 Task: Display hiking trails near Riverside that are dog-friendly.
Action: Mouse moved to (98, 67)
Screenshot: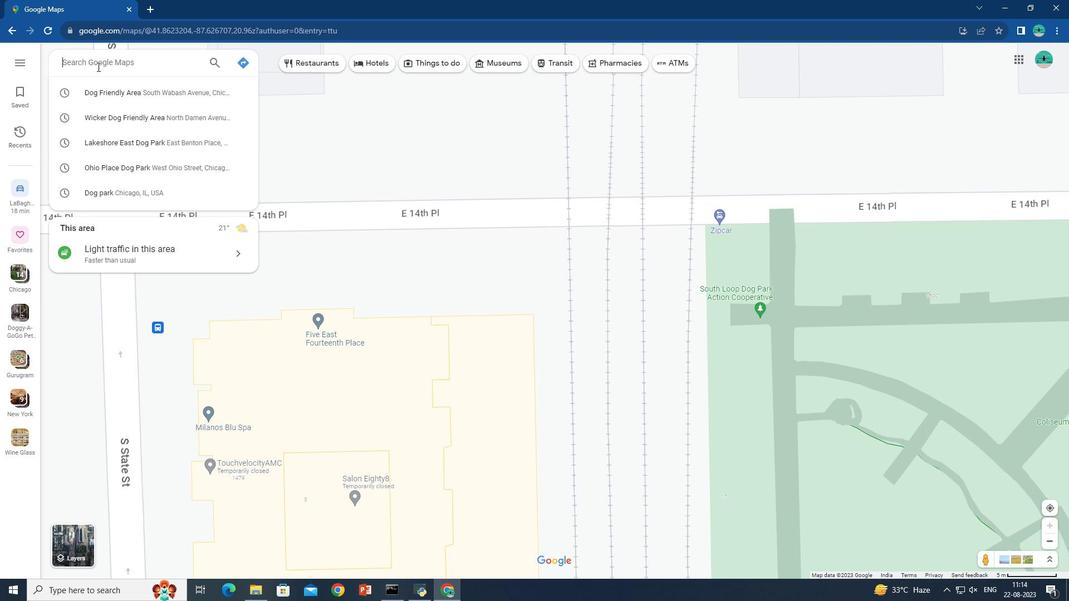 
Action: Mouse pressed left at (98, 67)
Screenshot: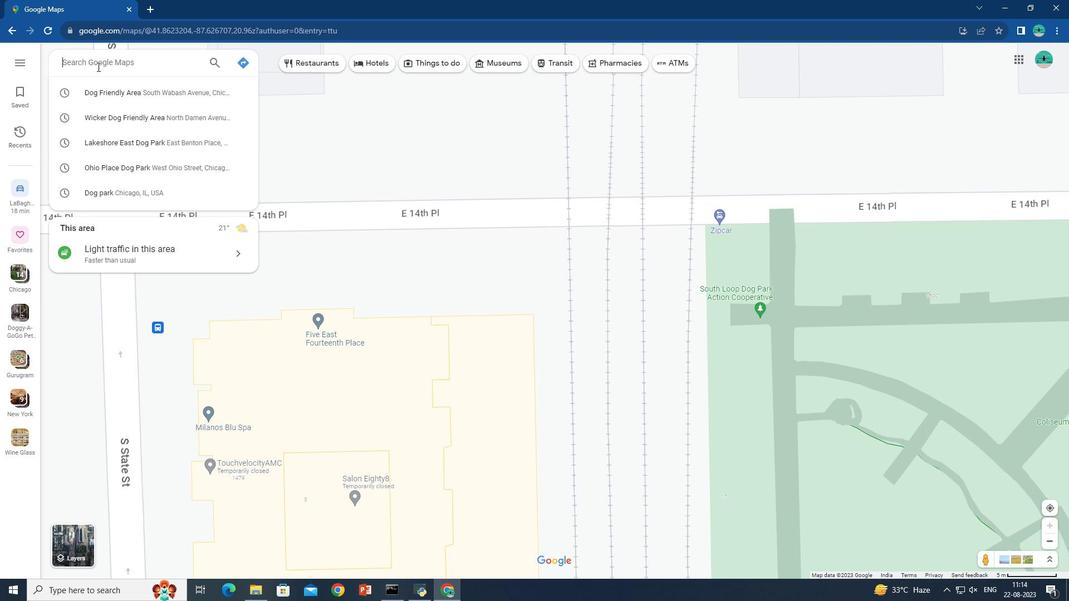 
Action: Key pressed <Key.shift>Dog<Key.space><Key.shift><Key.shift><Key.shift><Key.shift><Key.shift><Key.shift><Key.shift><Key.shift><Key.shift><Key.shift><Key.shift><Key.shift><Key.shift><Key.shift><Key.shift><Key.shift><Key.shift><Key.shift><Key.shift><Key.shift><Key.shift><Key.shift><Key.shift><Key.shift><Key.shift><Key.shift><Key.shift><Key.shift><Key.shift><Key.shift><Key.shift><Key.shift><Key.shift><Key.shift><Key.shift><Key.shift><Key.shift><Key.shift><Key.shift><Key.shift><Key.shift><Key.shift><Key.shift><Key.shift><Key.shift><Key.shift>Friendly<Key.space>near<Key.space><Key.shift><Key.shift><Key.shift><Key.shift><Key.shift><Key.shift><Key.shift><Key.shift><Key.shift><Key.shift><Key.shift><Key.shift><Key.shift><Key.shift><Key.shift><Key.shift>Riverside<Key.enter>
Screenshot: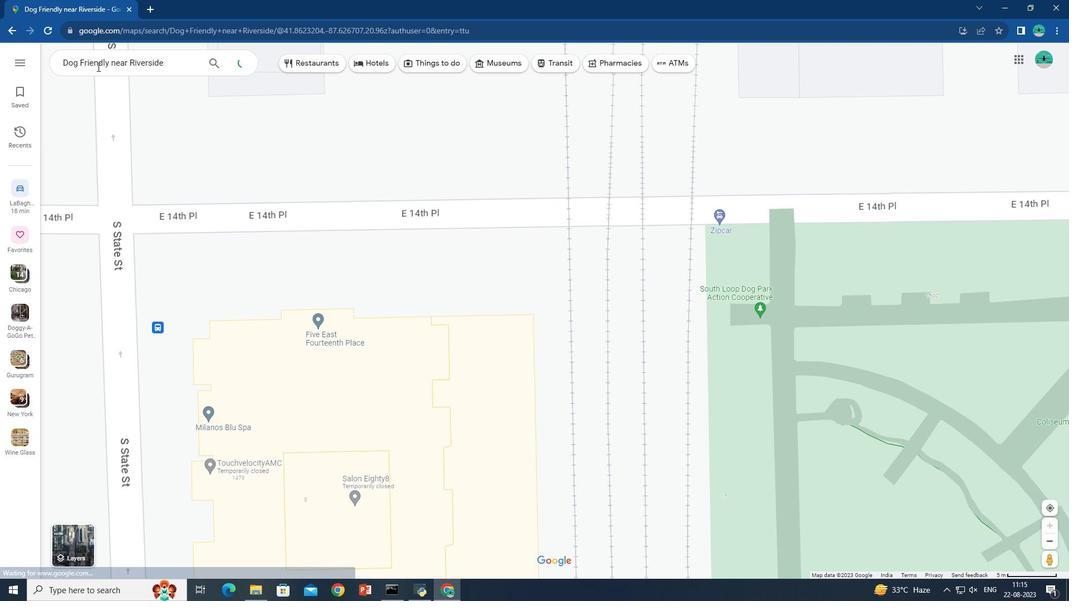 
Action: Mouse moved to (494, 369)
Screenshot: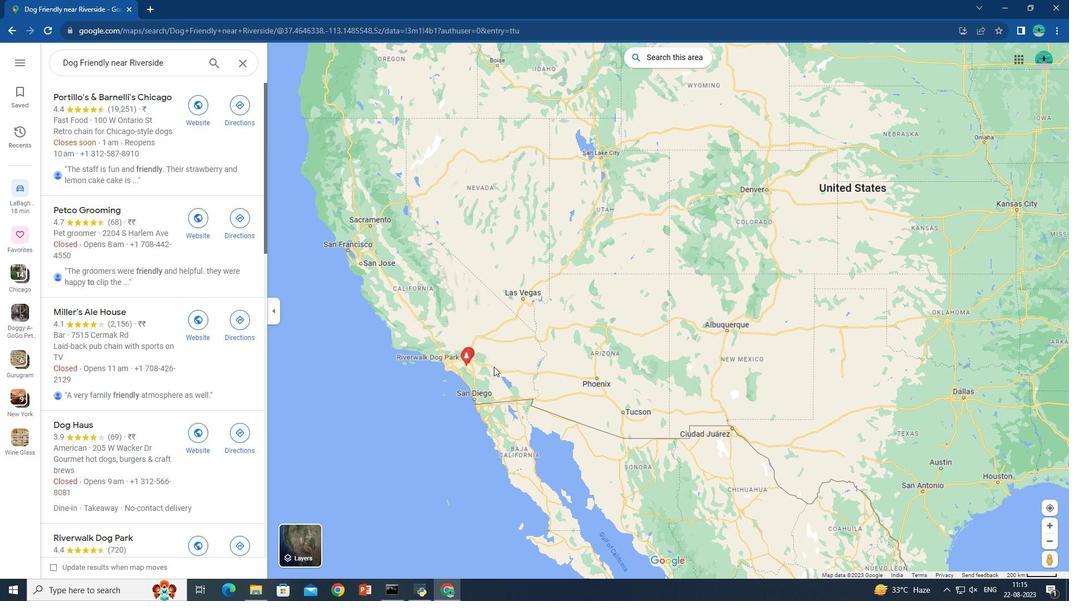 
Action: Mouse scrolled (494, 369) with delta (0, 0)
Screenshot: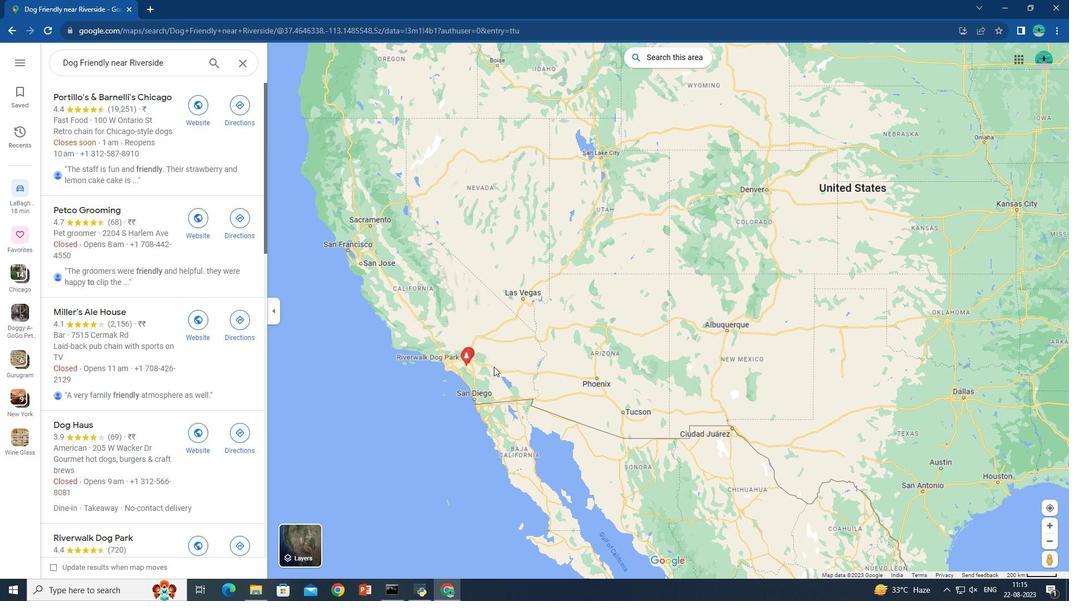 
Action: Mouse moved to (495, 368)
Screenshot: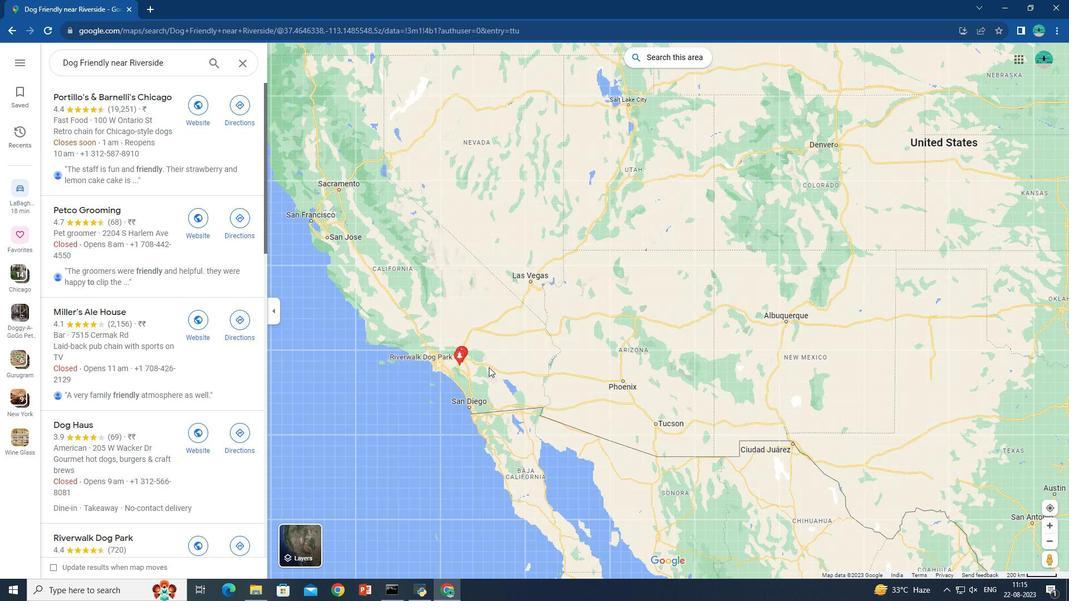 
Action: Mouse scrolled (495, 369) with delta (0, 0)
Screenshot: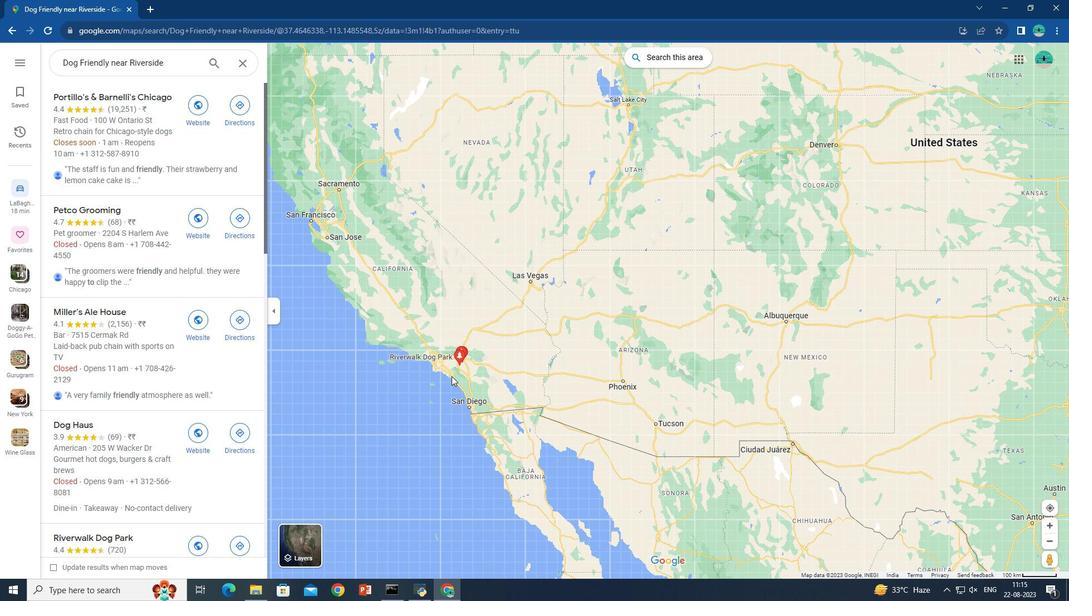 
Action: Mouse moved to (495, 367)
Screenshot: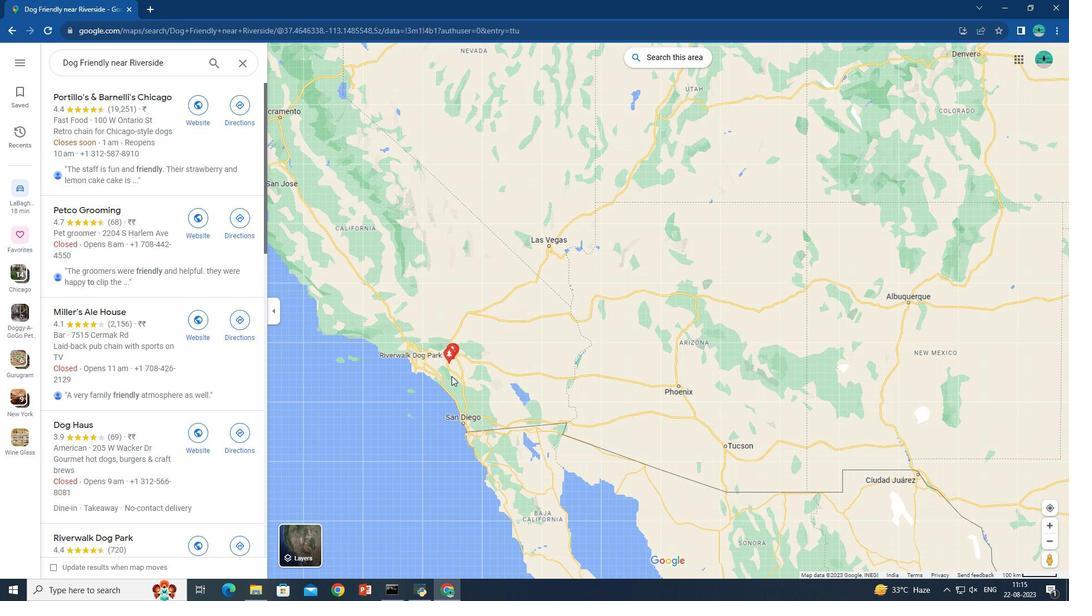 
Action: Mouse scrolled (495, 368) with delta (0, 0)
Screenshot: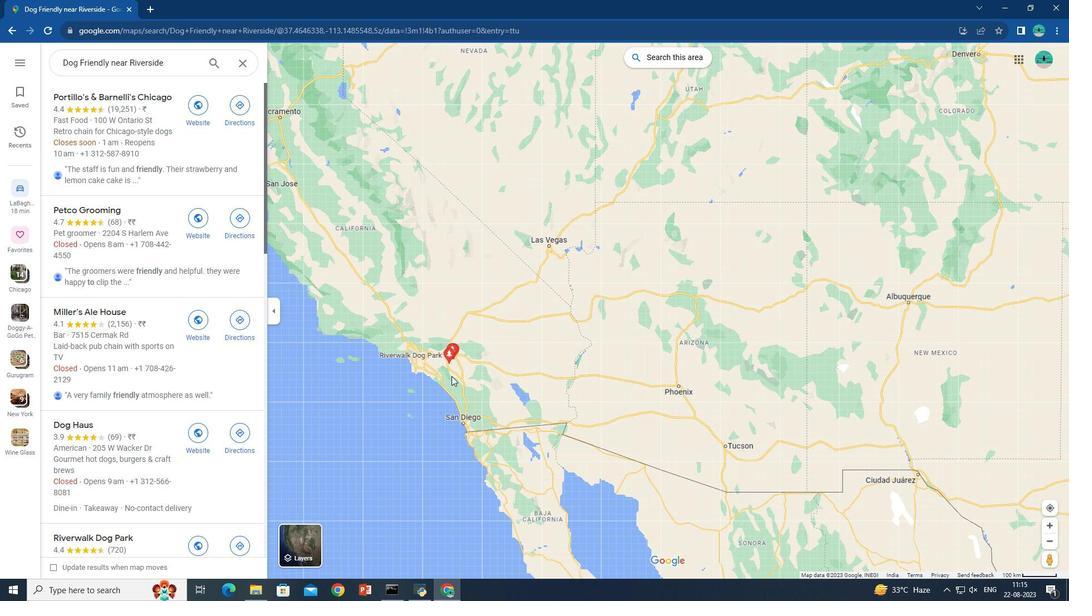 
Action: Mouse moved to (494, 367)
Screenshot: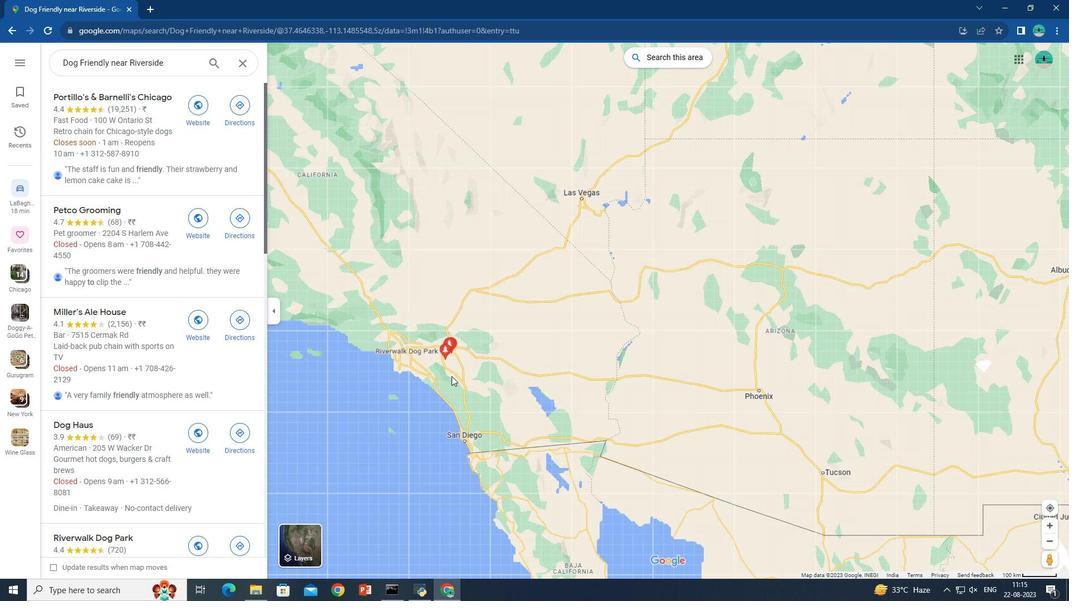 
Action: Mouse scrolled (494, 368) with delta (0, 0)
Screenshot: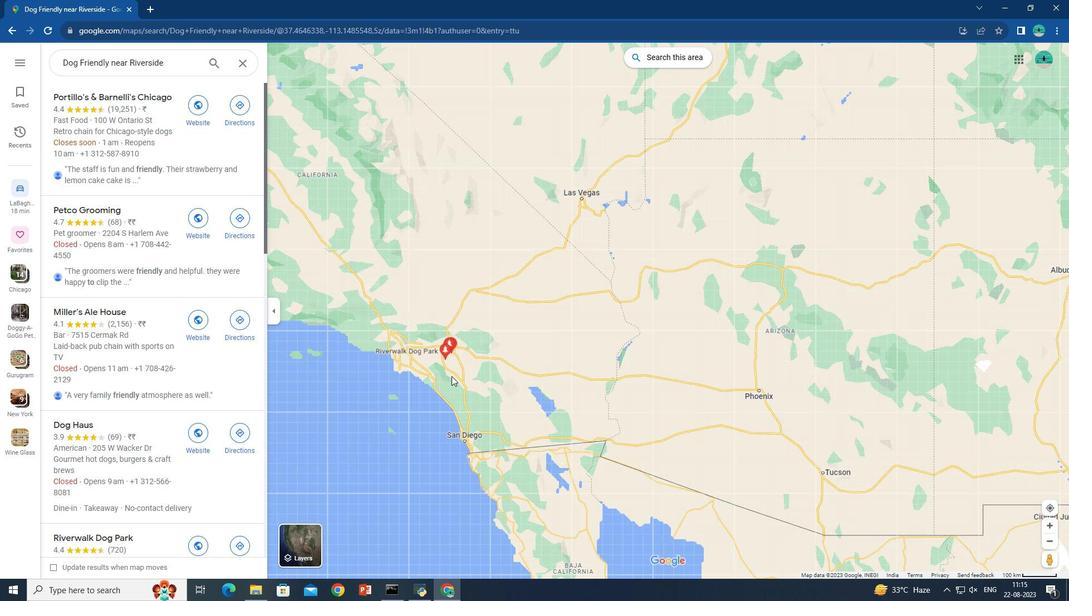 
Action: Mouse scrolled (494, 368) with delta (0, 0)
Screenshot: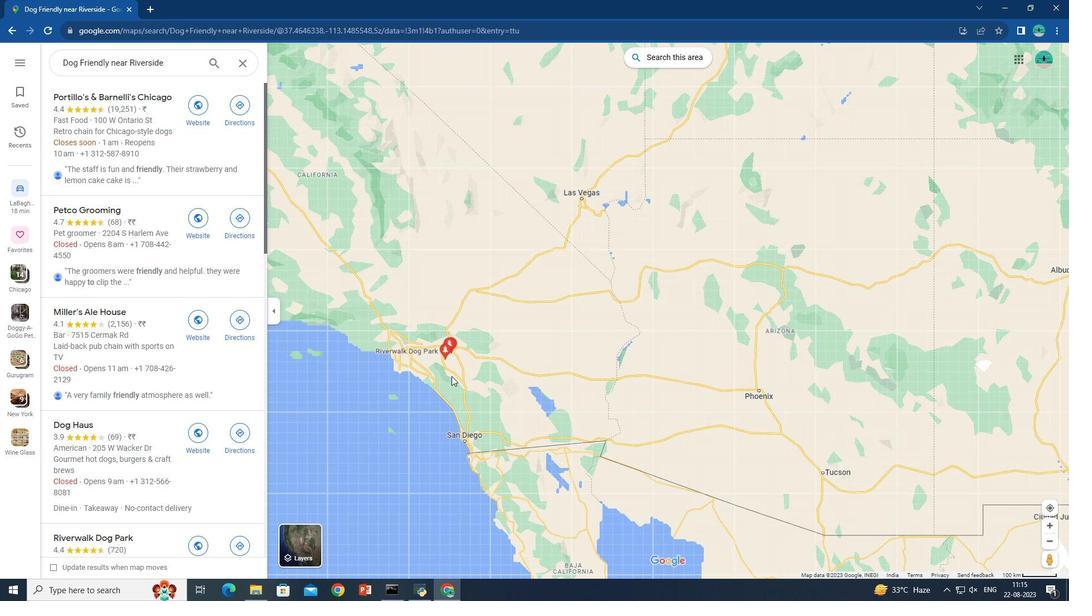 
Action: Mouse scrolled (494, 368) with delta (0, 0)
Screenshot: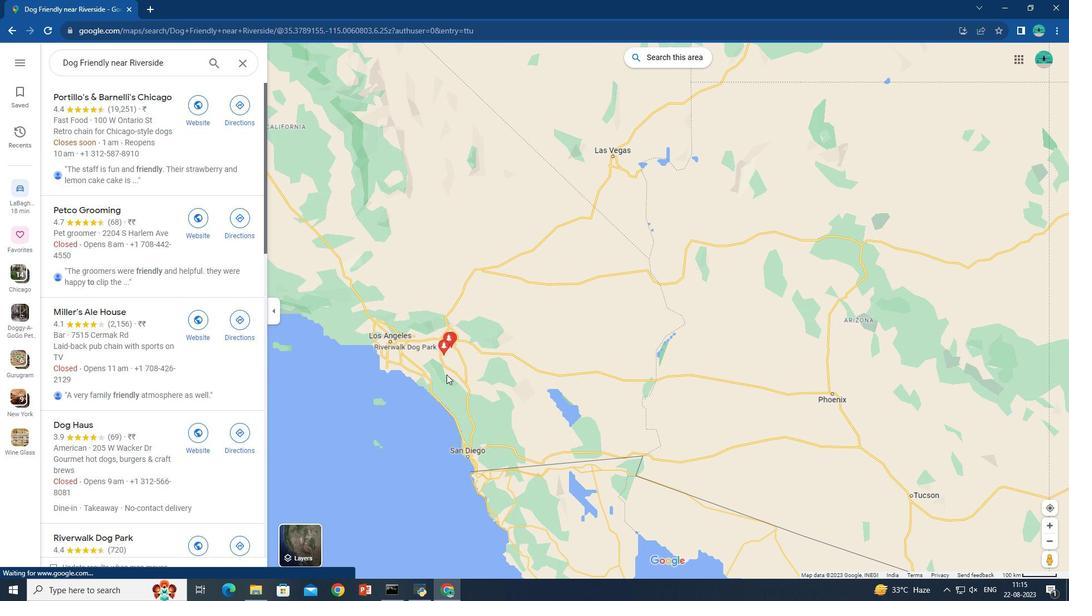 
Action: Mouse moved to (493, 367)
Screenshot: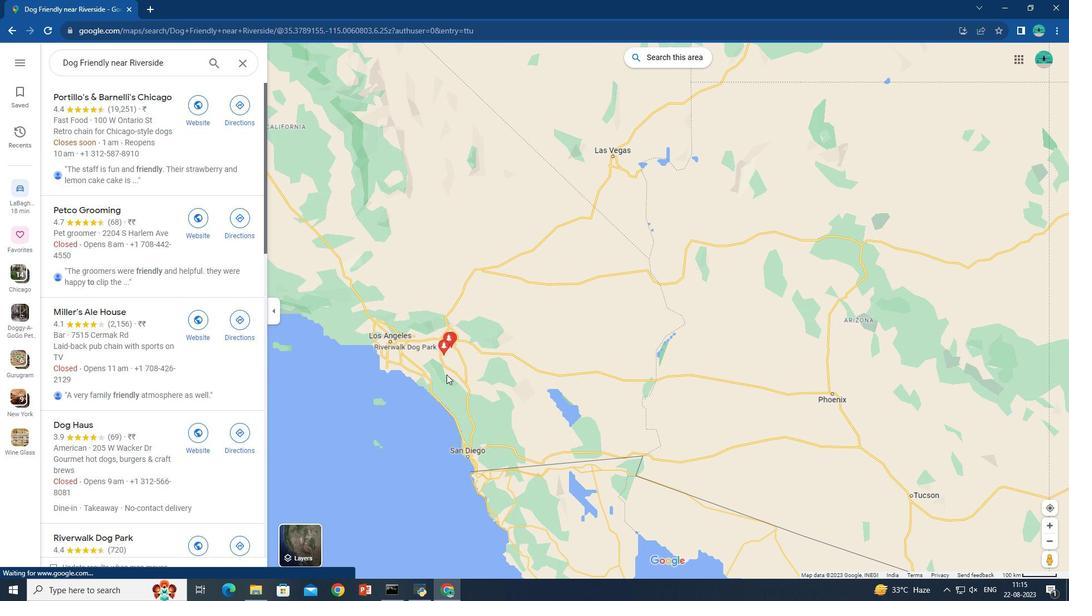 
Action: Mouse scrolled (493, 368) with delta (0, 0)
Screenshot: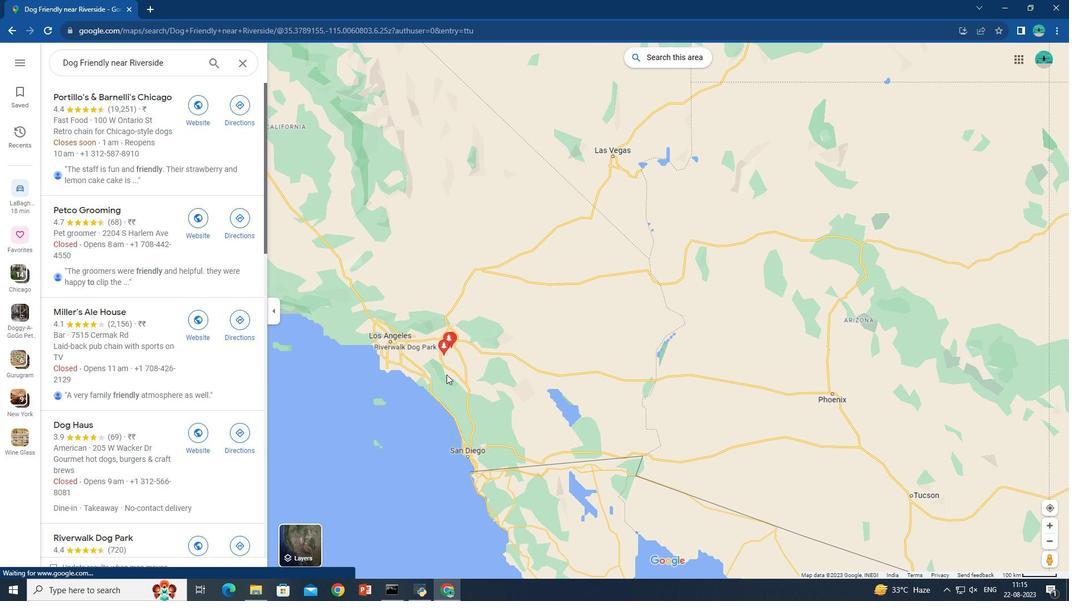 
Action: Mouse moved to (472, 373)
Screenshot: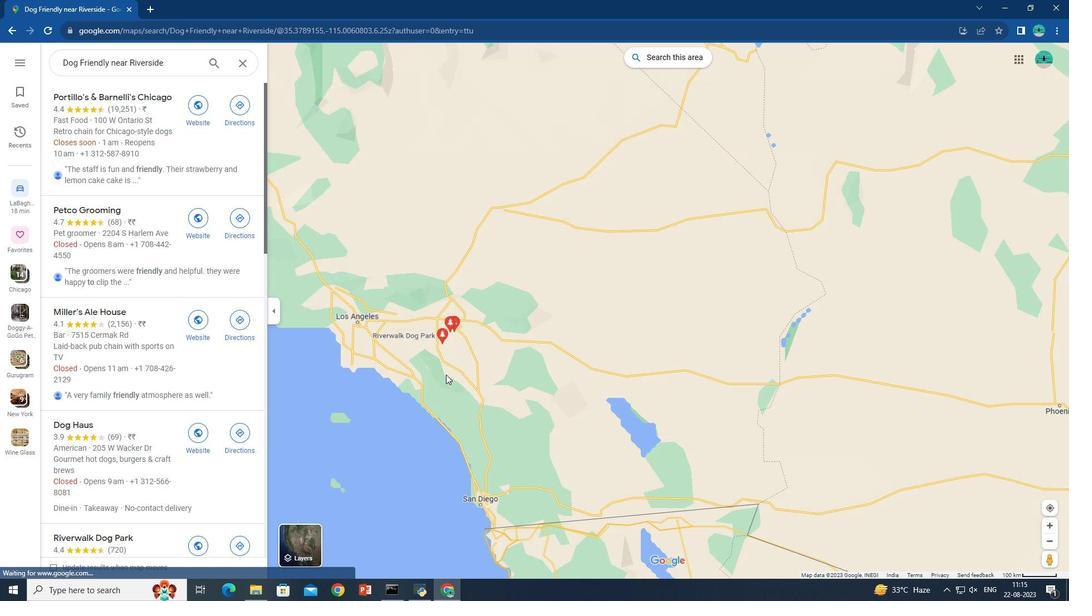 
Action: Mouse scrolled (472, 373) with delta (0, 0)
Screenshot: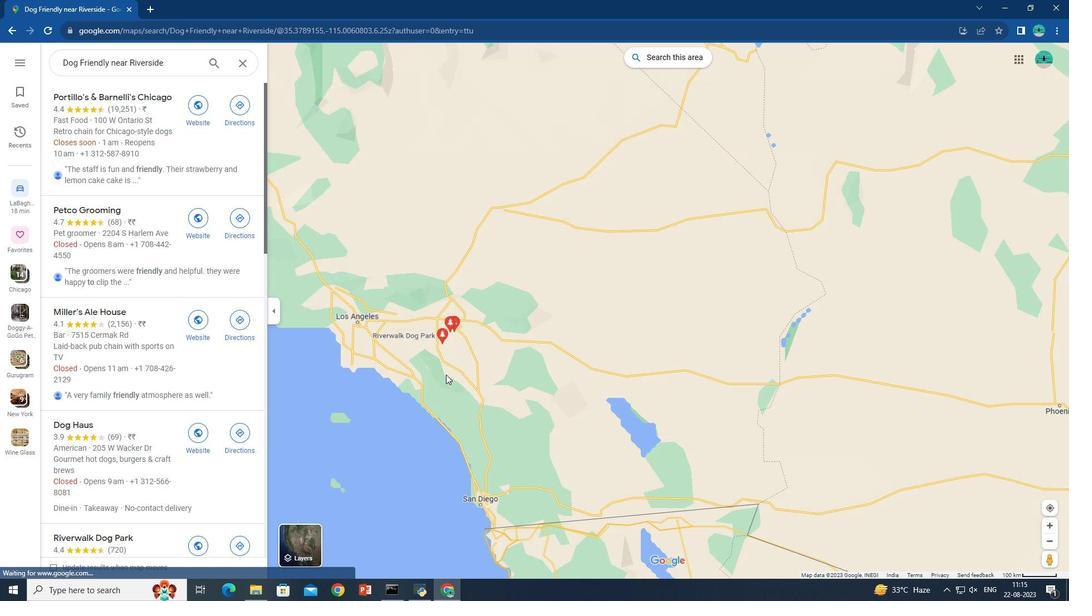 
Action: Mouse moved to (452, 377)
Screenshot: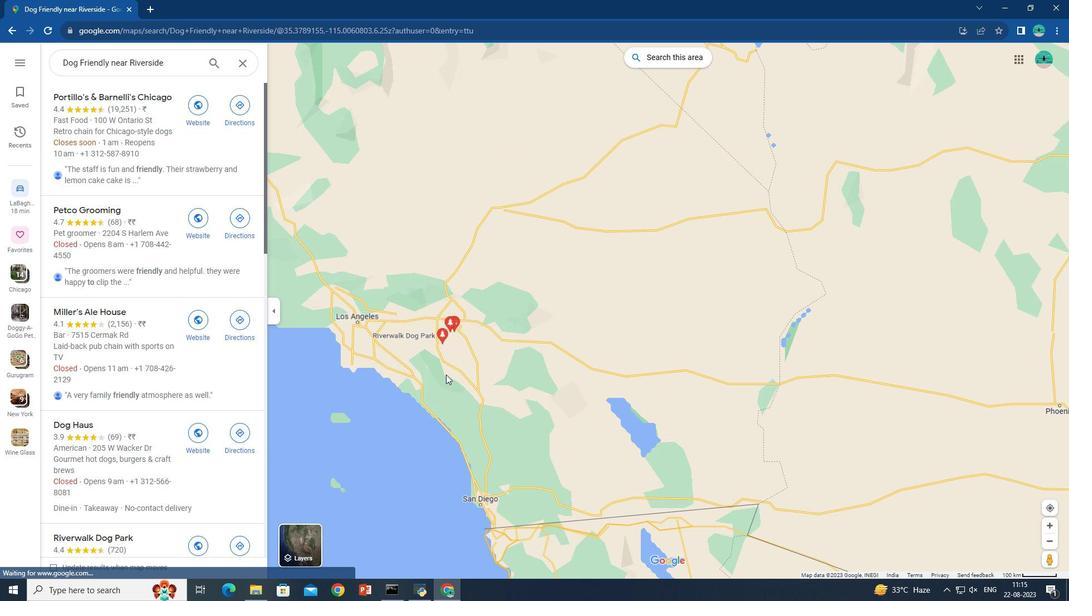 
Action: Mouse scrolled (452, 377) with delta (0, 0)
Screenshot: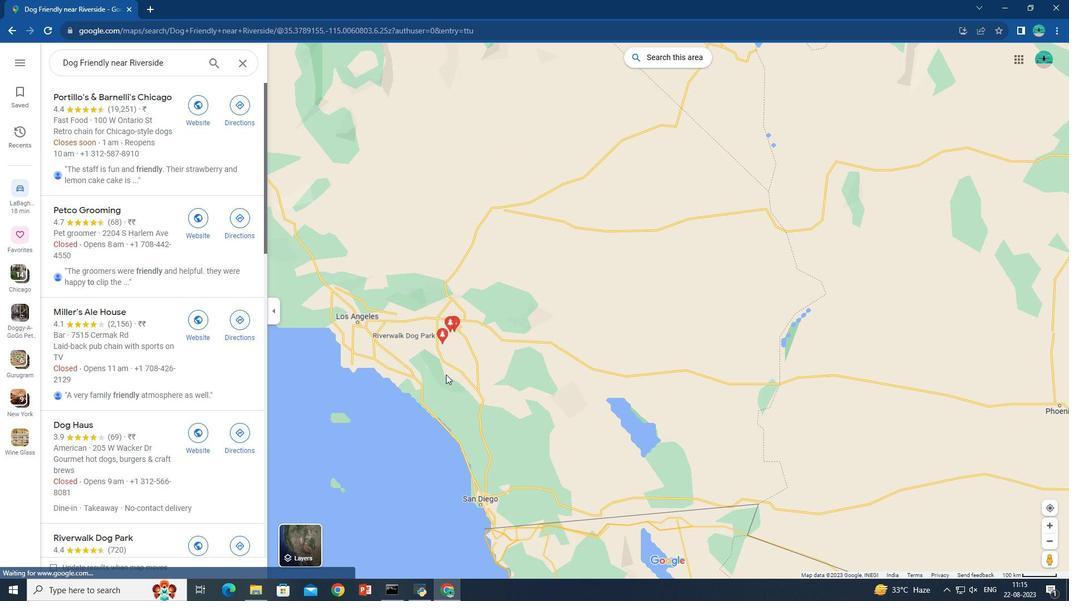 
Action: Mouse scrolled (452, 377) with delta (0, 0)
Screenshot: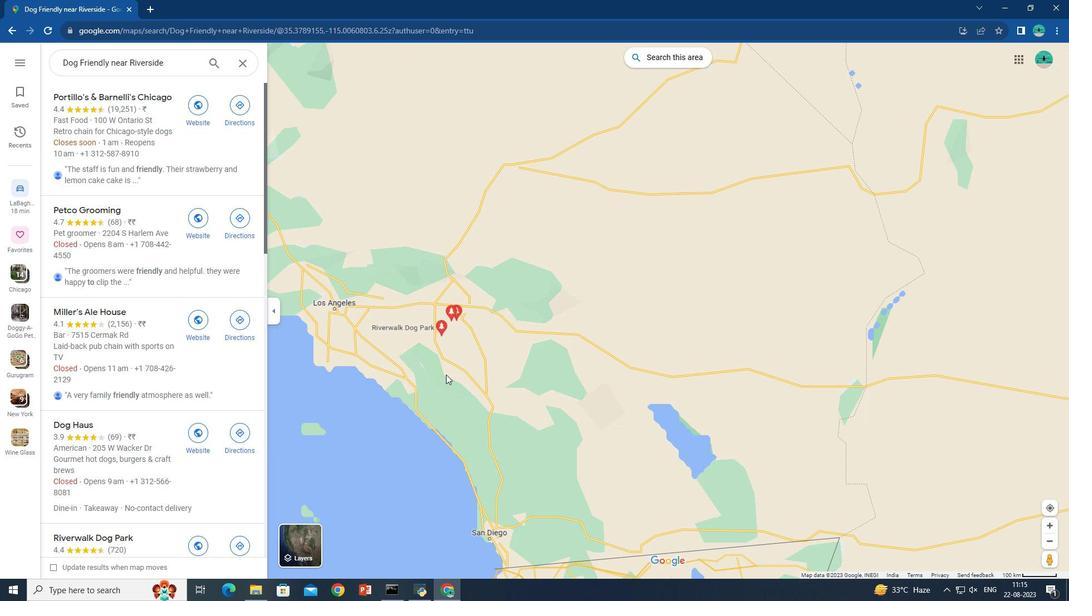 
Action: Mouse moved to (447, 375)
Screenshot: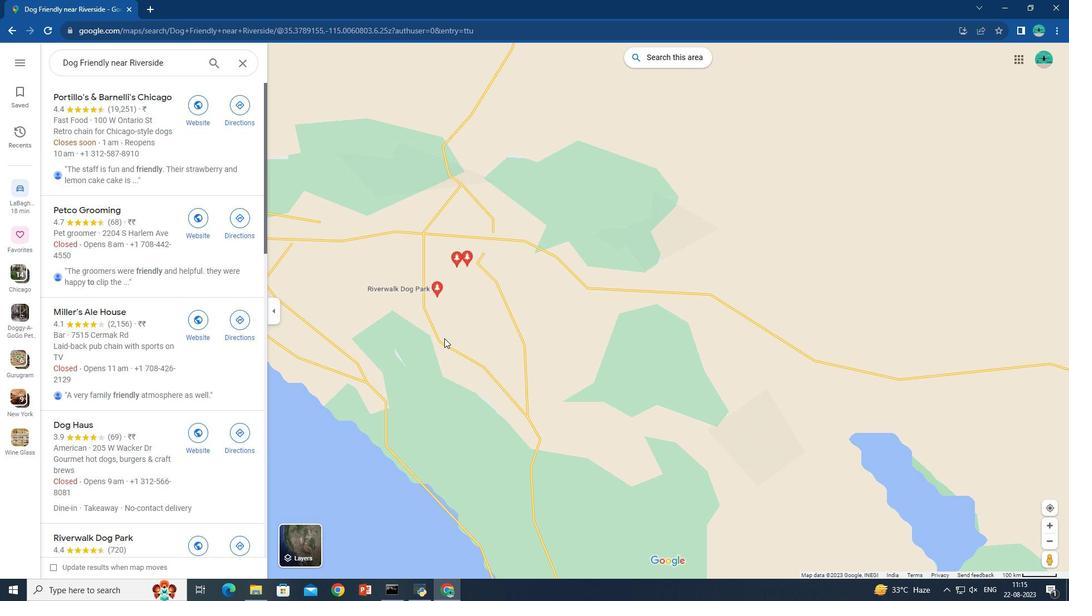 
Action: Mouse scrolled (447, 376) with delta (0, 0)
Screenshot: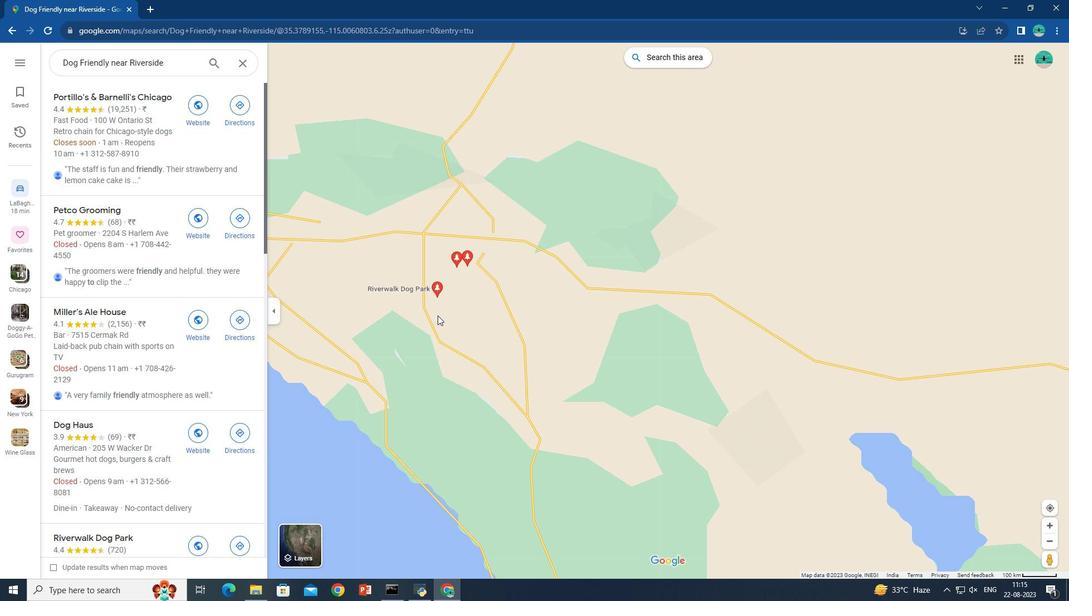 
Action: Mouse scrolled (447, 376) with delta (0, 0)
Screenshot: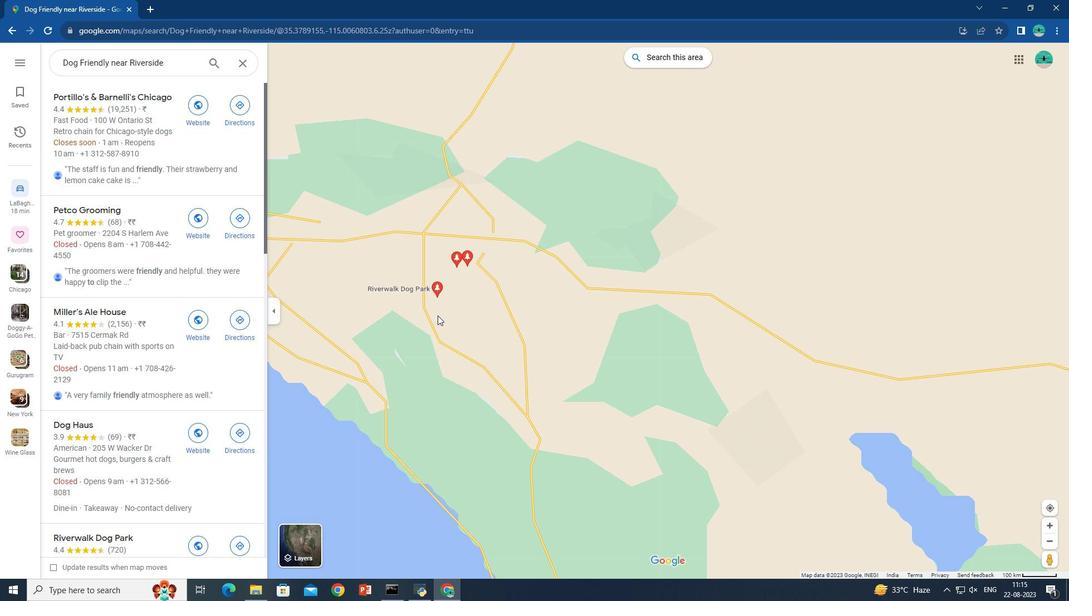 
Action: Mouse moved to (446, 375)
Screenshot: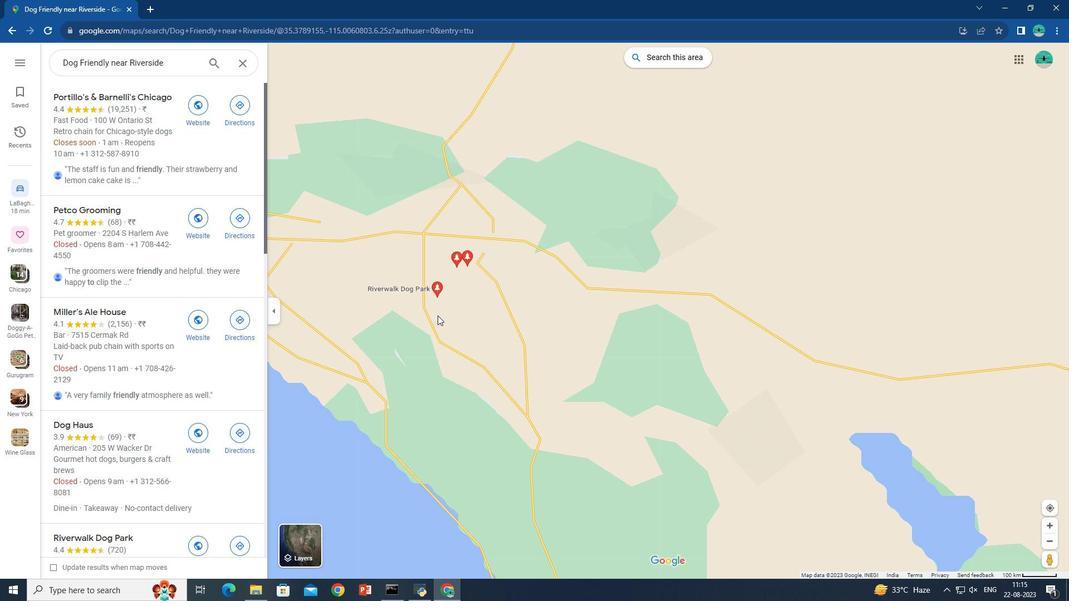 
Action: Mouse scrolled (446, 376) with delta (0, 0)
Screenshot: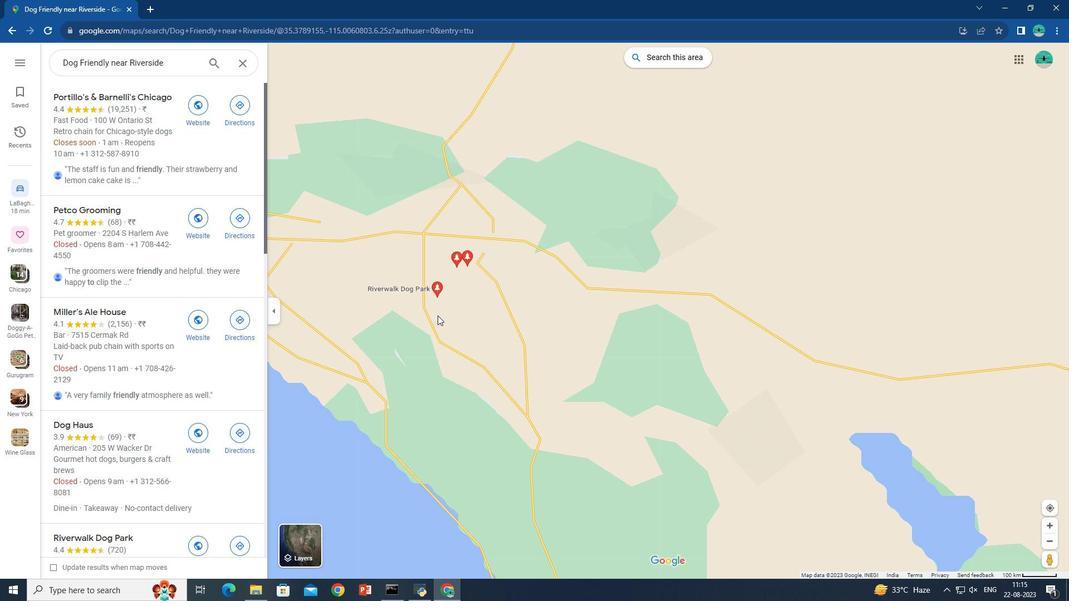
Action: Mouse scrolled (446, 376) with delta (0, 0)
Screenshot: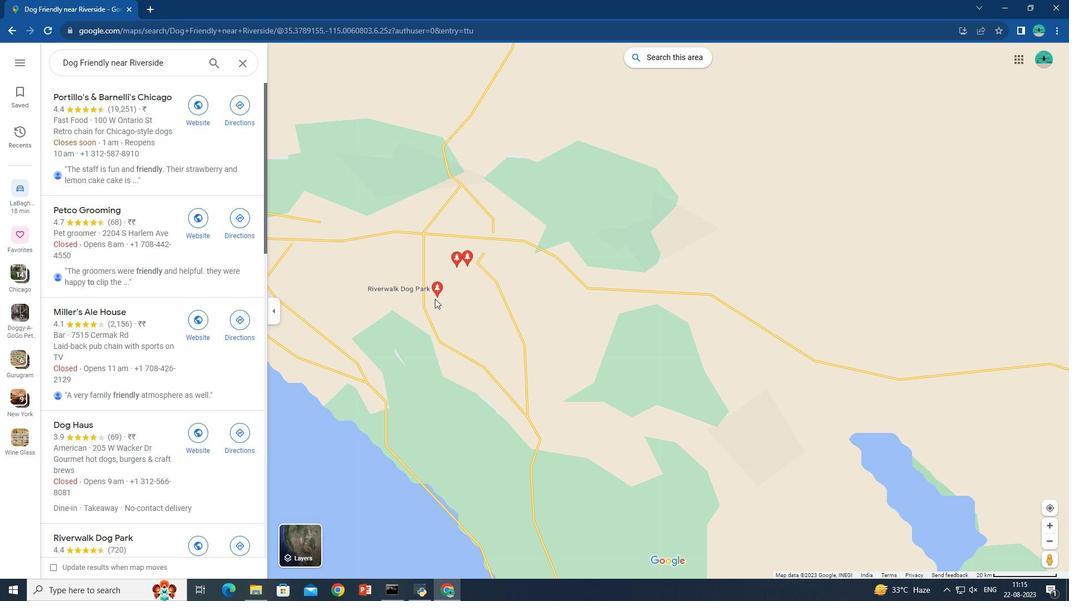 
Action: Mouse scrolled (446, 376) with delta (0, 0)
Screenshot: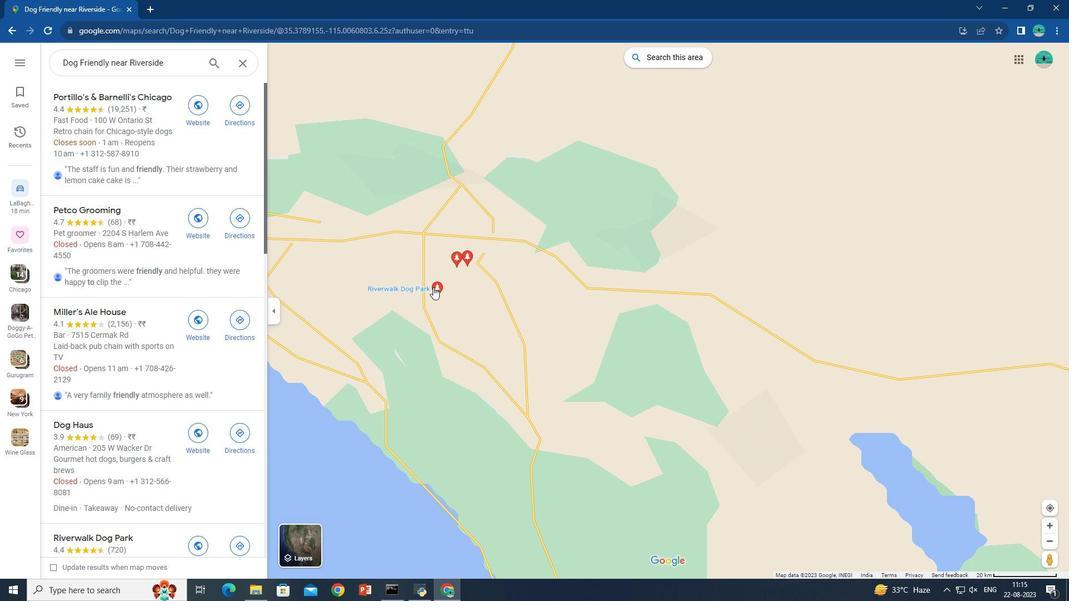 
Action: Mouse scrolled (446, 376) with delta (0, 0)
Screenshot: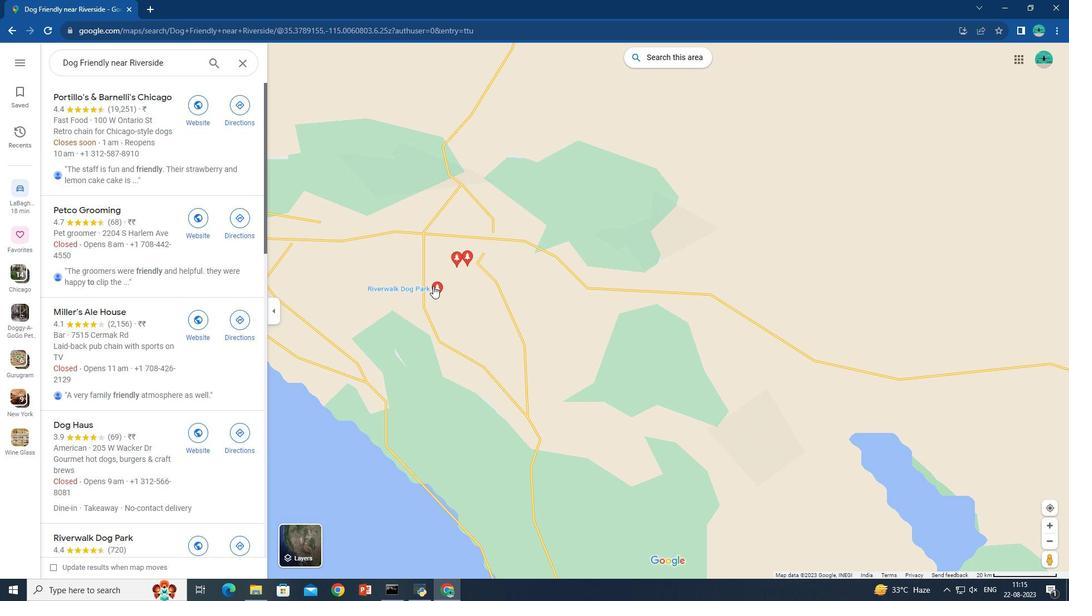 
Action: Mouse scrolled (446, 376) with delta (0, 0)
Screenshot: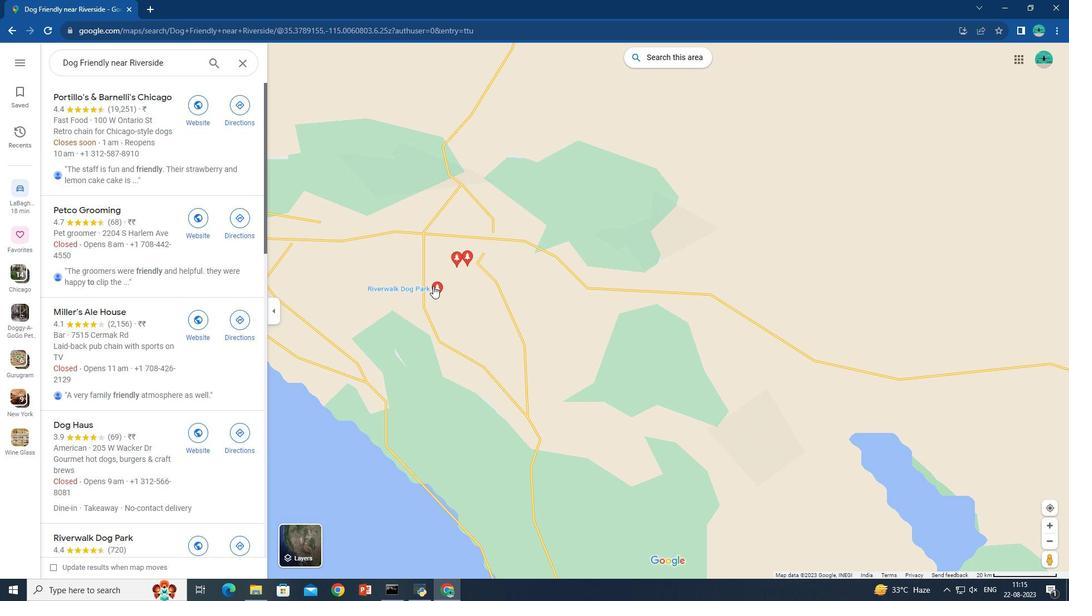 
Action: Mouse scrolled (446, 376) with delta (0, 0)
Screenshot: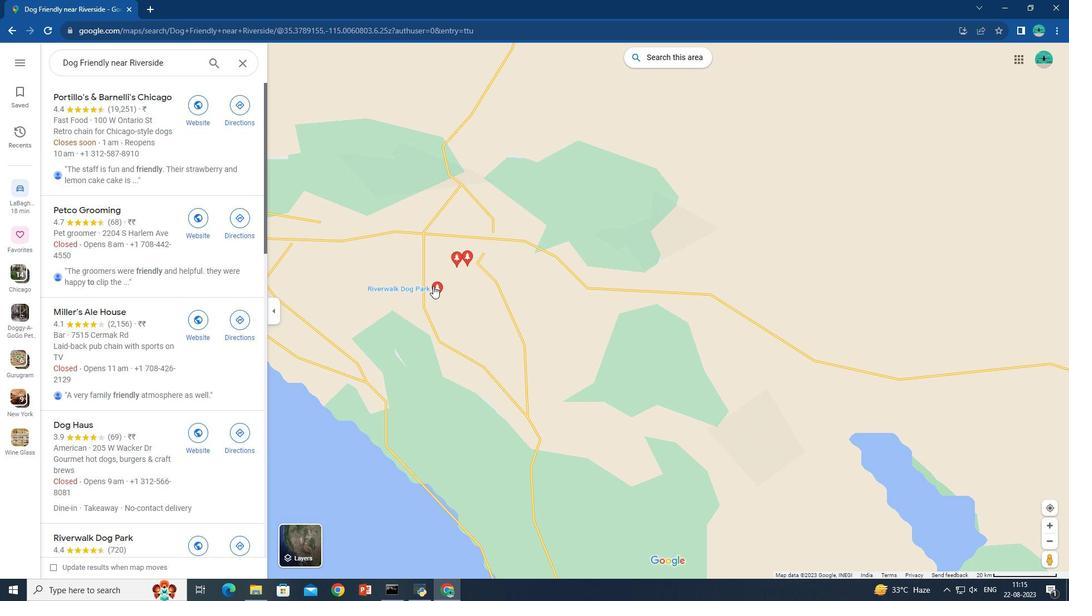 
Action: Mouse moved to (433, 286)
Screenshot: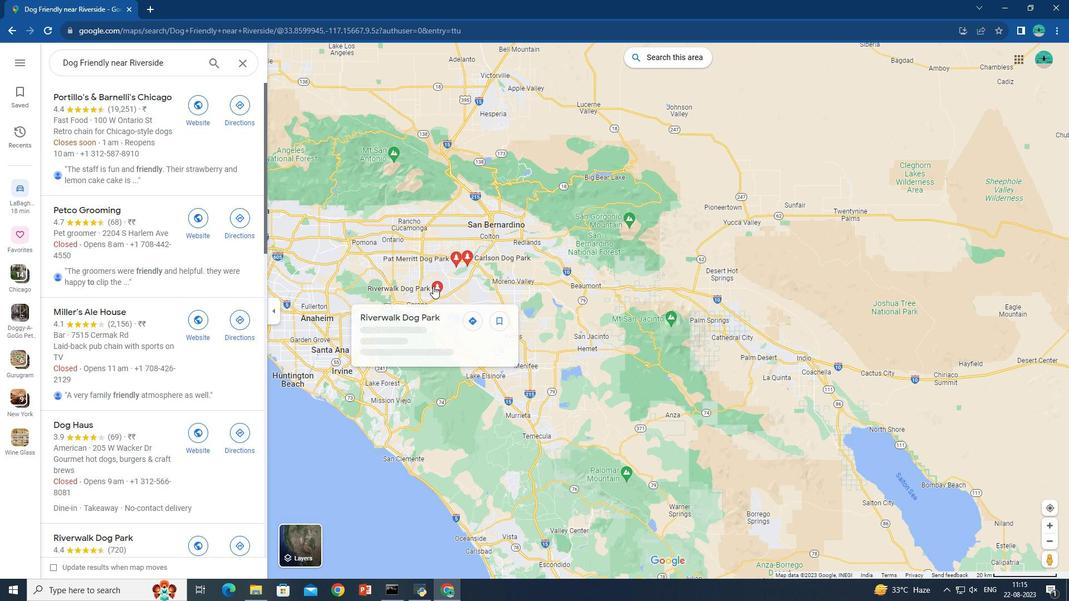 
Action: Mouse pressed left at (433, 286)
Screenshot: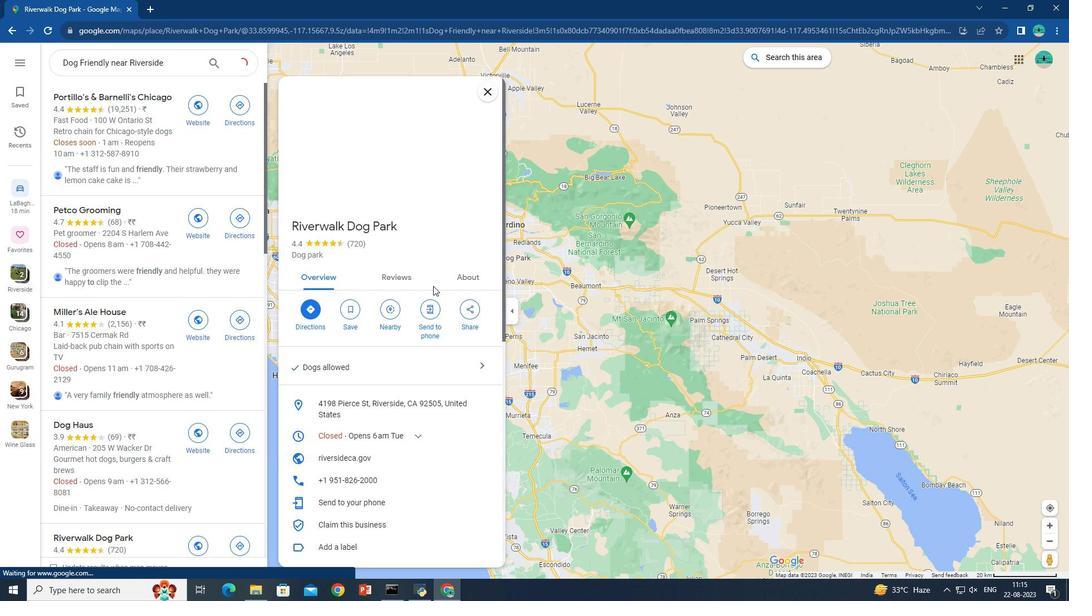 
Action: Mouse moved to (695, 296)
Screenshot: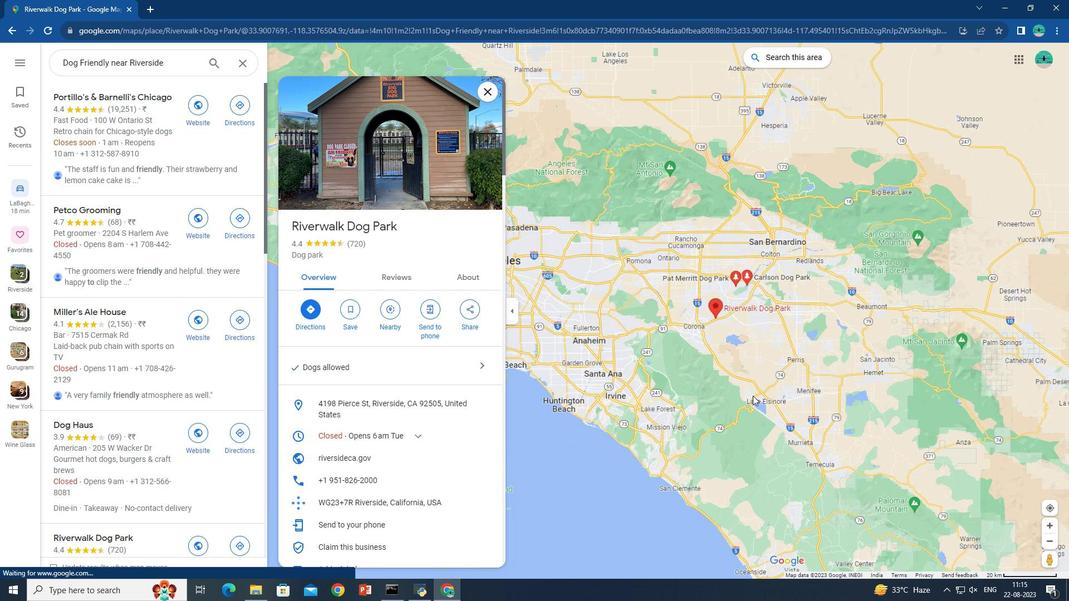 
Action: Mouse scrolled (695, 296) with delta (0, 0)
Screenshot: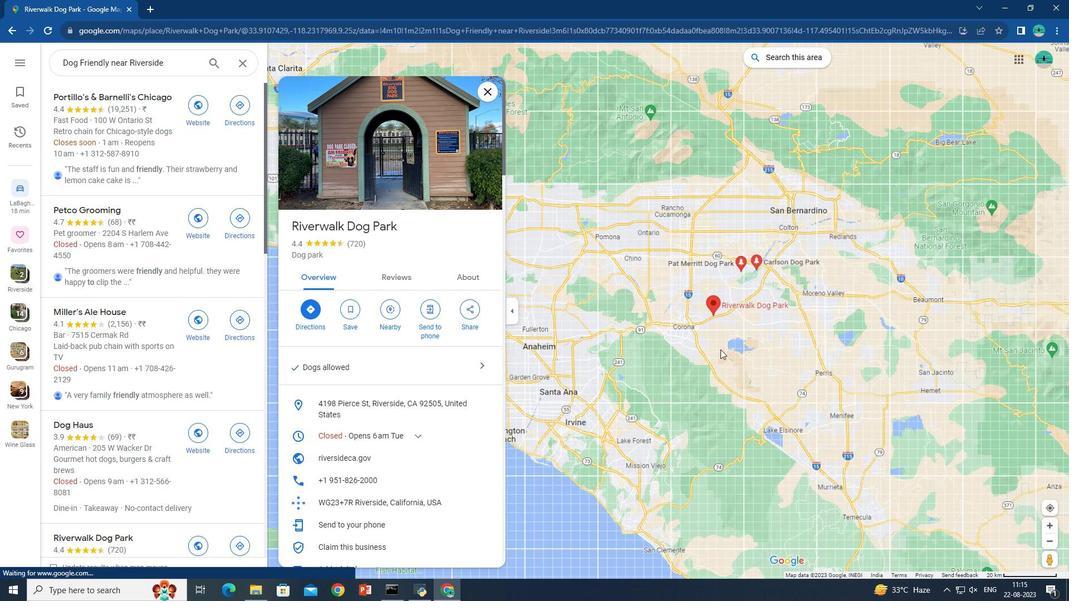 
Action: Mouse scrolled (695, 296) with delta (0, 0)
Screenshot: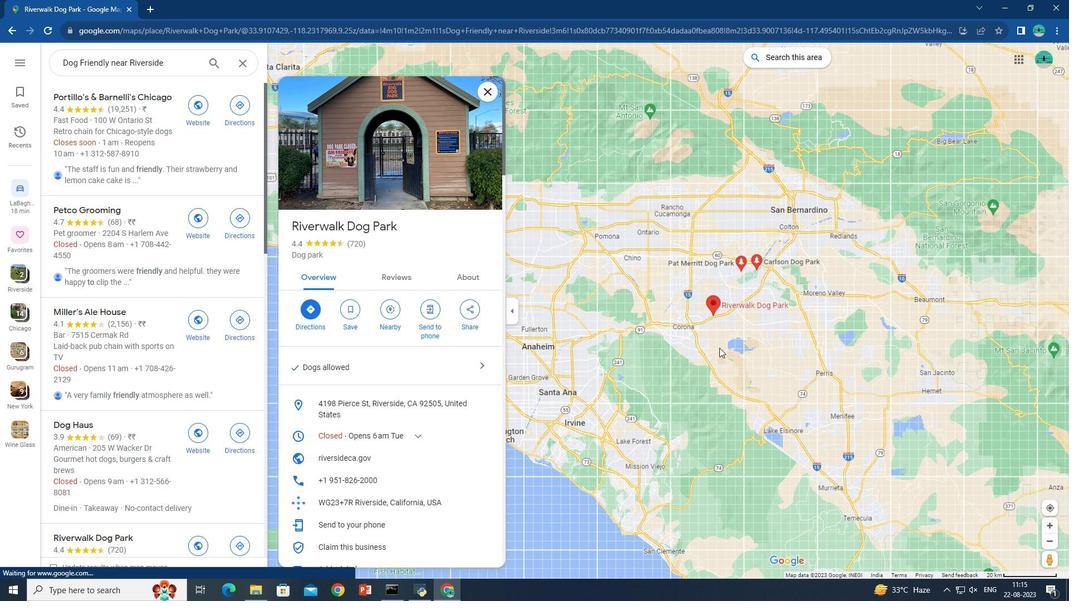 
Action: Mouse moved to (721, 325)
Screenshot: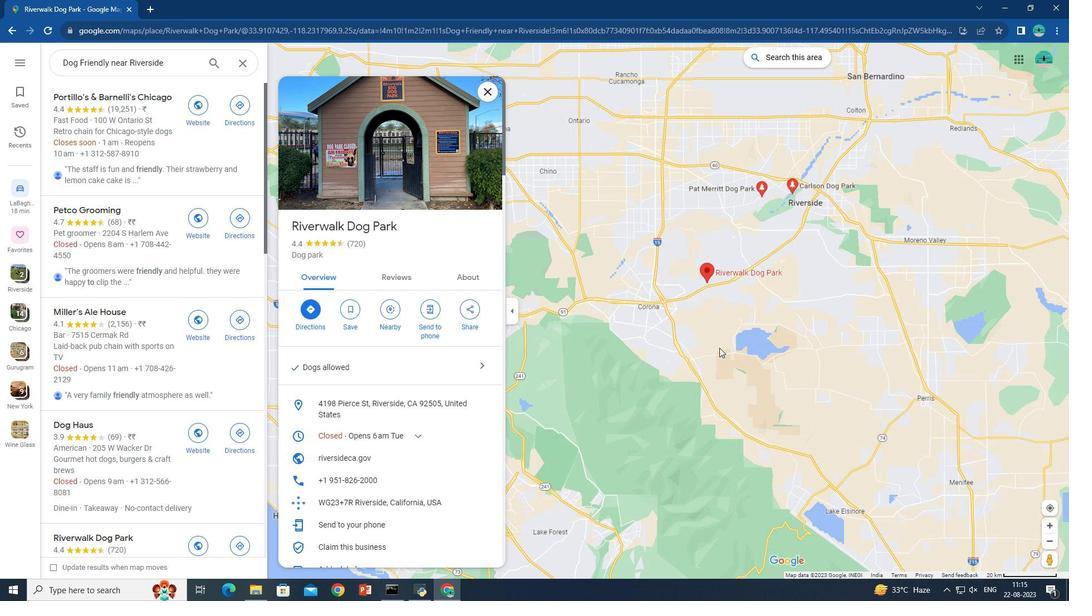 
Action: Mouse scrolled (705, 304) with delta (0, 0)
Screenshot: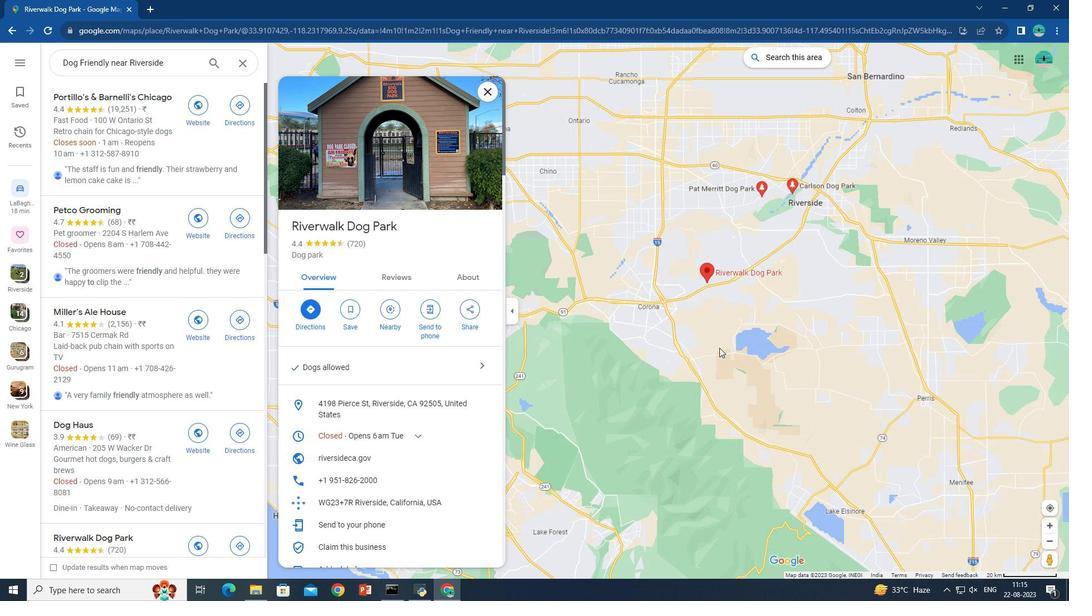 
Action: Mouse moved to (723, 325)
Screenshot: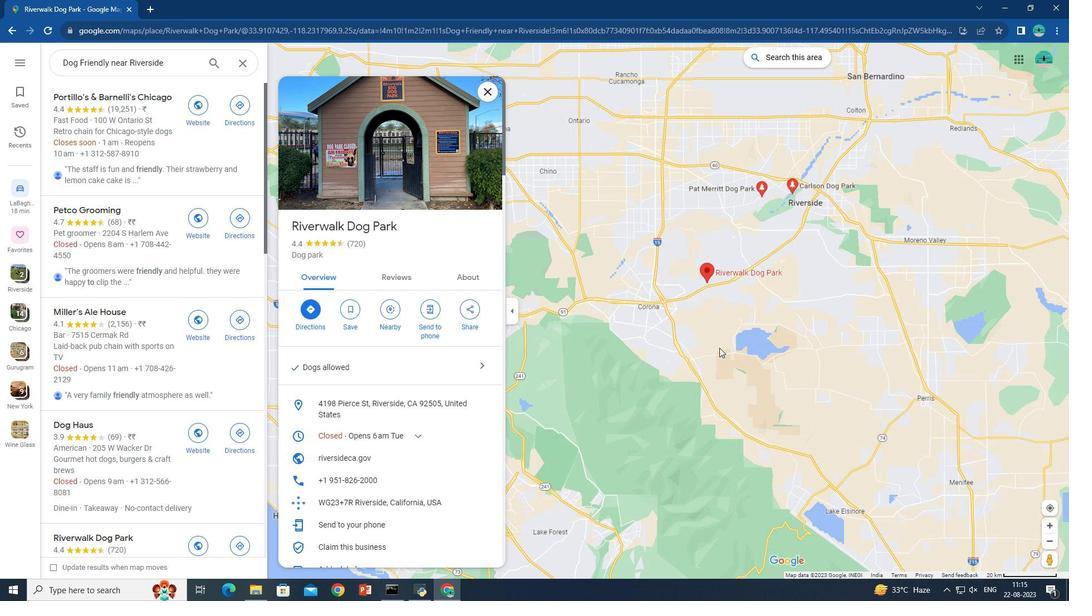 
Action: Mouse scrolled (720, 324) with delta (0, 0)
Screenshot: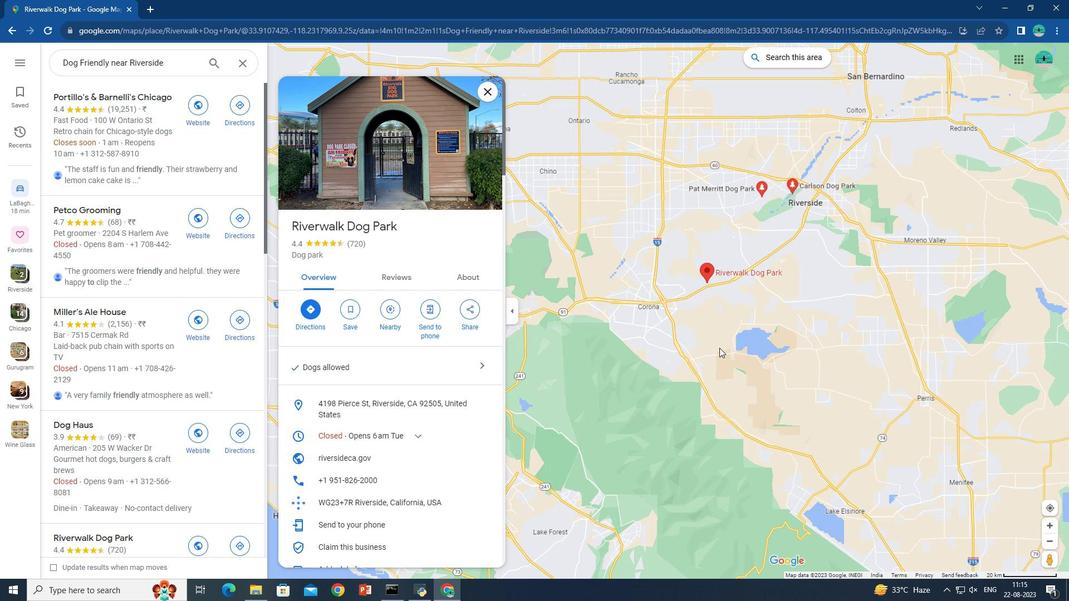 
Action: Mouse moved to (726, 327)
Screenshot: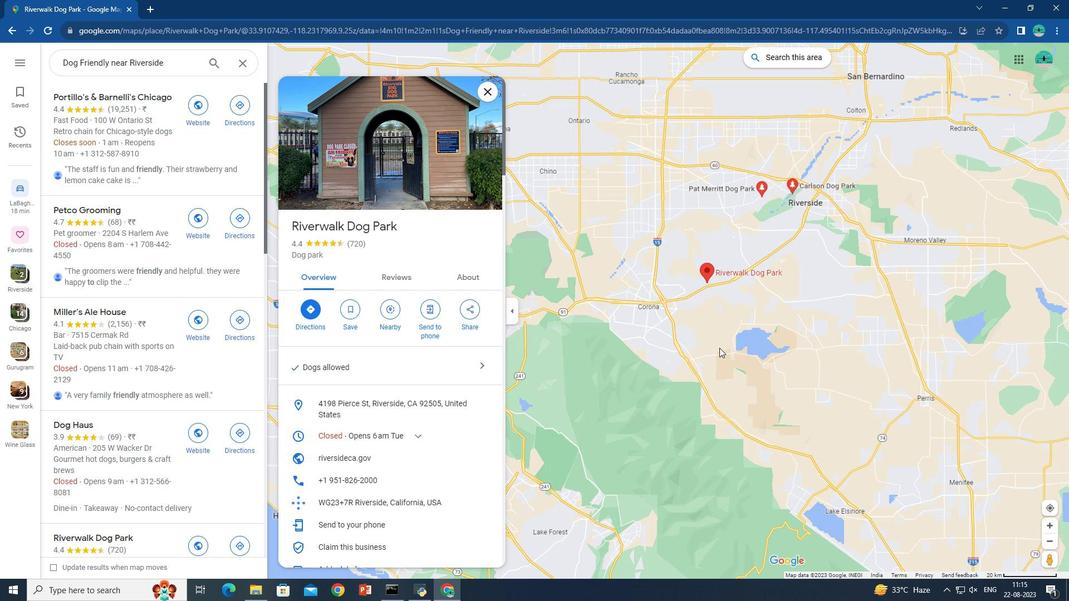 
Action: Mouse scrolled (721, 325) with delta (0, 0)
Screenshot: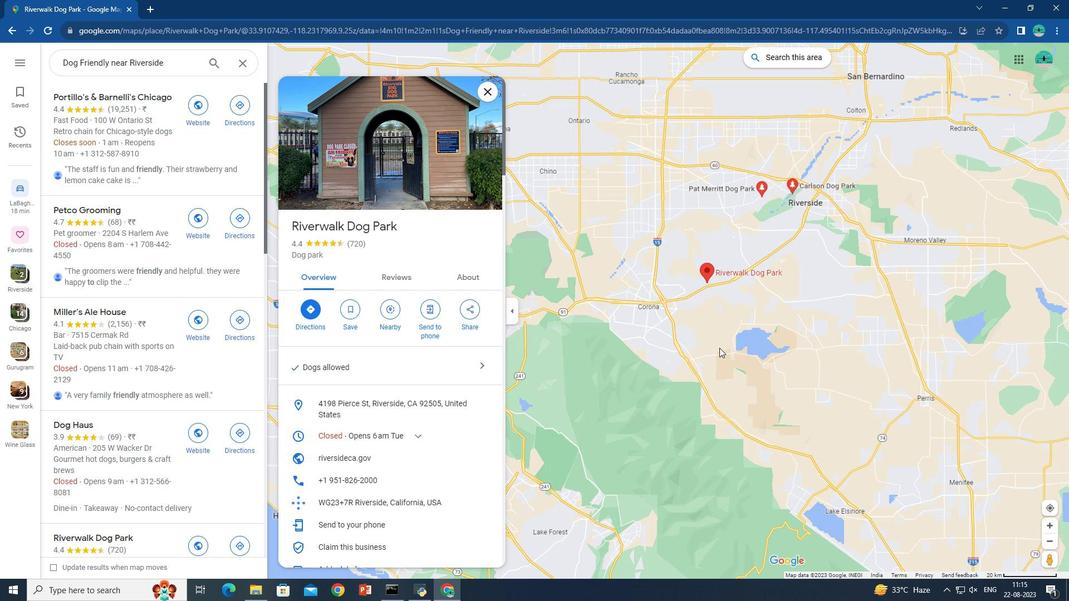 
Action: Mouse moved to (721, 351)
Screenshot: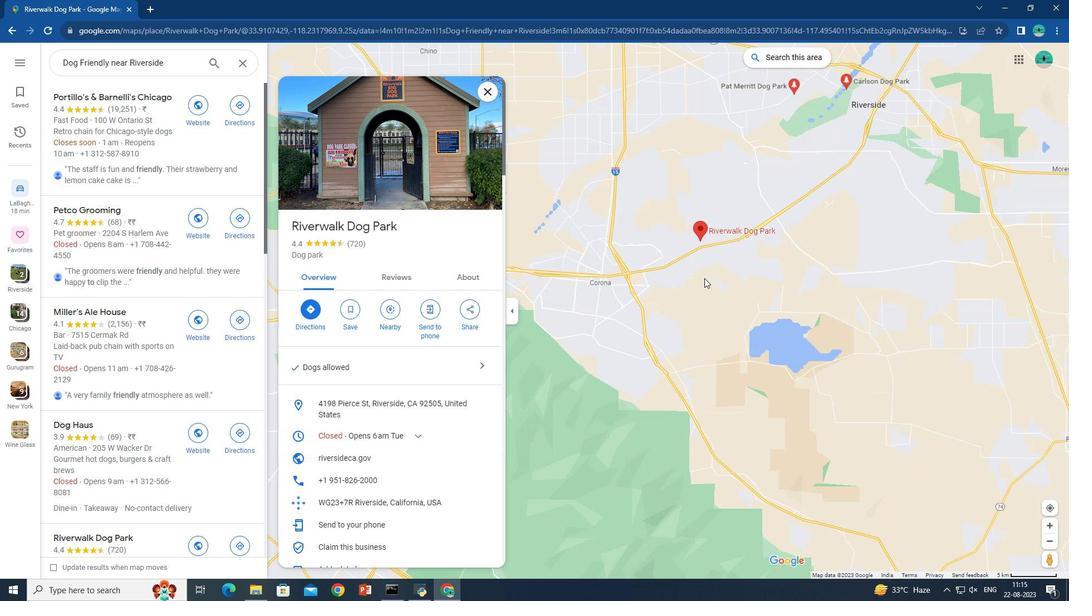 
Action: Mouse scrolled (721, 352) with delta (0, 0)
Screenshot: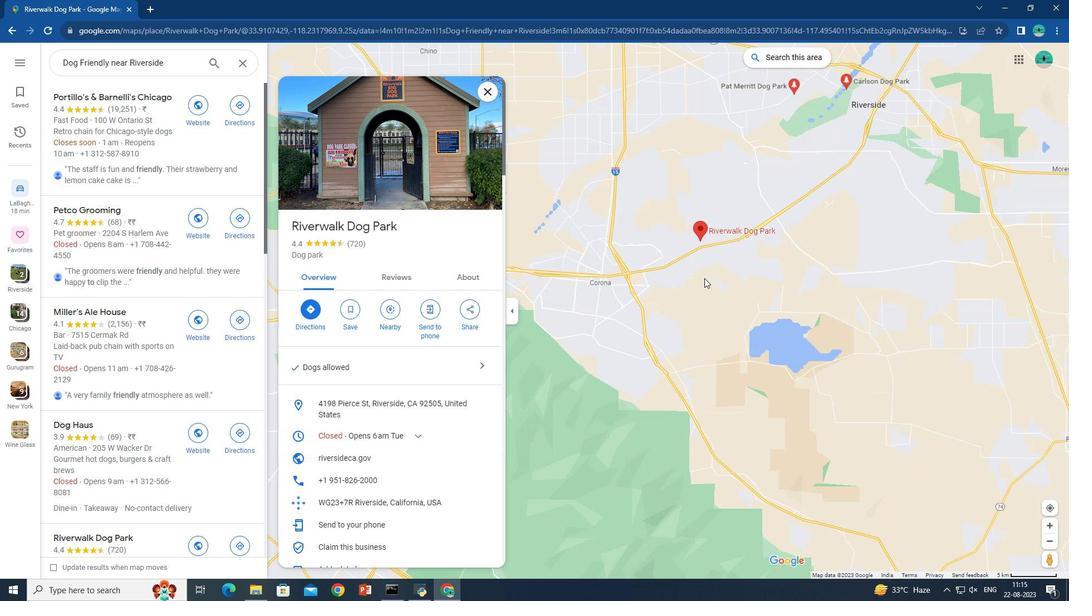 
Action: Mouse moved to (720, 349)
Screenshot: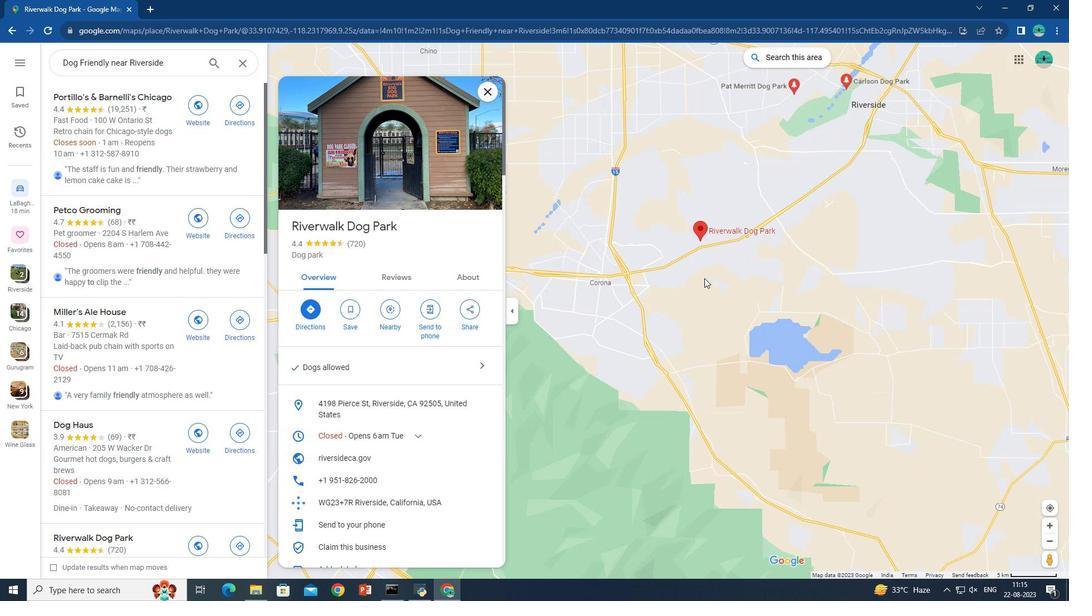 
Action: Mouse scrolled (720, 349) with delta (0, 0)
Screenshot: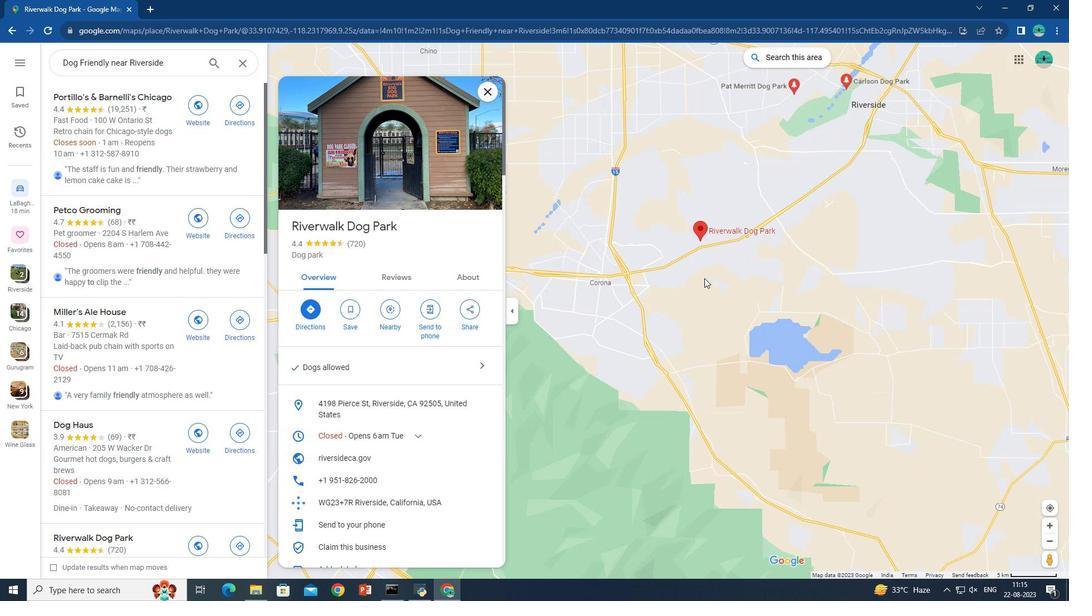 
Action: Mouse moved to (720, 348)
Screenshot: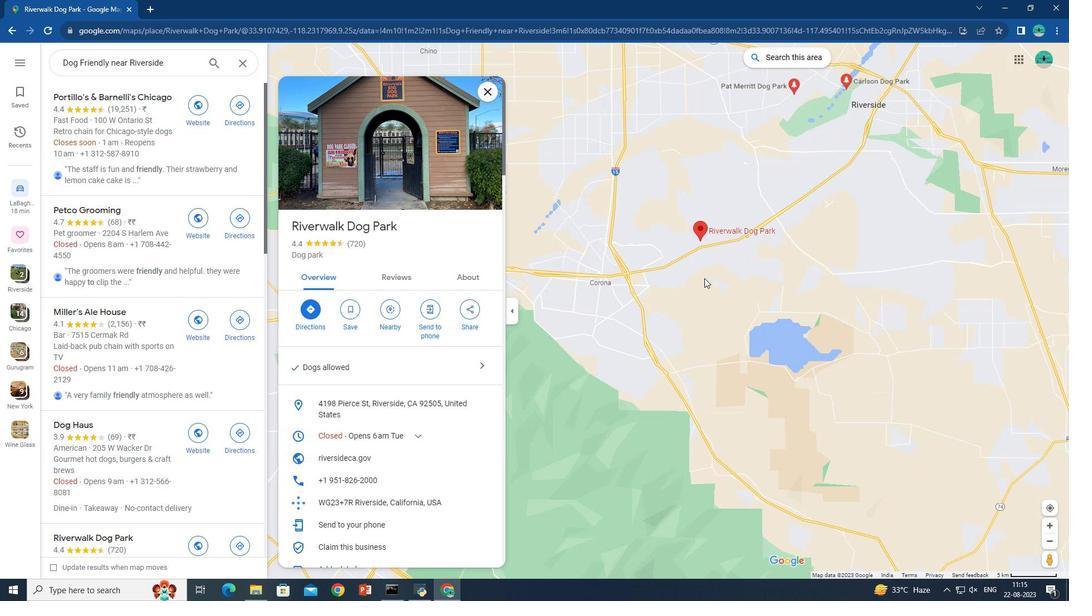 
Action: Mouse scrolled (720, 349) with delta (0, 0)
Screenshot: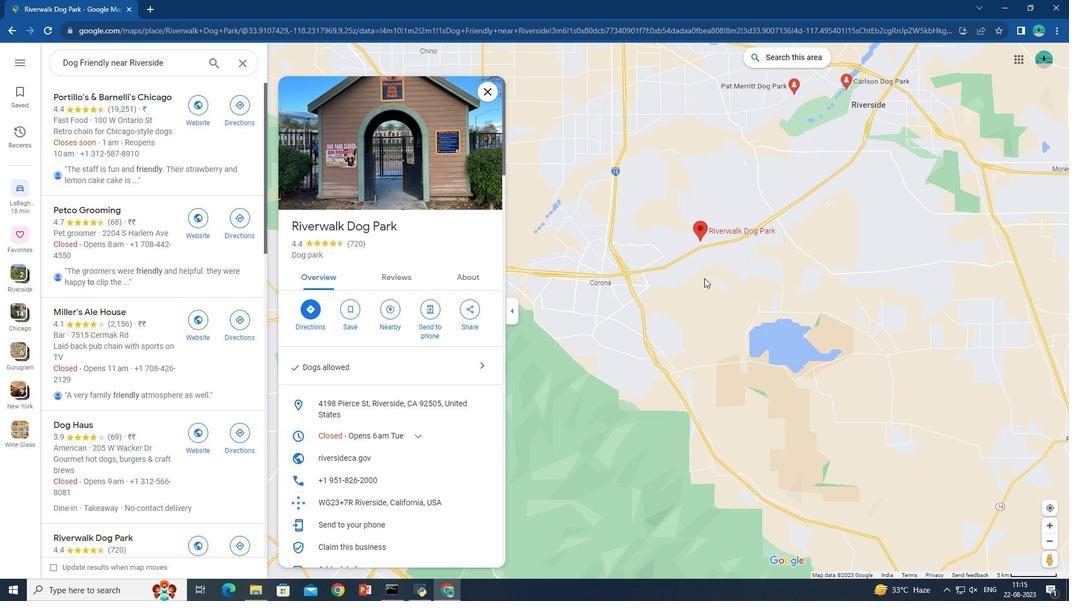 
Action: Mouse scrolled (720, 349) with delta (0, 0)
Screenshot: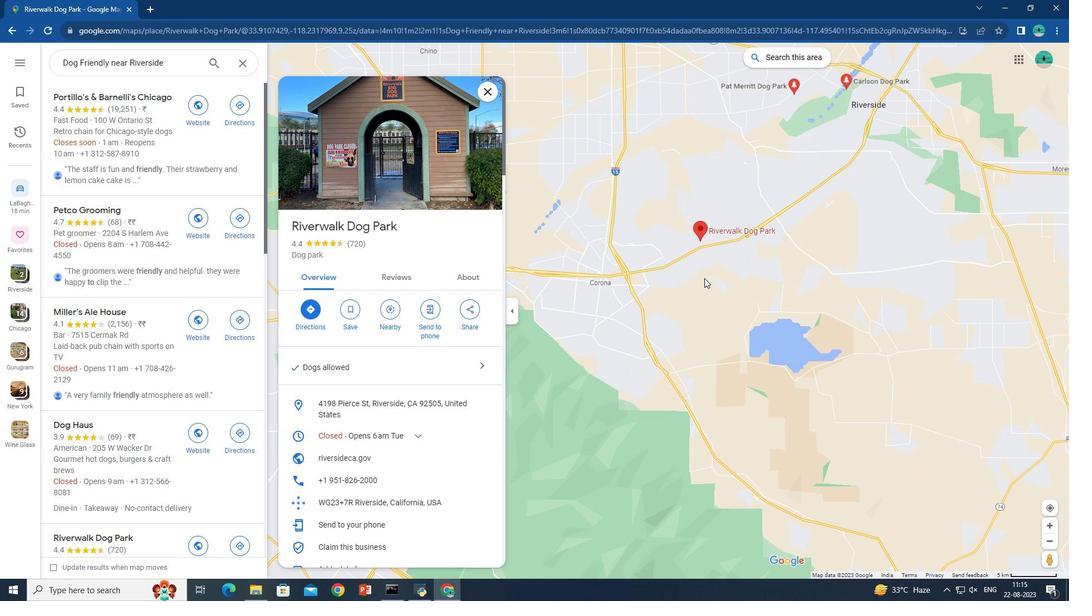 
Action: Mouse moved to (718, 345)
Screenshot: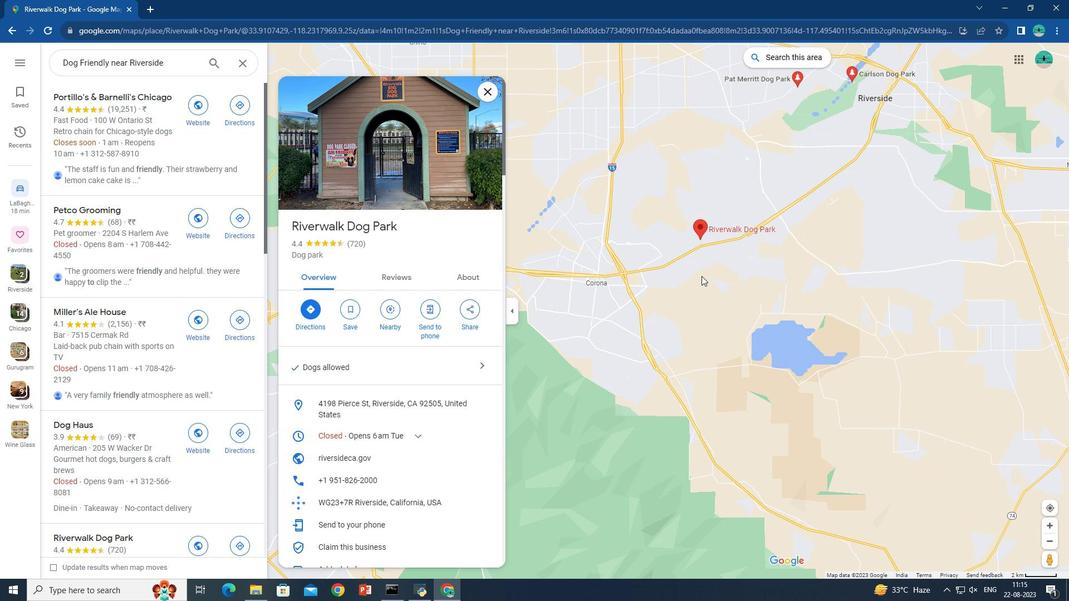 
Action: Mouse scrolled (718, 346) with delta (0, 0)
Screenshot: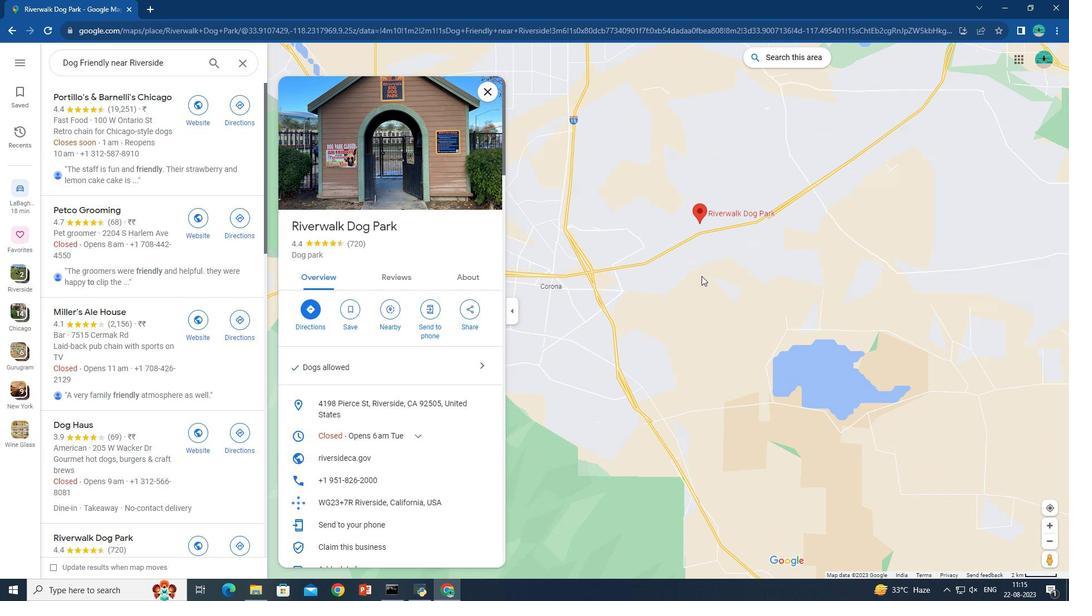
Action: Mouse moved to (718, 343)
Screenshot: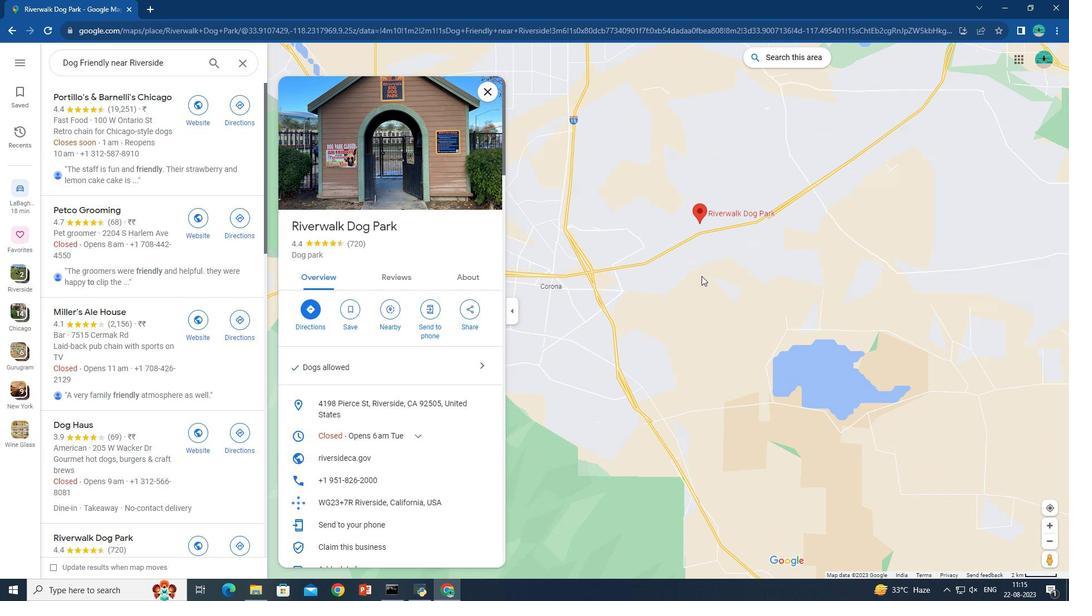 
Action: Mouse scrolled (718, 344) with delta (0, 0)
Screenshot: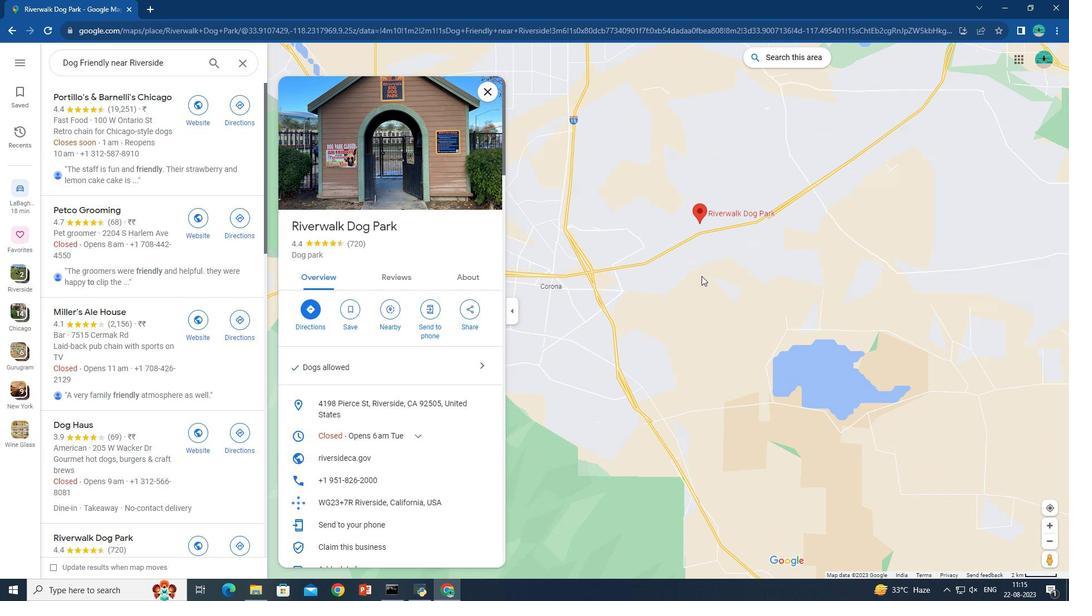 
Action: Mouse moved to (716, 340)
Screenshot: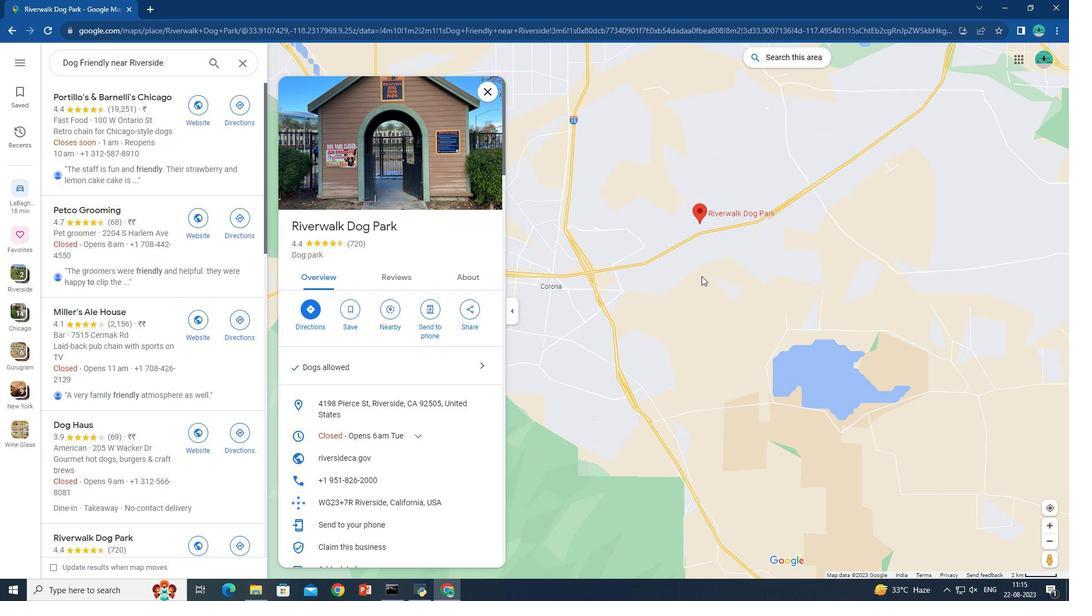 
Action: Mouse scrolled (716, 340) with delta (0, 0)
Screenshot: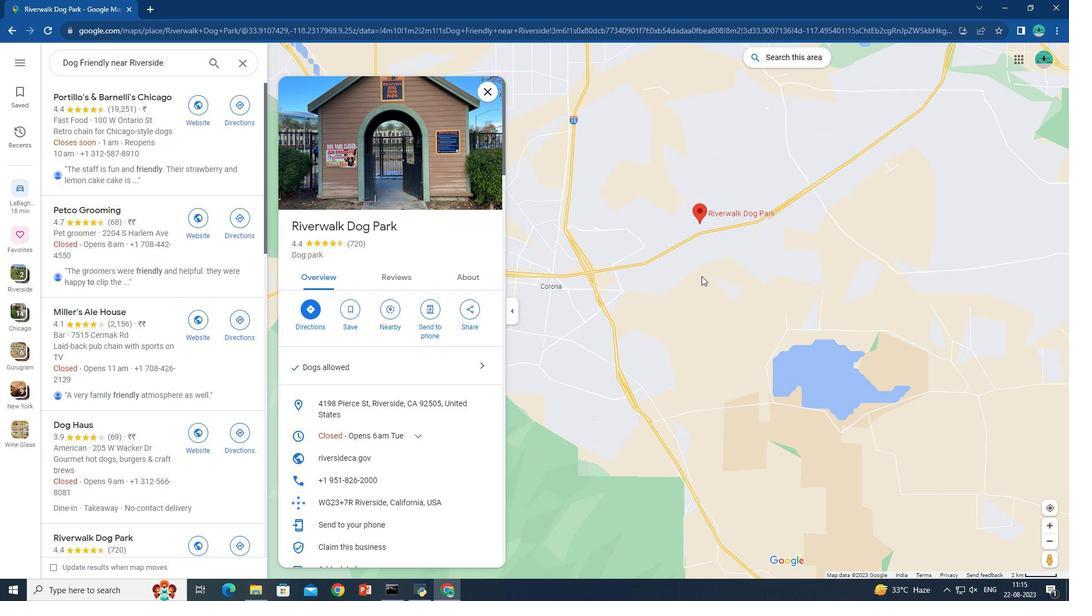 
Action: Mouse moved to (702, 276)
Screenshot: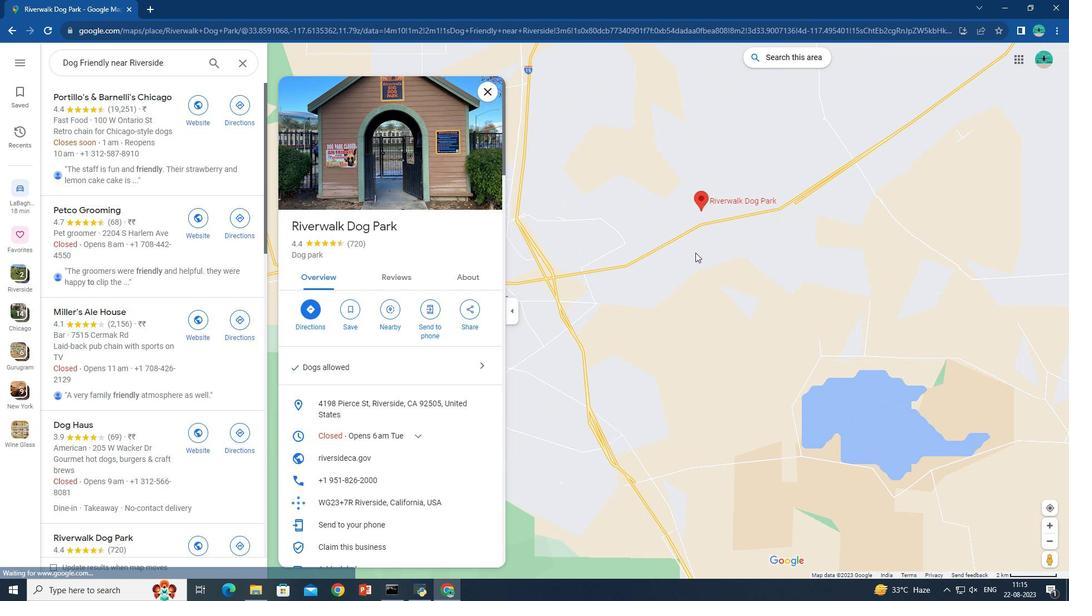
Action: Mouse scrolled (702, 277) with delta (0, 0)
Screenshot: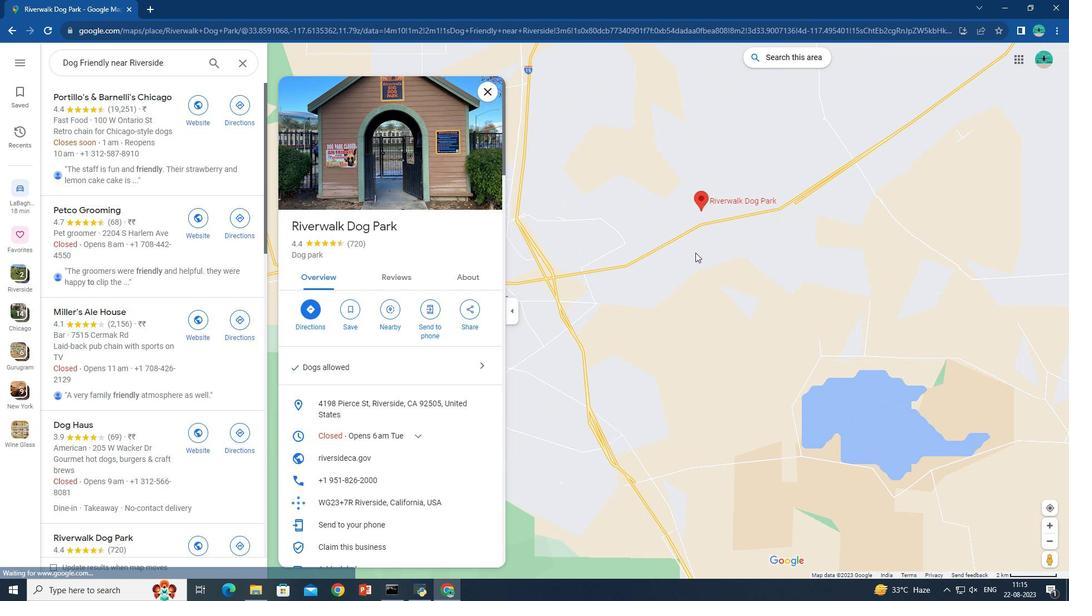 
Action: Mouse scrolled (702, 277) with delta (0, 0)
Screenshot: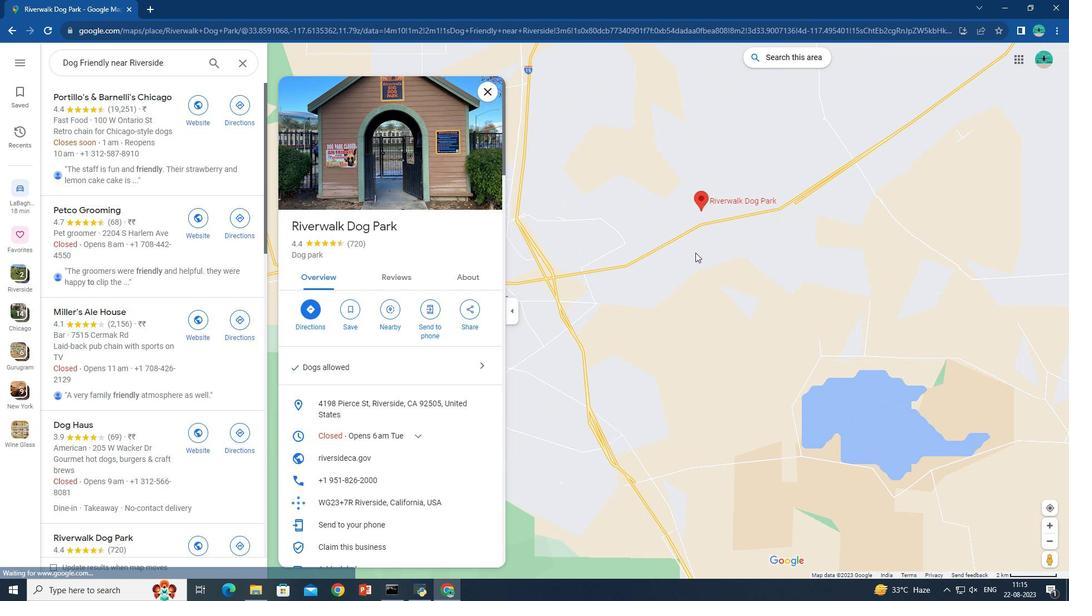 
Action: Mouse scrolled (702, 277) with delta (0, 0)
Screenshot: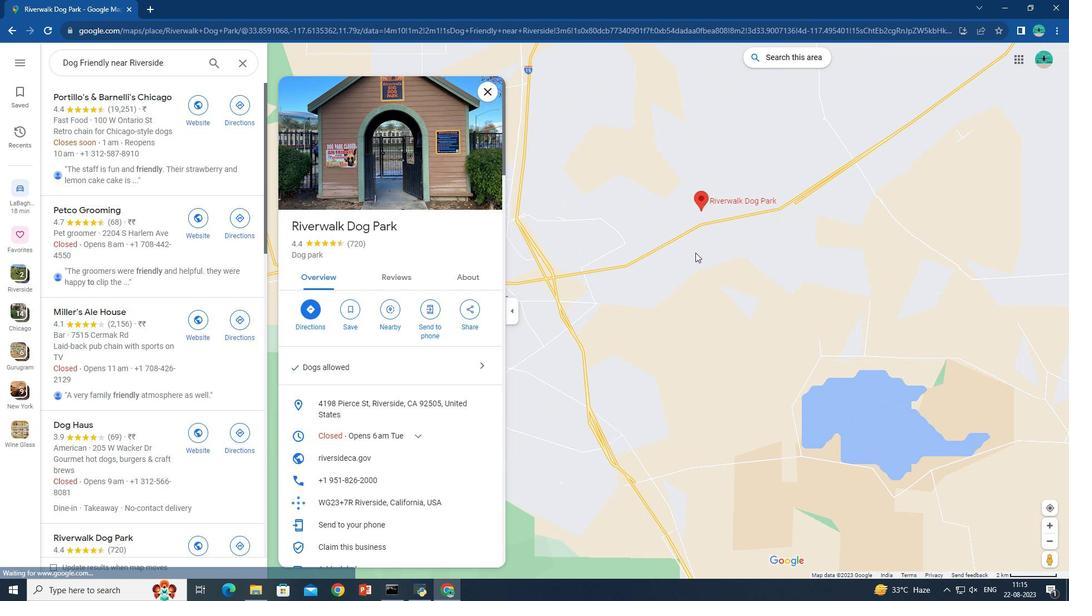 
Action: Mouse scrolled (702, 277) with delta (0, 0)
Screenshot: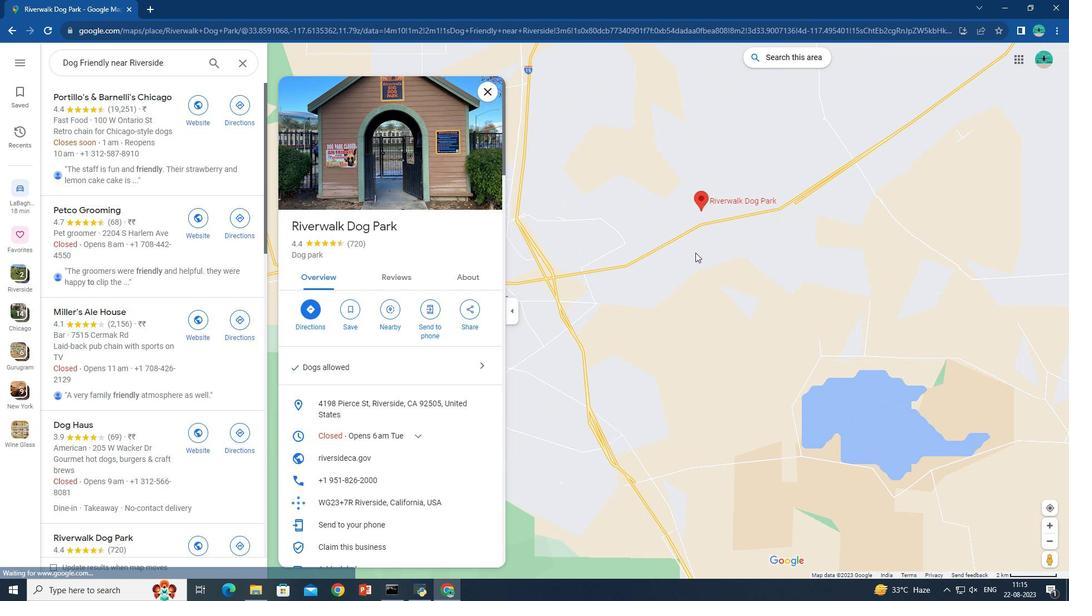 
Action: Mouse moved to (698, 261)
Screenshot: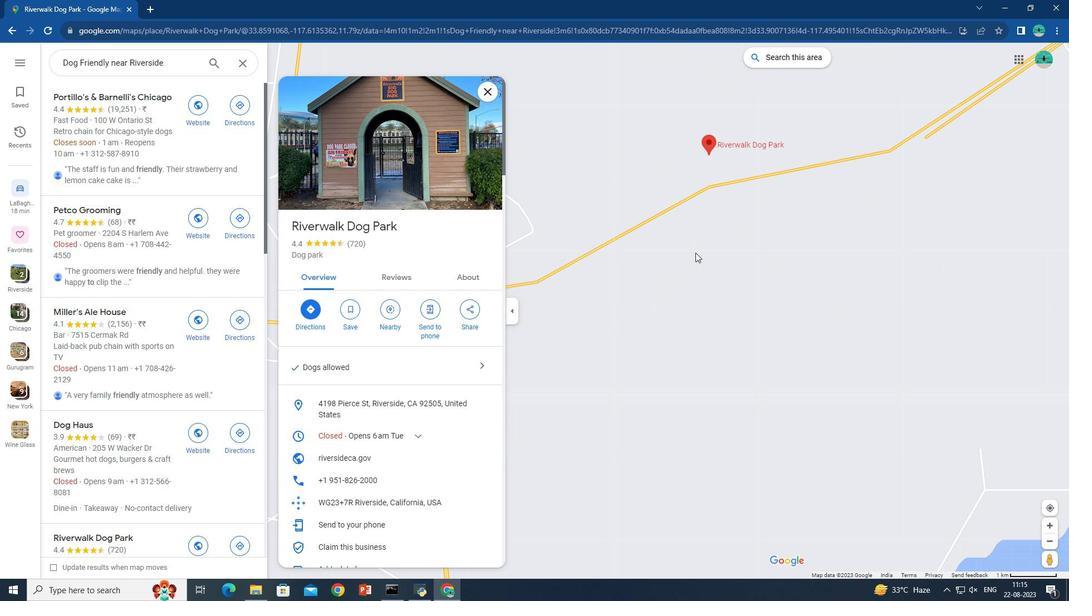
Action: Mouse scrolled (698, 261) with delta (0, 0)
Screenshot: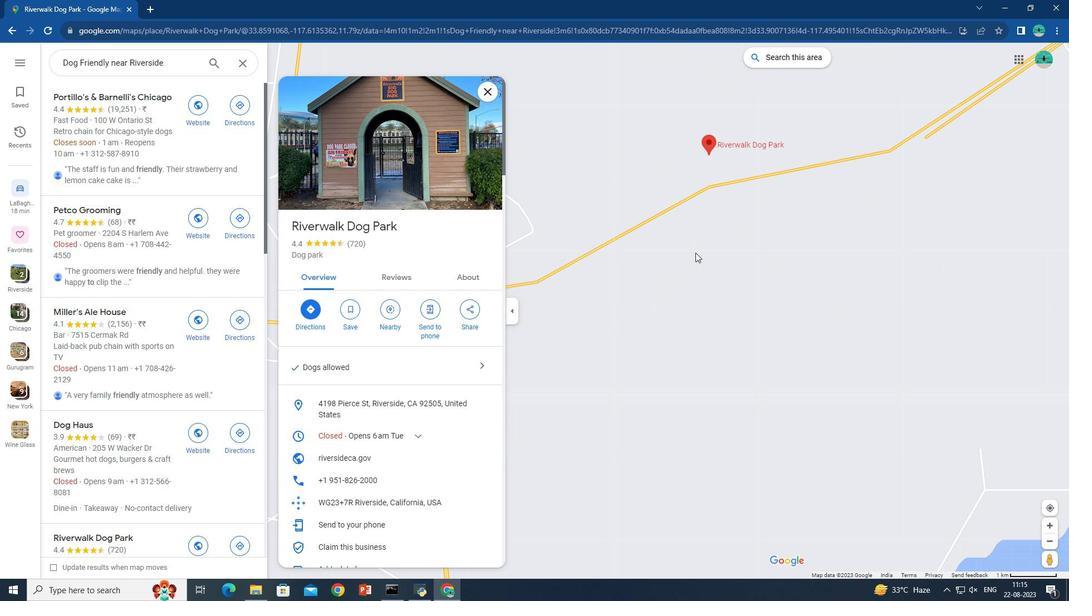 
Action: Mouse moved to (696, 256)
Screenshot: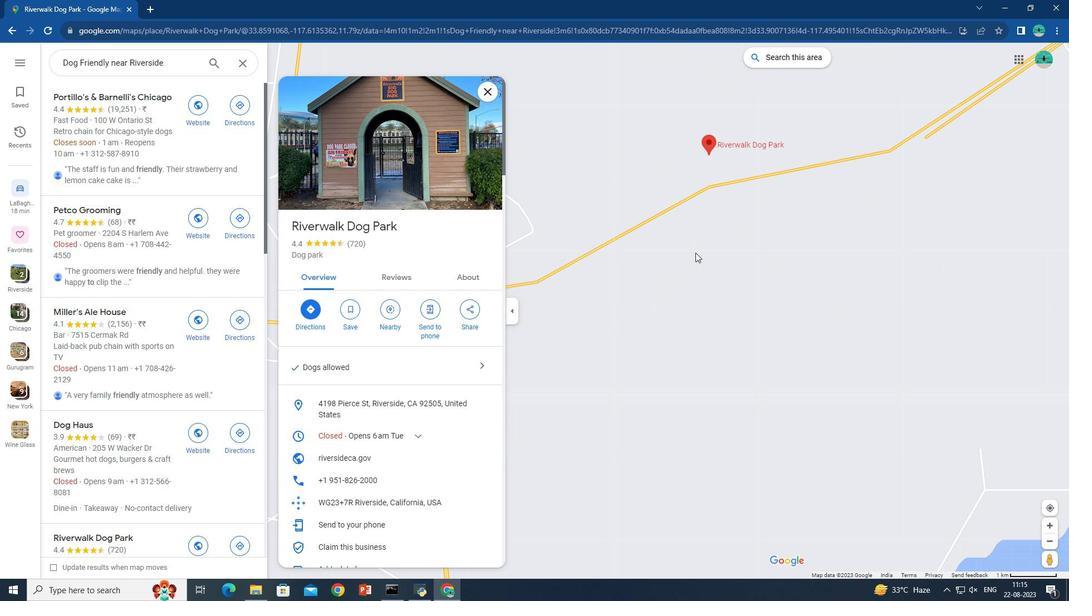
Action: Mouse scrolled (696, 257) with delta (0, 0)
Screenshot: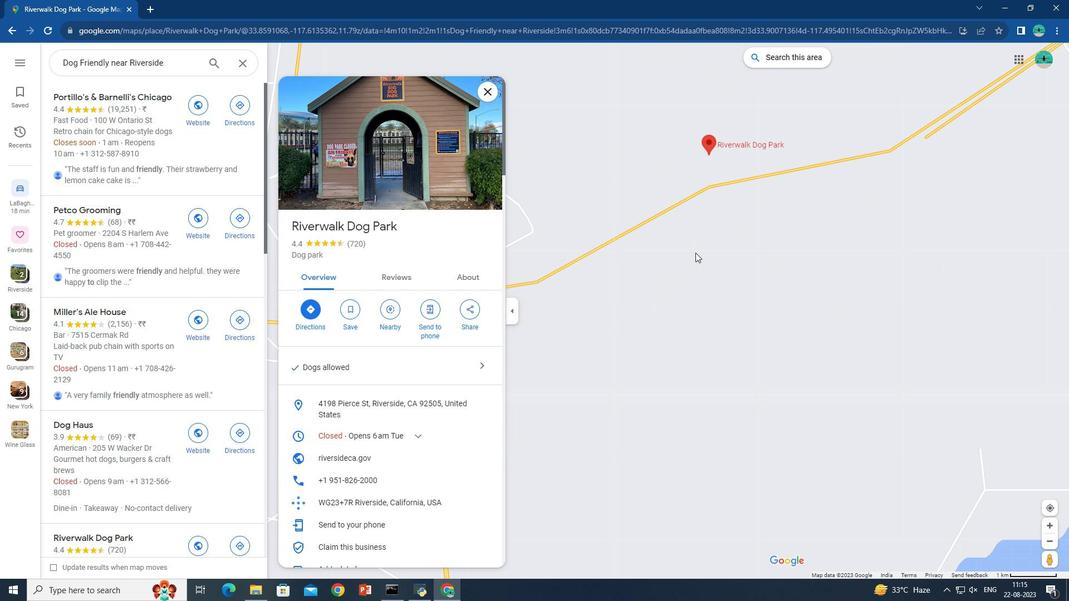 
Action: Mouse moved to (696, 255)
Screenshot: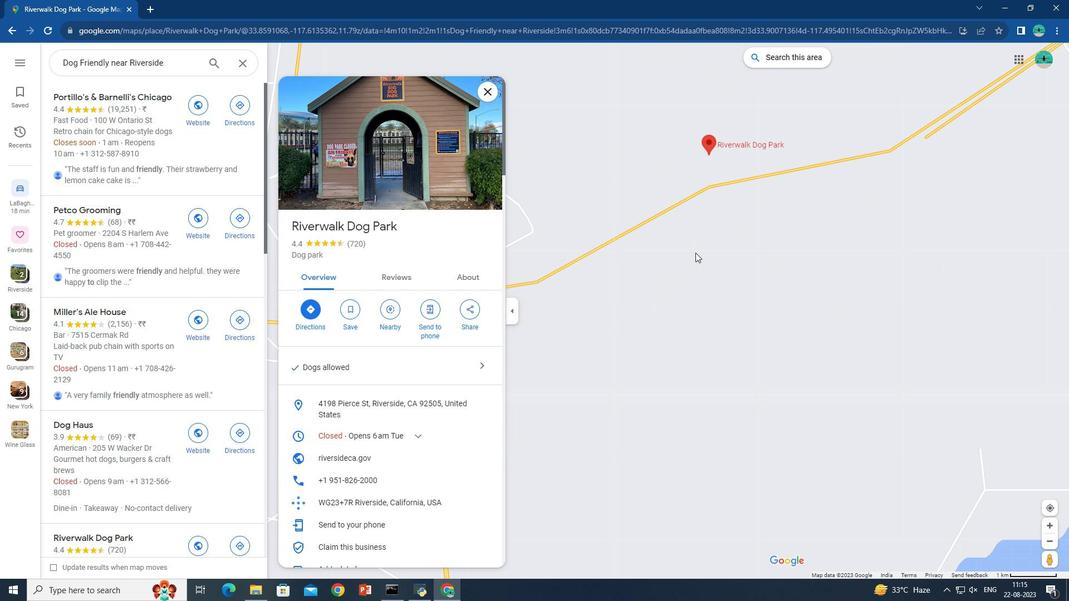 
Action: Mouse scrolled (696, 256) with delta (0, 0)
Screenshot: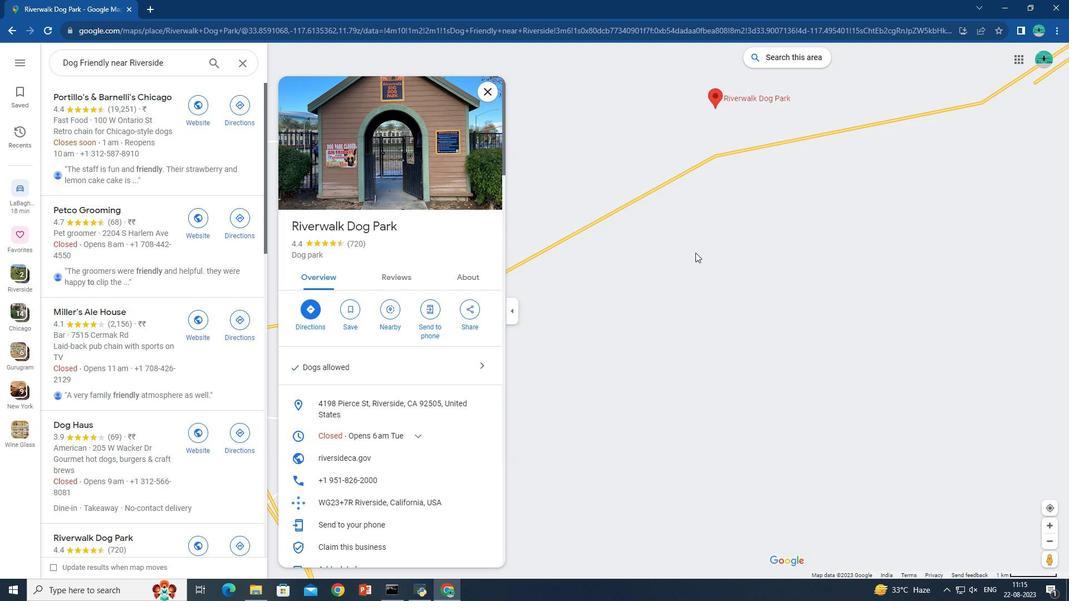 
Action: Mouse moved to (696, 254)
Screenshot: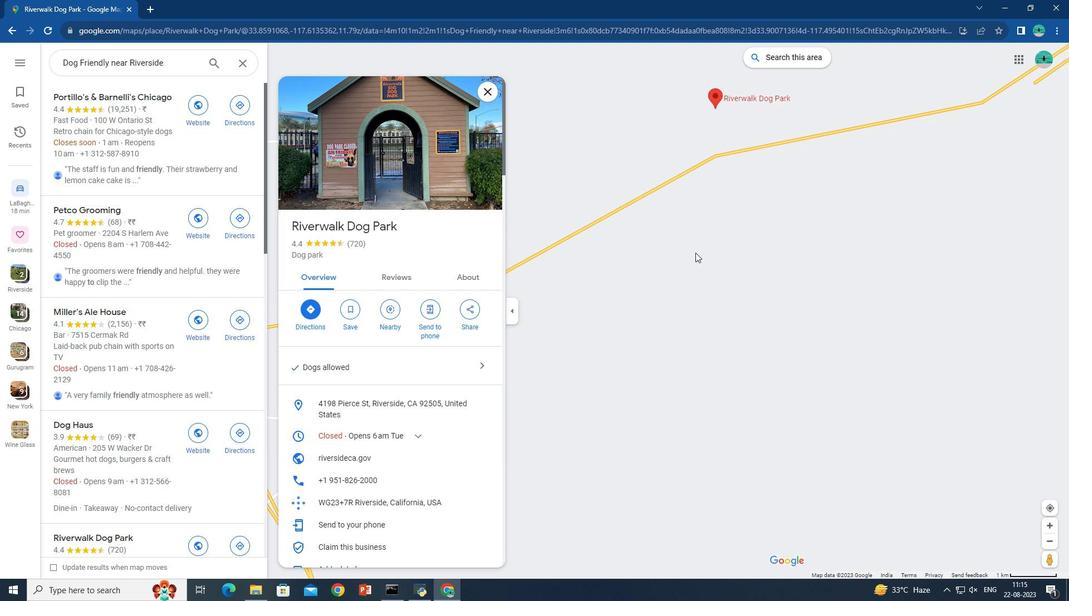 
Action: Mouse scrolled (696, 255) with delta (0, 0)
Screenshot: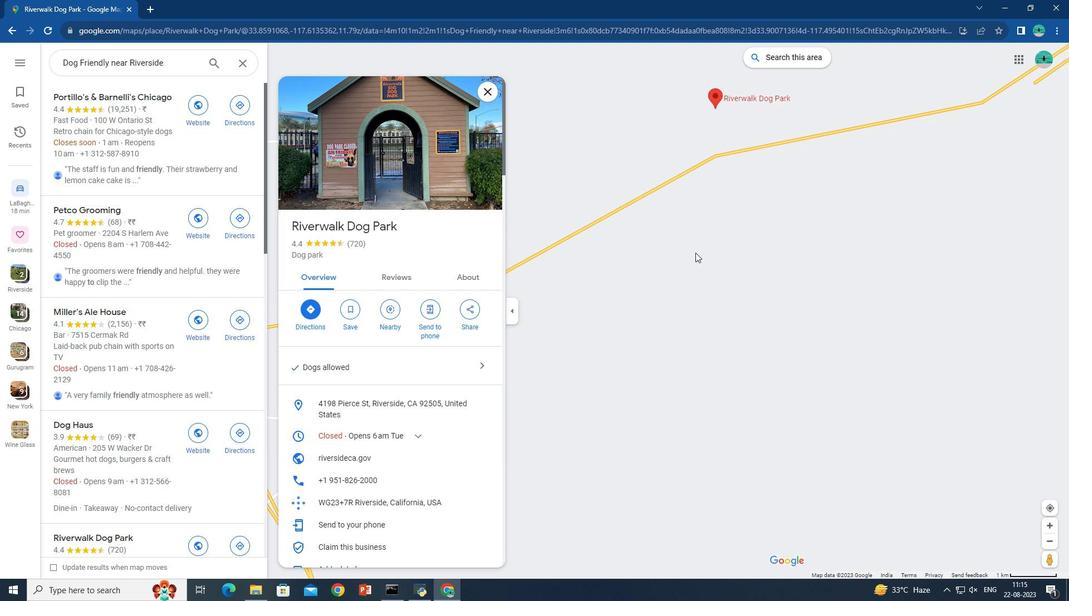
Action: Mouse moved to (696, 253)
Screenshot: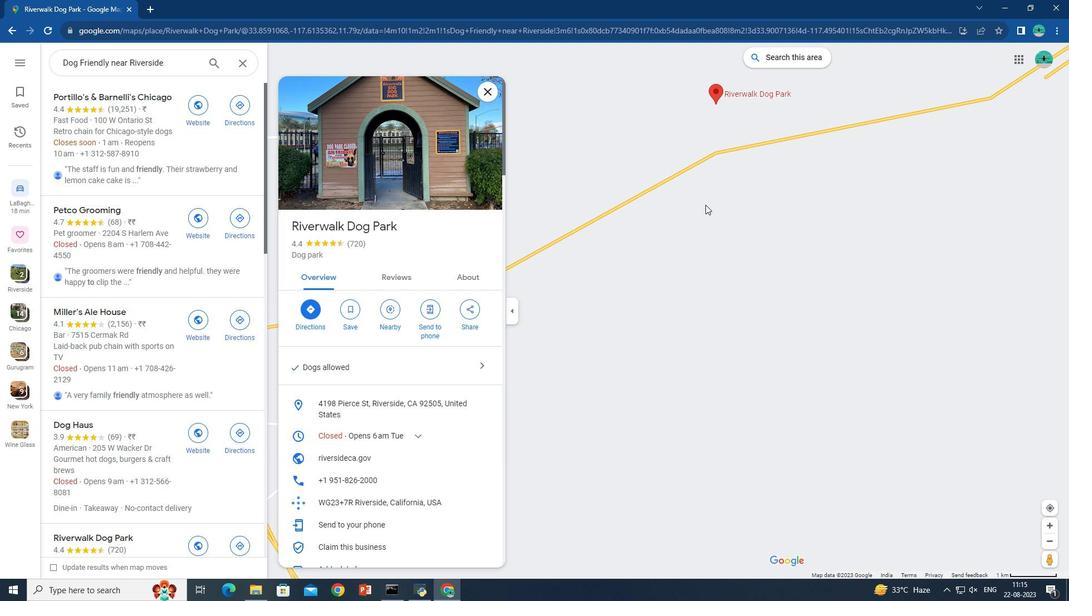 
Action: Mouse scrolled (696, 254) with delta (0, 0)
Screenshot: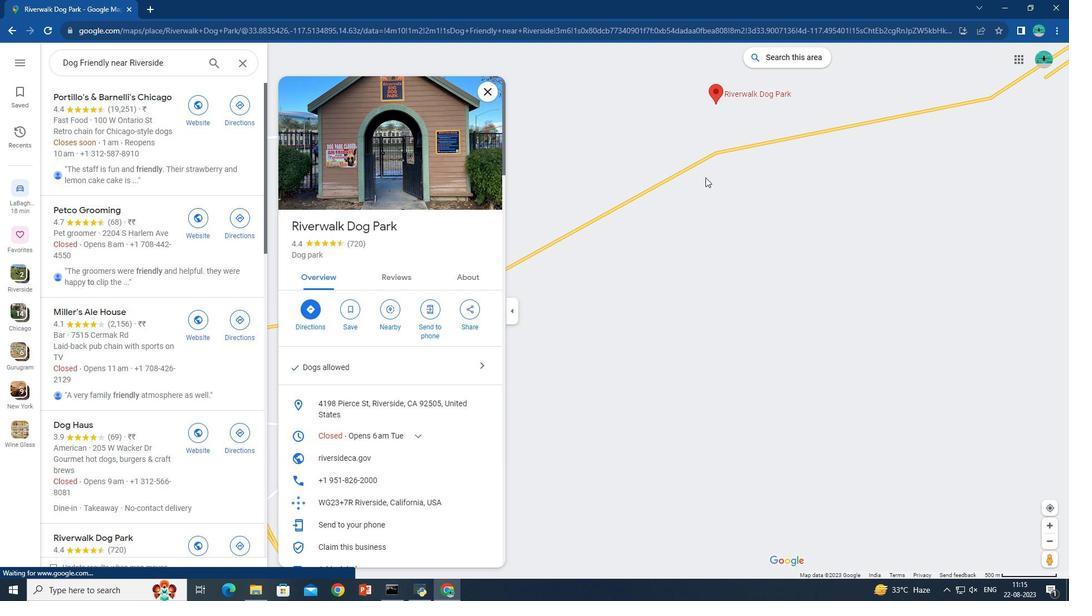 
Action: Mouse scrolled (696, 254) with delta (0, 0)
Screenshot: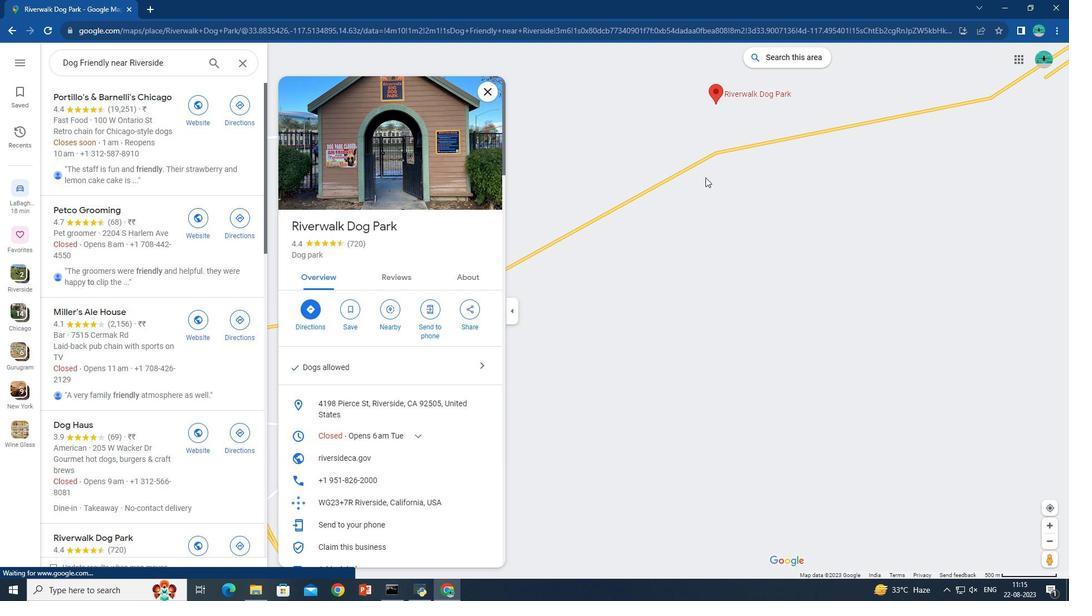 
Action: Mouse scrolled (696, 254) with delta (0, 0)
Screenshot: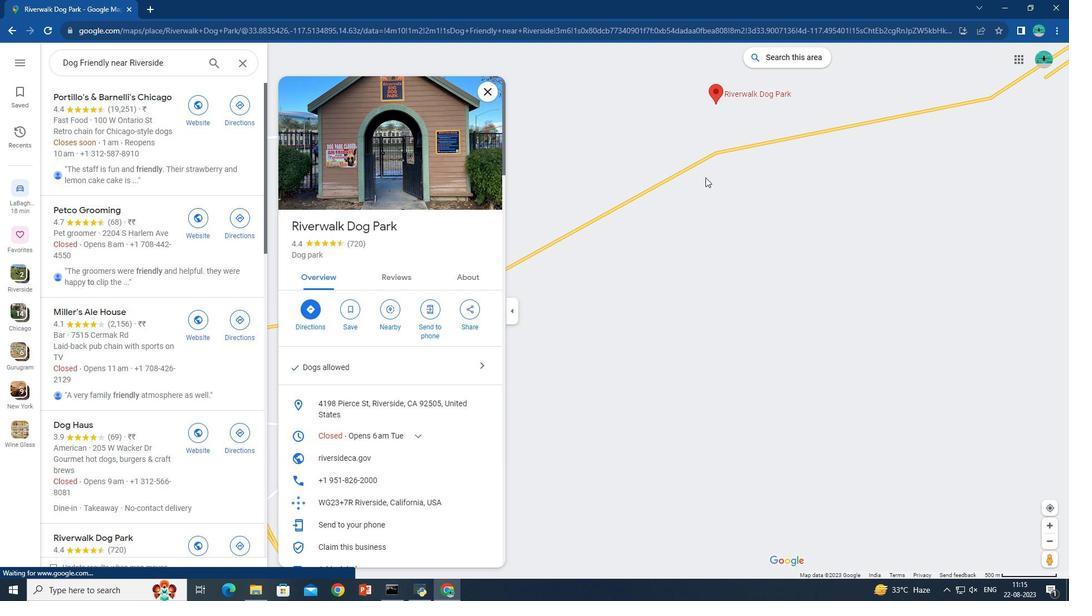 
Action: Mouse scrolled (696, 254) with delta (0, 0)
Screenshot: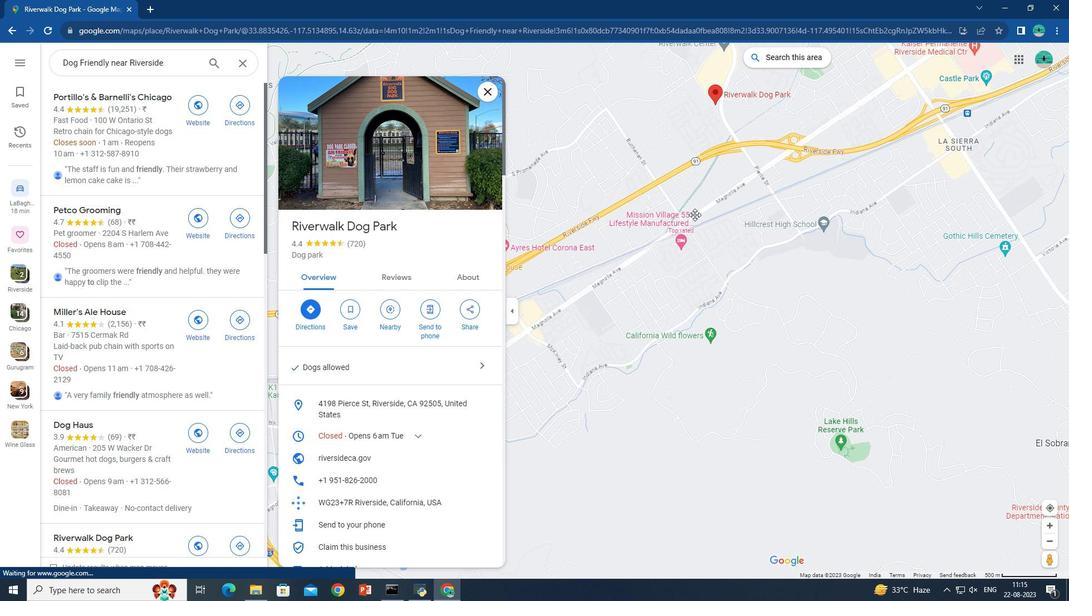 
Action: Mouse scrolled (696, 254) with delta (0, 0)
Screenshot: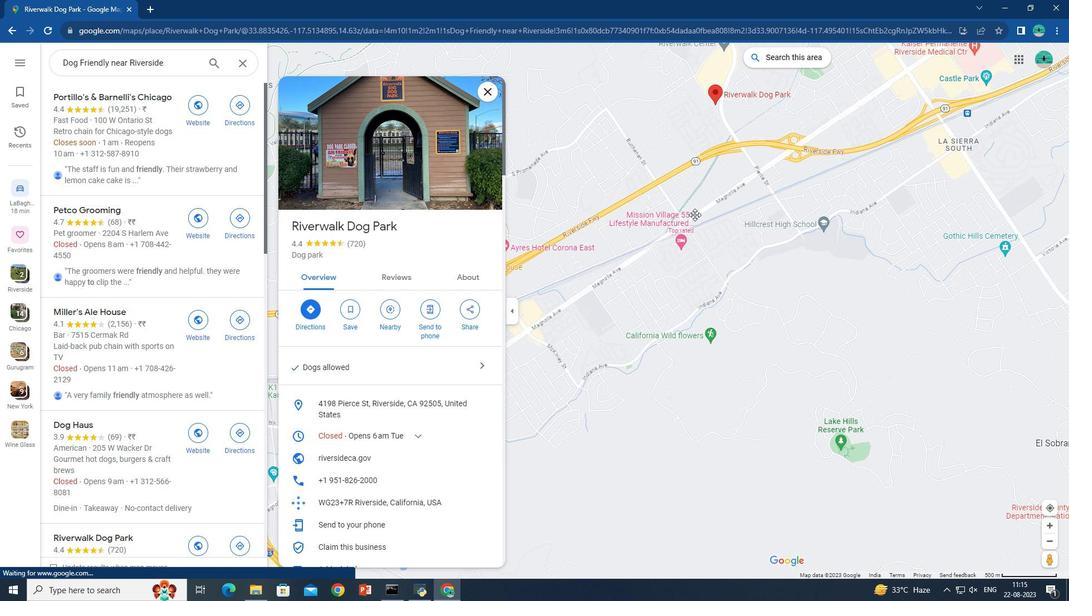 
Action: Mouse moved to (706, 178)
Screenshot: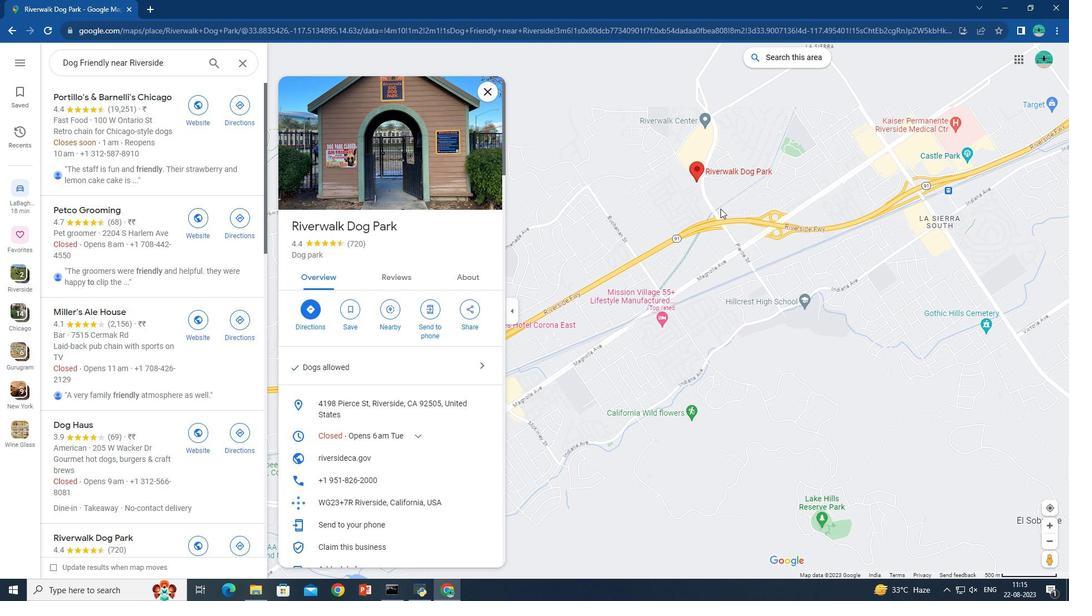 
Action: Mouse pressed left at (706, 178)
Screenshot: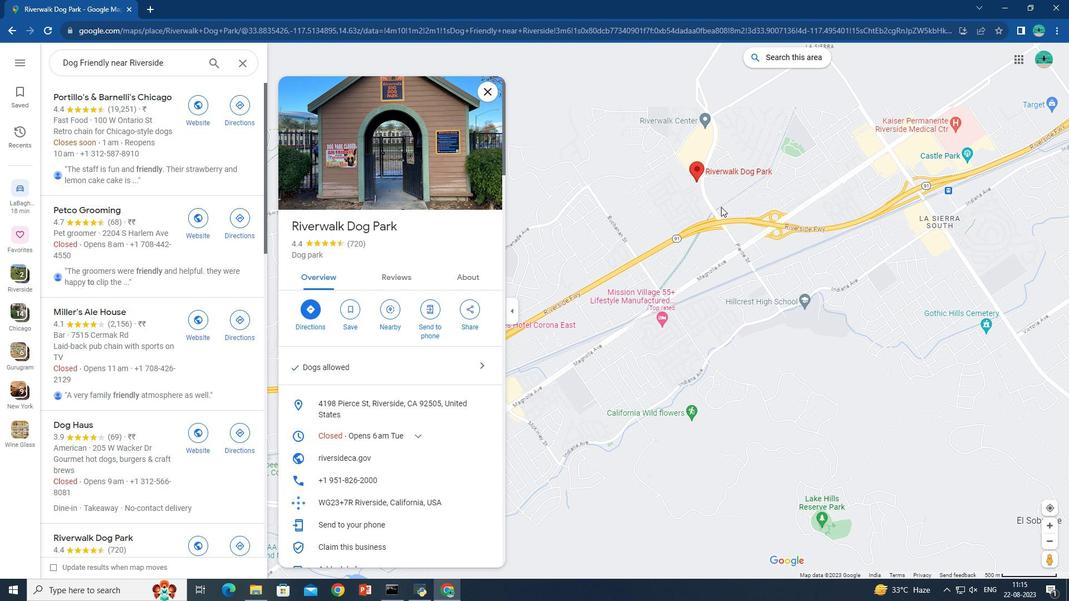 
Action: Mouse moved to (721, 207)
Screenshot: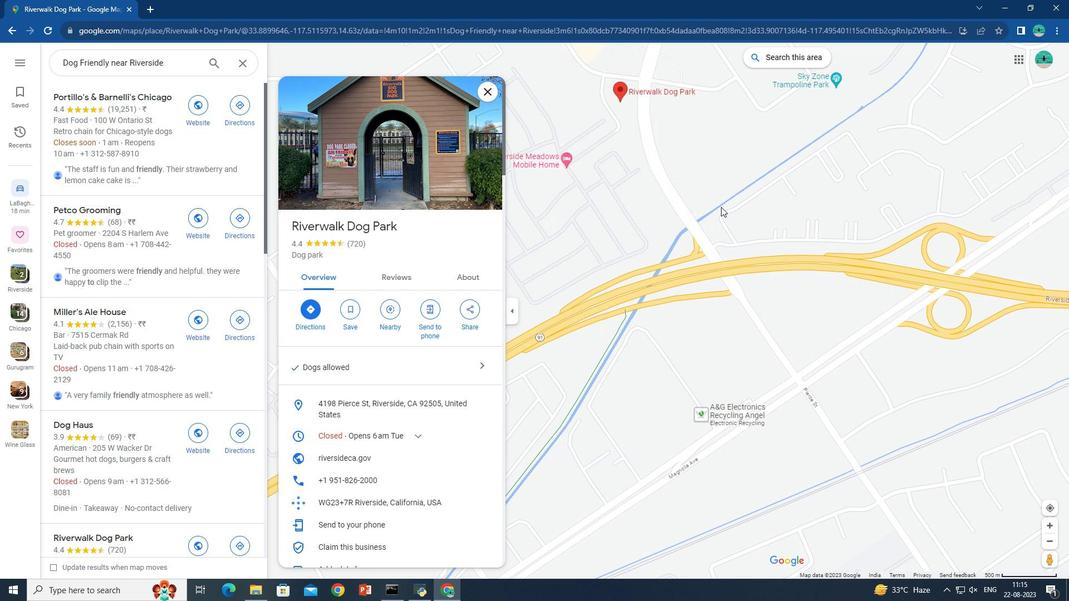 
Action: Mouse scrolled (721, 208) with delta (0, 0)
Screenshot: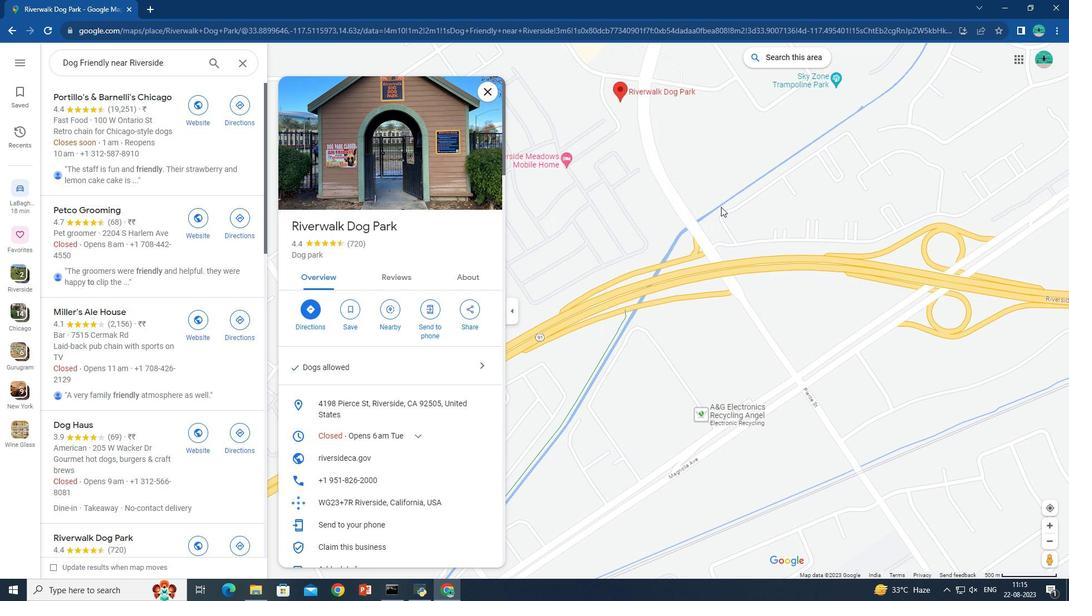 
Action: Mouse scrolled (721, 208) with delta (0, 0)
Screenshot: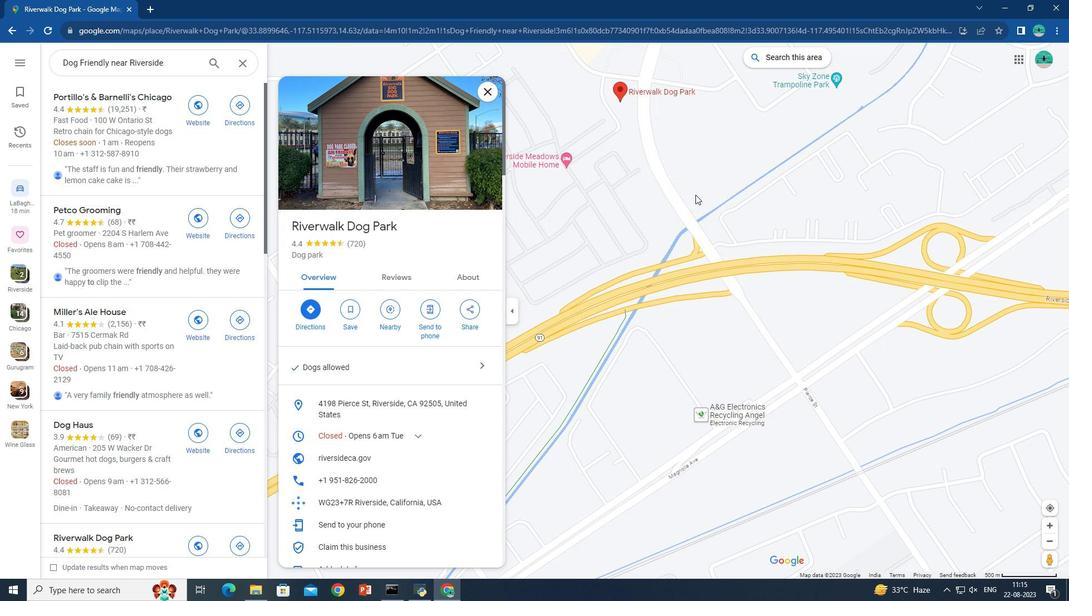 
Action: Mouse scrolled (721, 208) with delta (0, 0)
Screenshot: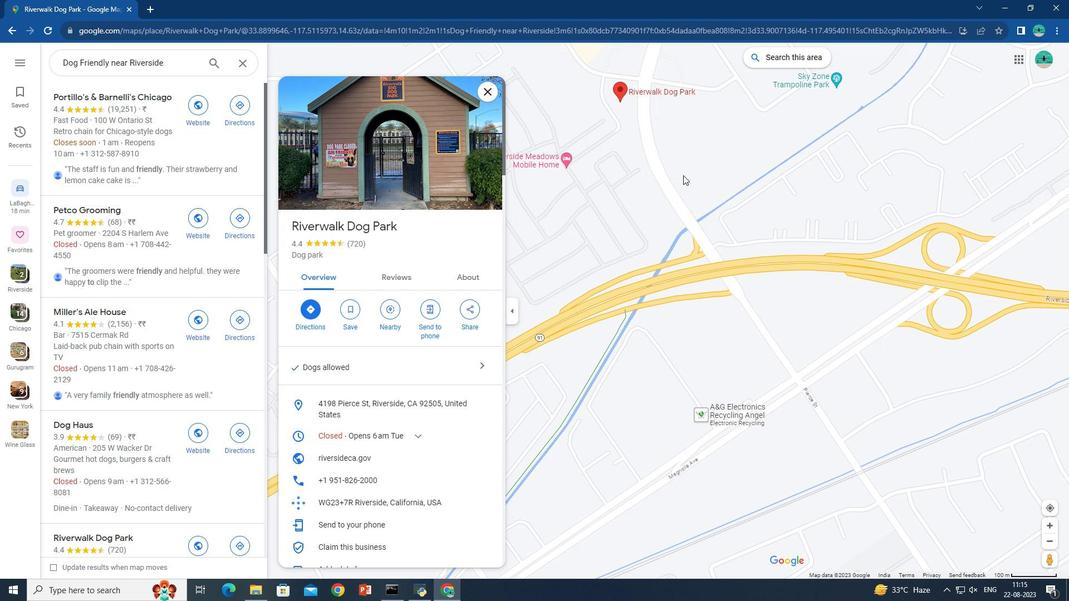 
Action: Mouse scrolled (721, 208) with delta (0, 0)
Screenshot: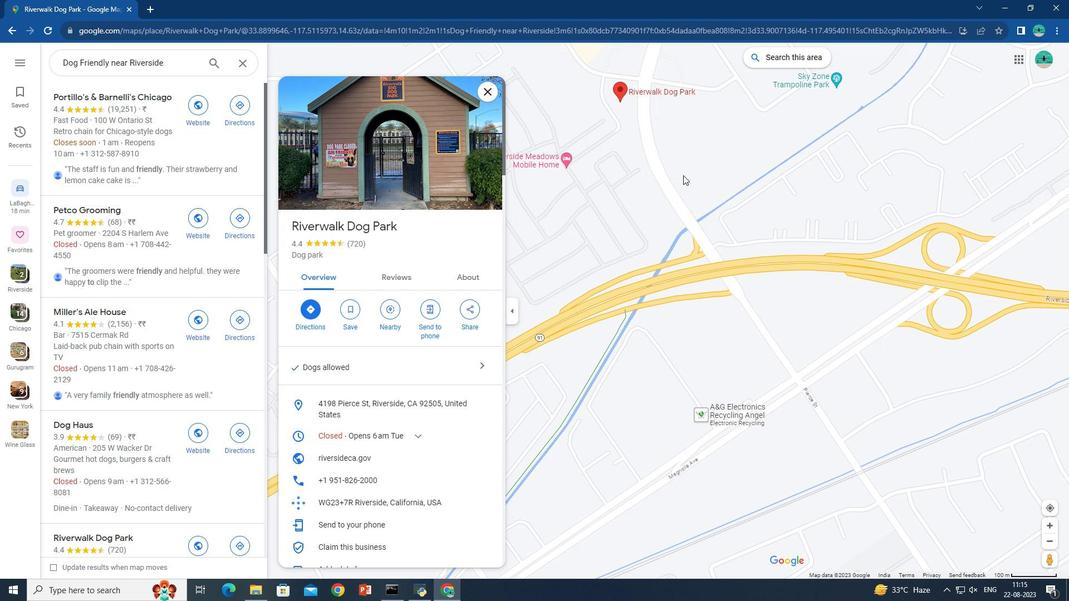 
Action: Mouse scrolled (721, 208) with delta (0, 0)
Screenshot: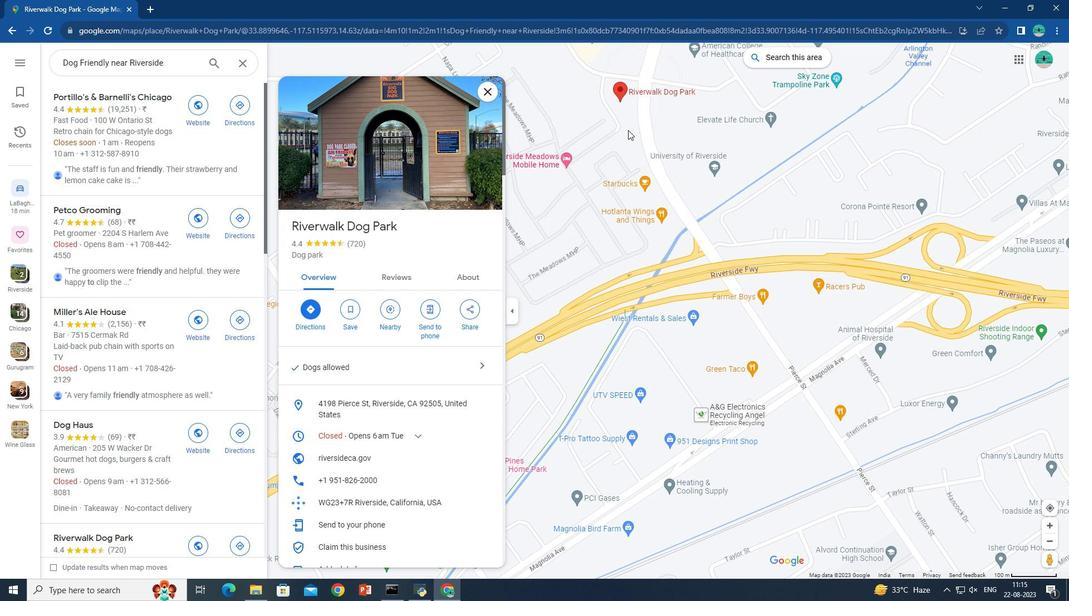 
Action: Mouse scrolled (721, 208) with delta (0, 0)
Screenshot: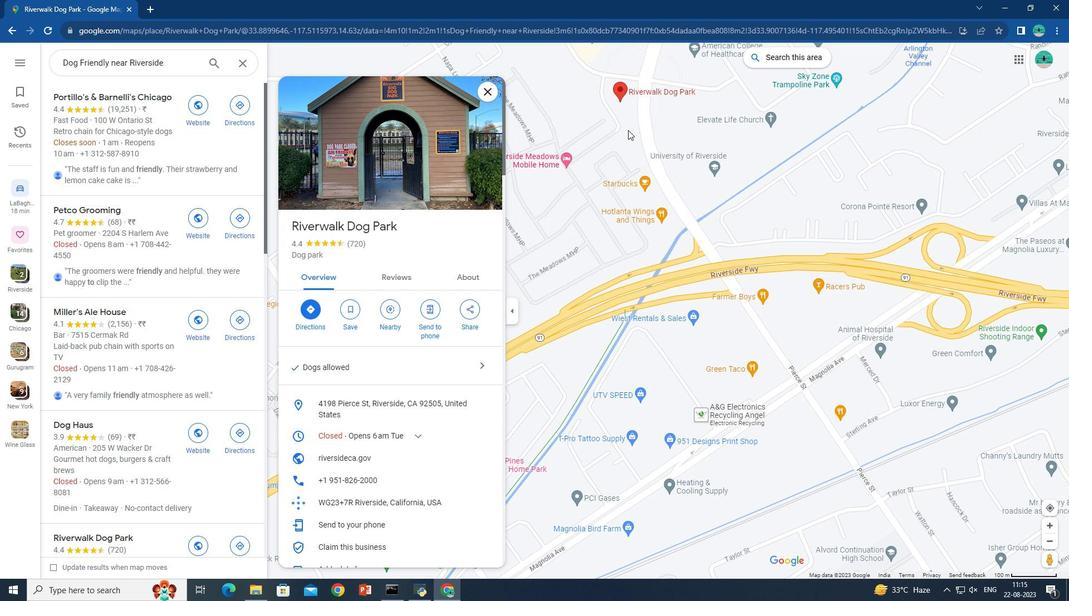 
Action: Mouse scrolled (721, 208) with delta (0, 0)
Screenshot: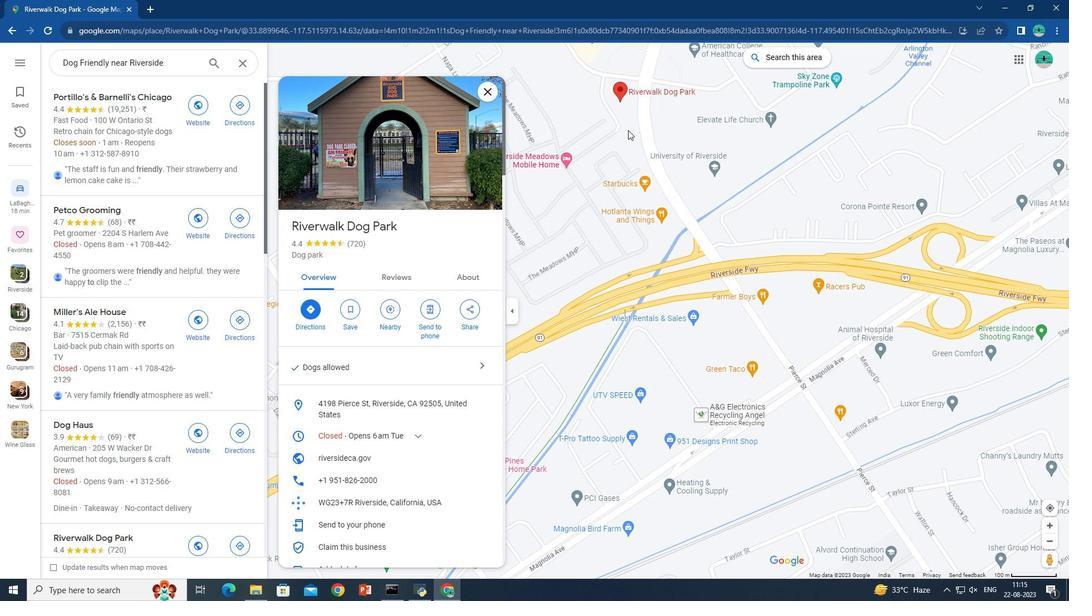 
Action: Mouse scrolled (721, 208) with delta (0, 0)
Screenshot: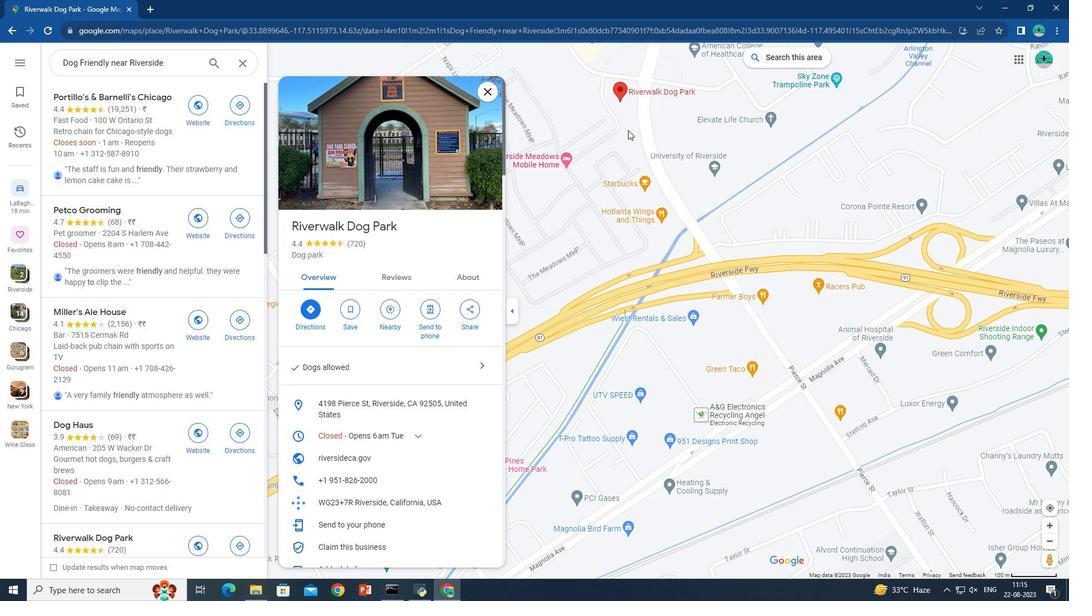 
Action: Mouse scrolled (721, 208) with delta (0, 0)
Screenshot: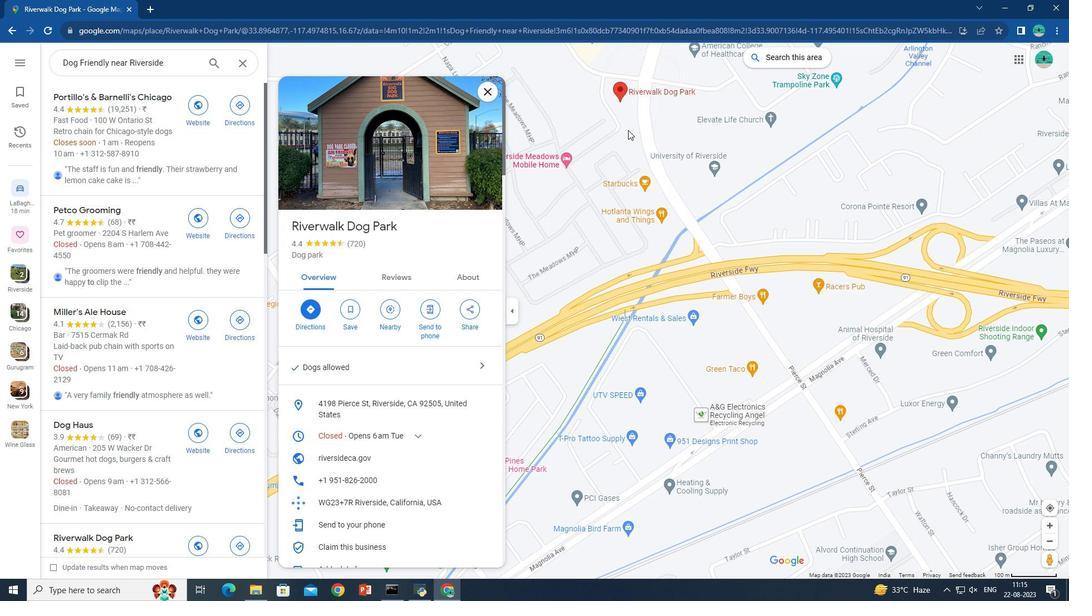 
Action: Mouse moved to (628, 130)
Screenshot: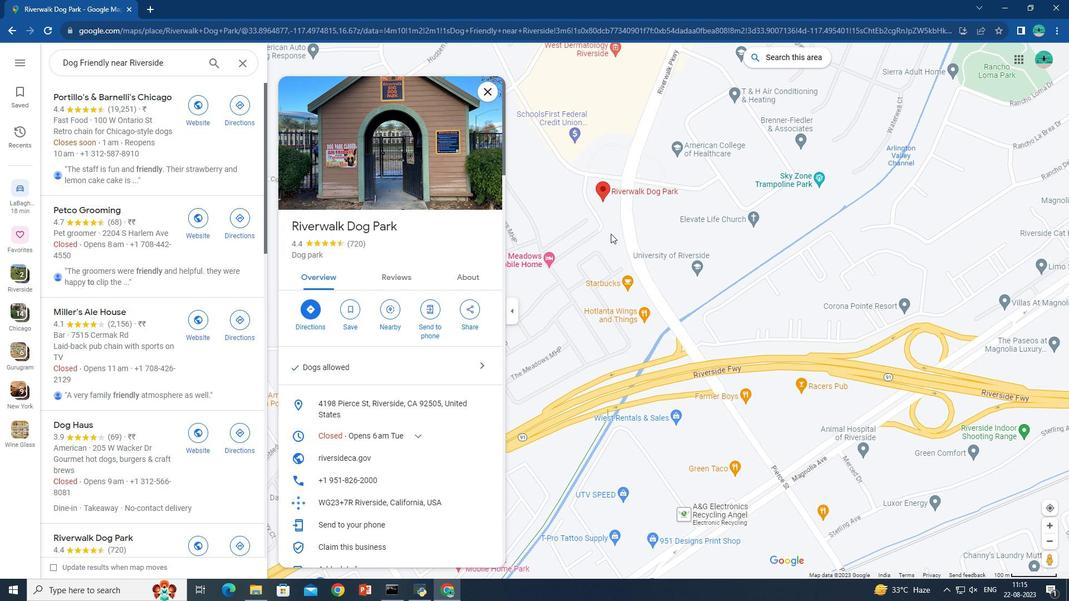 
Action: Mouse pressed left at (628, 130)
Screenshot: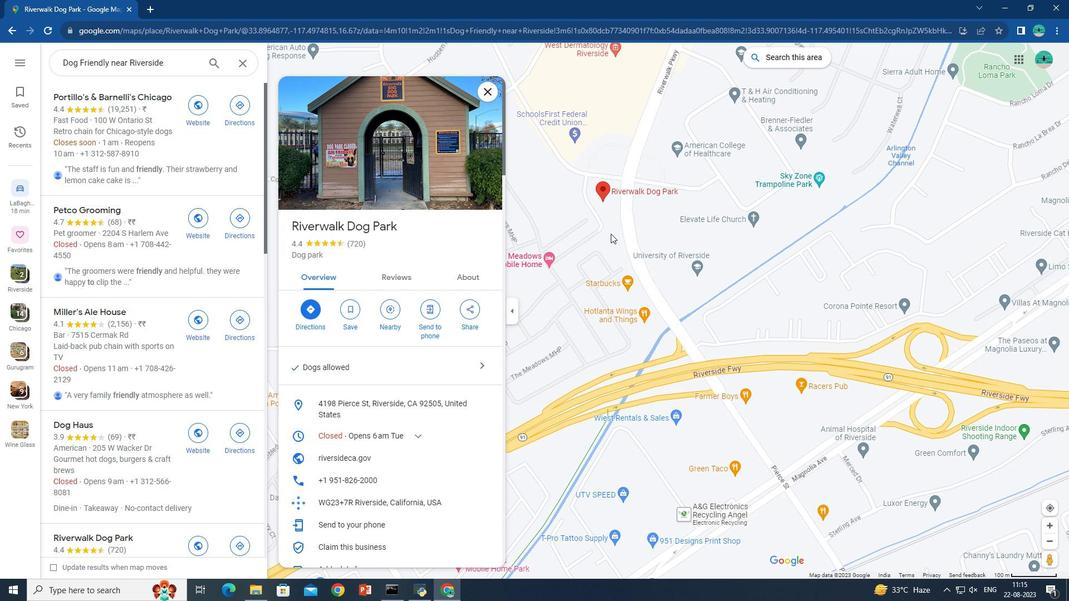 
Action: Mouse moved to (611, 234)
Screenshot: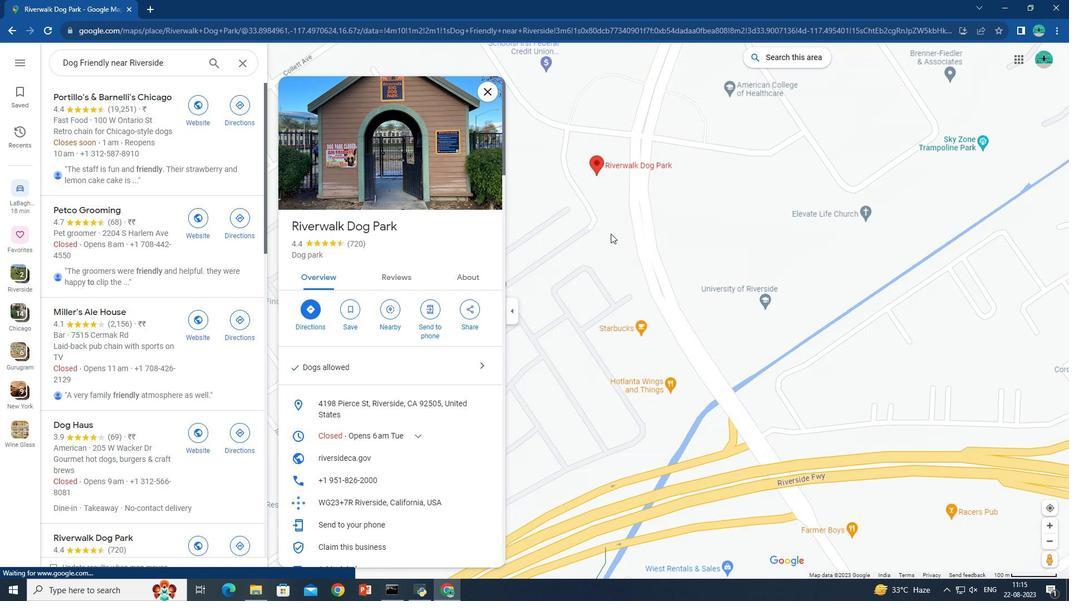 
Action: Mouse scrolled (611, 235) with delta (0, 0)
Screenshot: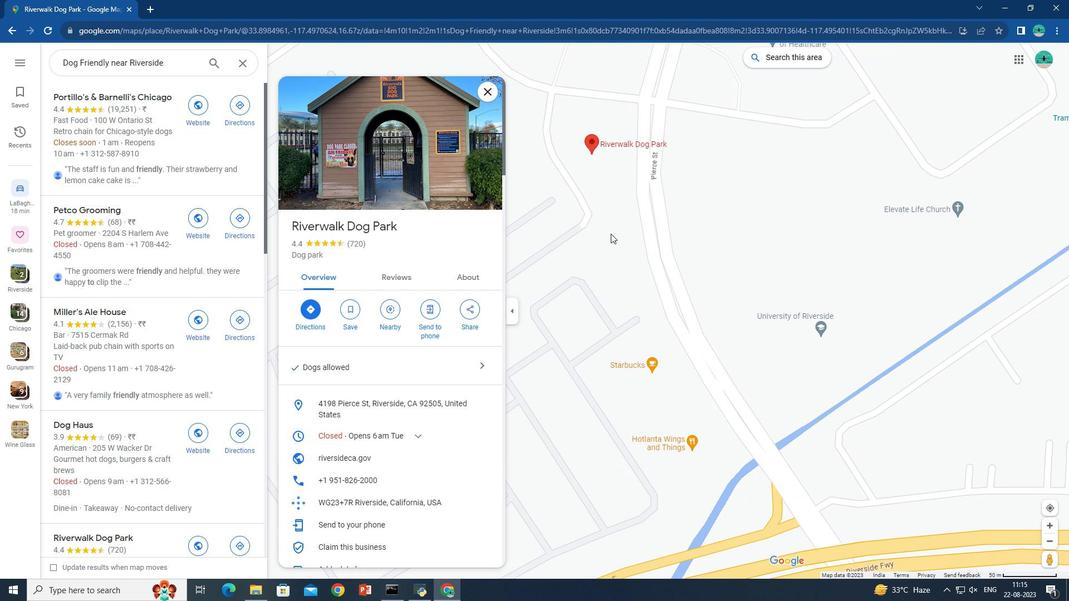 
Action: Mouse scrolled (611, 235) with delta (0, 0)
Screenshot: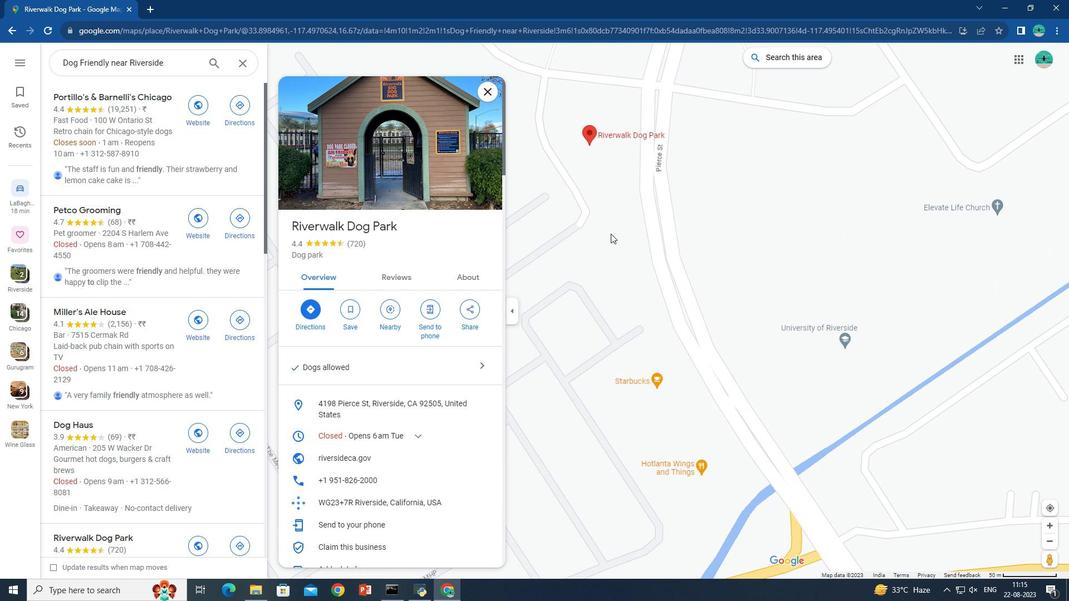 
Action: Mouse scrolled (611, 235) with delta (0, 0)
Screenshot: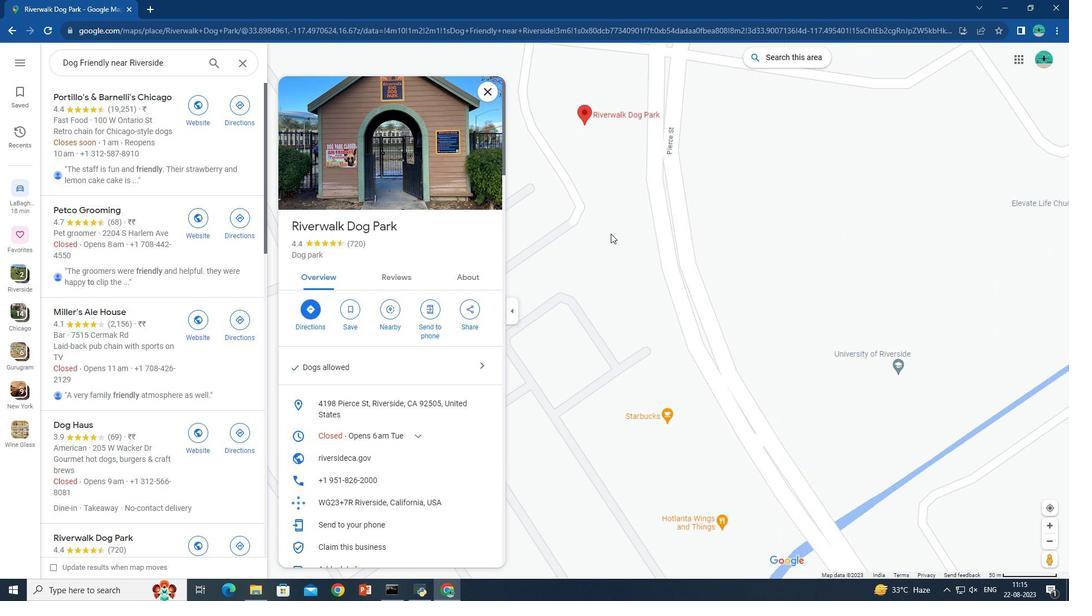 
Action: Mouse scrolled (611, 235) with delta (0, 0)
Screenshot: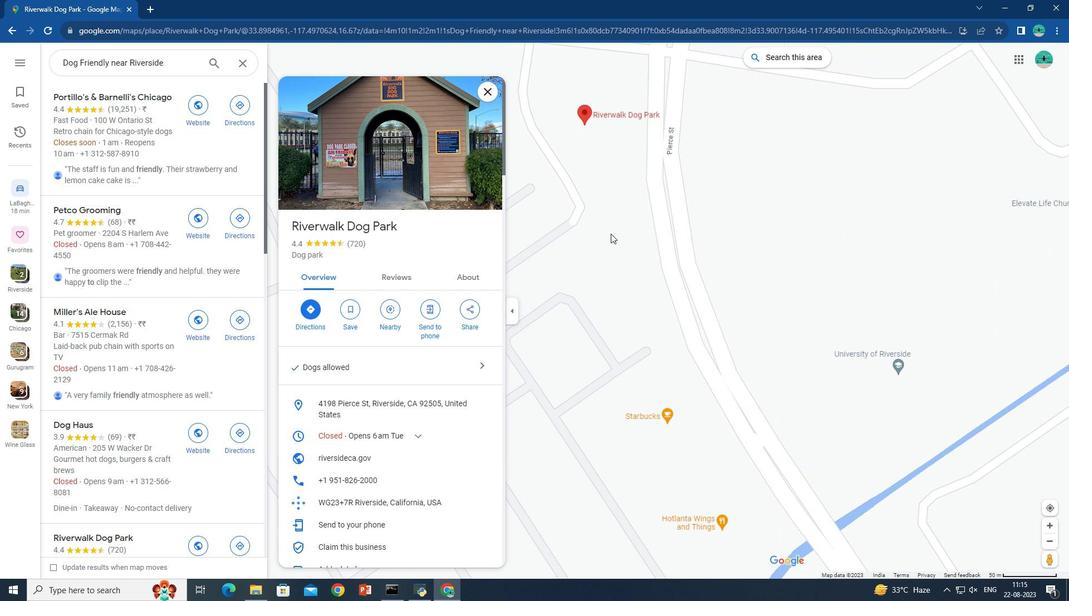 
Action: Mouse scrolled (611, 235) with delta (0, 0)
Screenshot: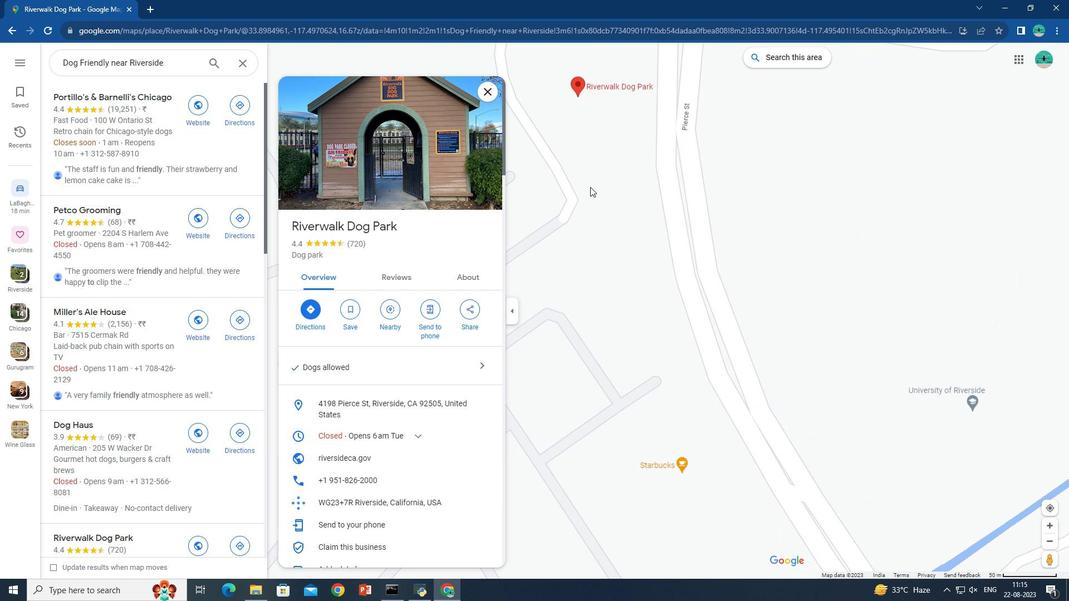 
Action: Mouse scrolled (611, 235) with delta (0, 0)
Screenshot: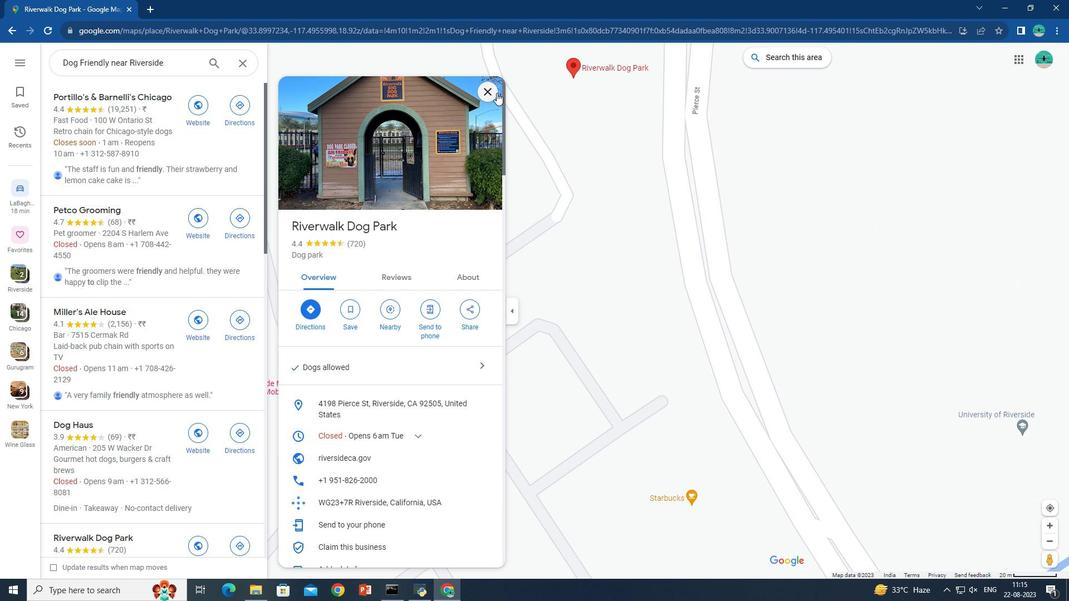 
Action: Mouse scrolled (611, 235) with delta (0, 0)
Screenshot: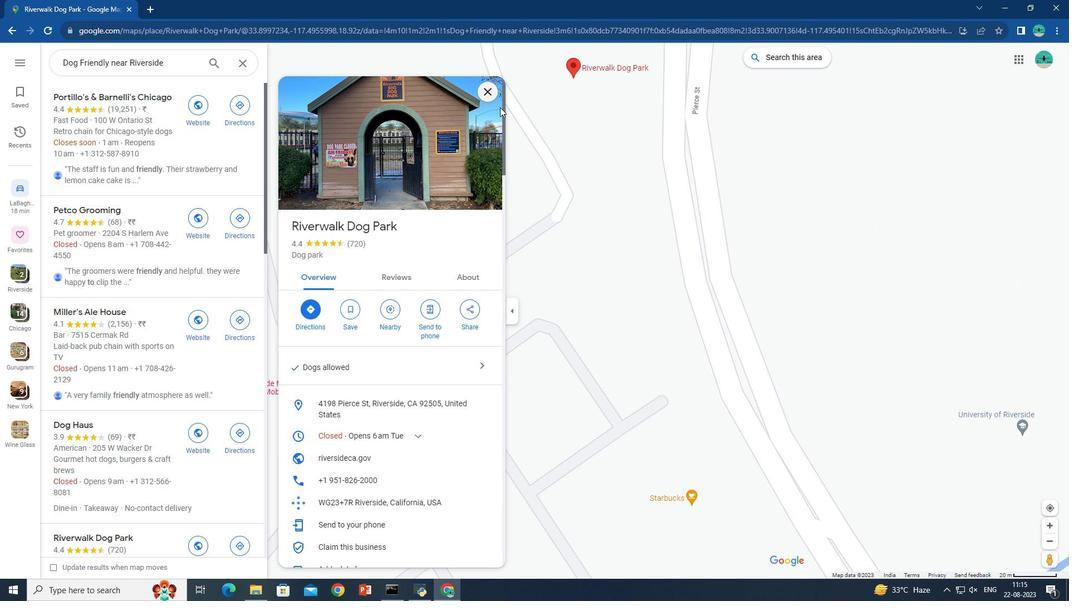 
Action: Mouse scrolled (611, 235) with delta (0, 0)
Screenshot: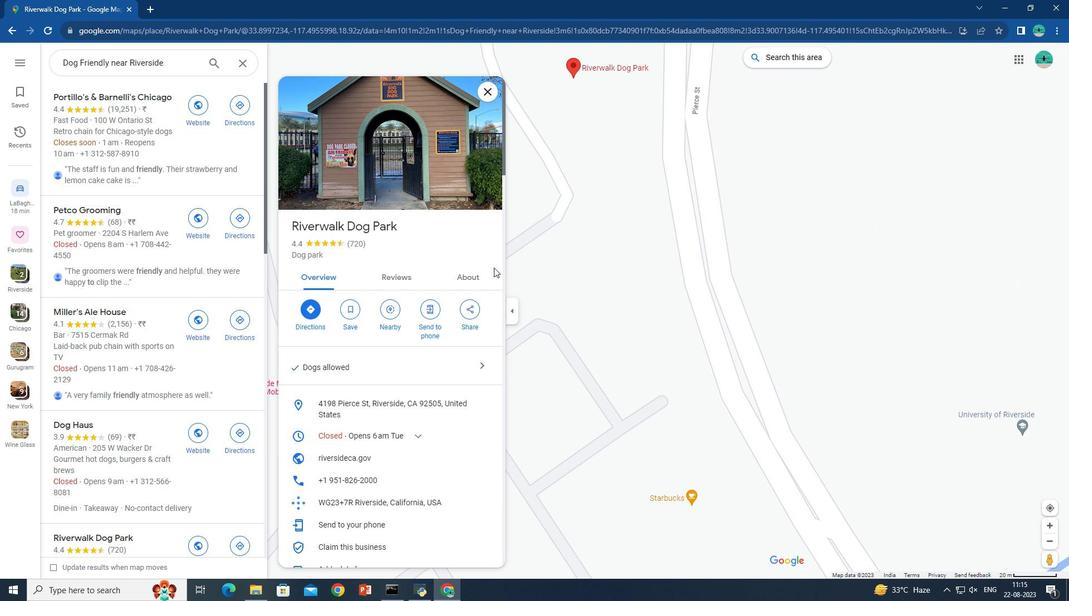 
Action: Mouse scrolled (611, 235) with delta (0, 0)
Screenshot: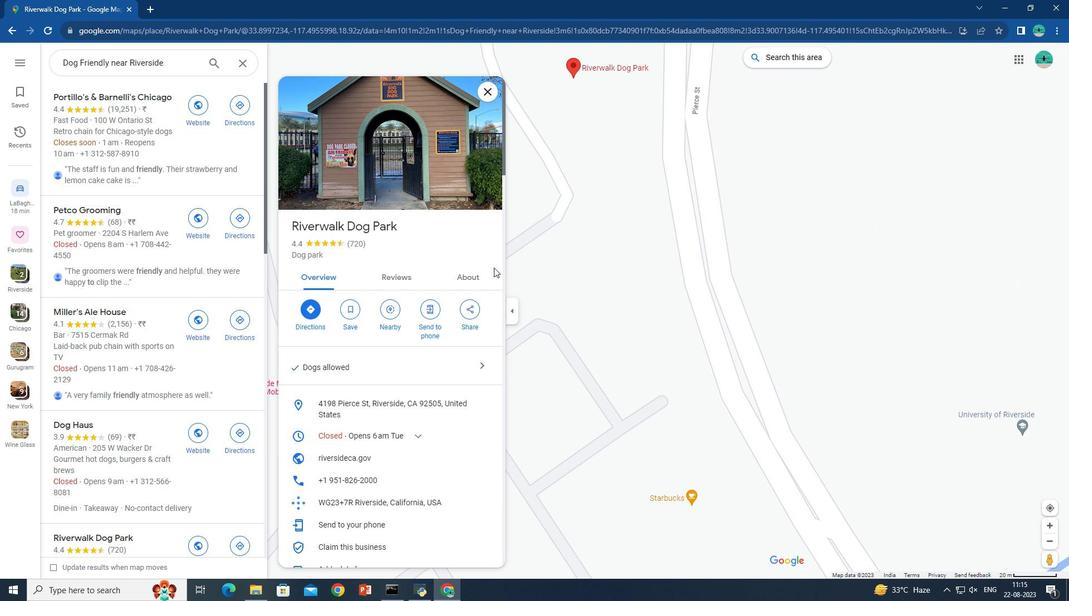
Action: Mouse moved to (509, 308)
Screenshot: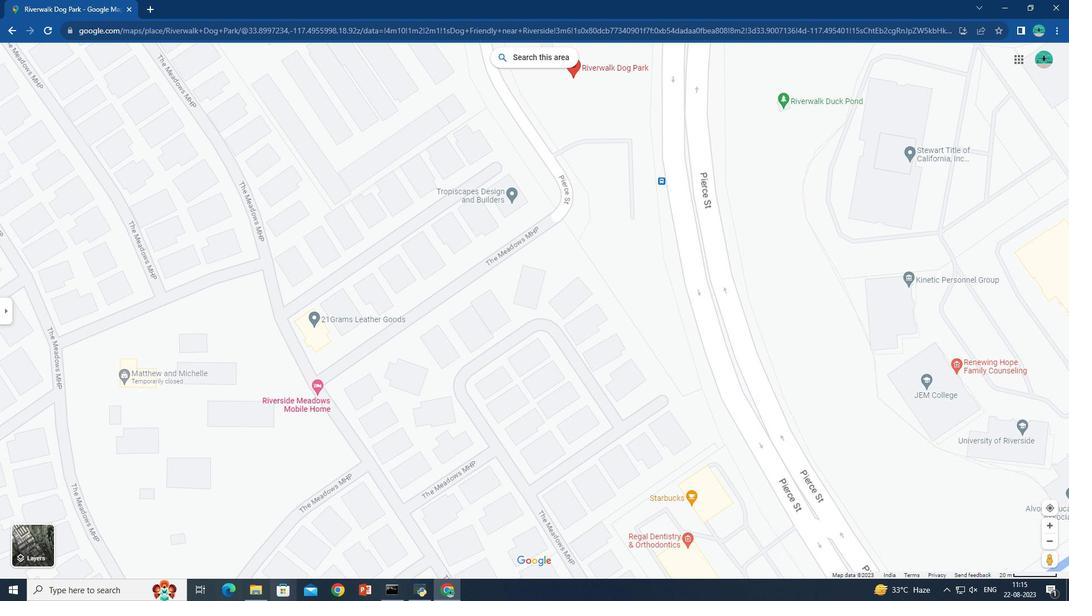 
Action: Mouse pressed left at (509, 308)
Screenshot: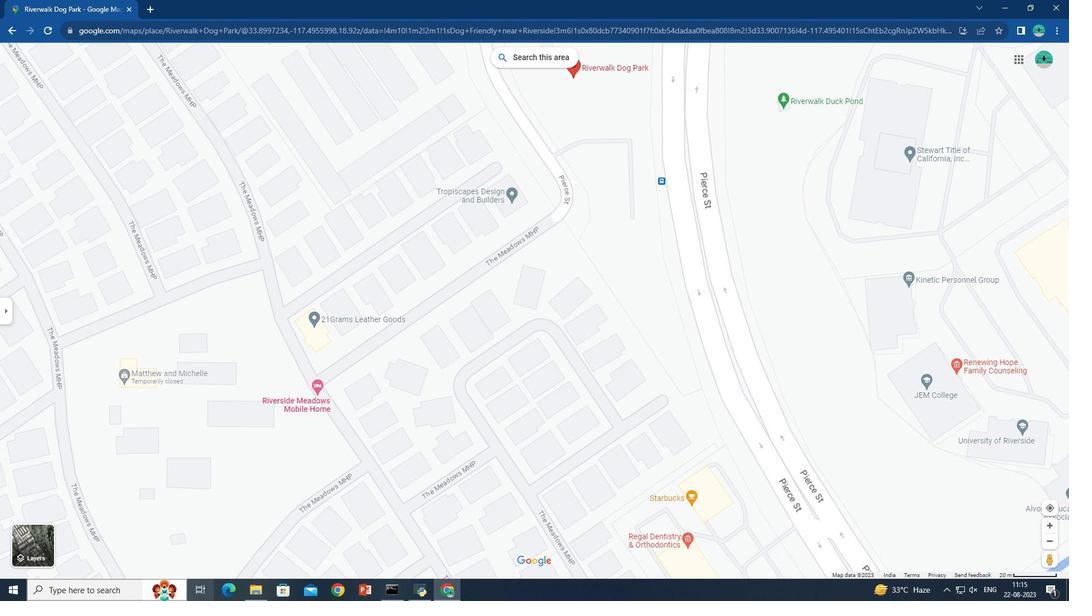 
Action: Mouse moved to (24, 543)
Screenshot: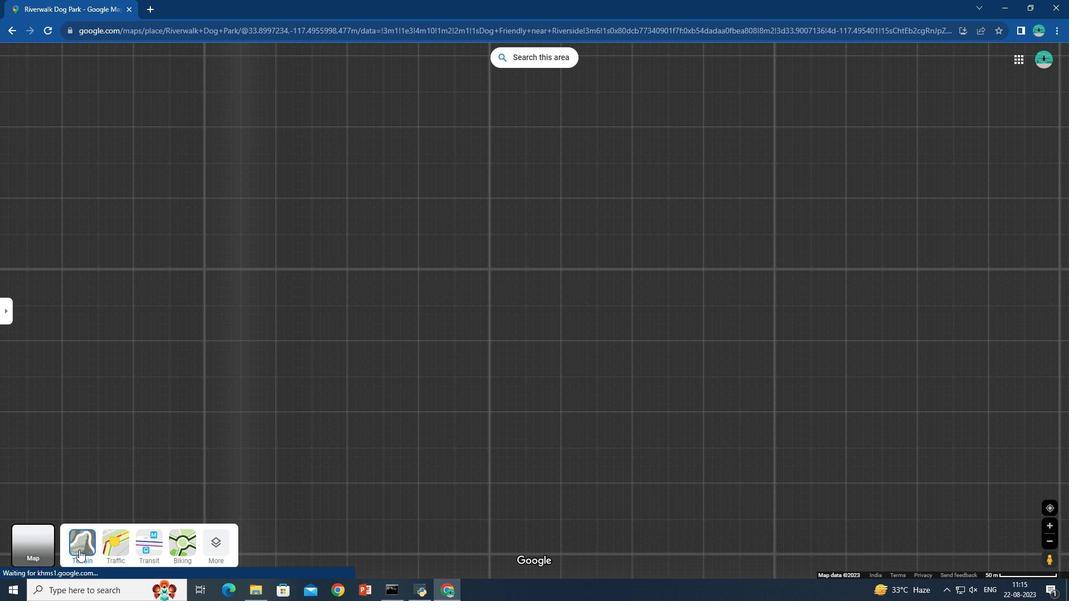 
Action: Mouse pressed left at (24, 543)
Screenshot: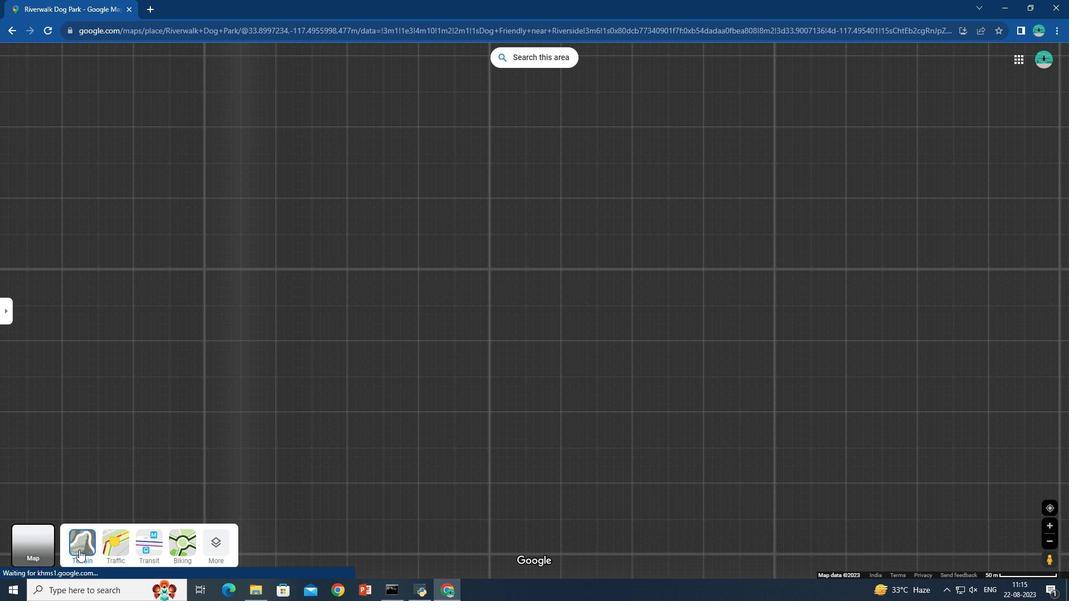 
Action: Mouse moved to (218, 543)
Screenshot: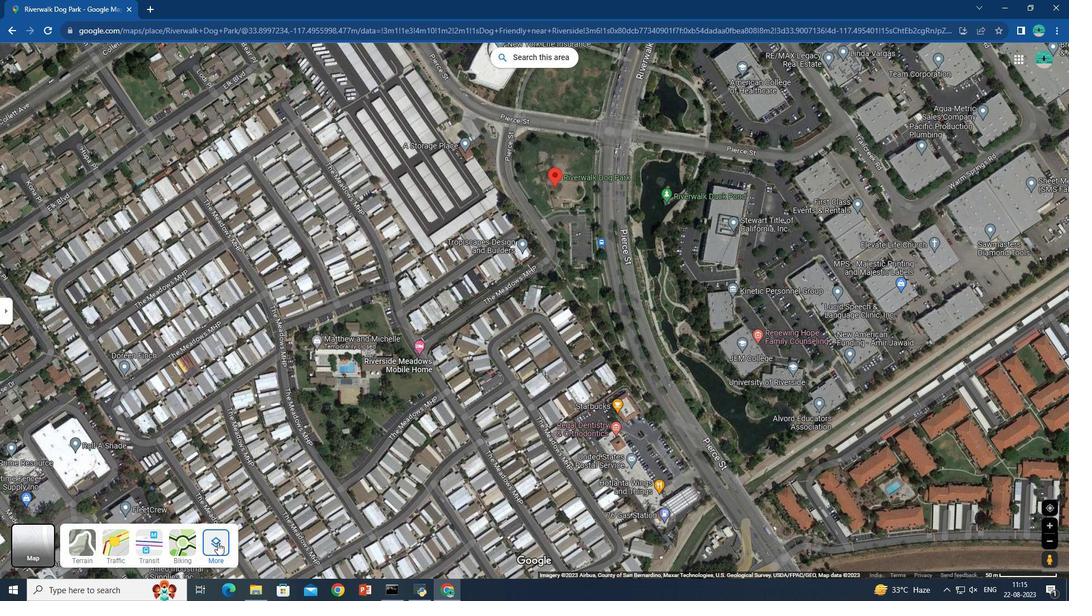 
Action: Mouse pressed left at (218, 543)
Screenshot: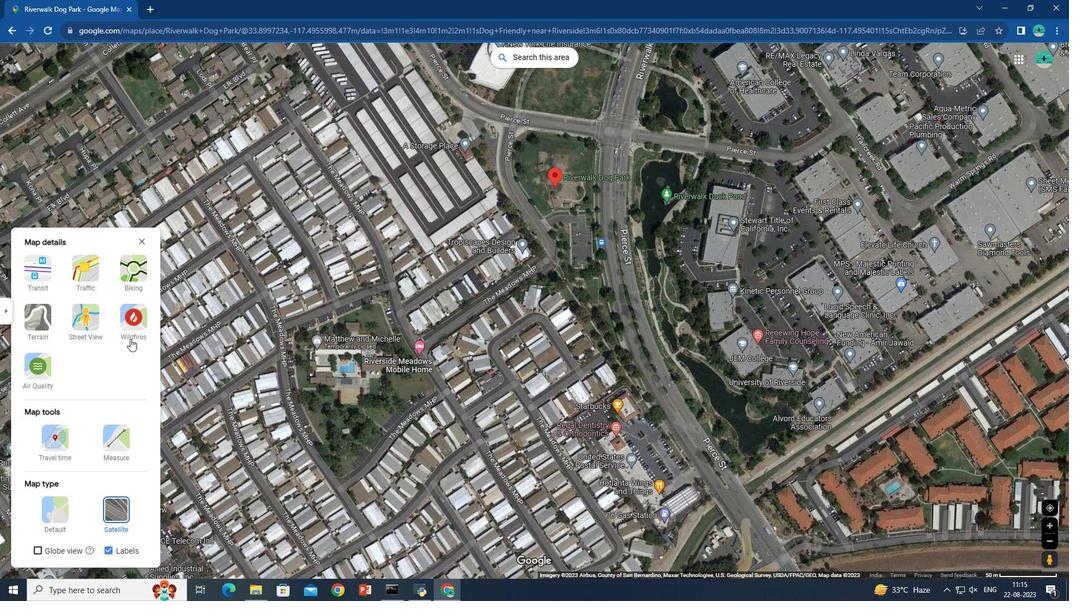 
Action: Mouse moved to (88, 316)
Screenshot: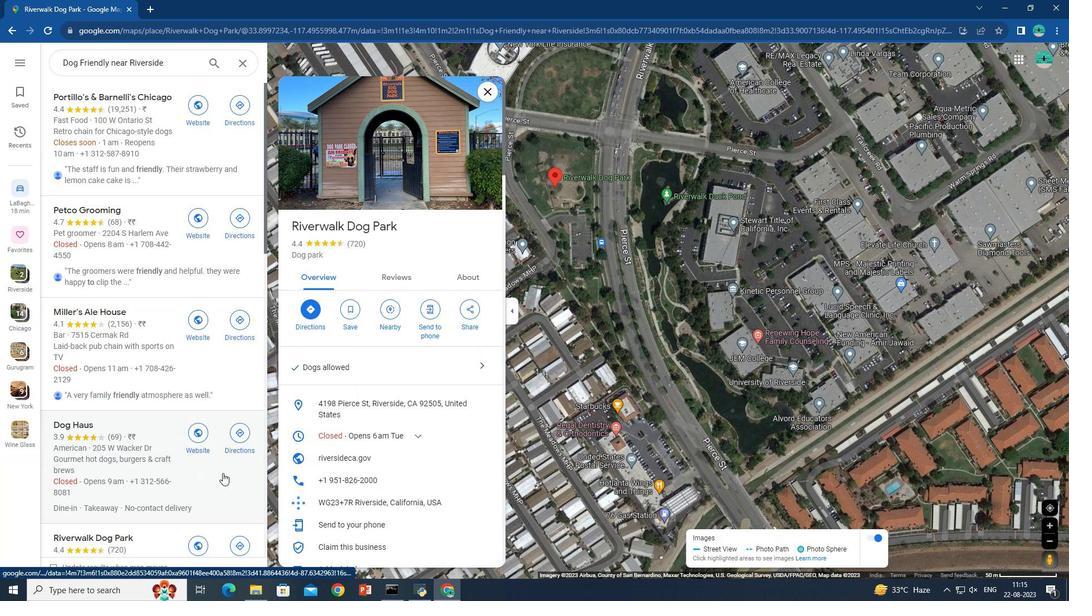 
Action: Mouse pressed left at (88, 316)
Screenshot: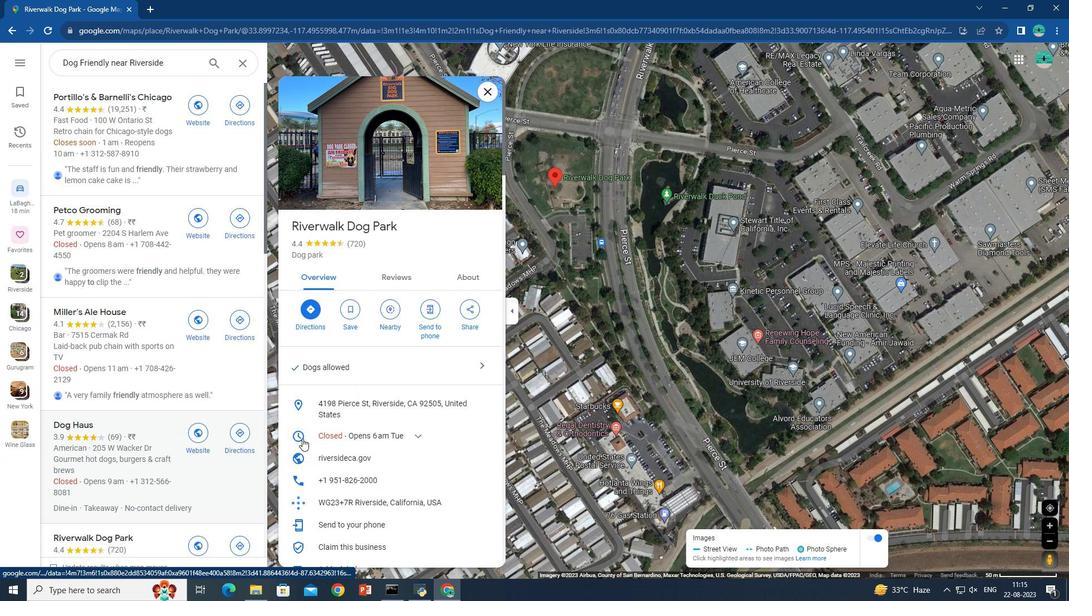 
Action: Mouse moved to (511, 306)
Screenshot: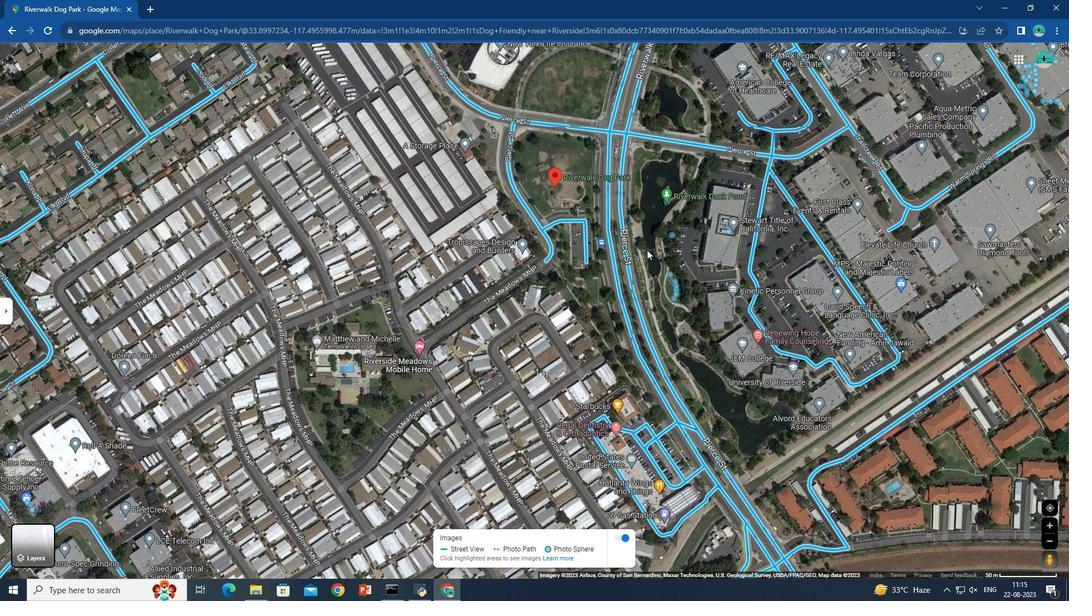 
Action: Mouse pressed left at (511, 306)
Screenshot: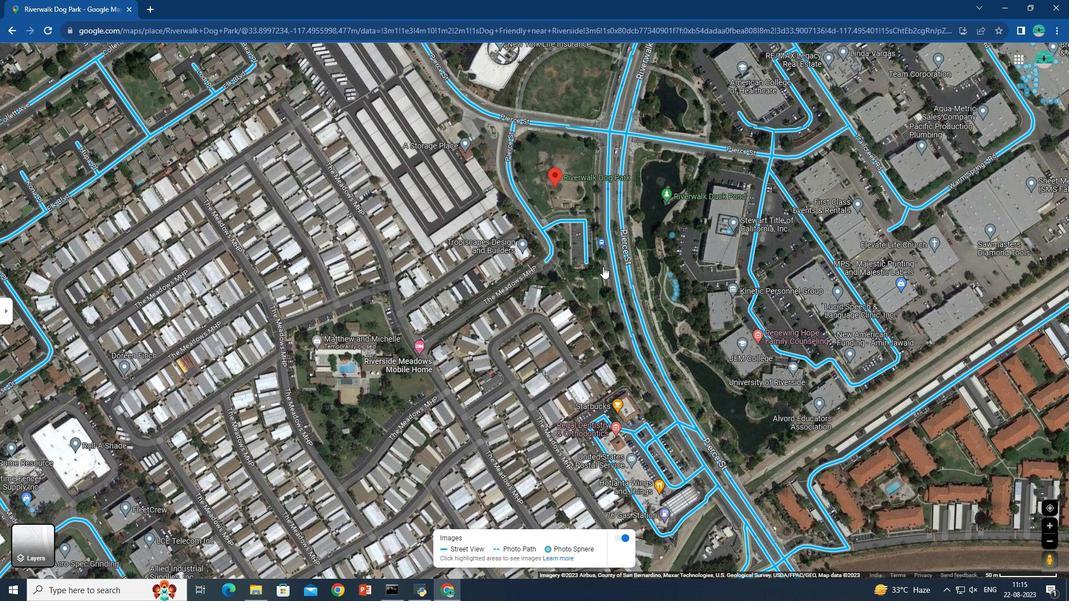 
Action: Mouse moved to (587, 262)
Screenshot: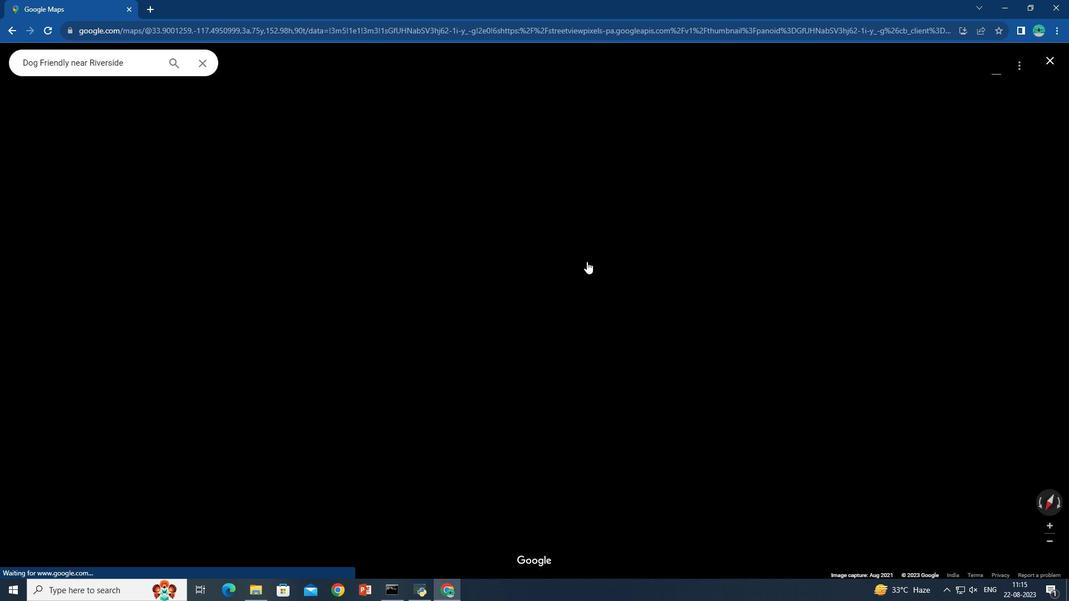 
Action: Mouse pressed left at (587, 262)
Screenshot: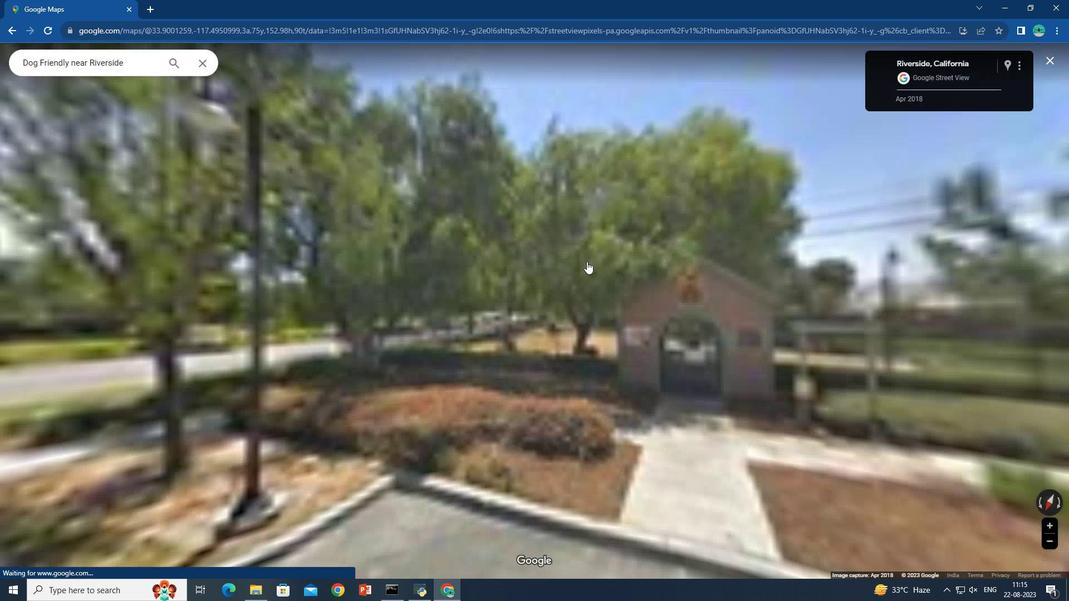 
Action: Mouse moved to (761, 354)
Screenshot: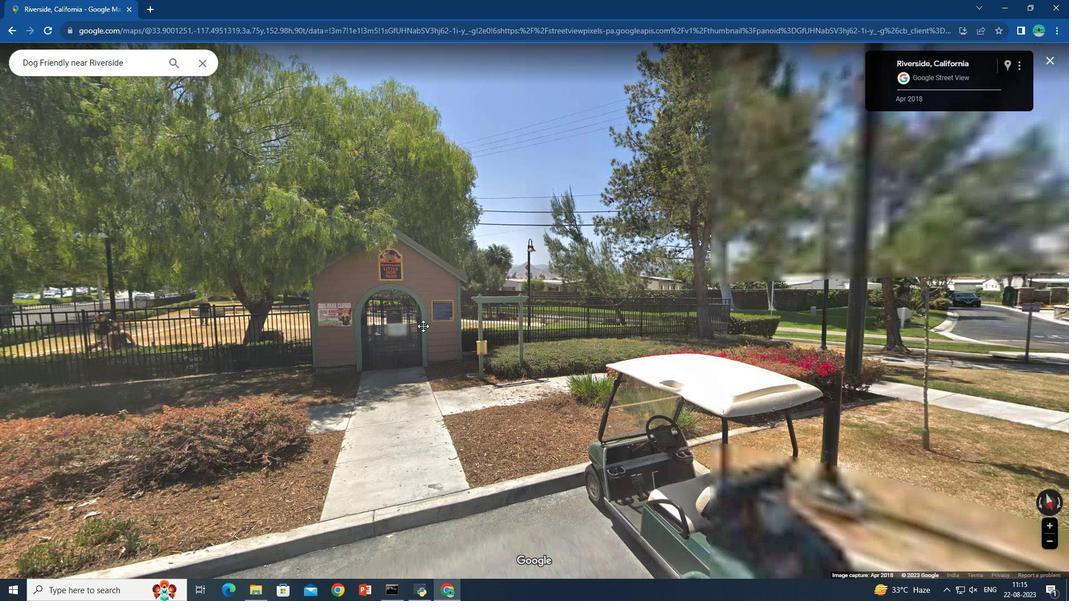 
Action: Mouse pressed left at (761, 354)
Screenshot: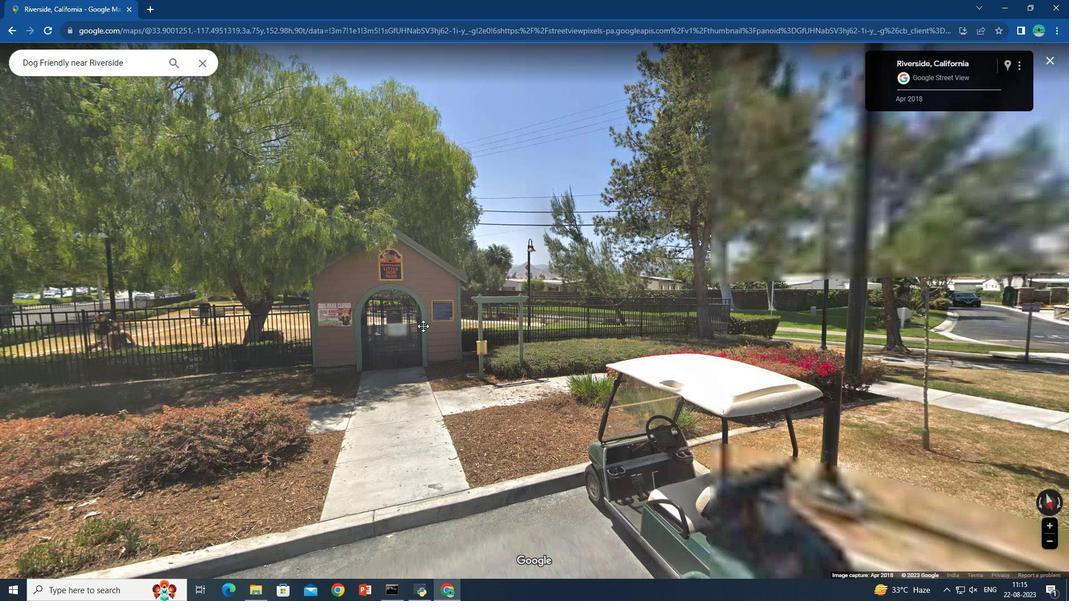 
Action: Mouse moved to (630, 348)
Screenshot: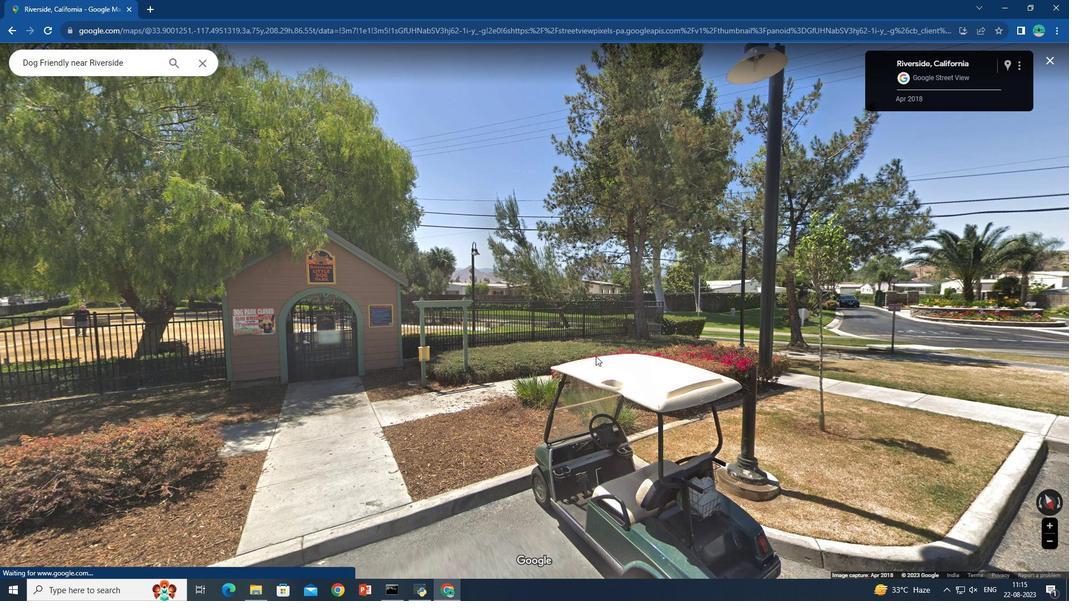 
Action: Mouse pressed left at (630, 348)
Screenshot: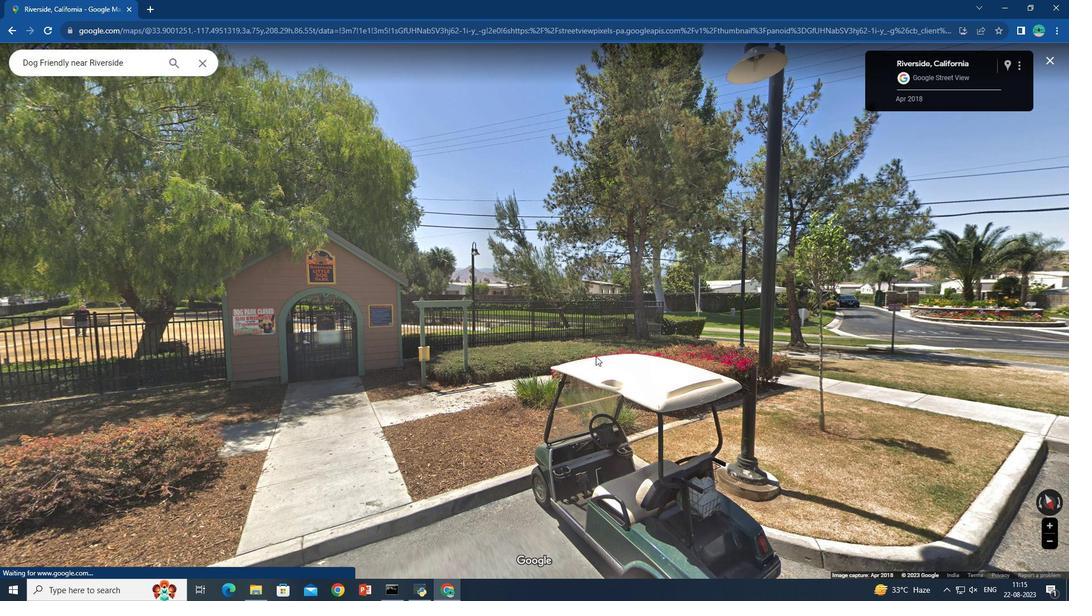 
Action: Mouse moved to (596, 357)
Screenshot: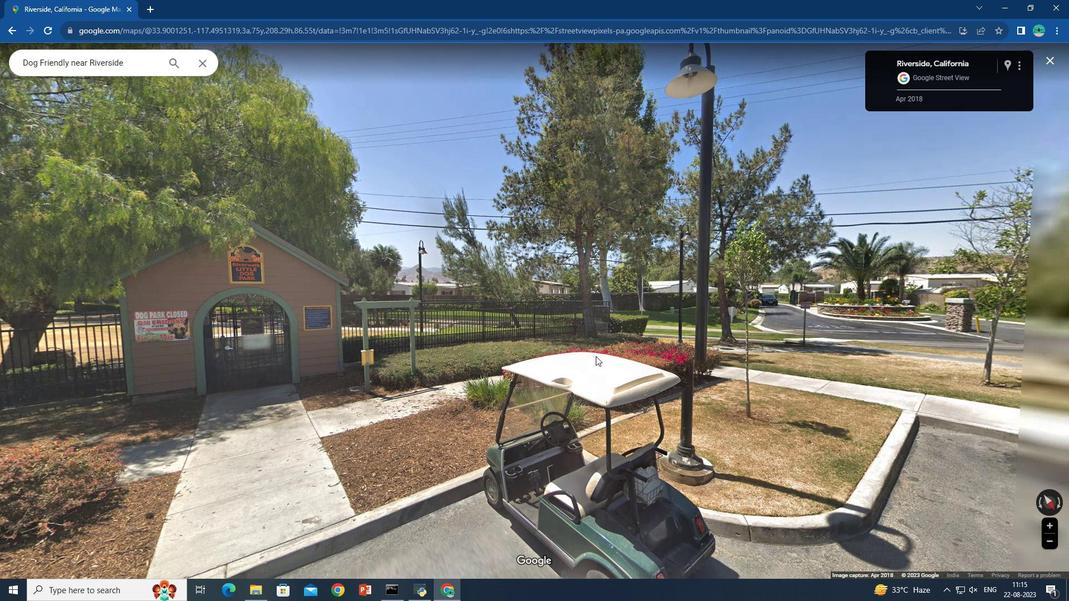 
Action: Key pressed <Key.right><Key.right><Key.right><Key.right><Key.right><Key.right><Key.right><Key.right><Key.right><Key.right><Key.right><Key.right><Key.right><Key.right><Key.right><Key.right><Key.right><Key.right><Key.right><Key.right><Key.right><Key.right><Key.right><Key.right><Key.right><Key.right><Key.right><Key.right><Key.right><Key.right><Key.right><Key.right><Key.right><Key.right><Key.right><Key.right><Key.right><Key.right><Key.right><Key.right><Key.right><Key.right><Key.right><Key.right><Key.right><Key.right><Key.right><Key.right><Key.right><Key.right><Key.right><Key.right><Key.up>
Screenshot: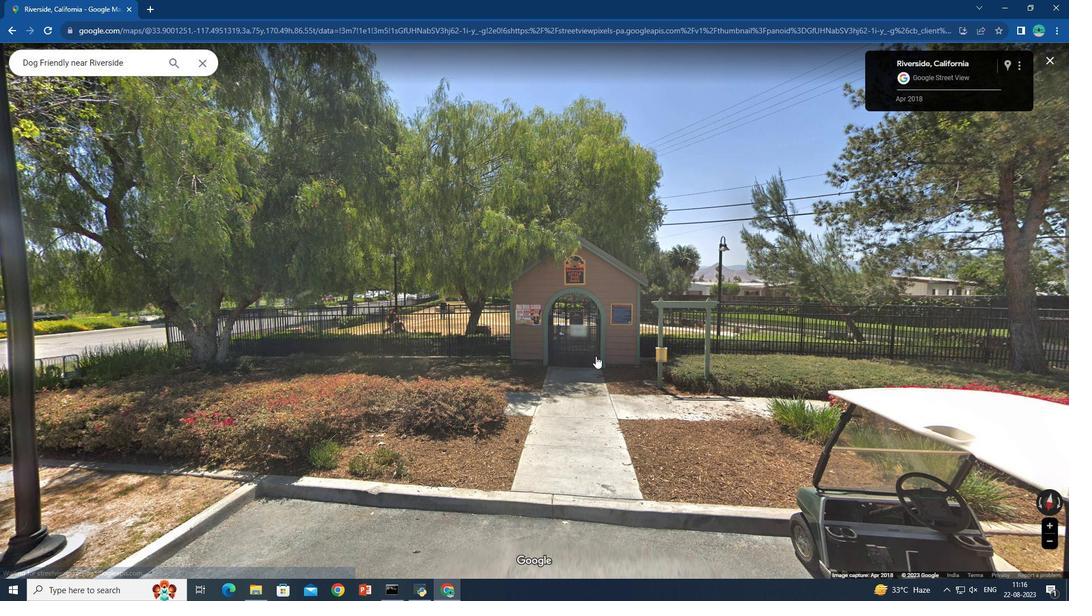 
Action: Mouse pressed left at (596, 357)
Screenshot: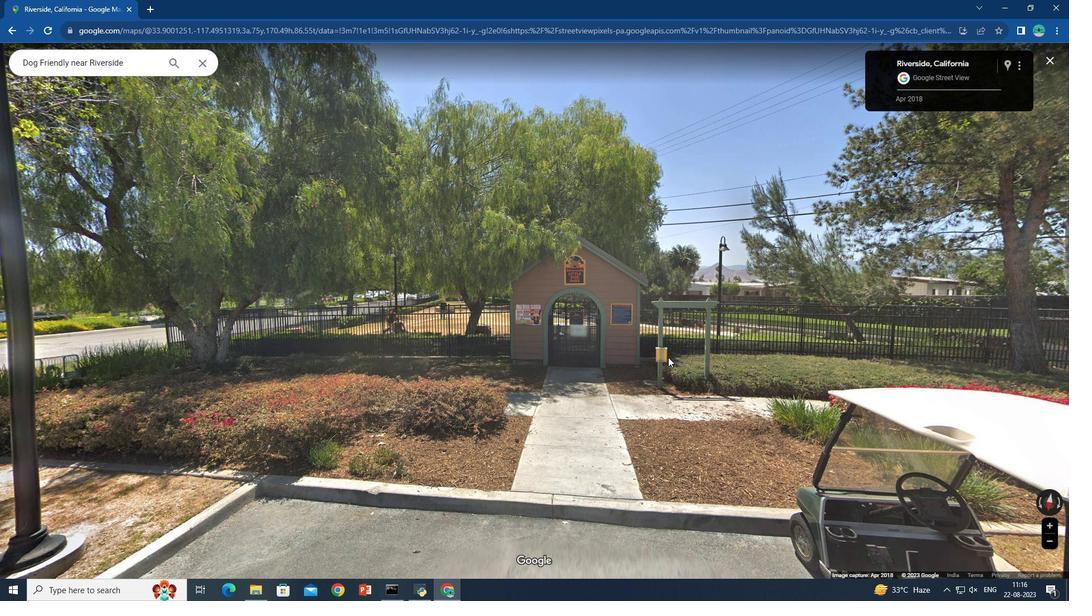 
Action: Mouse moved to (726, 358)
Screenshot: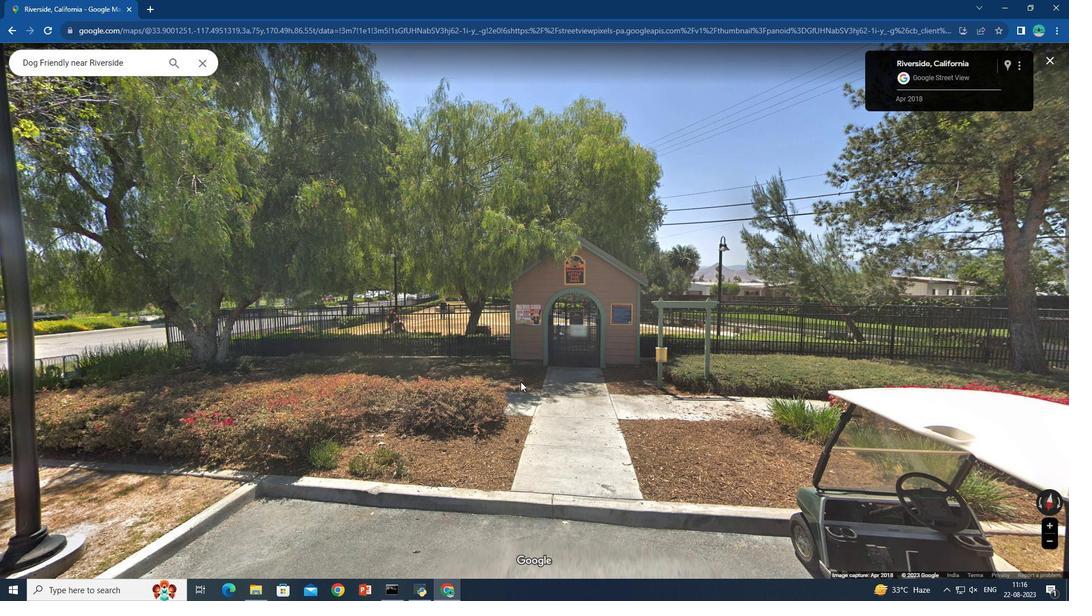 
Action: Mouse pressed left at (726, 358)
Screenshot: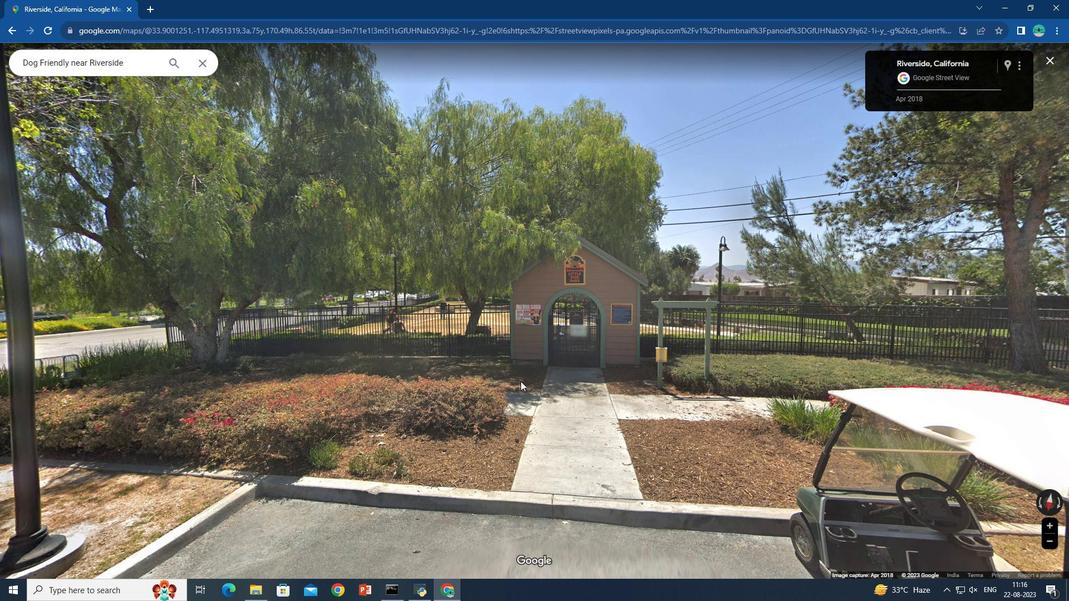 
Action: Mouse moved to (395, 260)
Screenshot: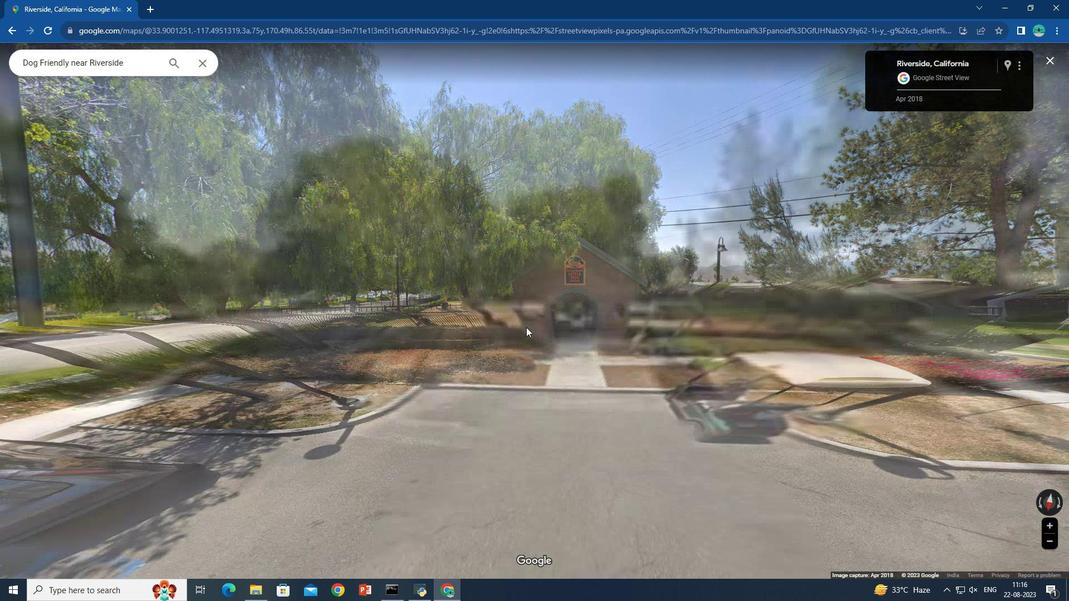 
Action: Key pressed <Key.down>
Screenshot: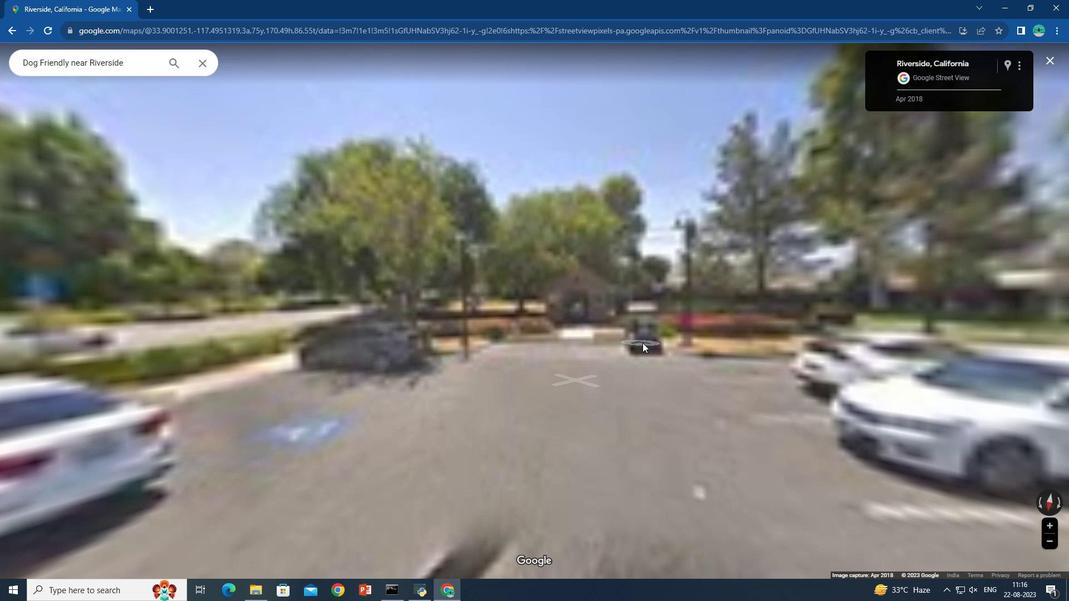 
Action: Mouse moved to (201, 337)
Screenshot: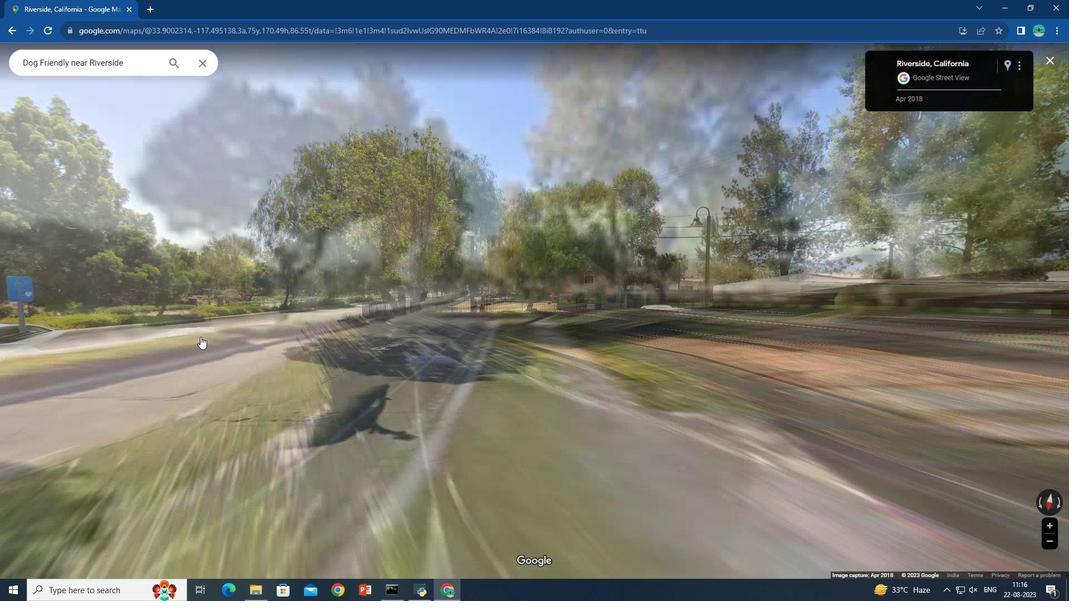 
Action: Mouse pressed left at (201, 337)
Screenshot: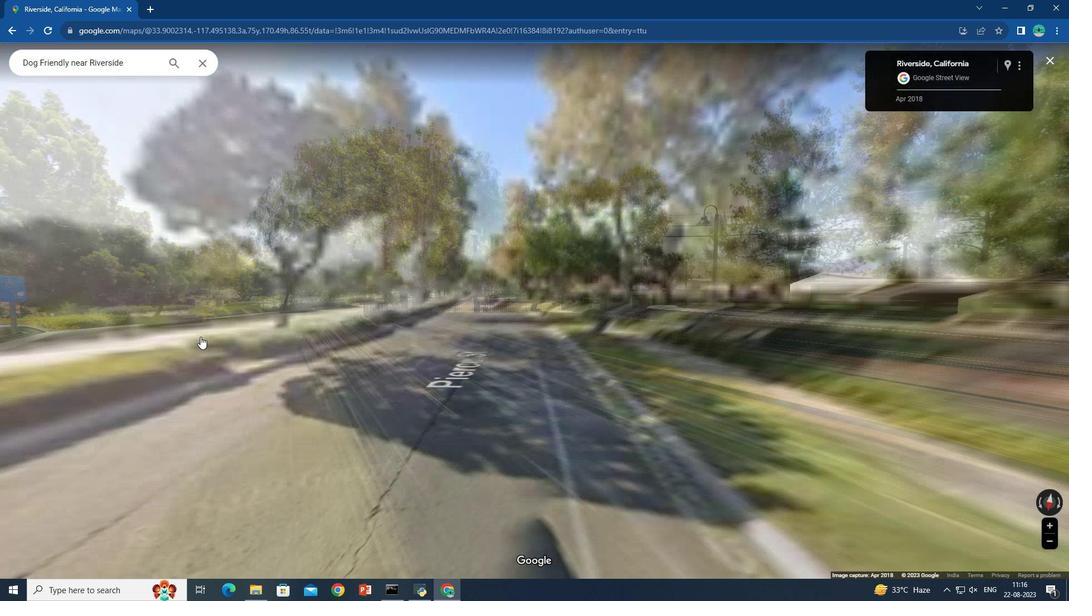 
Action: Key pressed <Key.right><Key.up>
Screenshot: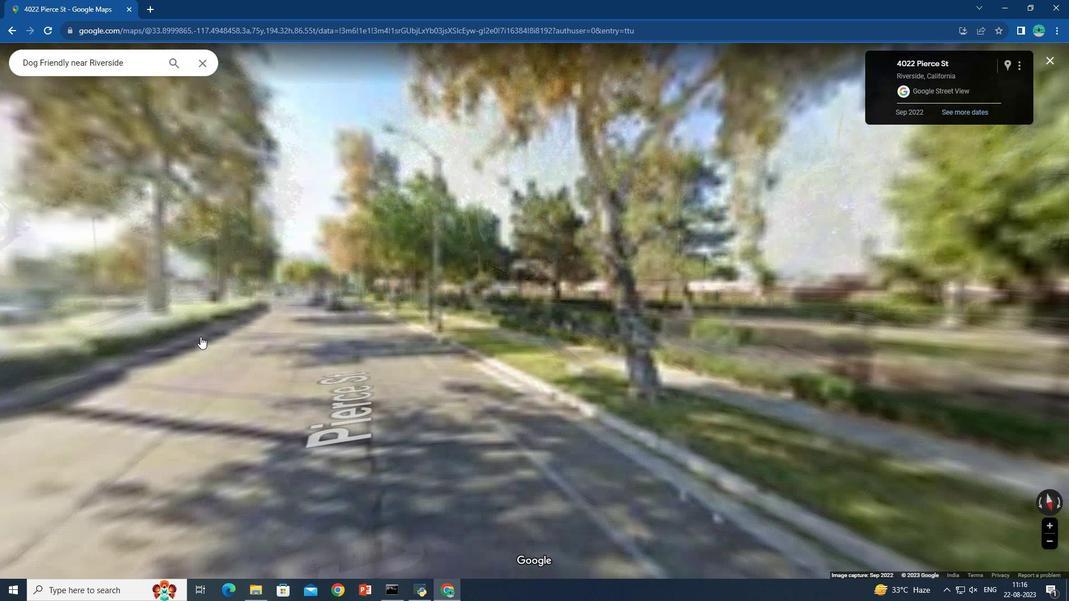 
Action: Mouse moved to (456, 391)
Screenshot: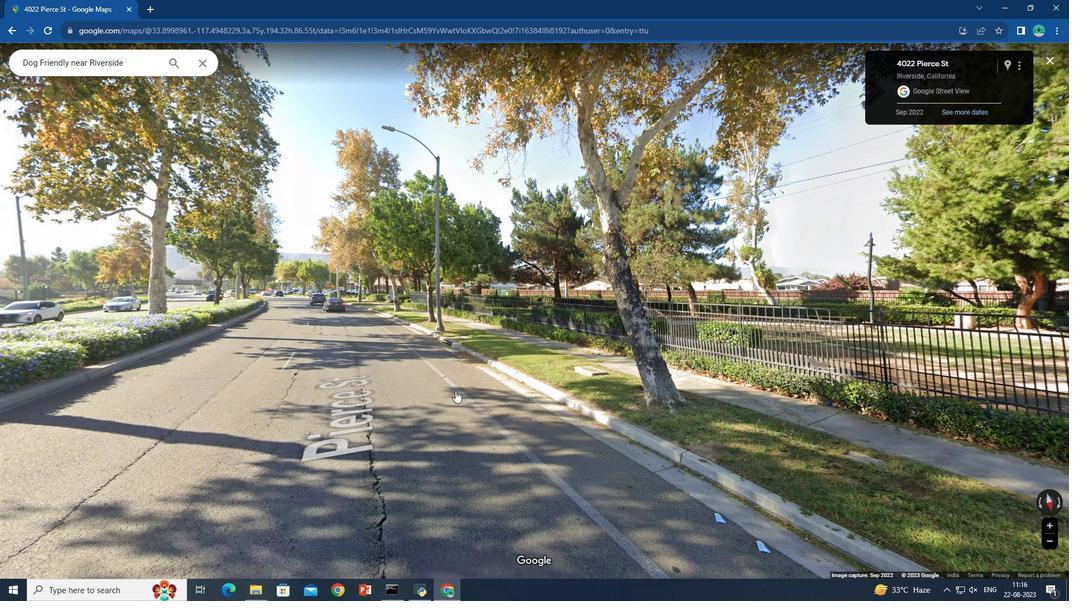 
Action: Key pressed <Key.up>
Screenshot: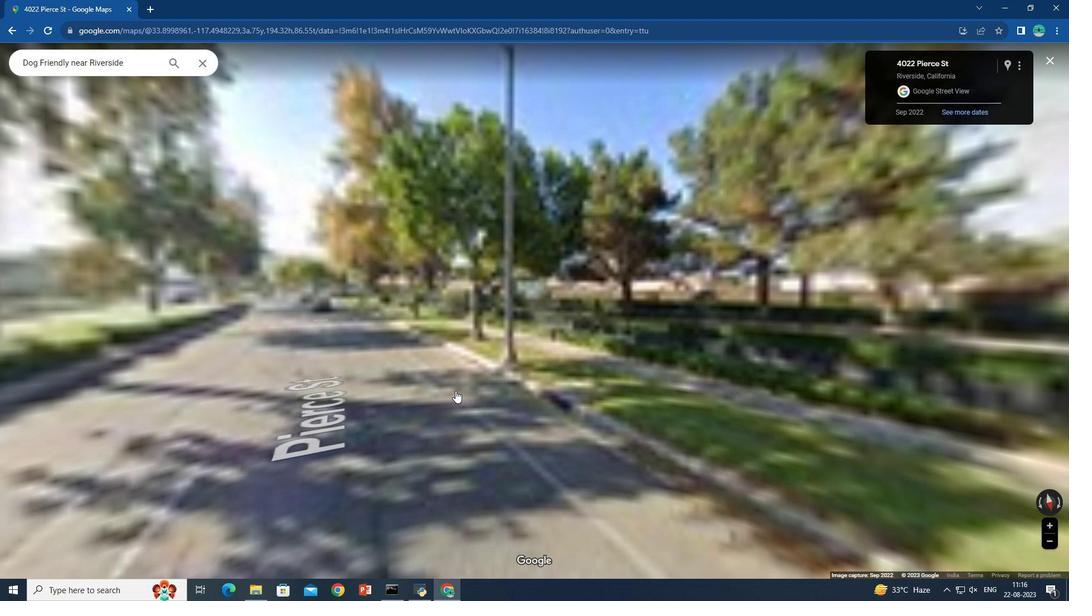 
Action: Mouse moved to (285, 367)
Screenshot: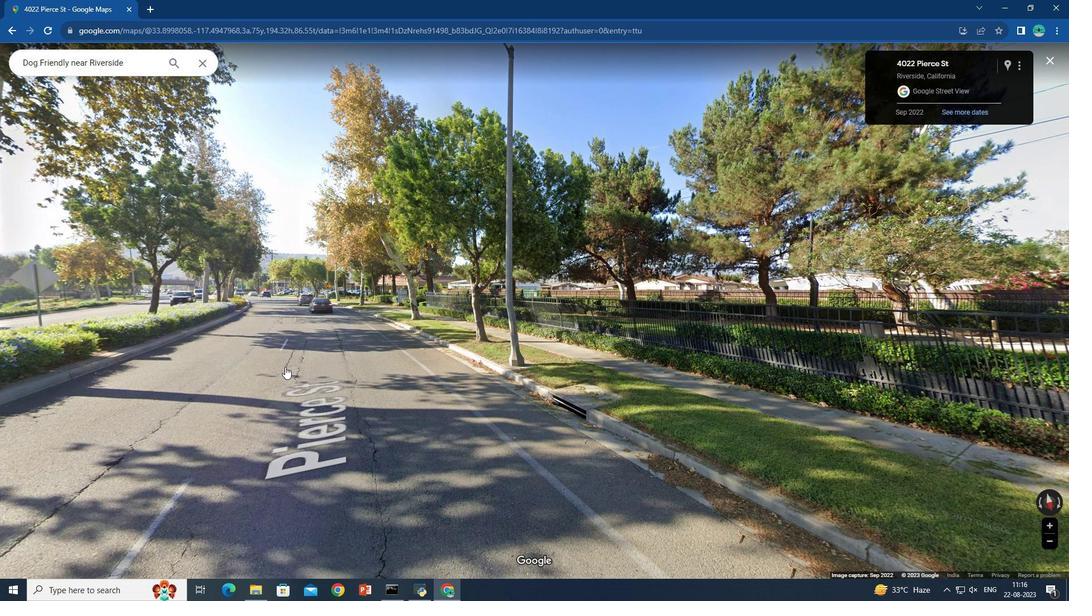 
Action: Mouse pressed left at (285, 367)
Screenshot: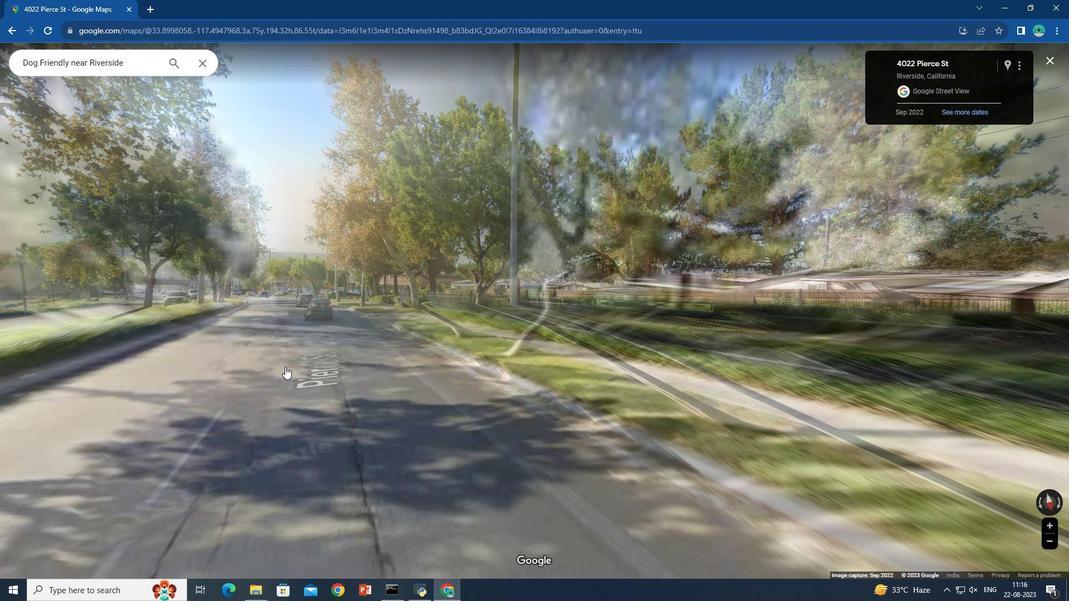 
Action: Key pressed <Key.up>
Screenshot: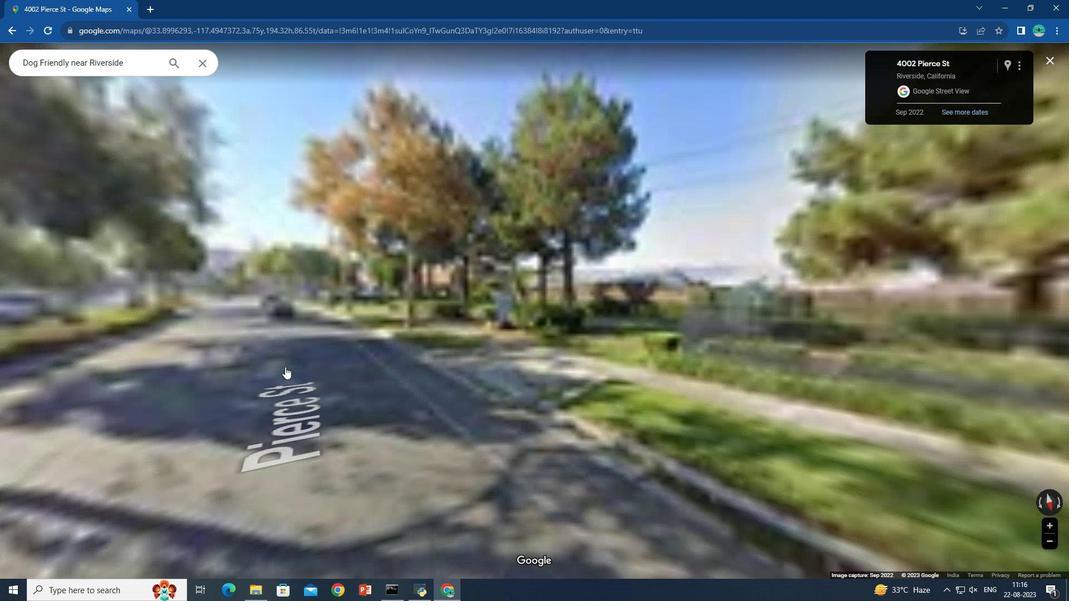 
Action: Mouse moved to (666, 330)
Screenshot: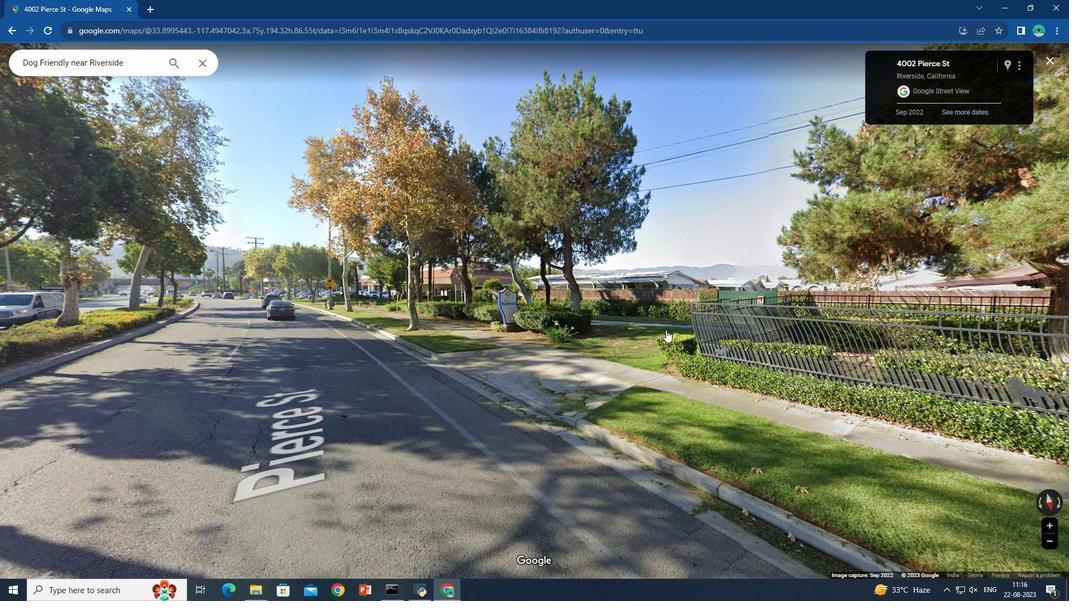 
Action: Mouse pressed left at (666, 330)
Screenshot: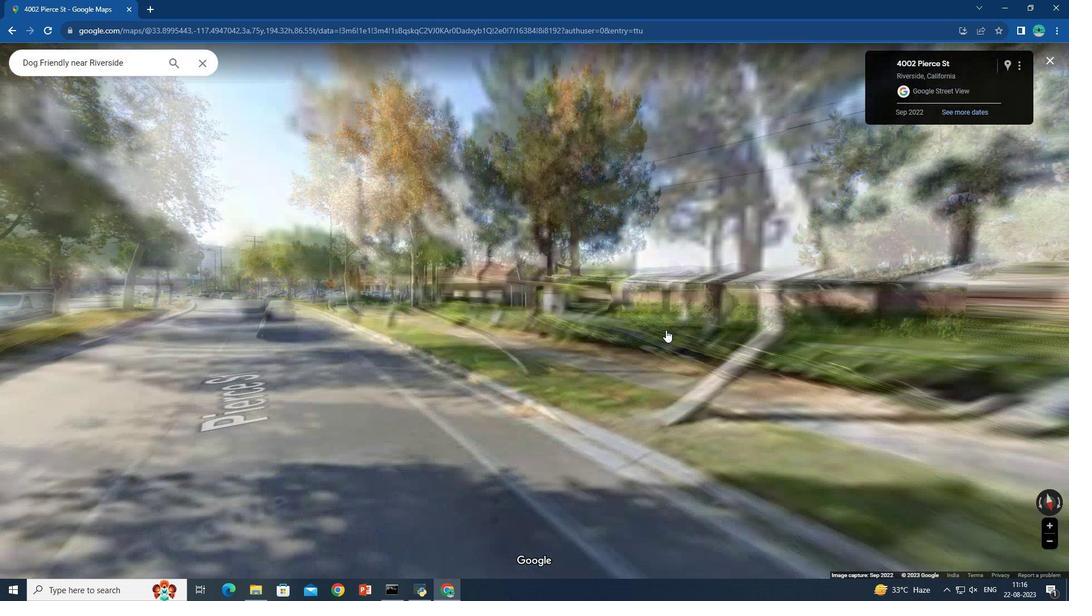 
Action: Mouse moved to (100, 213)
Screenshot: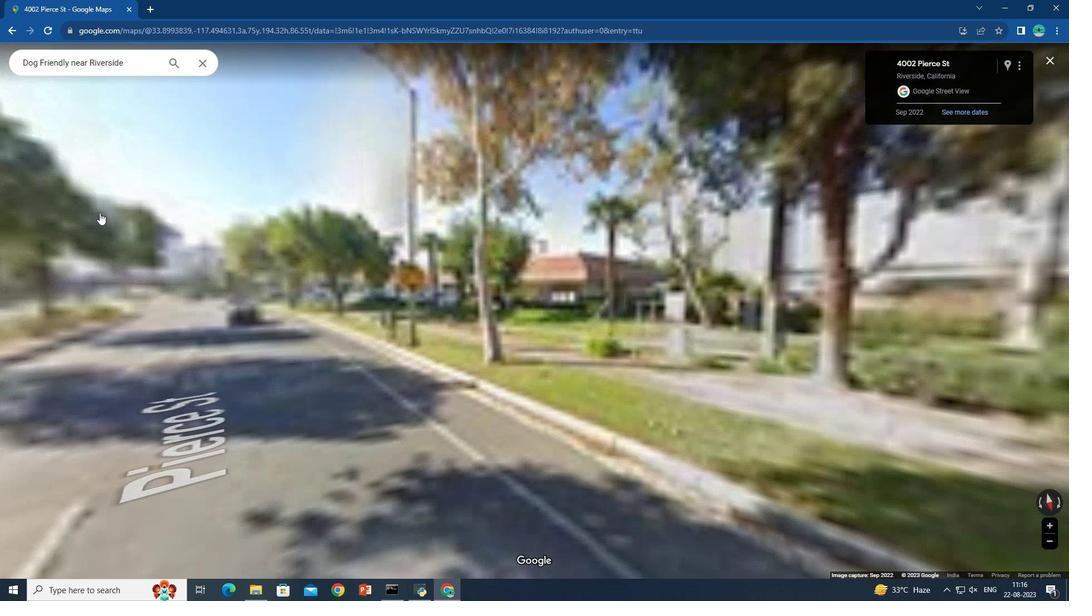 
Action: Key pressed <Key.up>
Screenshot: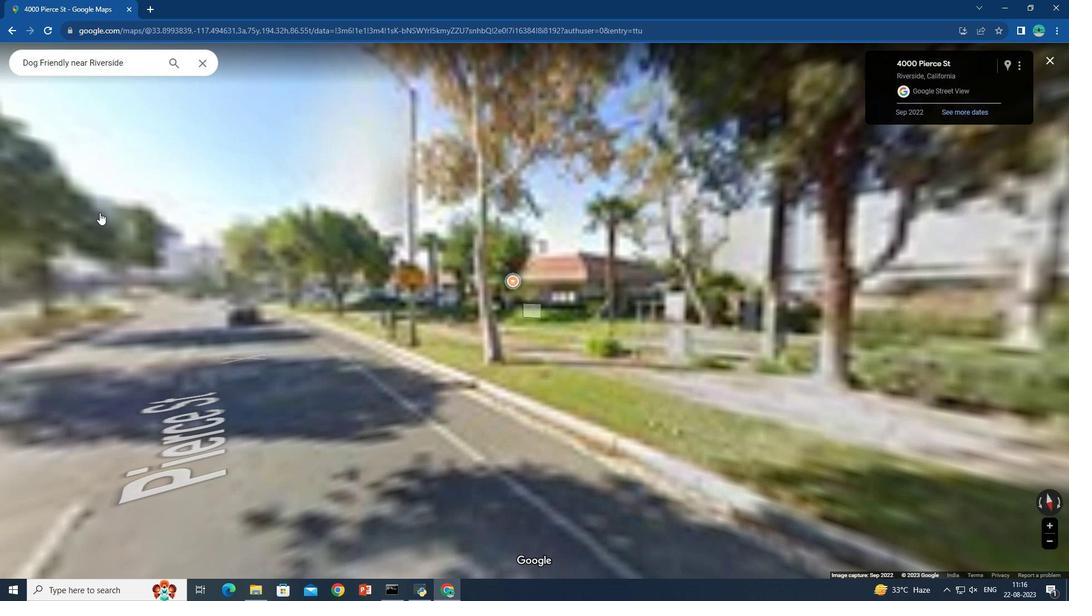 
Action: Mouse moved to (311, 243)
Screenshot: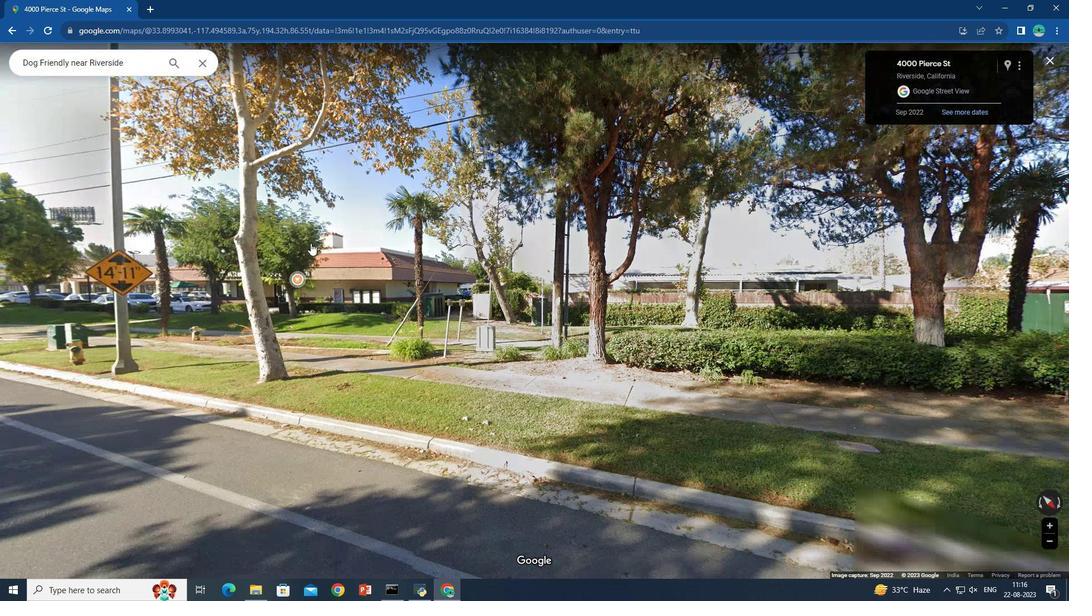 
Action: Key pressed <Key.right><Key.right><Key.right><Key.right><Key.right><Key.right><Key.right><Key.right><Key.right><Key.right><Key.right><Key.right><Key.right><Key.right><Key.right><Key.right><Key.right><Key.right><Key.right><Key.right><Key.right><Key.right><Key.right><Key.right><Key.right><Key.right><Key.right><Key.right><Key.right><Key.right><Key.right><Key.right><Key.right><Key.right><Key.right><Key.right><Key.right><Key.right><Key.right><Key.up>
Screenshot: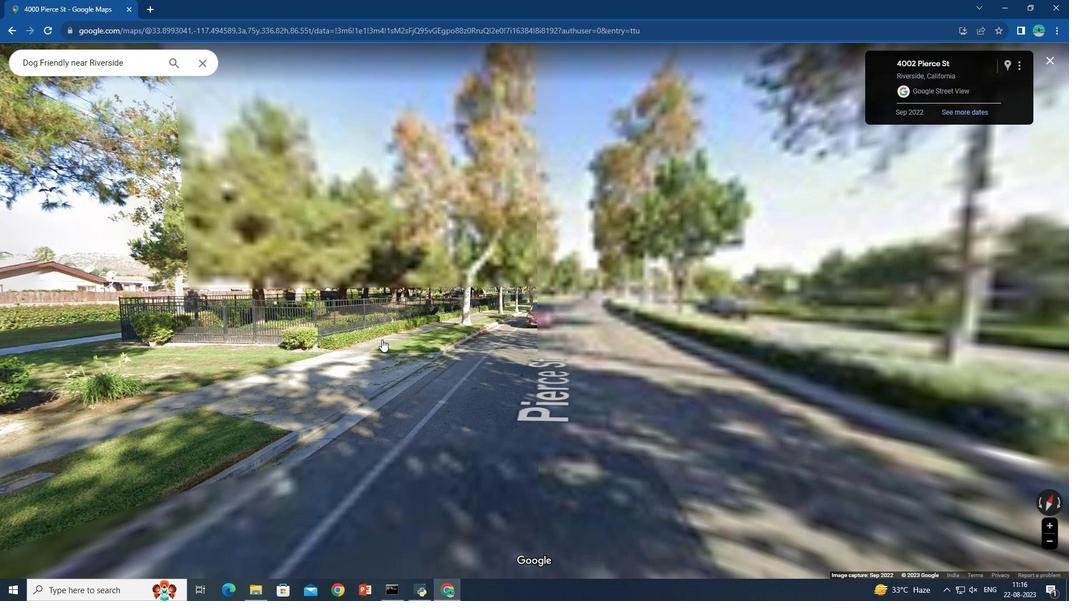 
Action: Mouse moved to (582, 337)
Screenshot: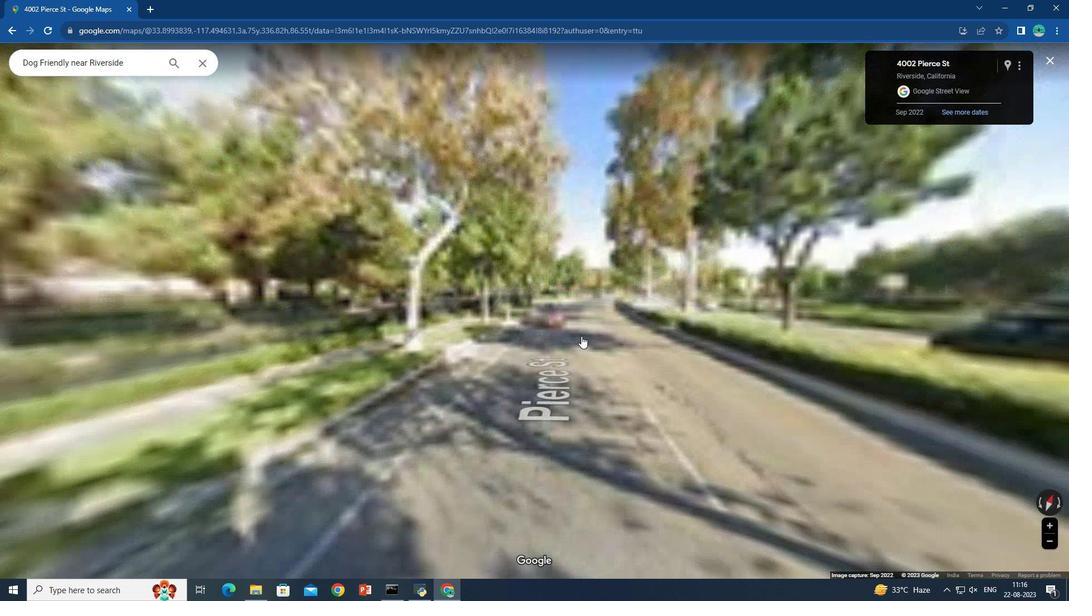 
Action: Key pressed <Key.up>
Screenshot: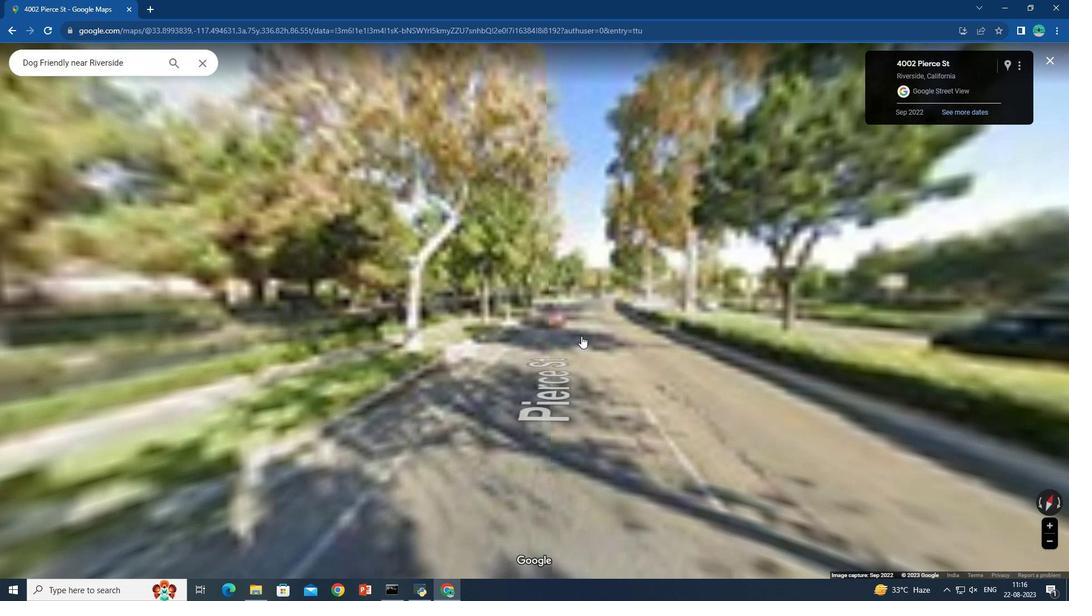 
Action: Mouse moved to (612, 430)
Screenshot: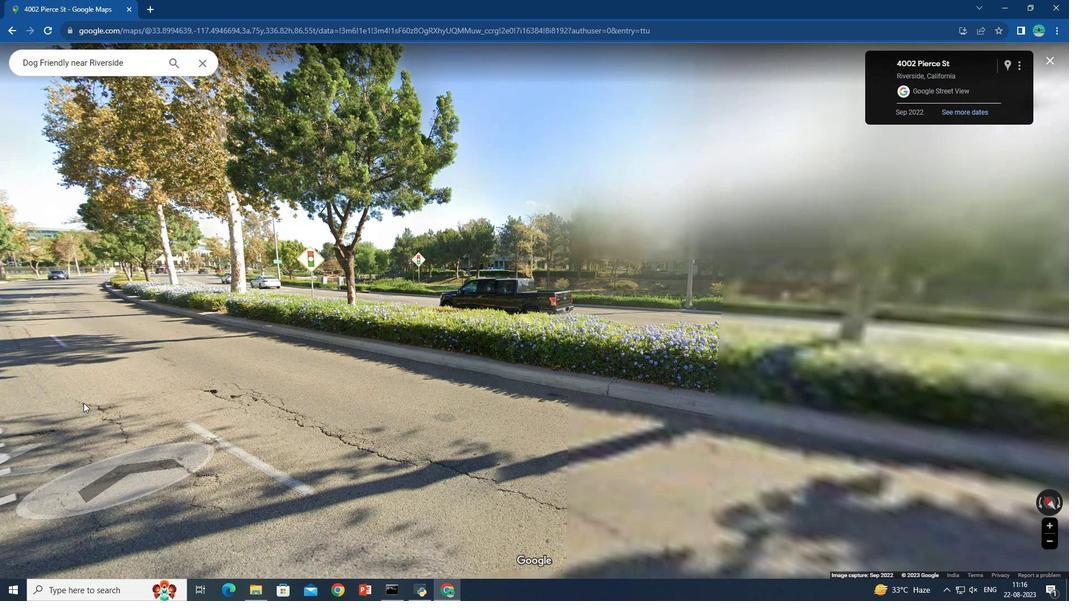 
Action: Mouse pressed left at (612, 430)
Screenshot: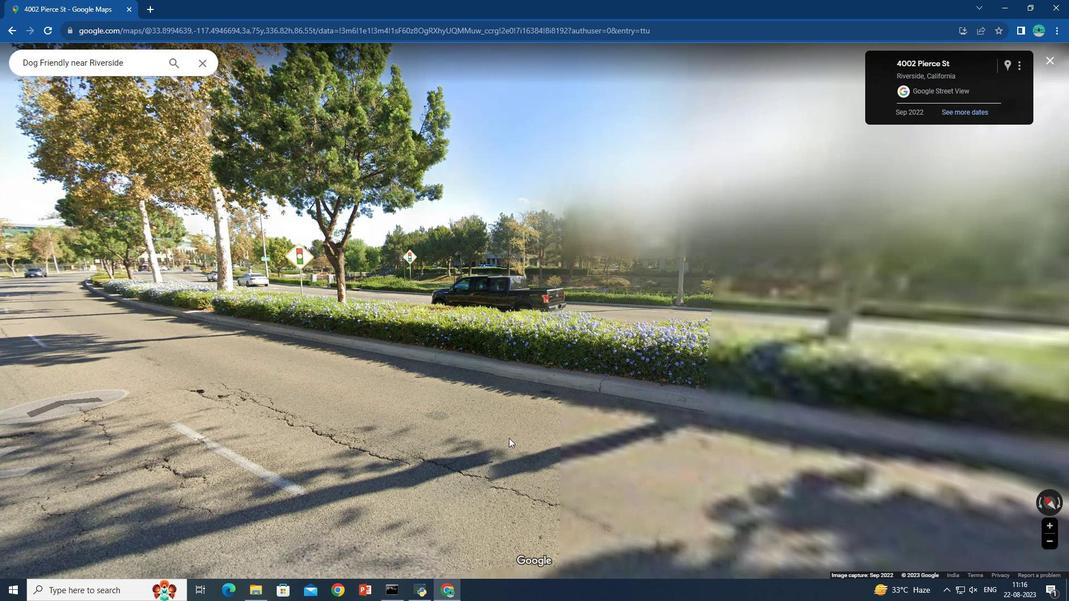
Action: Mouse moved to (753, 496)
Screenshot: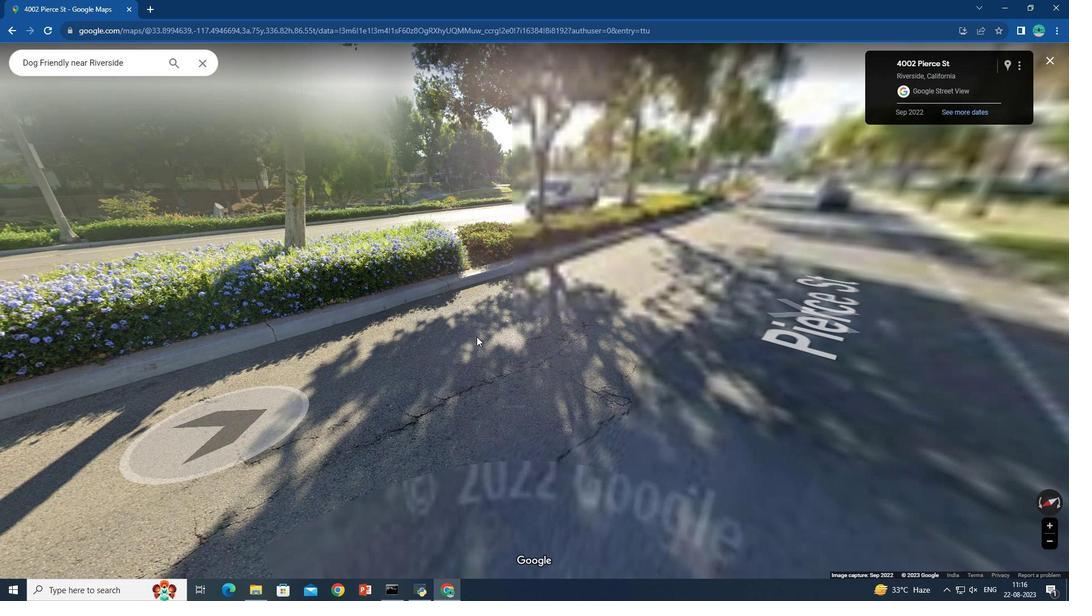 
Action: Mouse pressed left at (753, 496)
Screenshot: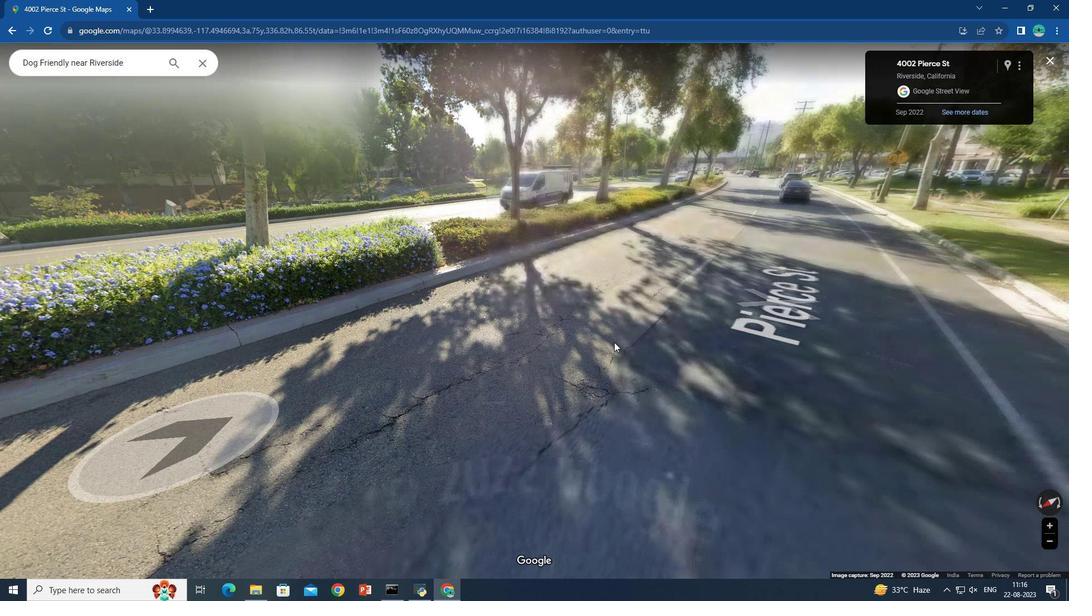 
Action: Mouse moved to (13, 31)
Screenshot: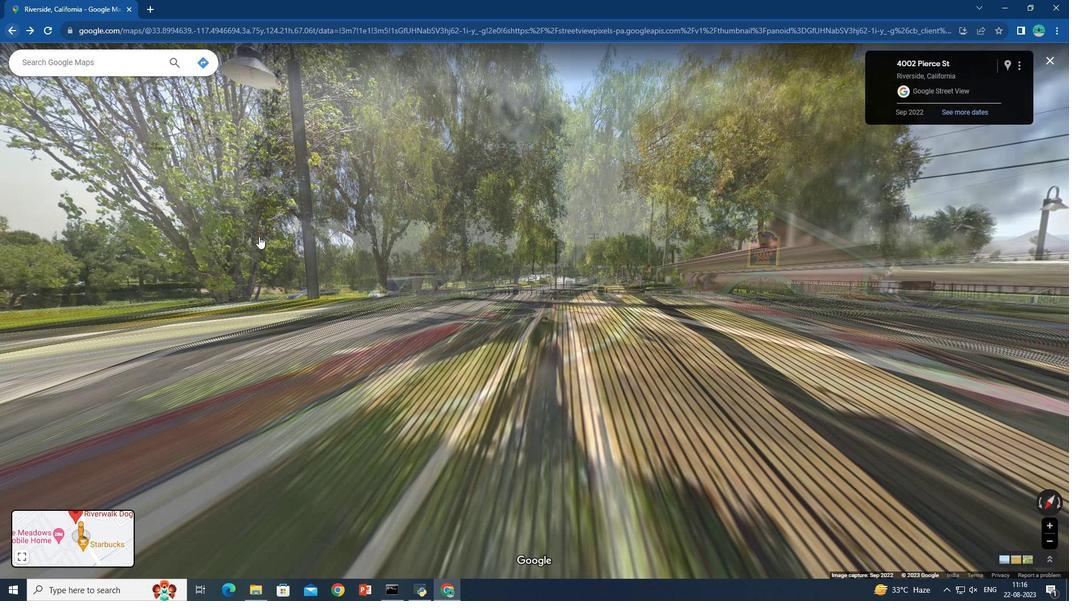 
Action: Mouse pressed left at (13, 31)
Screenshot: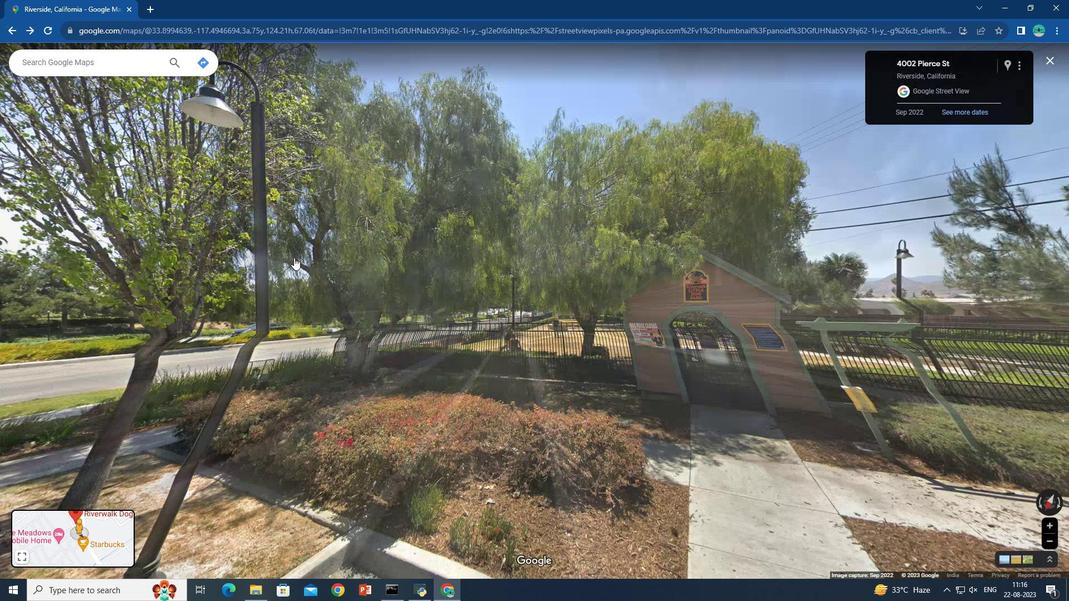 
Action: Mouse moved to (0, 44)
Screenshot: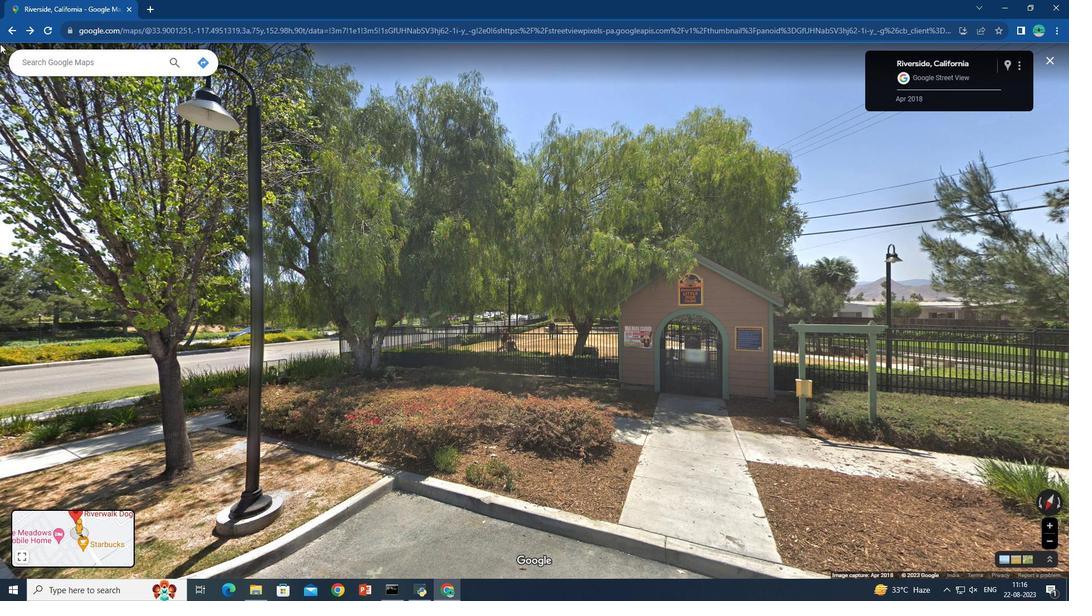 
Action: Mouse pressed left at (0, 44)
Screenshot: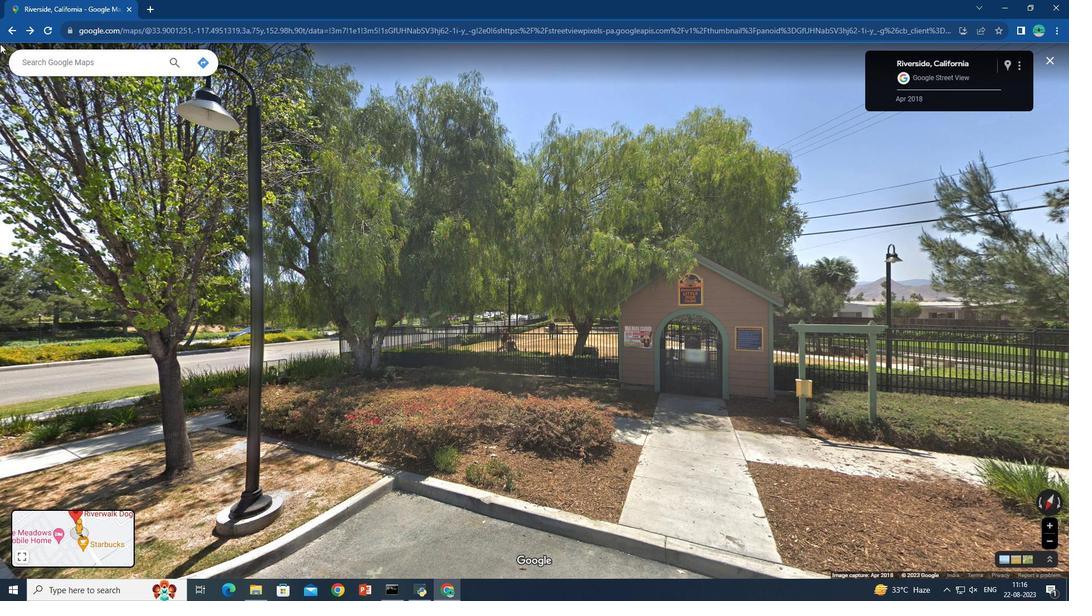 
Action: Mouse moved to (4, 30)
Screenshot: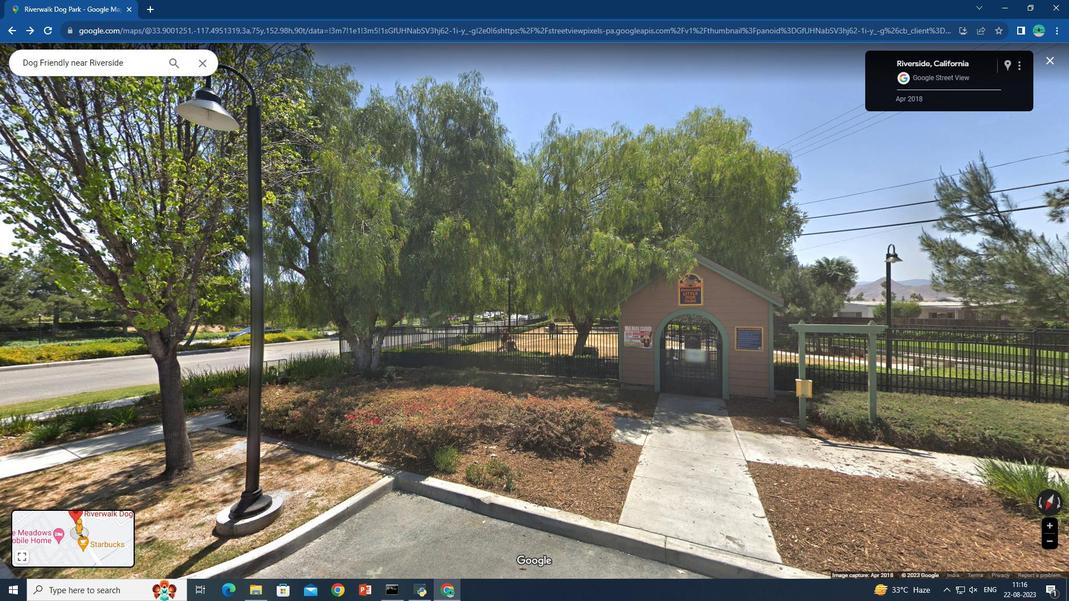 
Action: Mouse pressed left at (4, 30)
Screenshot: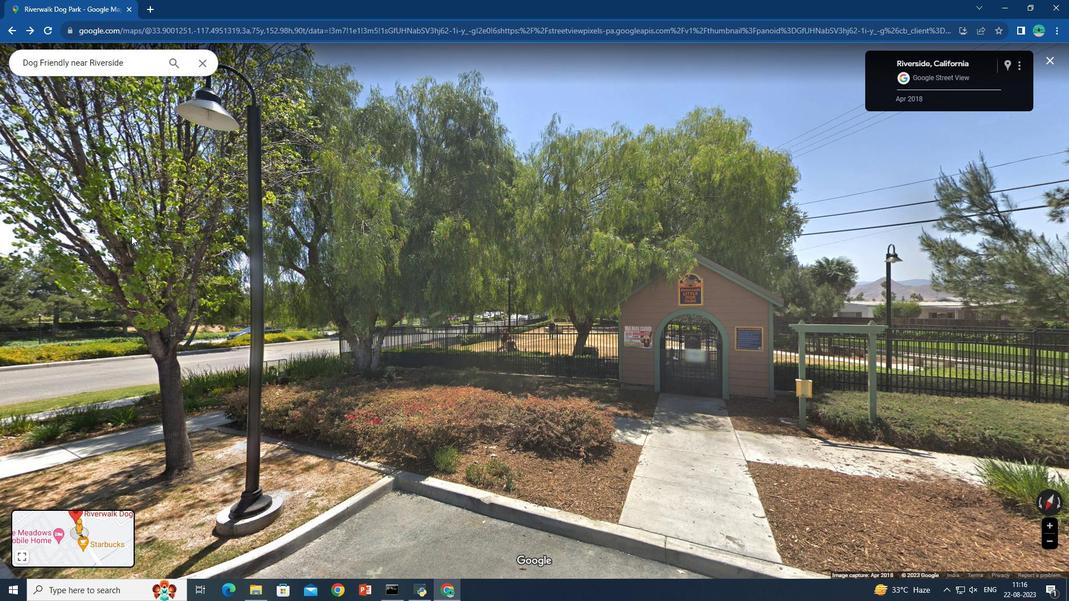 
Action: Mouse moved to (418, 164)
Screenshot: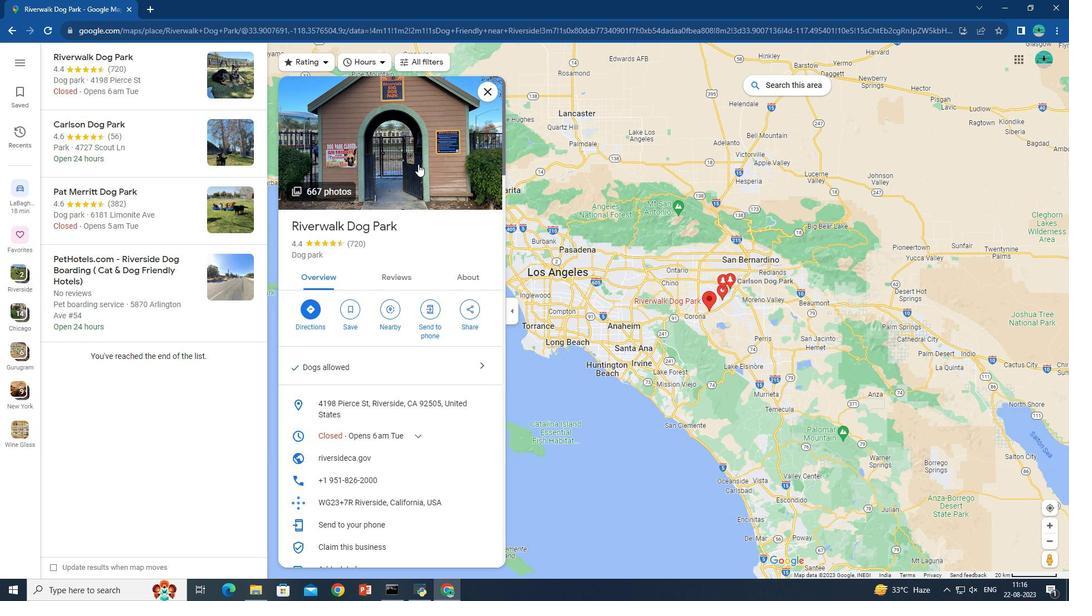
Action: Mouse pressed left at (418, 164)
Screenshot: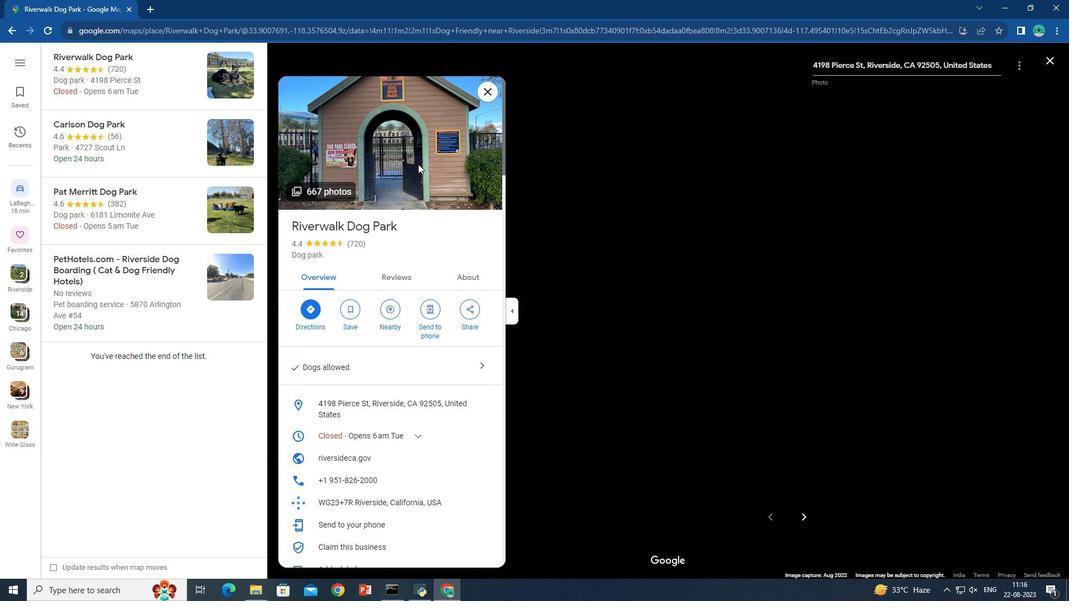 
Action: Mouse moved to (210, 88)
Screenshot: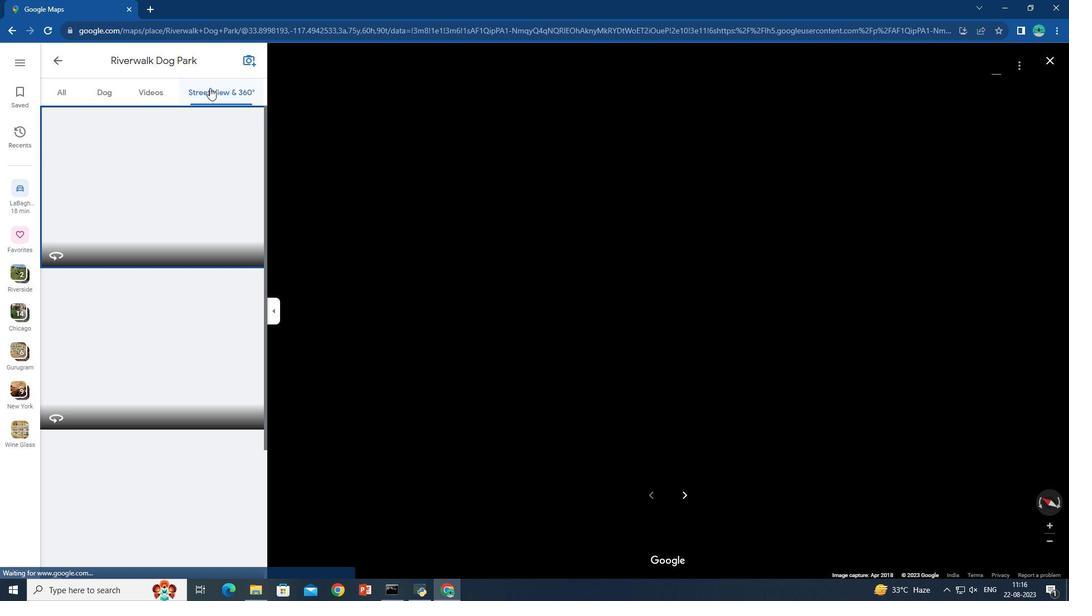 
Action: Mouse pressed left at (210, 88)
Screenshot: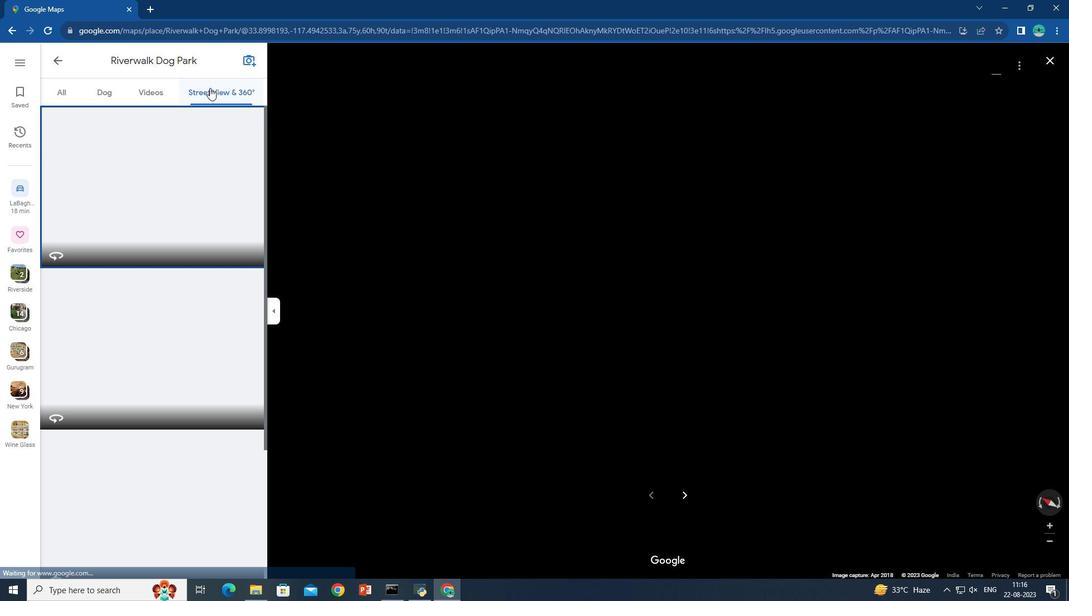 
Action: Mouse moved to (182, 210)
Screenshot: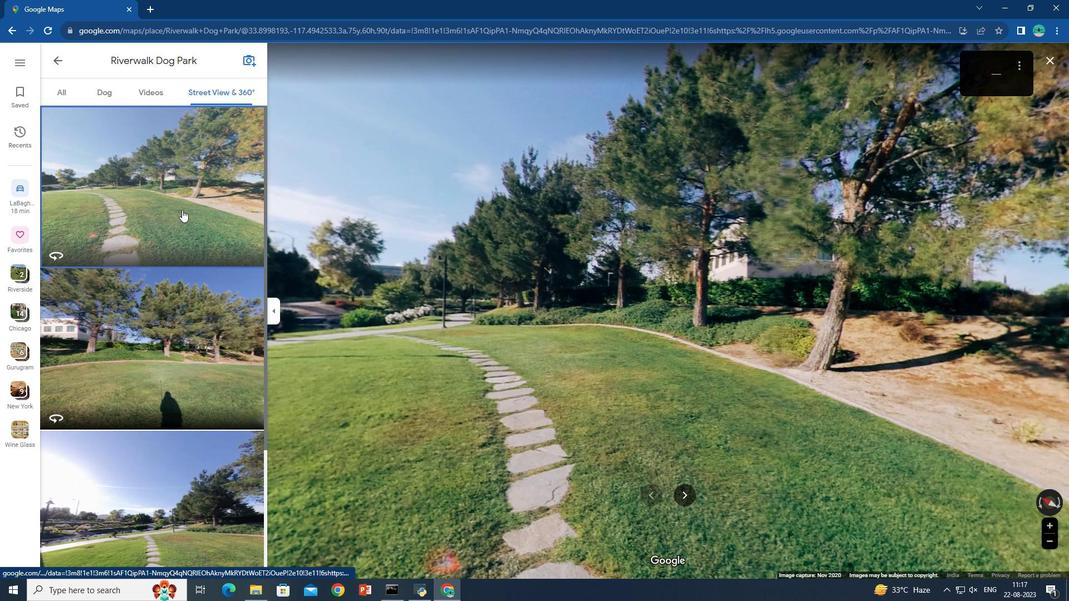 
Action: Mouse pressed left at (182, 210)
Screenshot: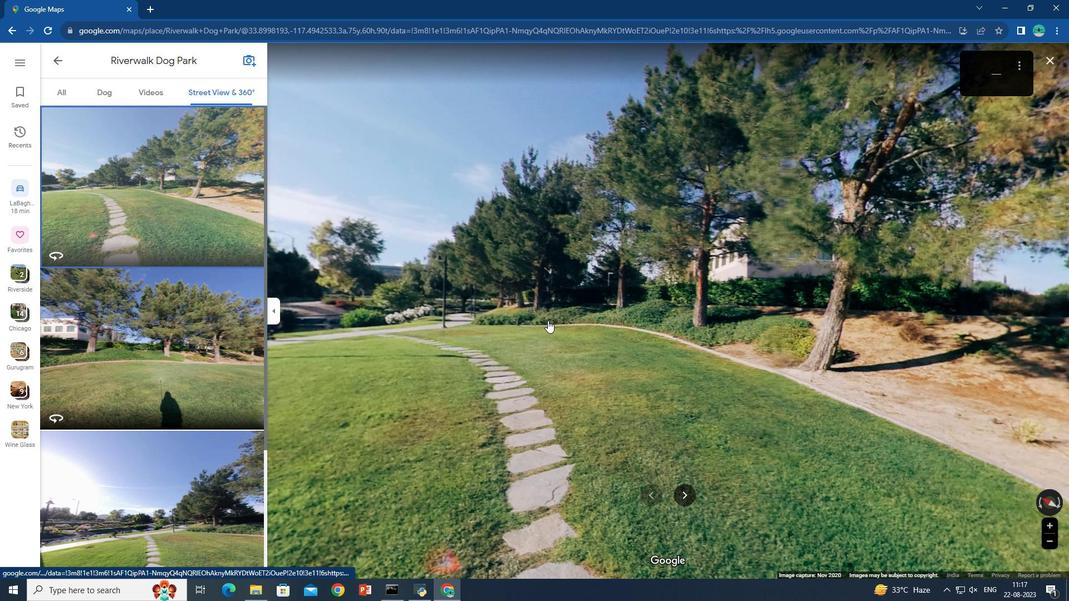 
Action: Mouse moved to (280, 310)
Screenshot: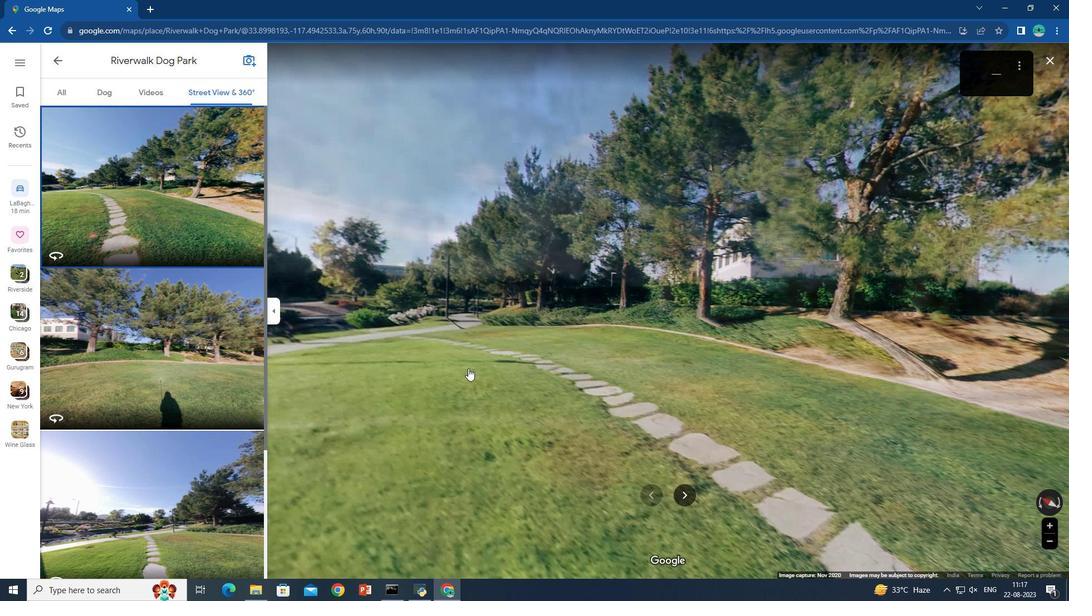 
Action: Mouse pressed left at (280, 310)
Screenshot: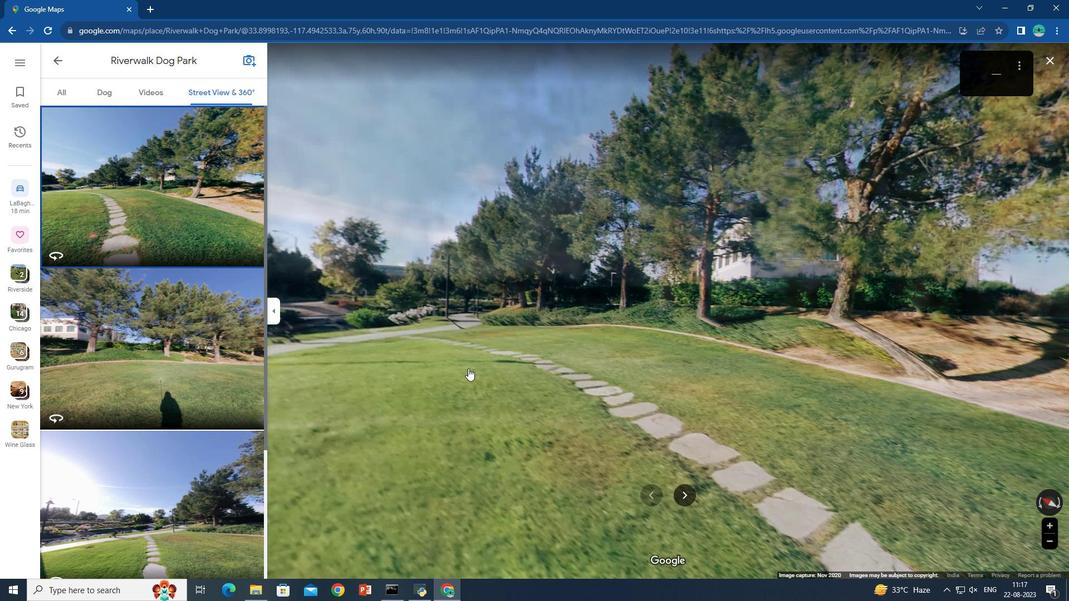 
Action: Mouse moved to (274, 305)
Screenshot: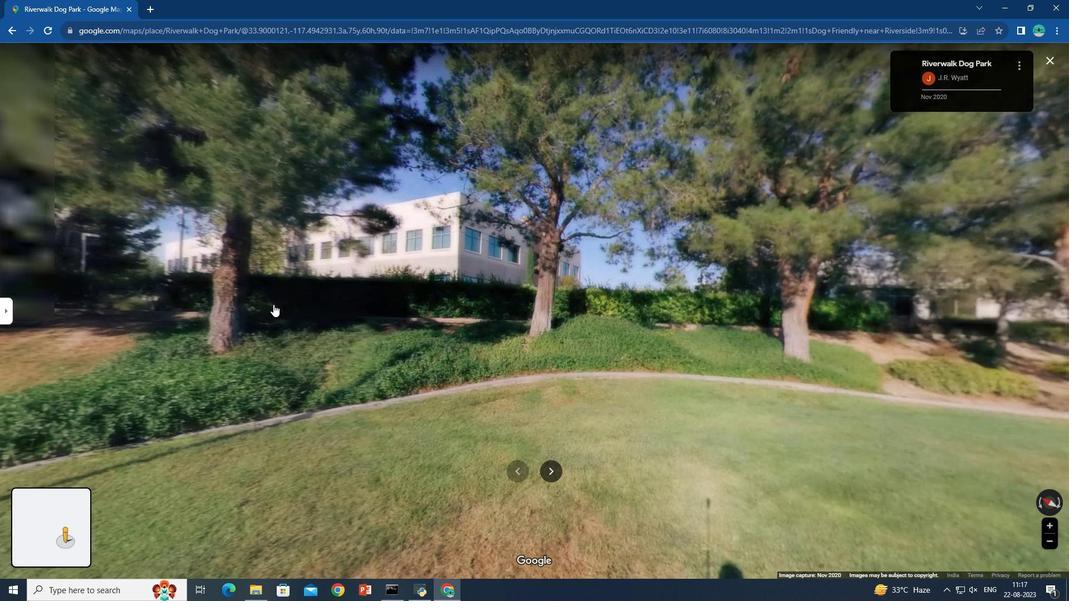 
Action: Mouse pressed left at (274, 305)
Screenshot: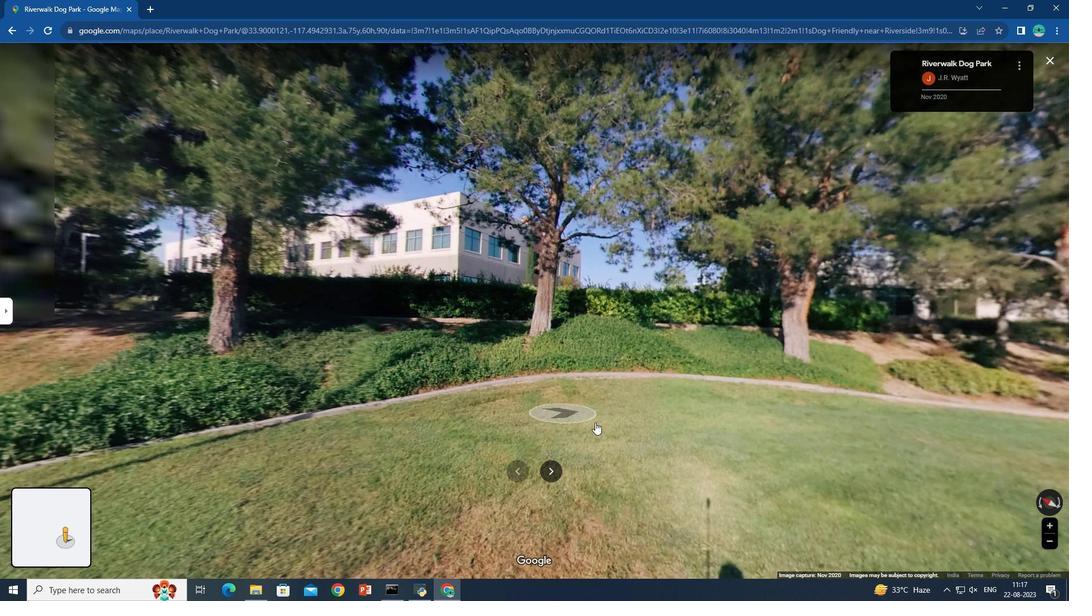 
Action: Mouse moved to (615, 423)
Screenshot: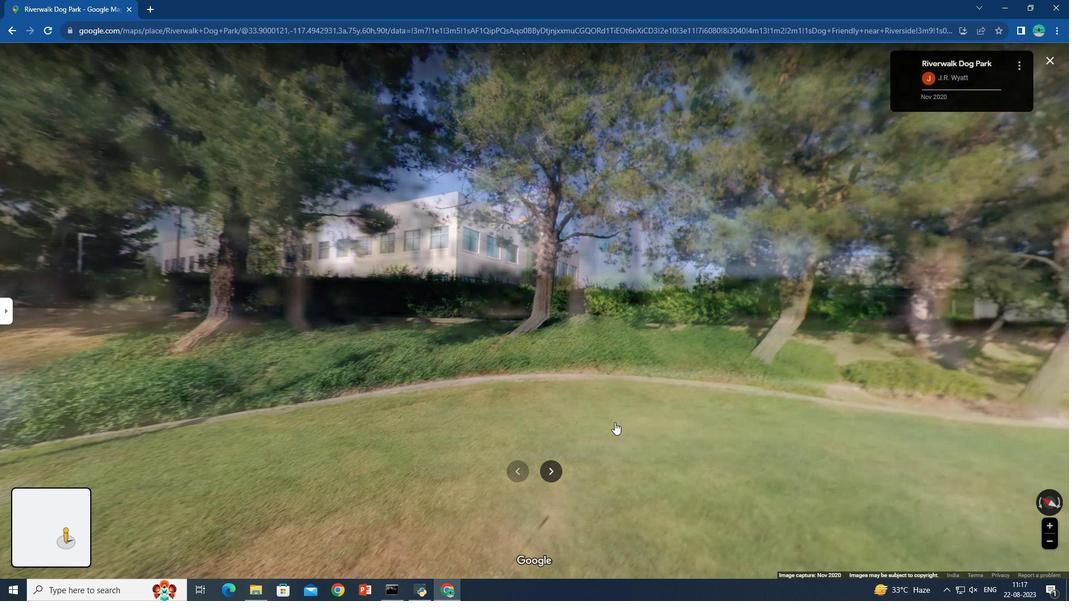 
Action: Mouse pressed left at (615, 423)
Screenshot: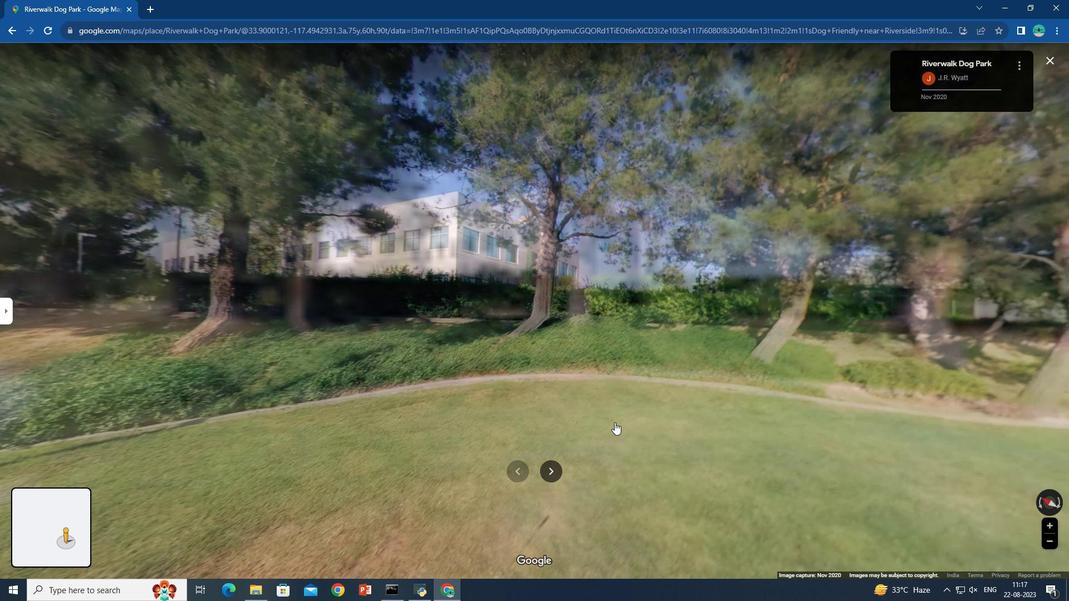 
Action: Mouse moved to (615, 423)
Screenshot: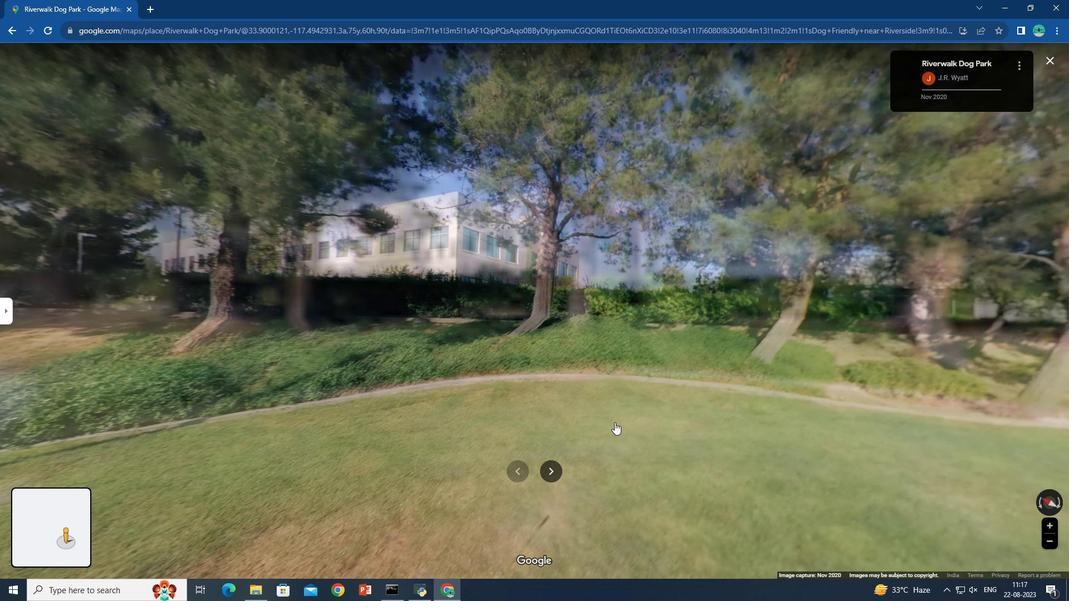 
Action: Key pressed <Key.right><Key.right><Key.right><Key.right><Key.right><Key.right><Key.right><Key.right><Key.right><Key.right><Key.right><Key.up><Key.right><Key.right><Key.up><Key.right><Key.right><Key.right><Key.right><Key.right><Key.right><Key.up><Key.left><Key.up><Key.up><Key.left><Key.right><Key.up><Key.left><Key.up><Key.up><Key.up><Key.up><Key.right><Key.up><Key.right><Key.right><Key.right><Key.right><Key.right><Key.right><Key.right><Key.right><Key.right><Key.right><Key.right><Key.right><Key.right><Key.up><Key.up><Key.right><Key.up><Key.up>
Screenshot: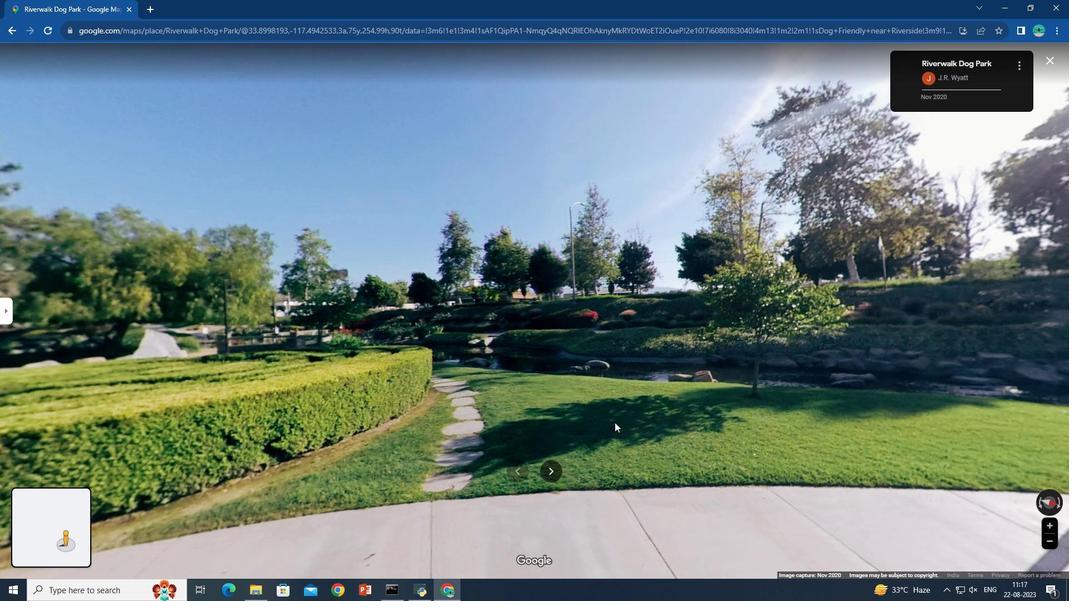 
Action: Mouse pressed left at (615, 423)
Screenshot: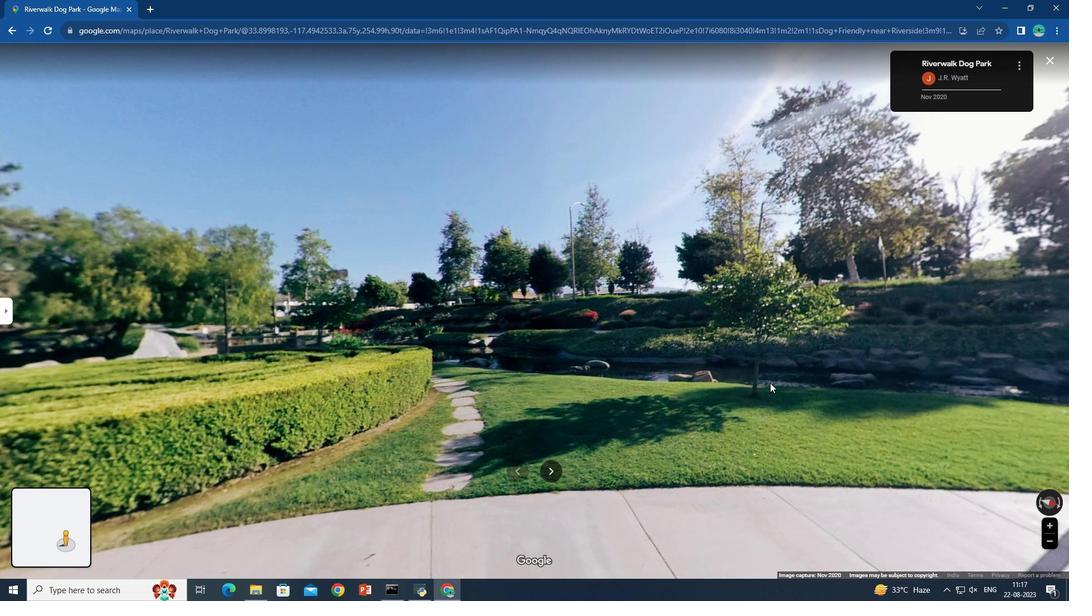 
Action: Mouse moved to (770, 383)
Screenshot: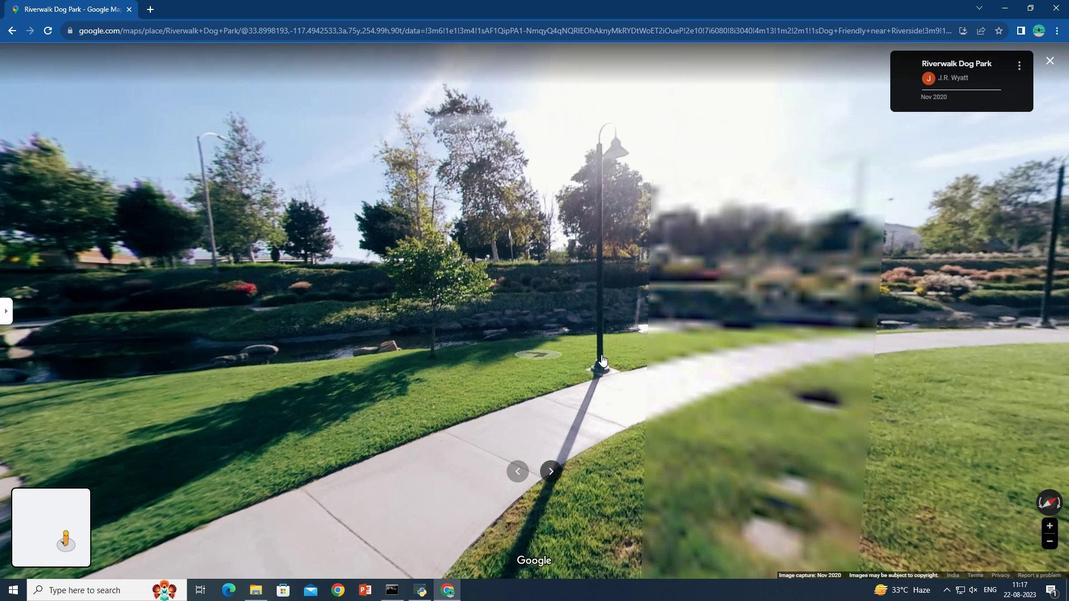 
Action: Mouse pressed left at (770, 383)
Screenshot: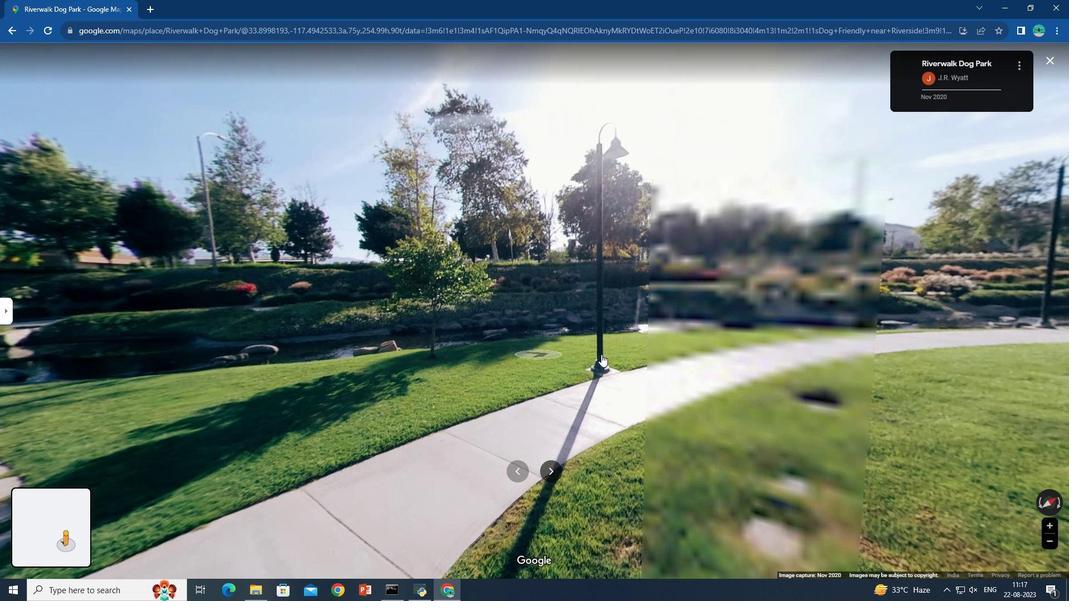 
Action: Mouse moved to (501, 355)
Screenshot: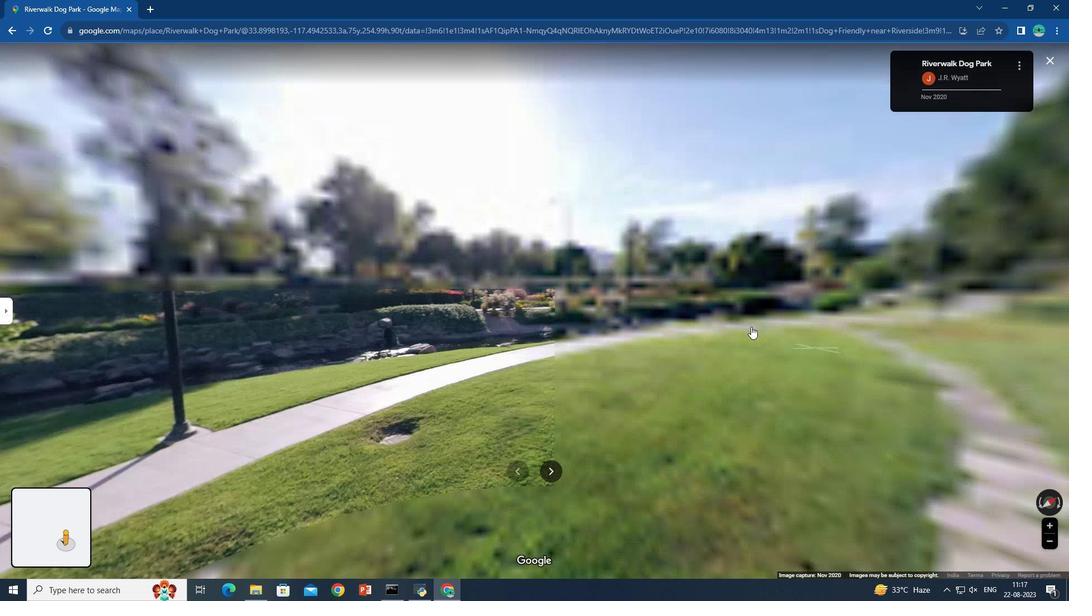 
Action: Key pressed <Key.up>
Screenshot: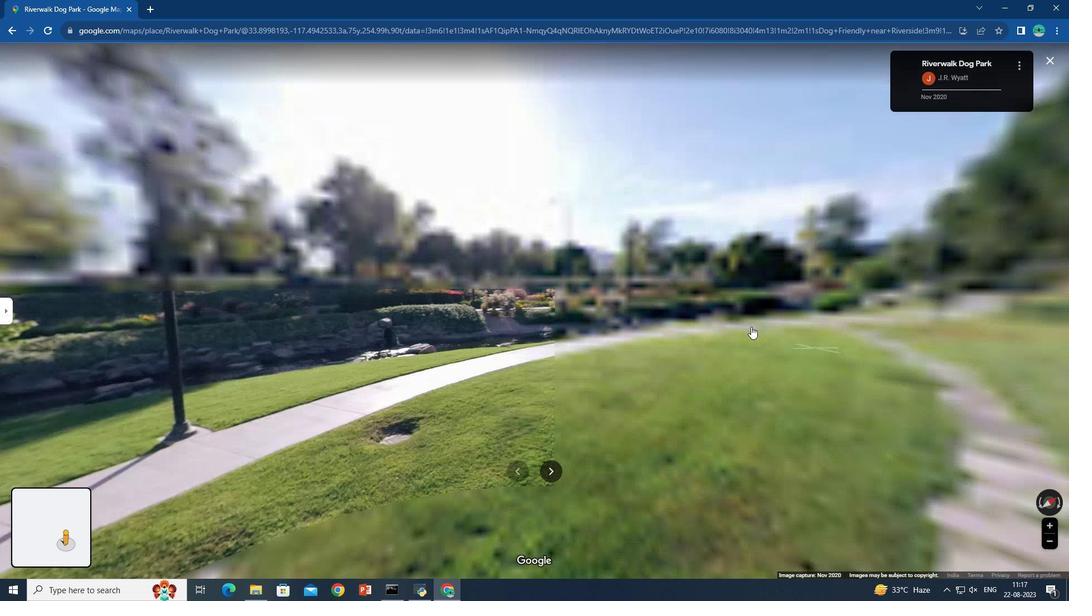 
Action: Mouse moved to (752, 327)
Screenshot: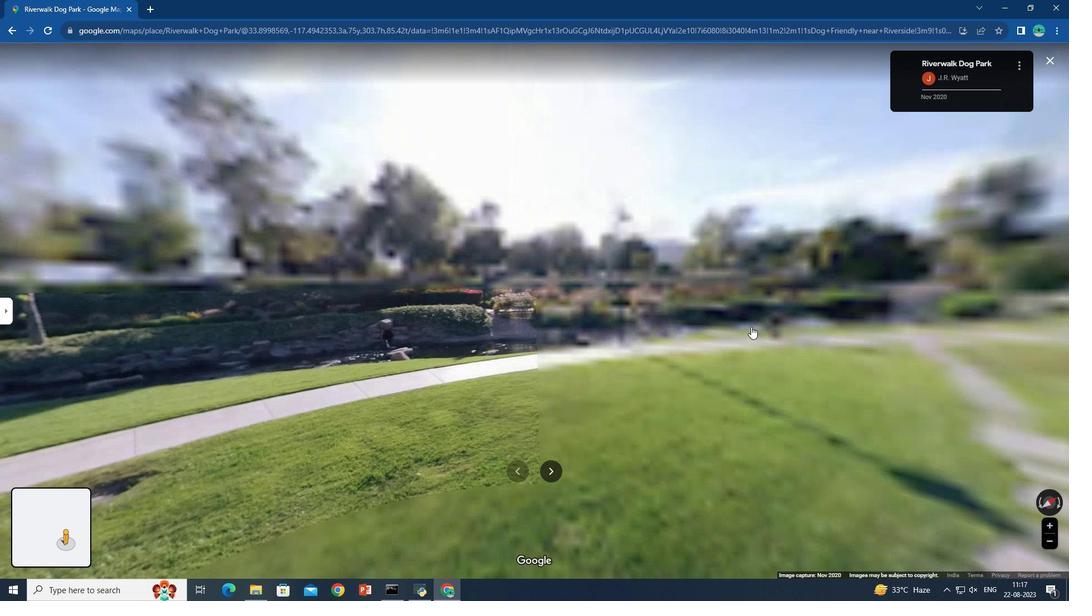 
Action: Key pressed <Key.up><Key.left><Key.left><Key.left><Key.left><Key.left><Key.left><Key.left><Key.left><Key.left><Key.left><Key.left><Key.left><Key.left><Key.left><Key.left><Key.left><Key.left><Key.left><Key.left><Key.left><Key.left><Key.left><Key.left><Key.left><Key.left><Key.left><Key.left><Key.left><Key.left><Key.left><Key.left><Key.left><Key.left><Key.left><Key.left><Key.left><Key.left><Key.left>
Screenshot: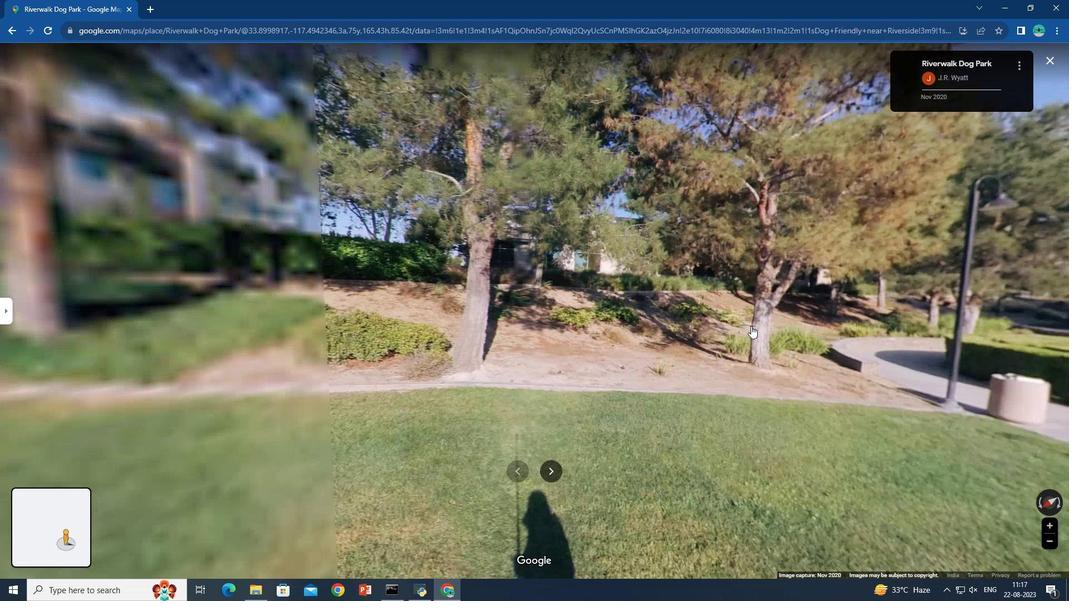 
Action: Mouse moved to (752, 327)
Screenshot: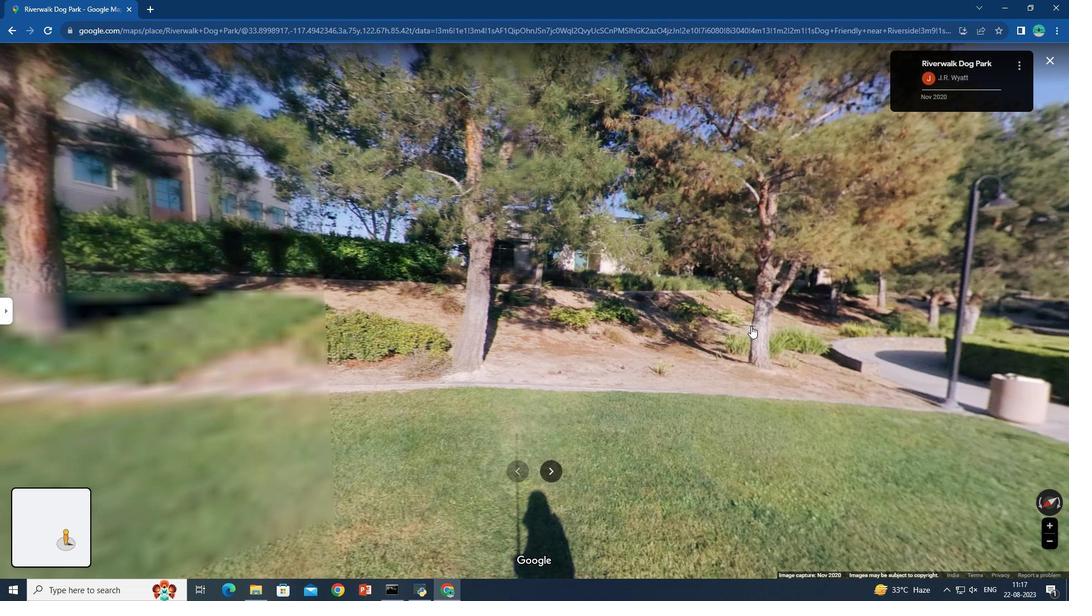 
Action: Key pressed <Key.left><Key.left><Key.left><Key.left><Key.left><Key.left><Key.left><Key.left><Key.left><Key.left><Key.left><Key.left><Key.left><Key.left>
Screenshot: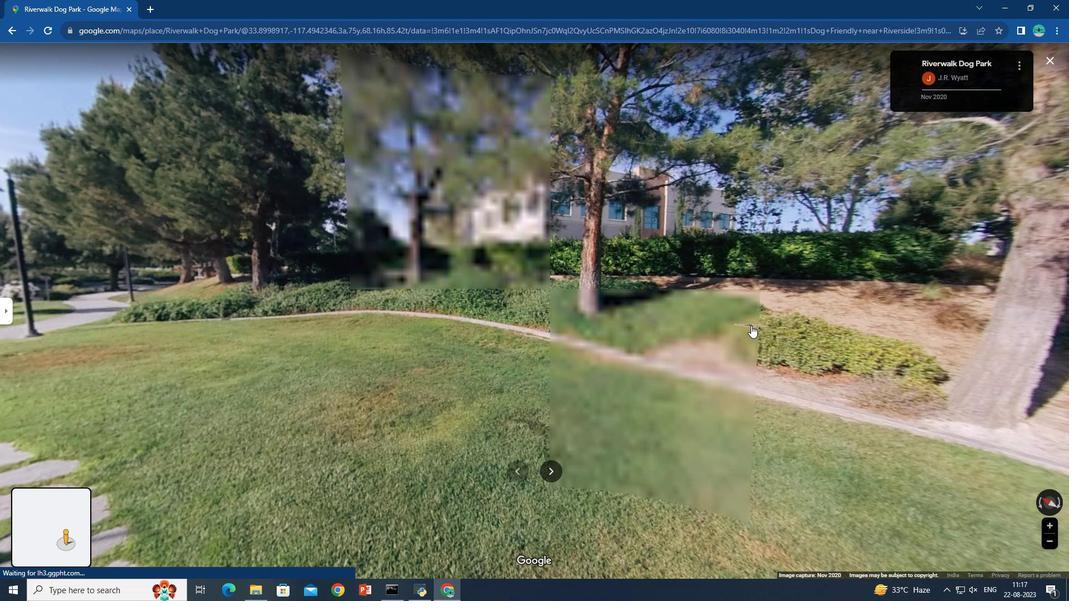 
Action: Mouse moved to (752, 326)
Screenshot: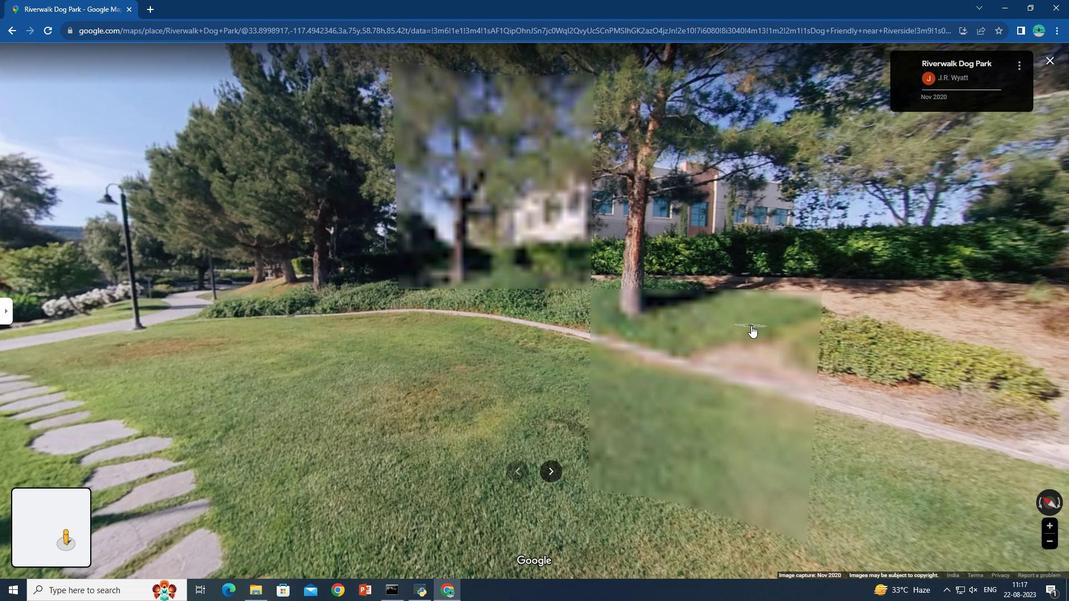 
Action: Key pressed <Key.left><Key.up>
Screenshot: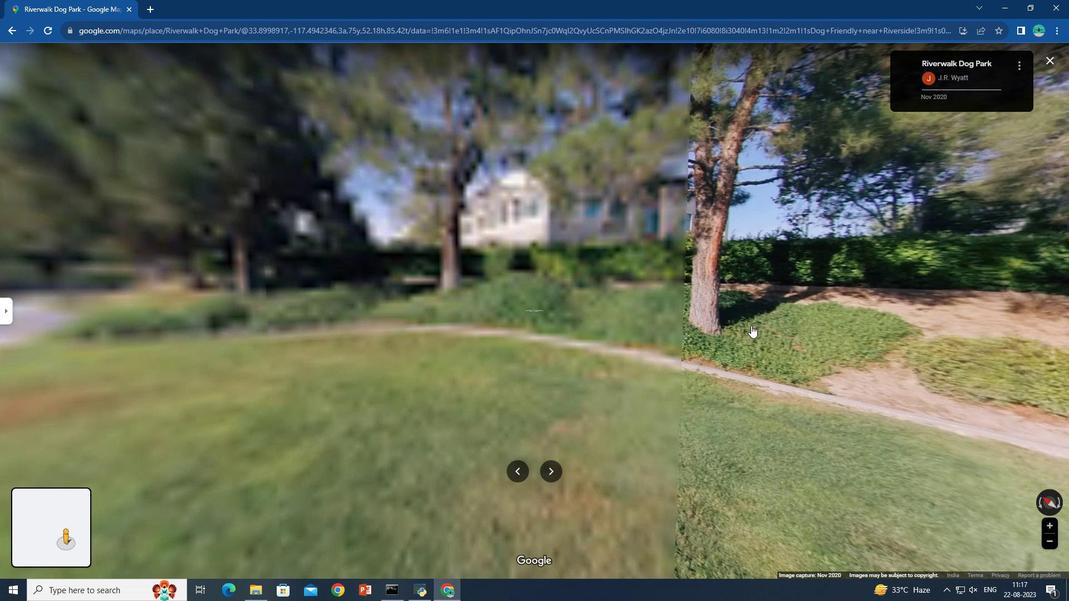 
Action: Mouse moved to (530, 294)
Screenshot: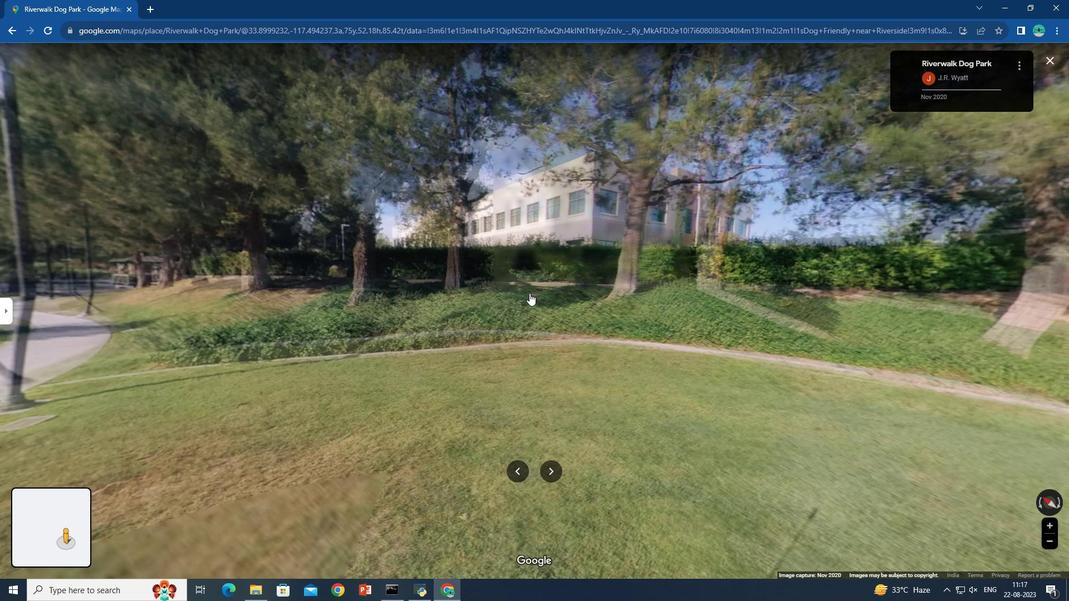 
Action: Mouse pressed left at (530, 294)
Screenshot: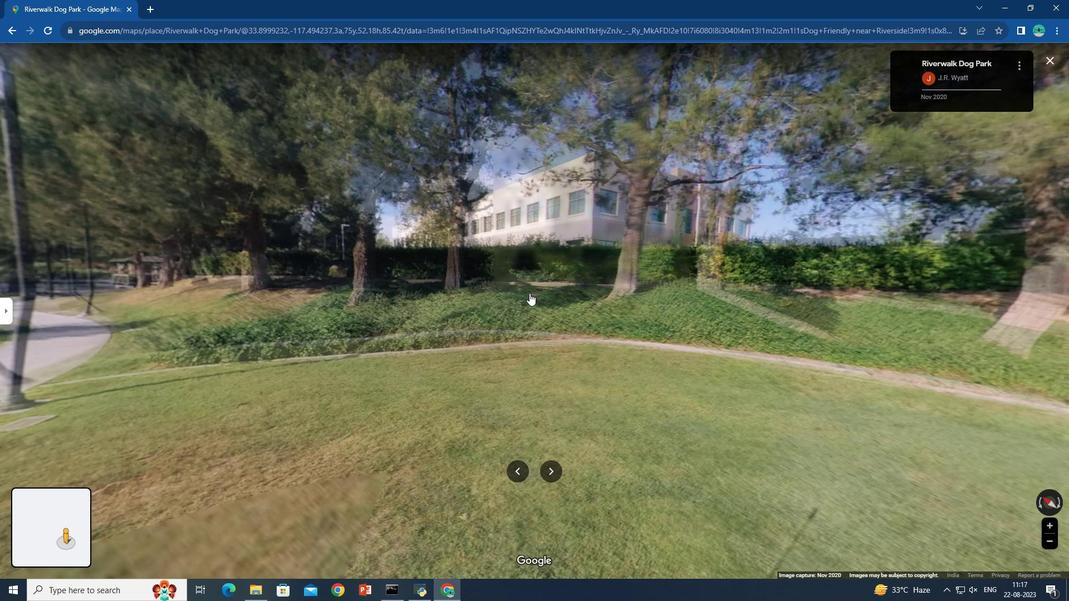 
Action: Mouse moved to (515, 303)
Screenshot: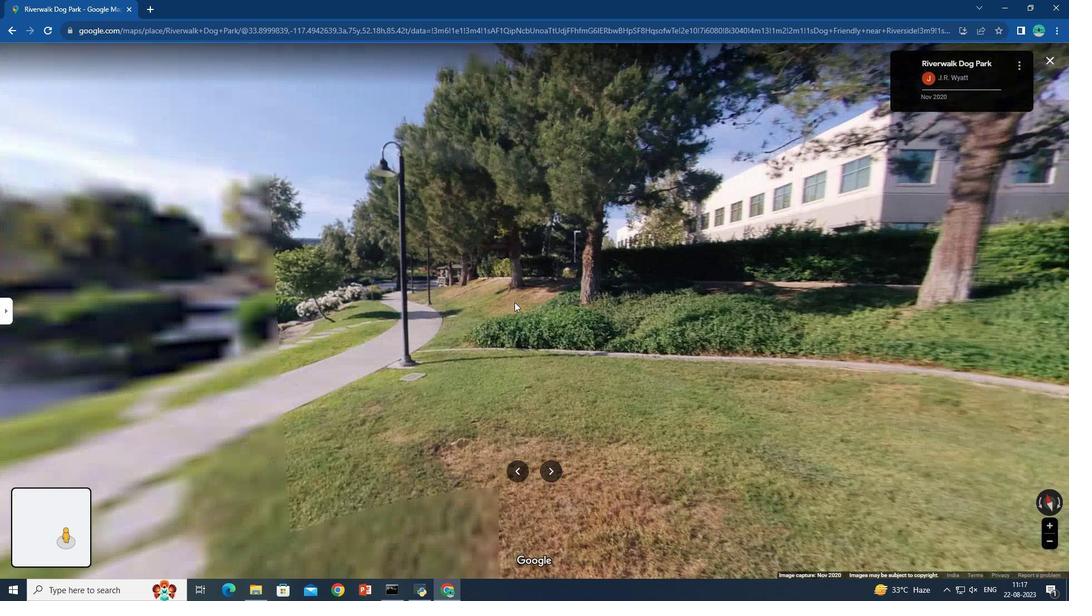 
Action: Key pressed <Key.left><Key.left><Key.left><Key.left><Key.left><Key.left><Key.left><Key.left><Key.left><Key.left><Key.left><Key.left><Key.left><Key.up>
Screenshot: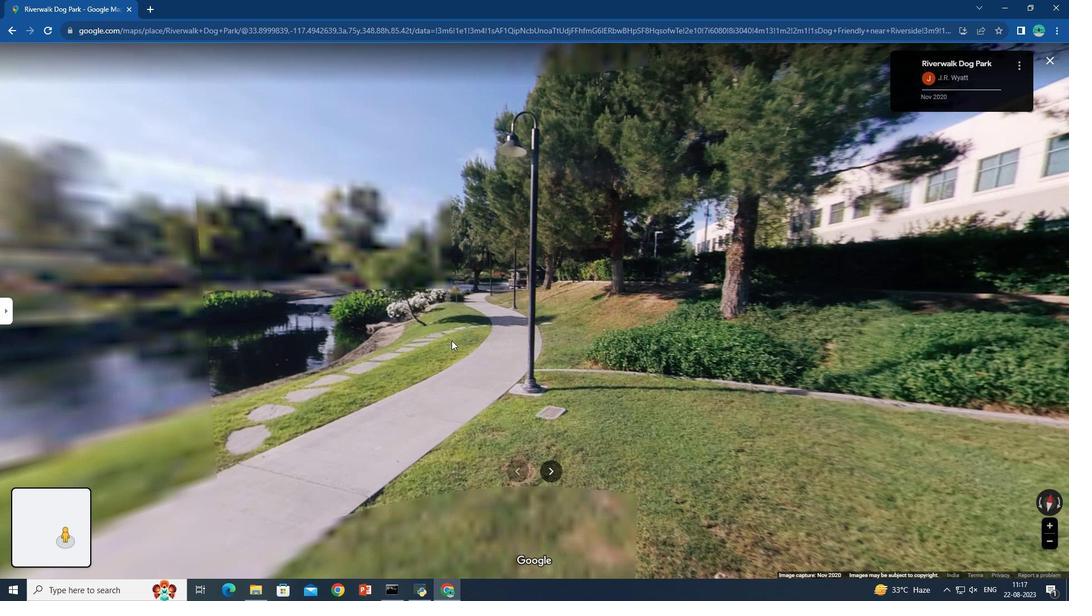 
Action: Mouse moved to (452, 341)
Screenshot: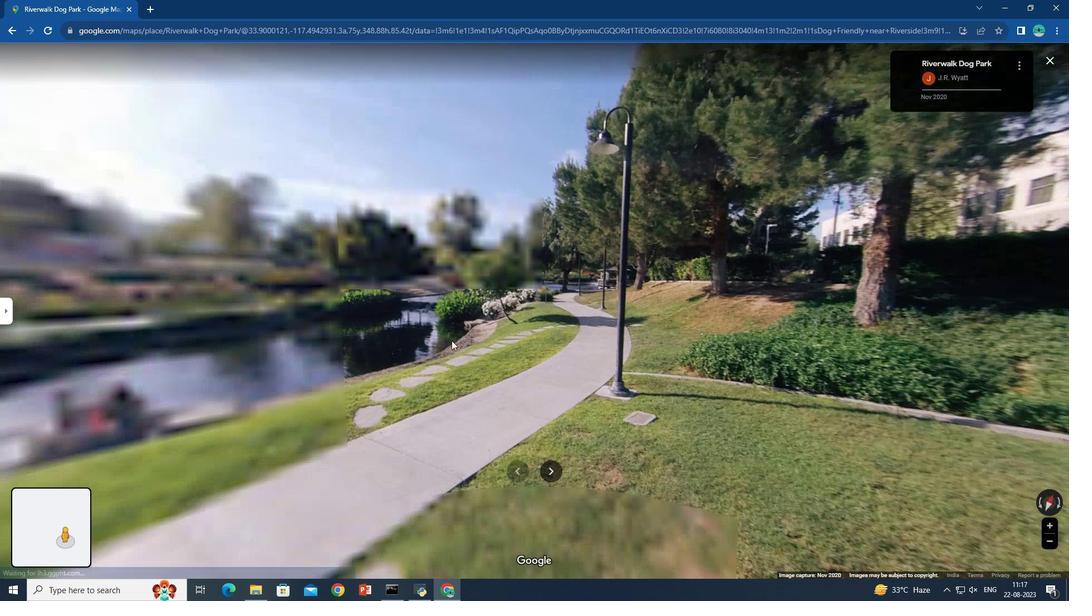 
Action: Key pressed <Key.left>
Screenshot: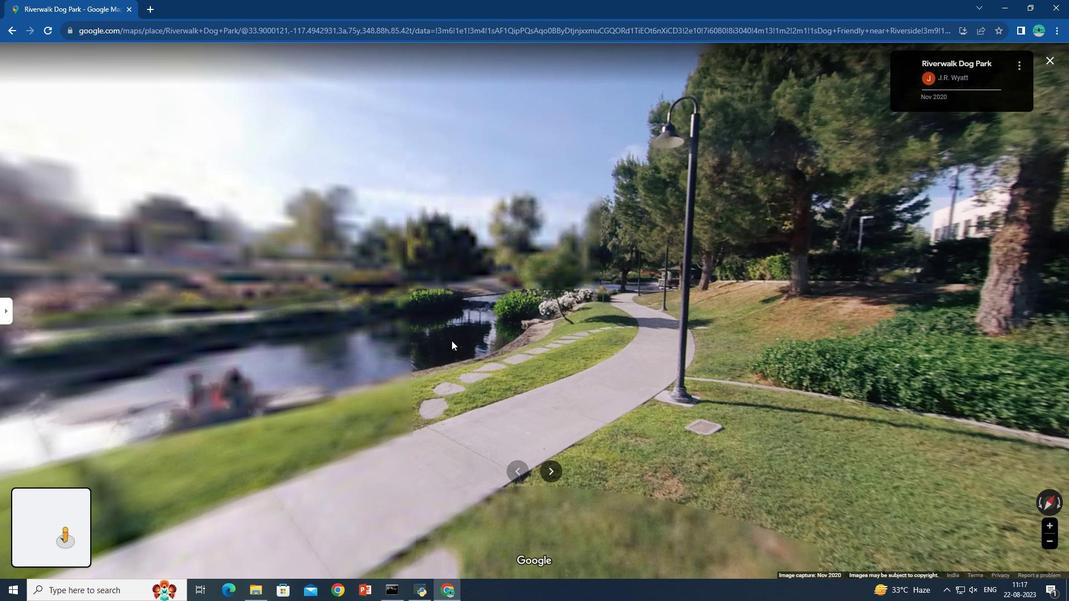 
Action: Mouse moved to (448, 326)
Screenshot: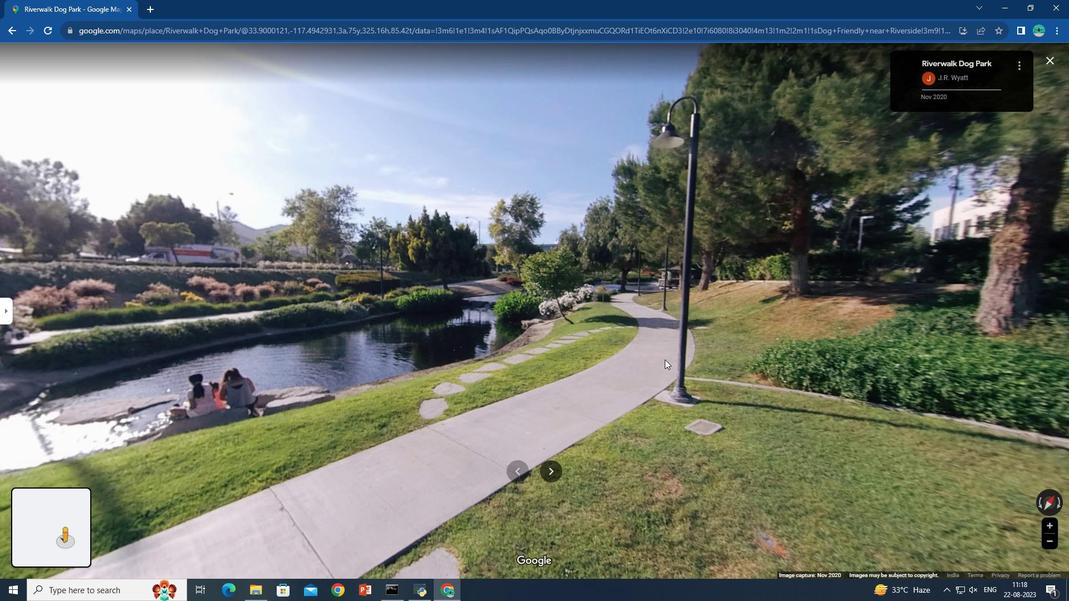 
Action: Key pressed <Key.up>
Screenshot: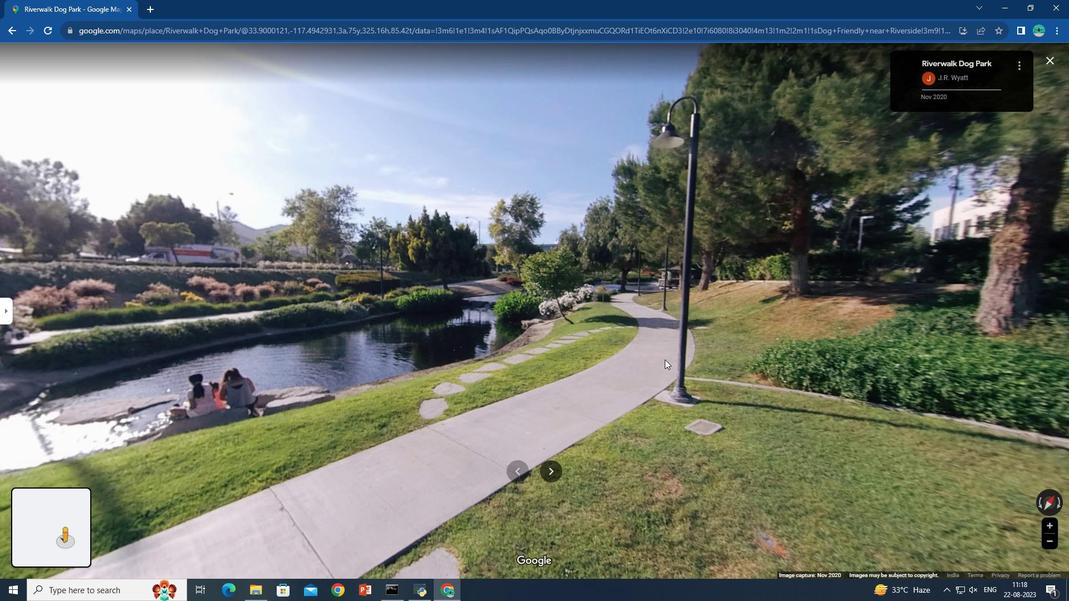 
Action: Mouse moved to (665, 360)
Screenshot: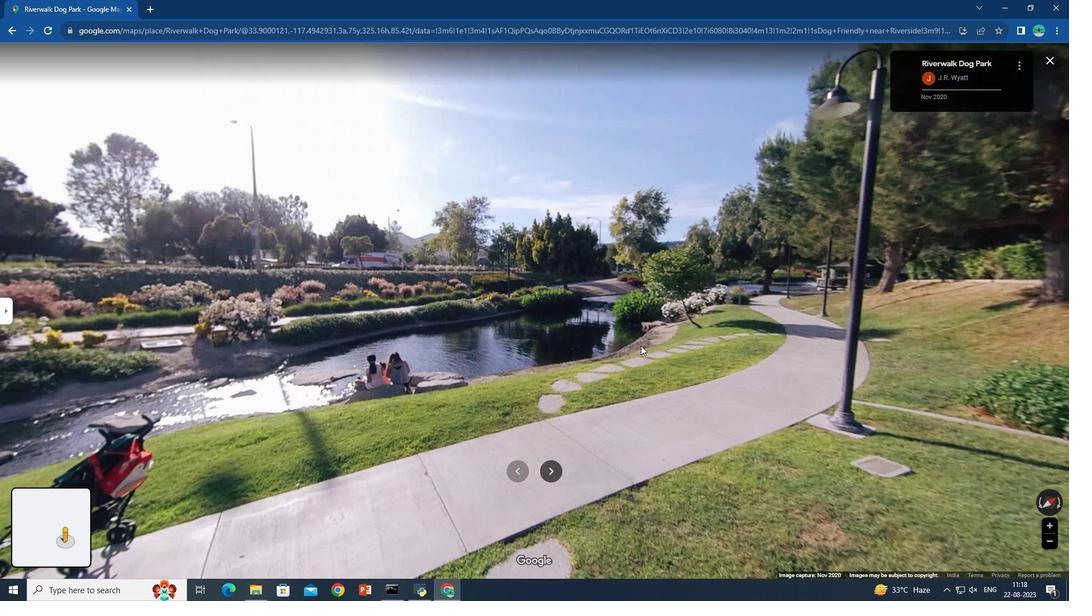 
Action: Key pressed <Key.left>
Screenshot: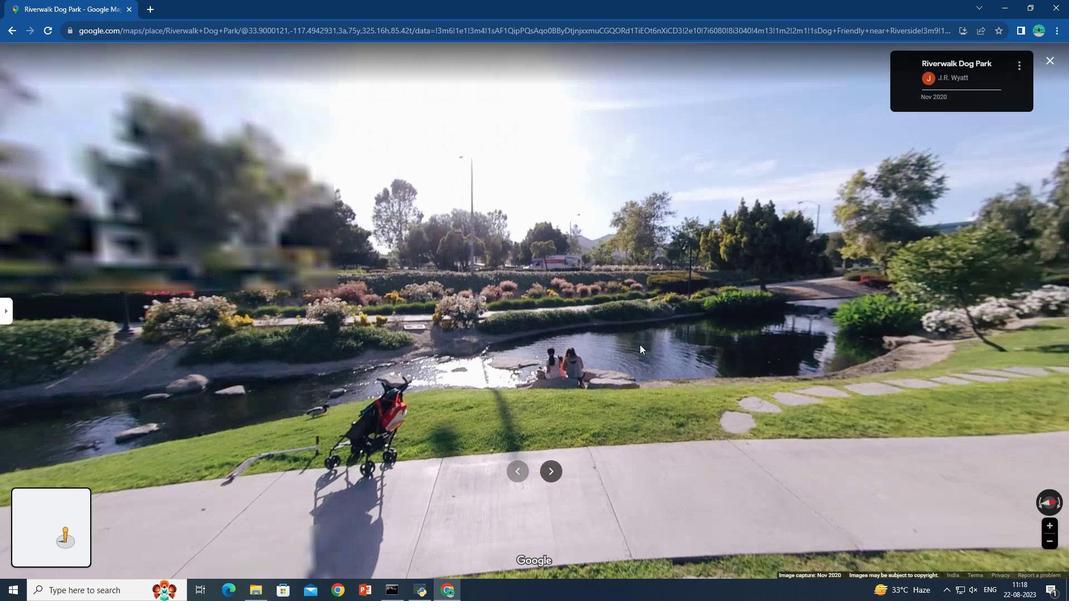 
Action: Mouse moved to (641, 345)
Screenshot: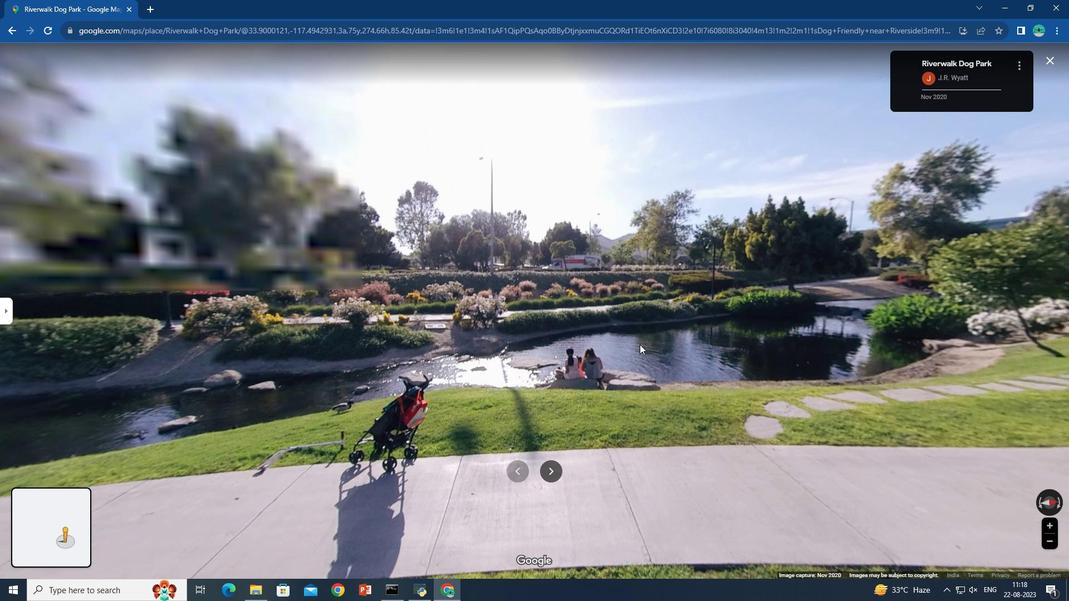 
Action: Key pressed <Key.left><Key.left><Key.left><Key.left><Key.left><Key.left>
Screenshot: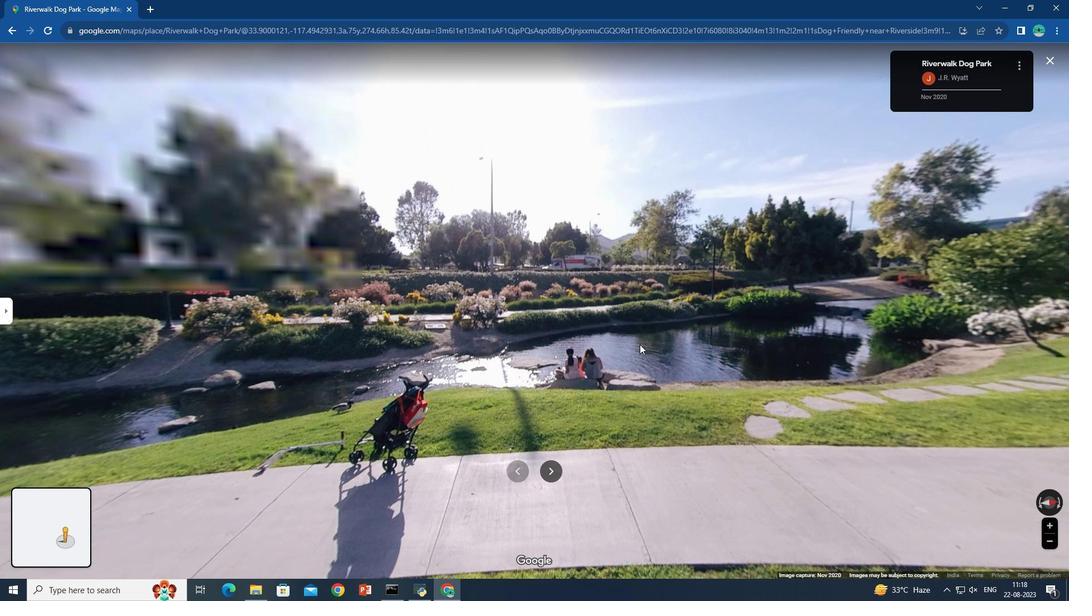 
Action: Mouse moved to (640, 345)
Screenshot: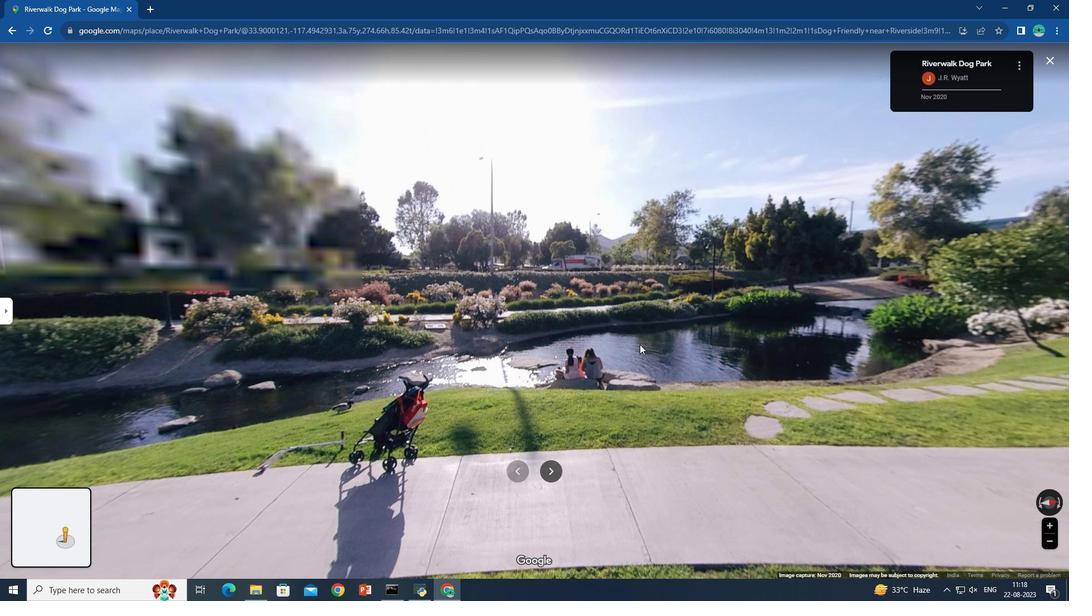 
Action: Key pressed <Key.up>
Screenshot: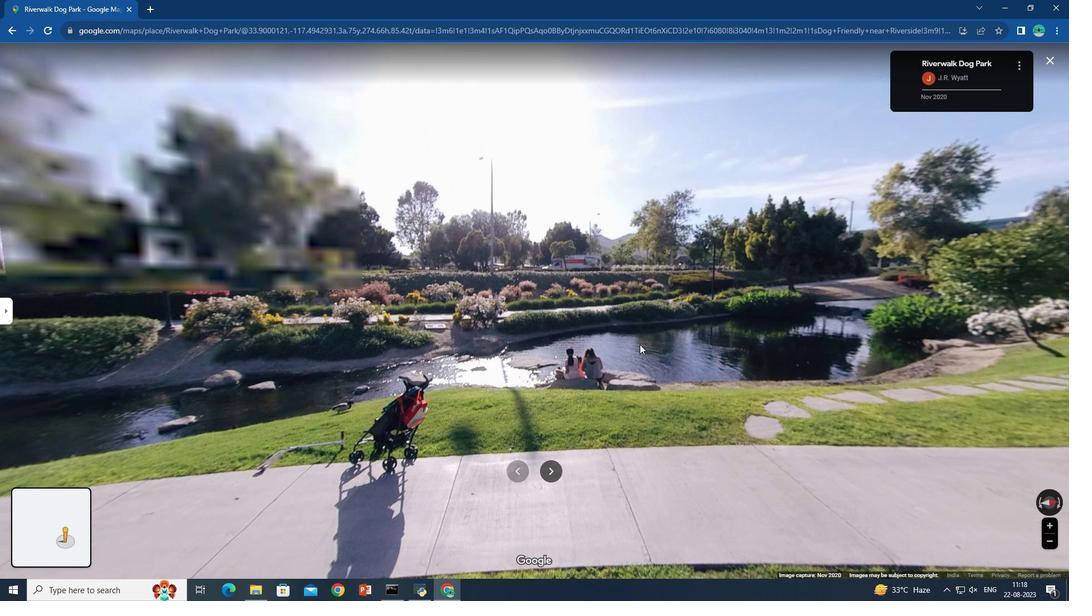 
Action: Mouse moved to (638, 345)
Screenshot: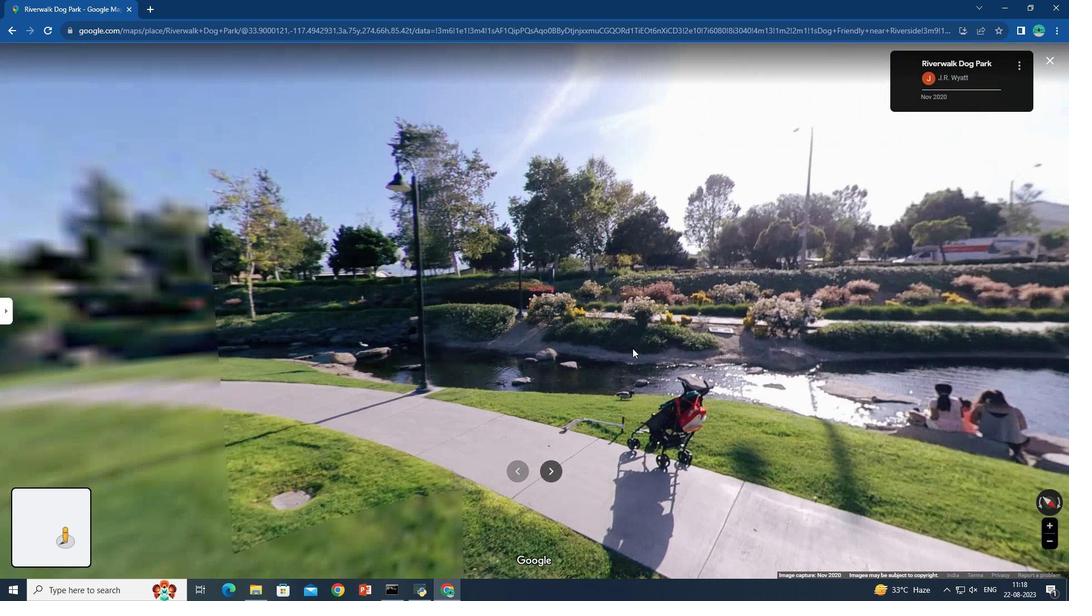
Action: Key pressed <Key.left>
Screenshot: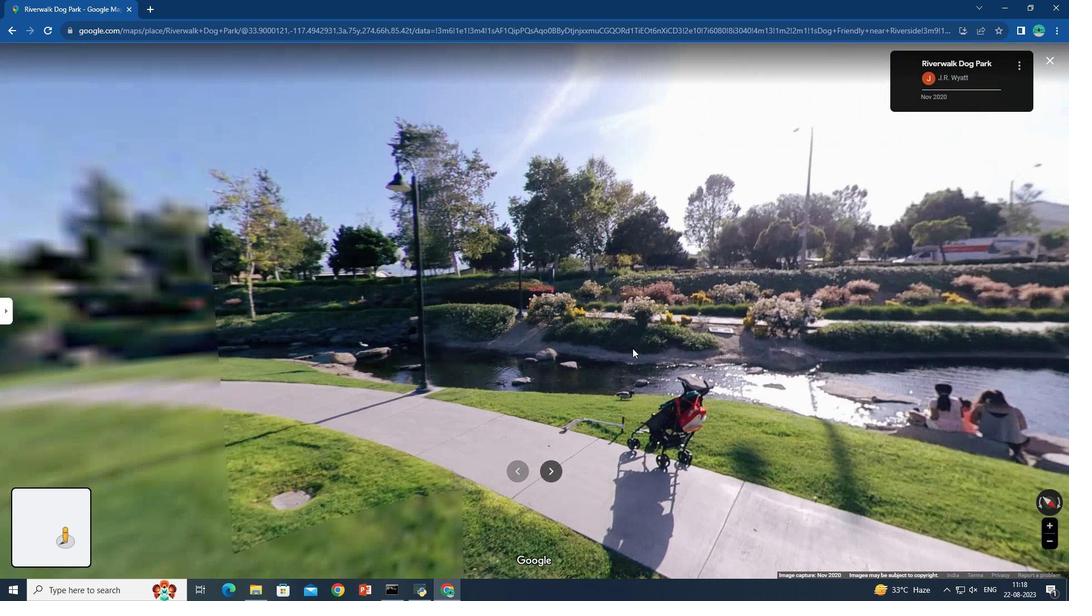 
Action: Mouse moved to (634, 348)
Screenshot: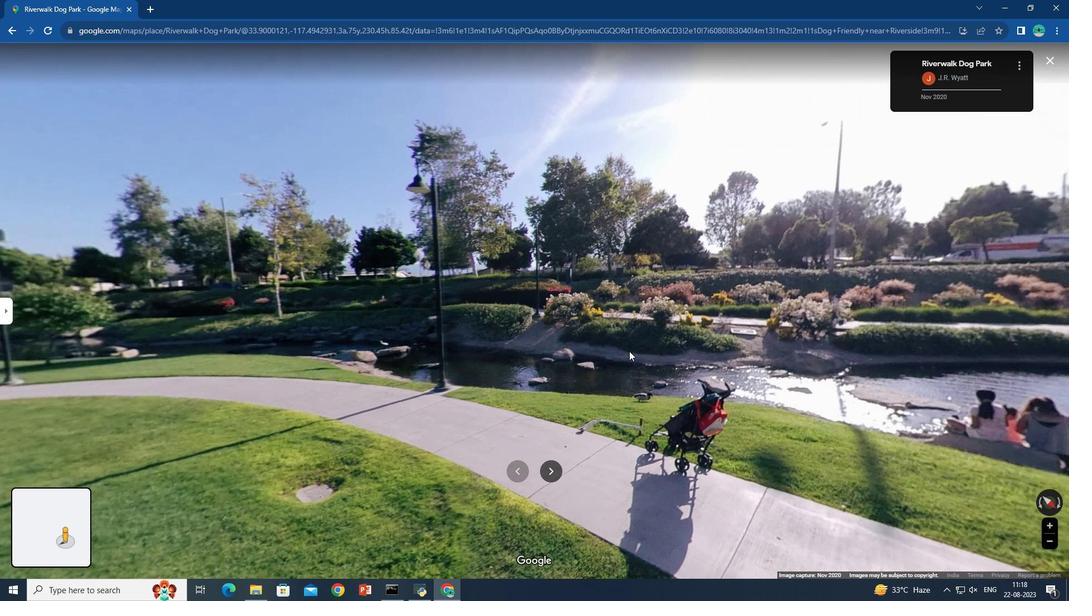
Action: Key pressed <Key.left>
Screenshot: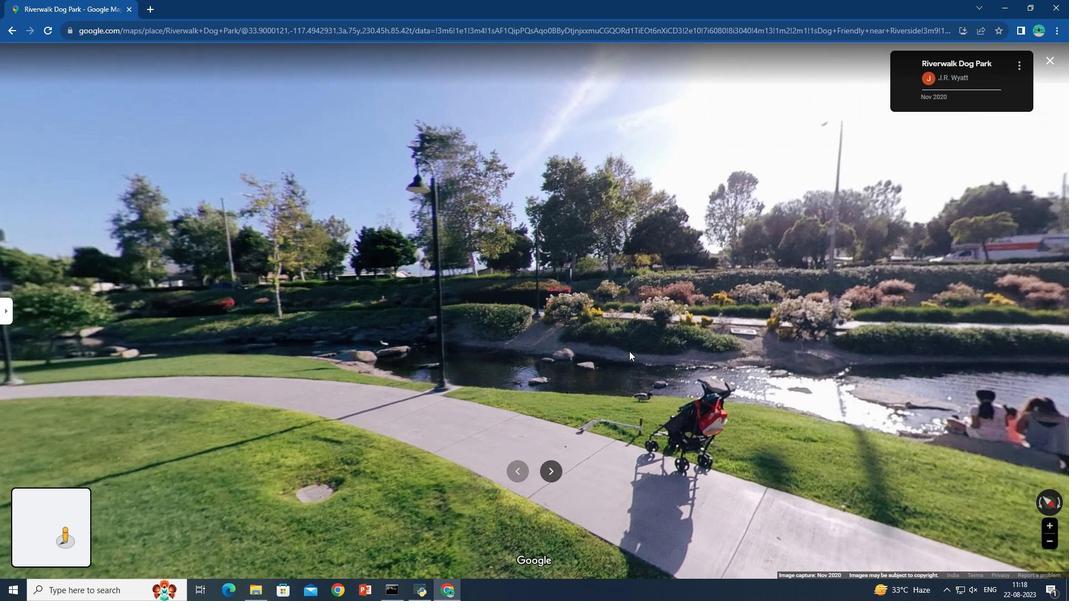 
Action: Mouse moved to (633, 348)
Screenshot: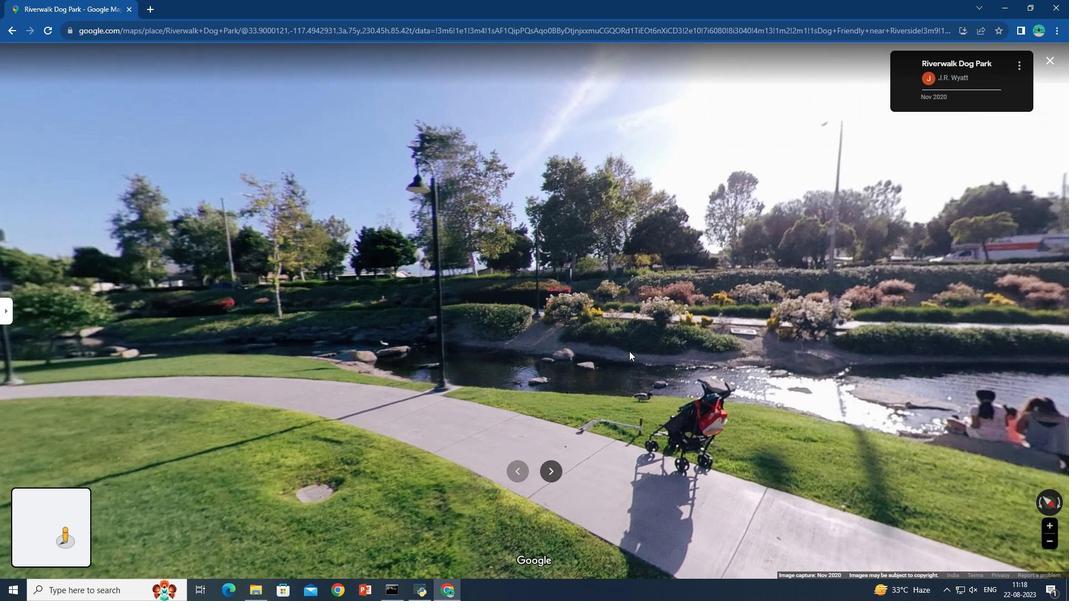 
Action: Key pressed <Key.left>
Screenshot: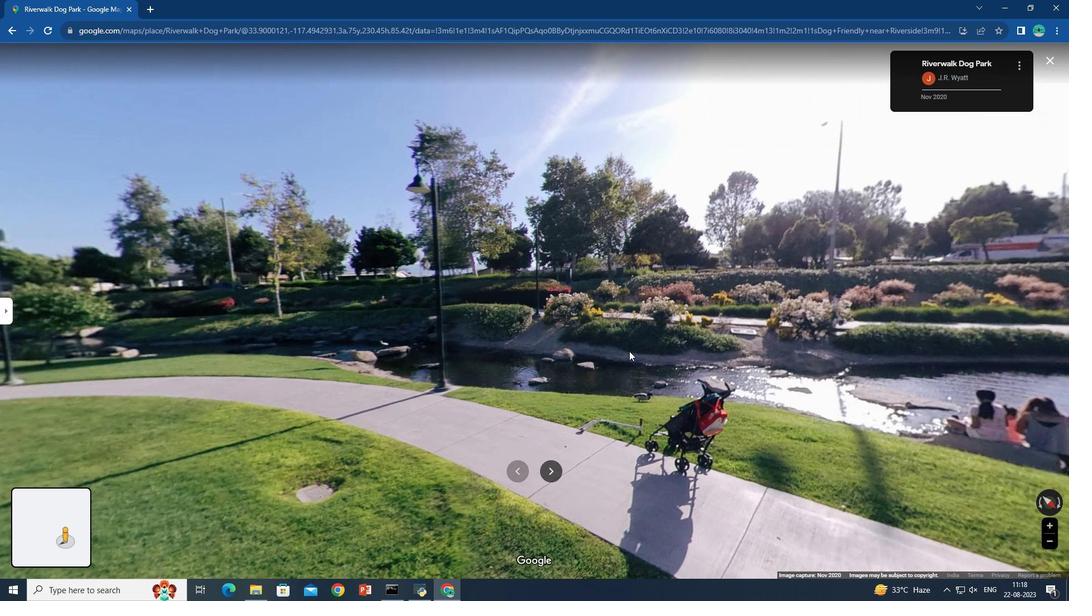 
Action: Mouse moved to (633, 349)
Screenshot: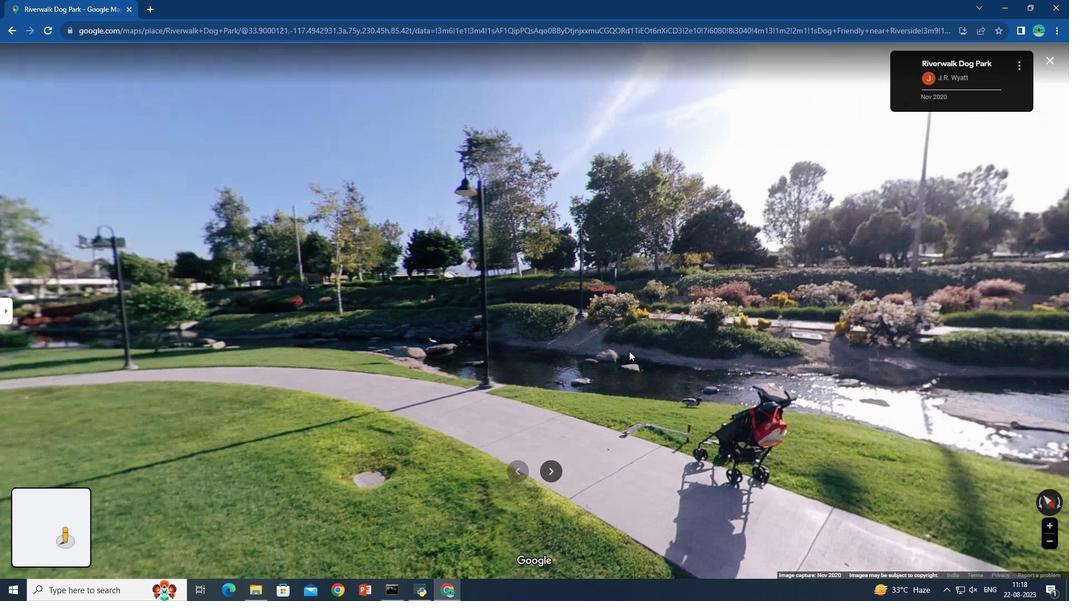 
Action: Key pressed <Key.left><Key.left><Key.left><Key.left>
Screenshot: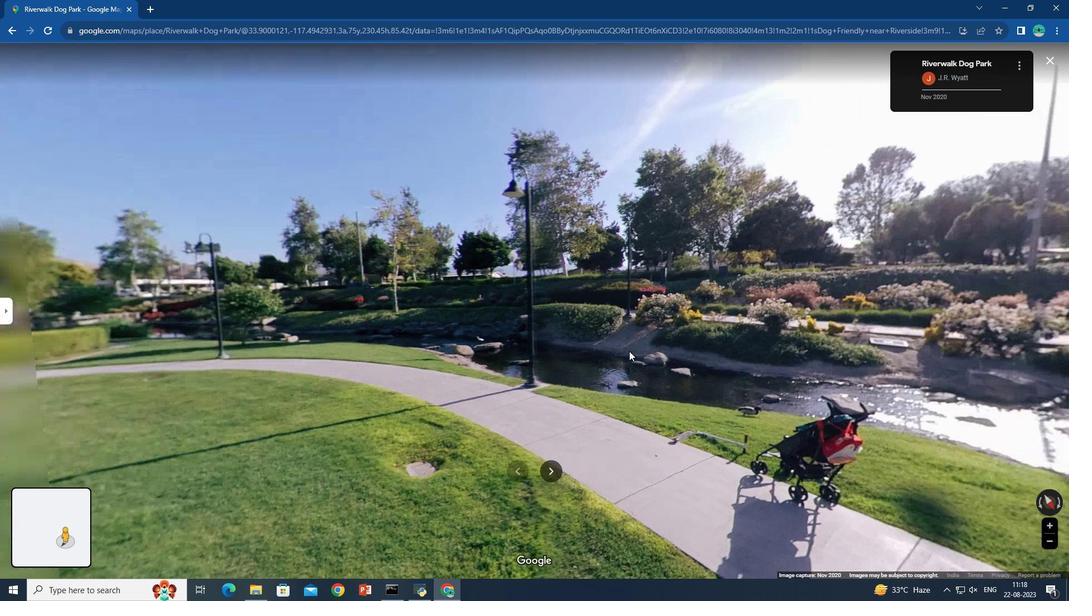 
Action: Mouse moved to (632, 349)
Screenshot: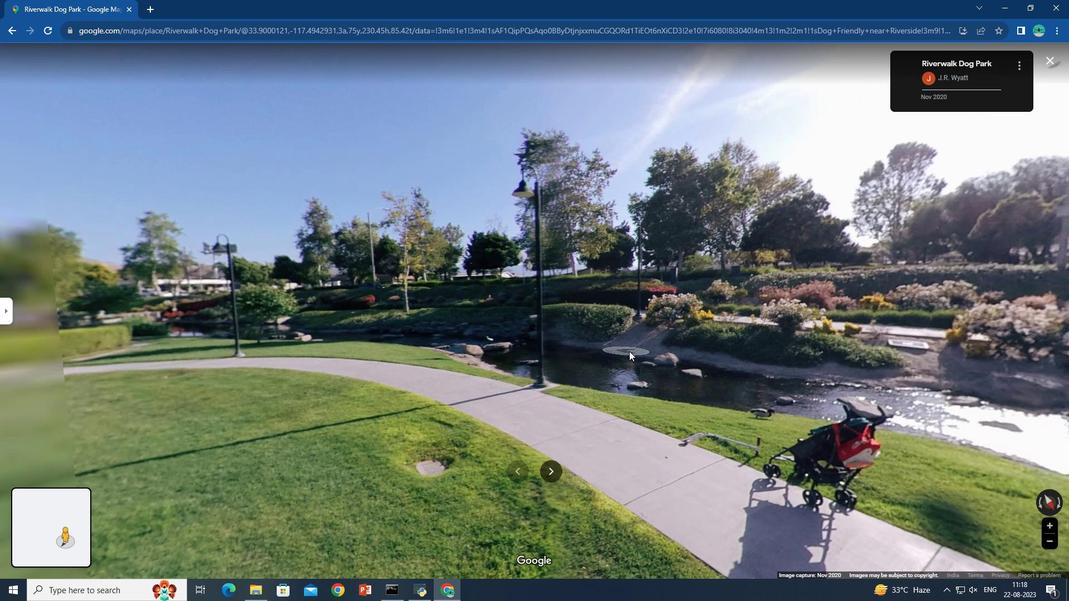 
Action: Key pressed <Key.left>
Screenshot: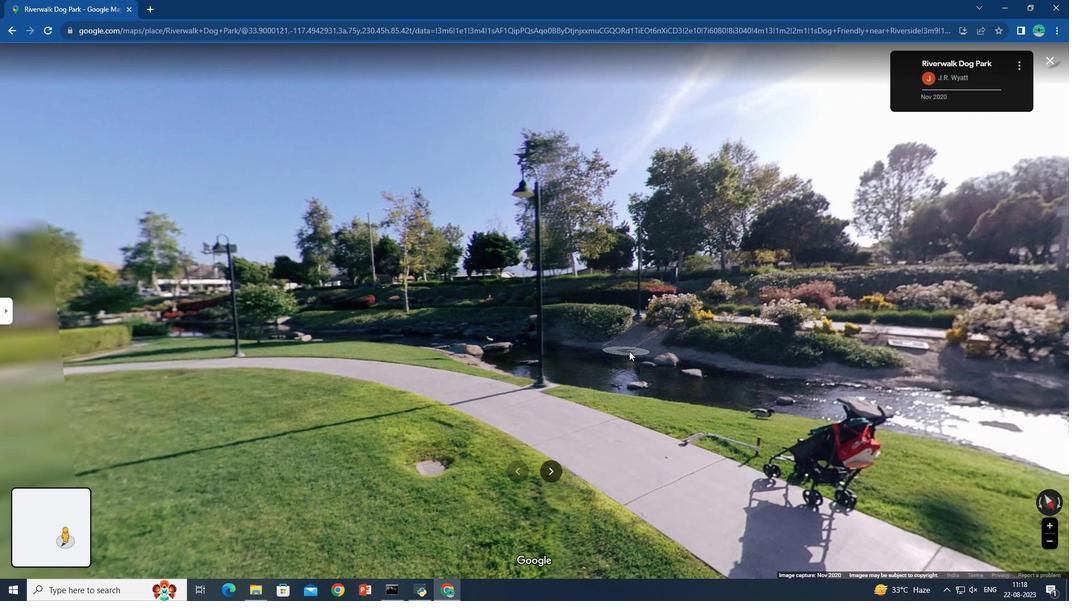 
Action: Mouse moved to (630, 352)
Screenshot: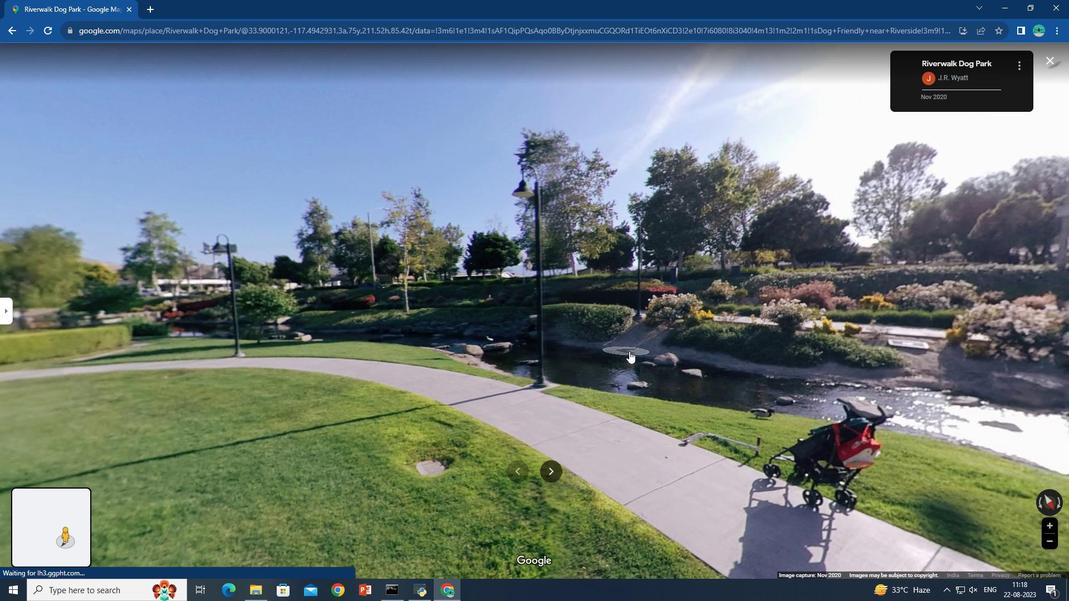 
Action: Key pressed <Key.right><Key.right><Key.right><Key.right><Key.right><Key.right><Key.right><Key.right><Key.right><Key.right><Key.right><Key.right><Key.right><Key.right><Key.right><Key.right><Key.right><Key.right><Key.right><Key.right><Key.right><Key.right><Key.right><Key.right><Key.right><Key.right><Key.right><Key.up>
Screenshot: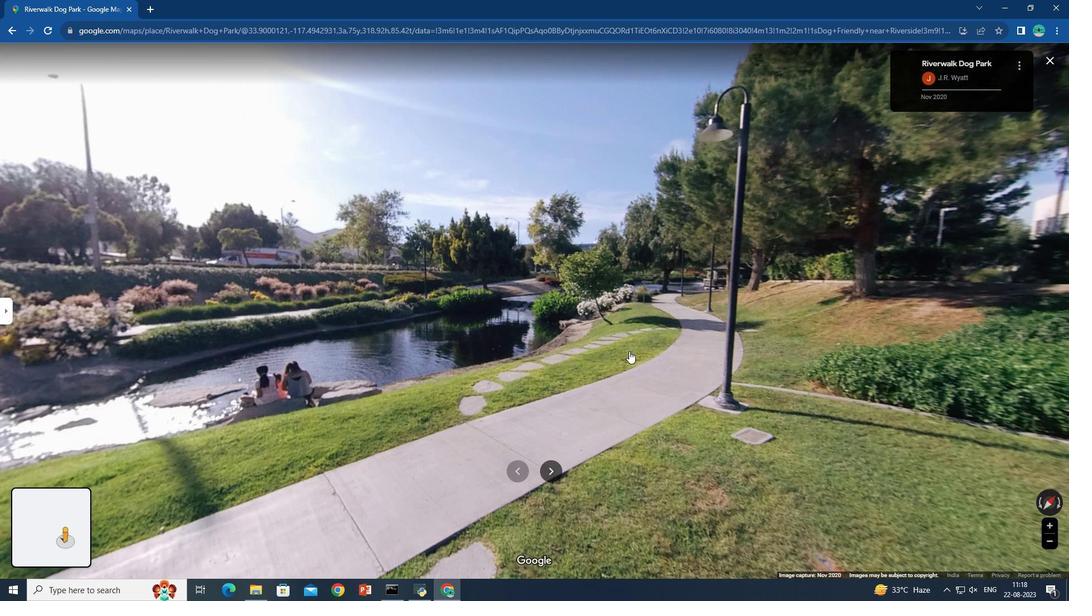 
Action: Mouse pressed left at (630, 352)
Screenshot: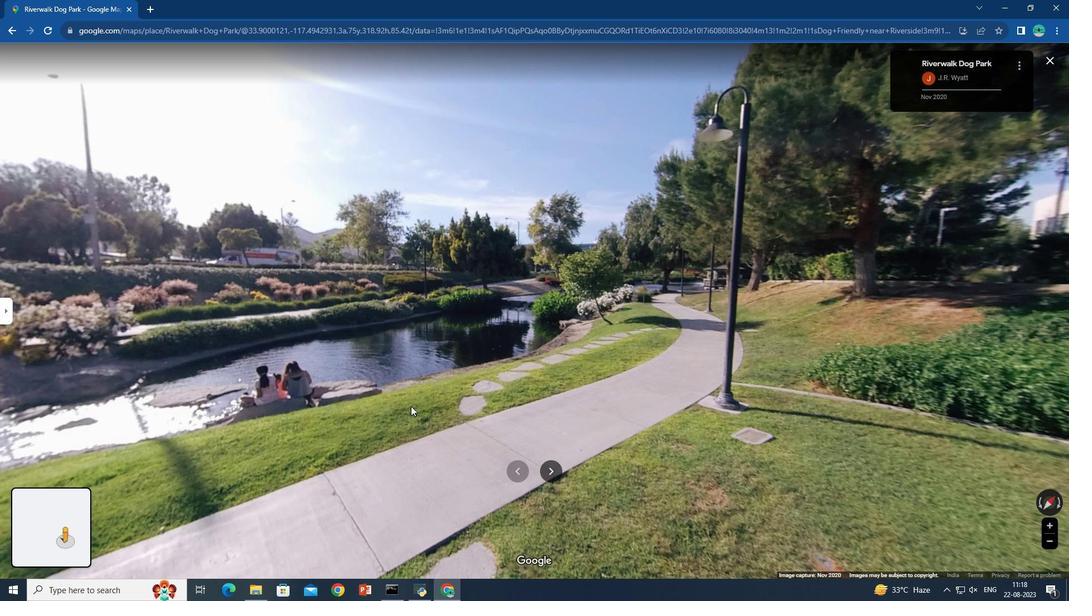 
Action: Mouse moved to (337, 370)
Screenshot: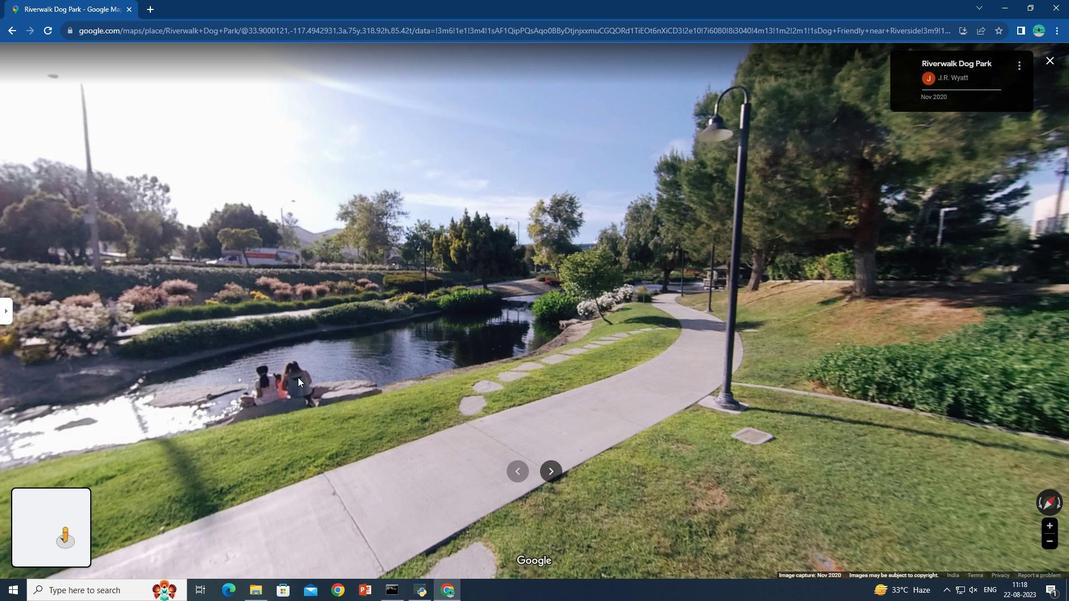 
Action: Mouse pressed left at (337, 370)
Screenshot: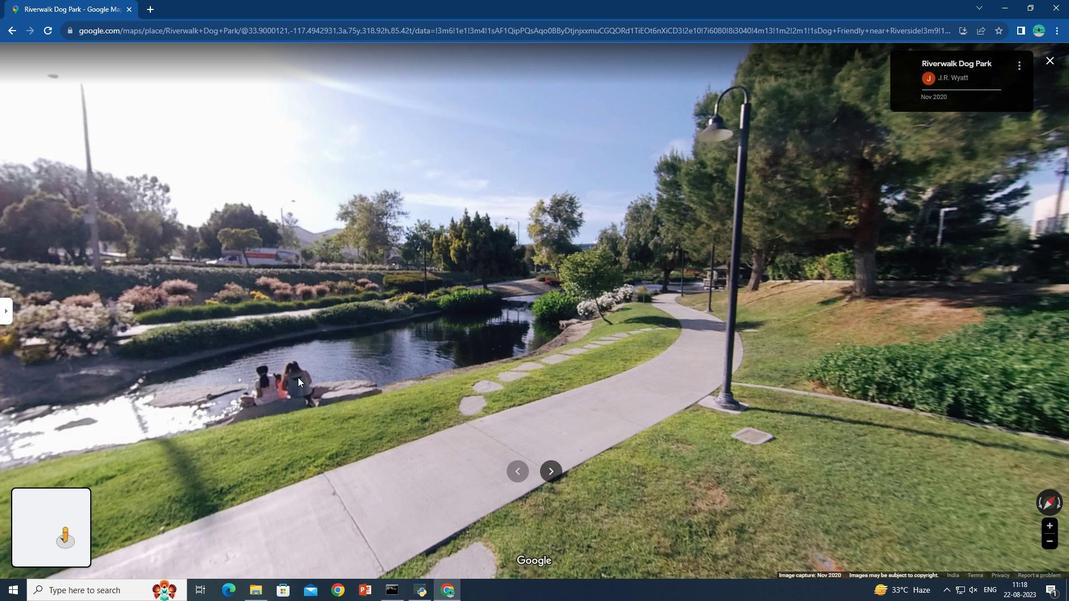 
Action: Mouse moved to (260, 393)
Screenshot: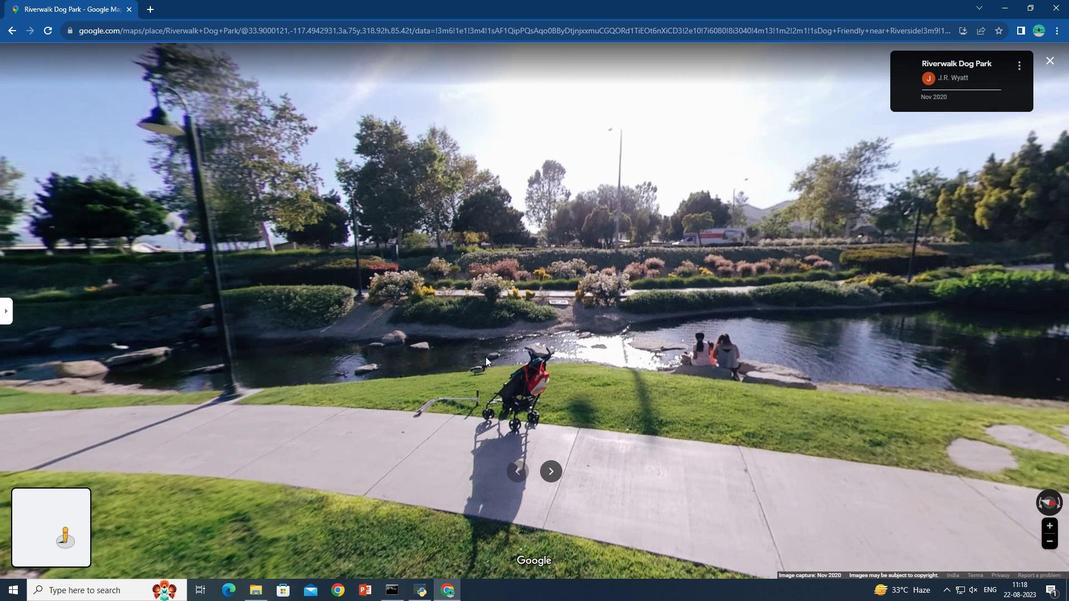 
Action: Mouse pressed left at (260, 393)
Screenshot: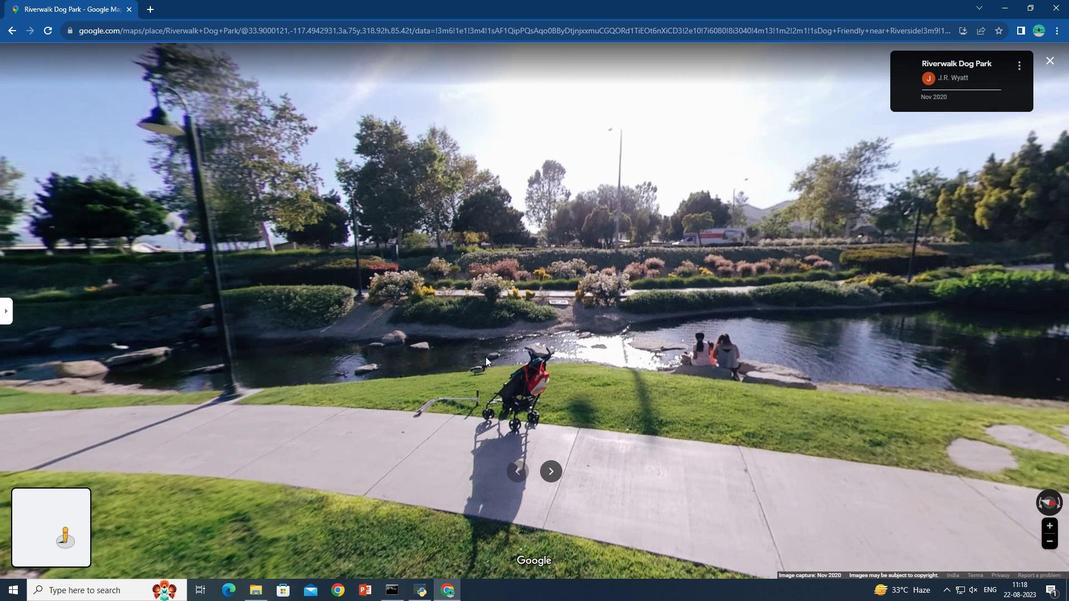 
Action: Mouse moved to (319, 356)
Screenshot: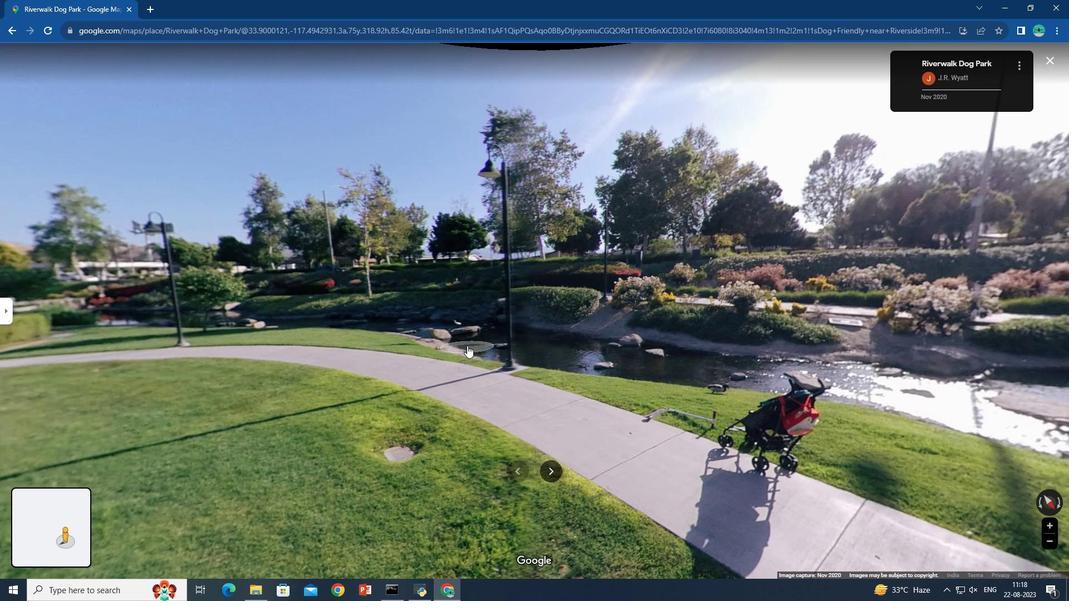 
Action: Mouse pressed left at (319, 356)
Screenshot: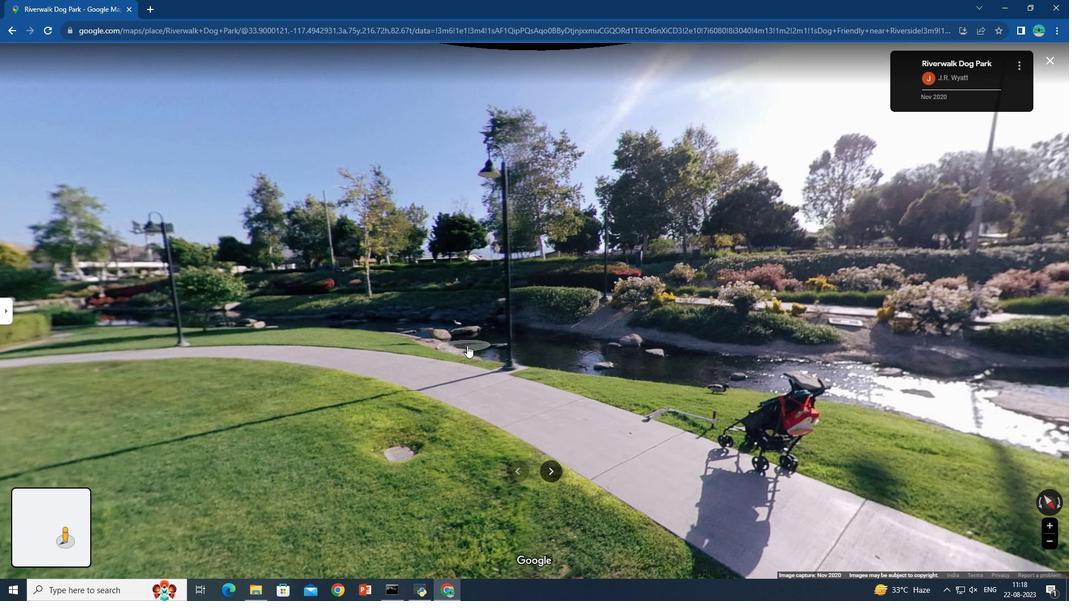 
Action: Mouse moved to (467, 346)
Screenshot: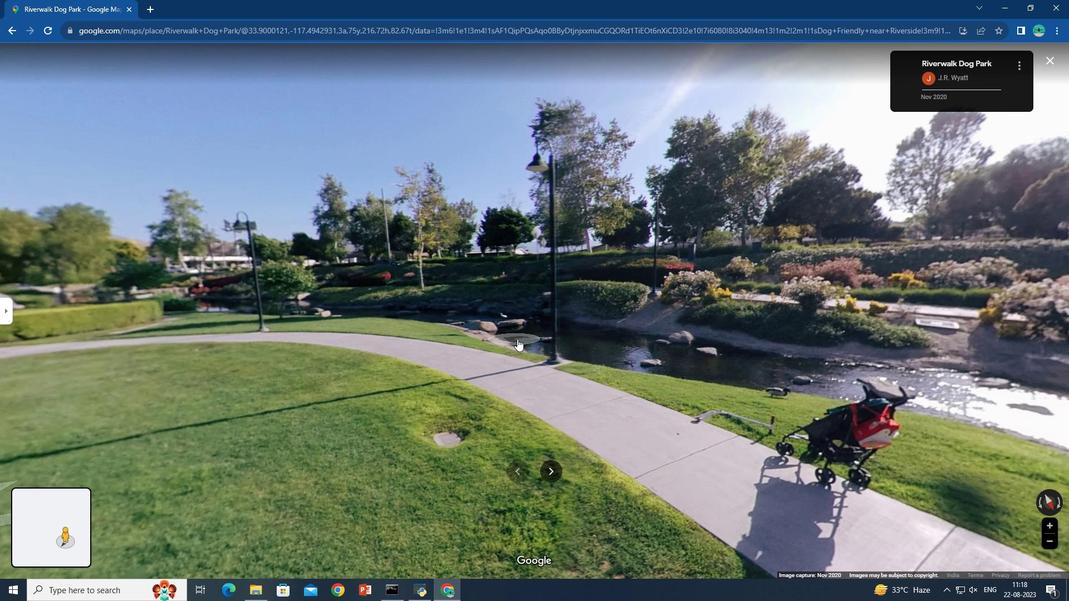 
Action: Mouse pressed left at (467, 346)
Screenshot: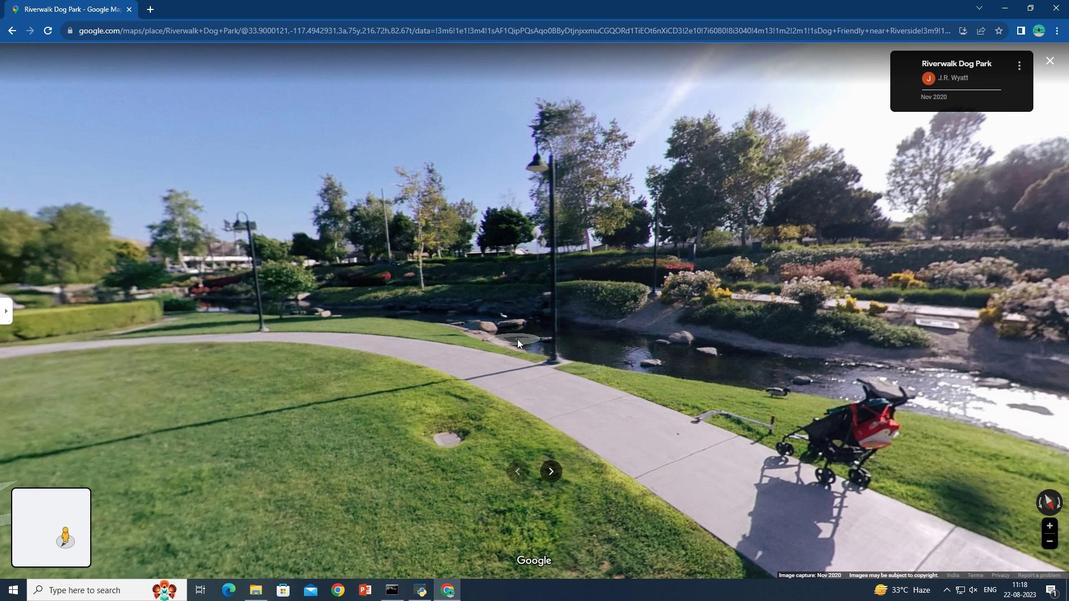 
Action: Mouse moved to (518, 339)
Screenshot: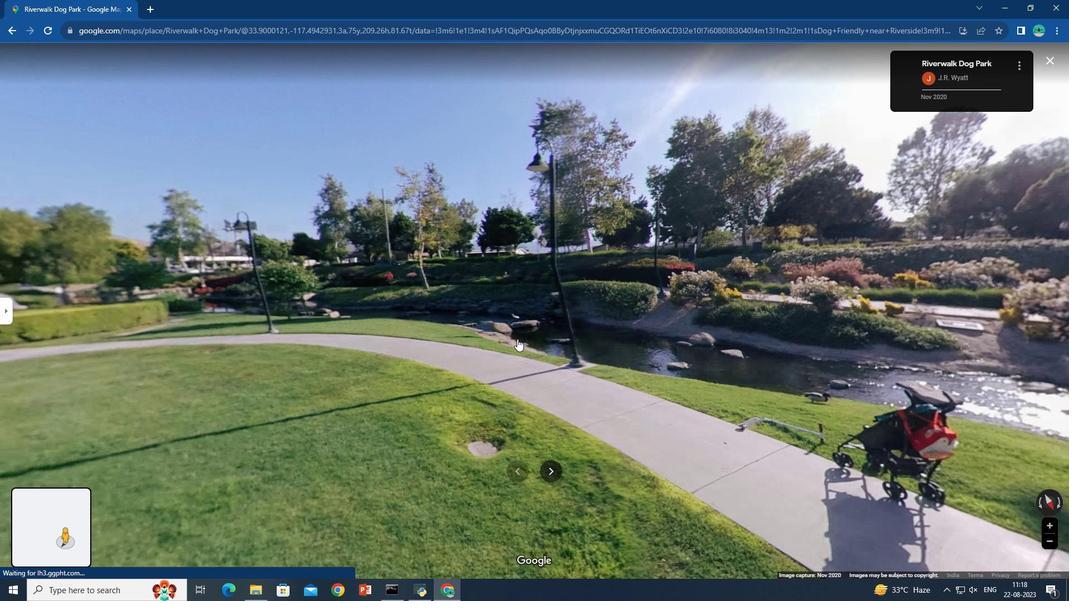 
Action: Mouse pressed left at (518, 339)
Screenshot: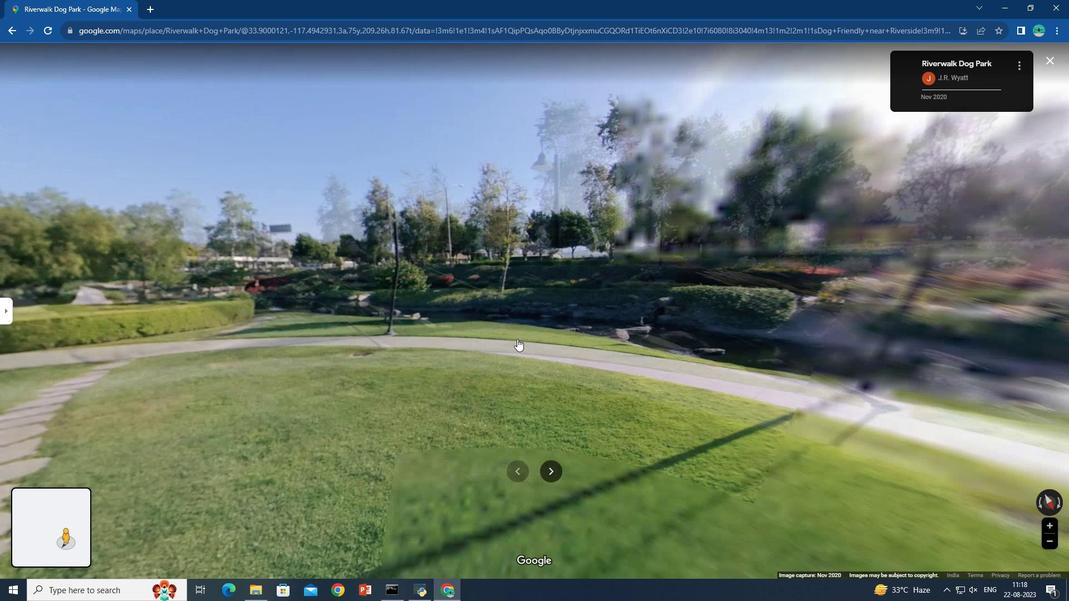 
Action: Mouse moved to (527, 306)
Screenshot: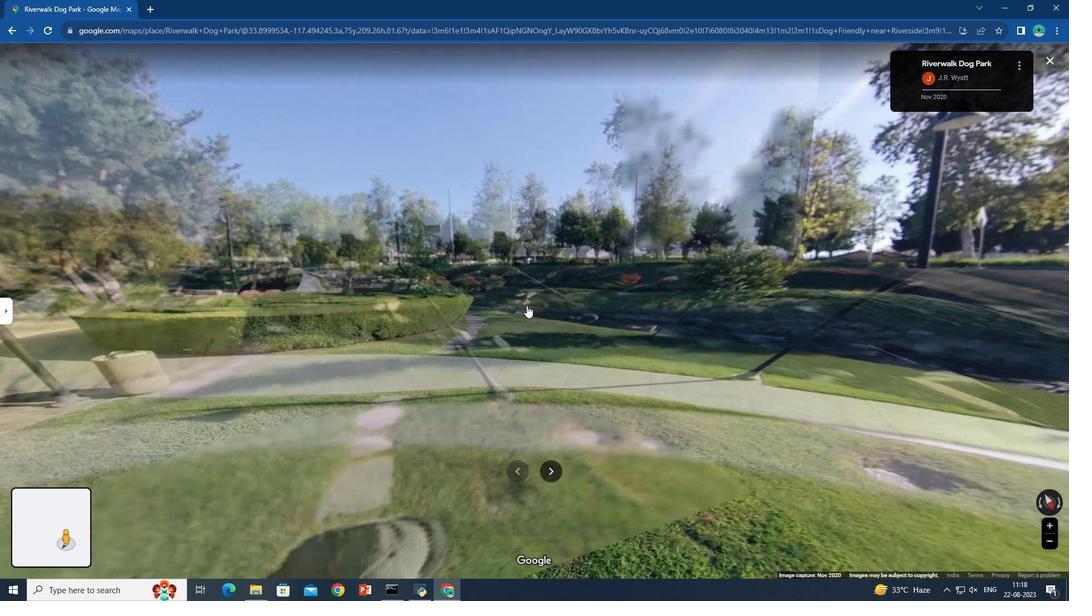 
Action: Mouse pressed left at (527, 306)
Screenshot: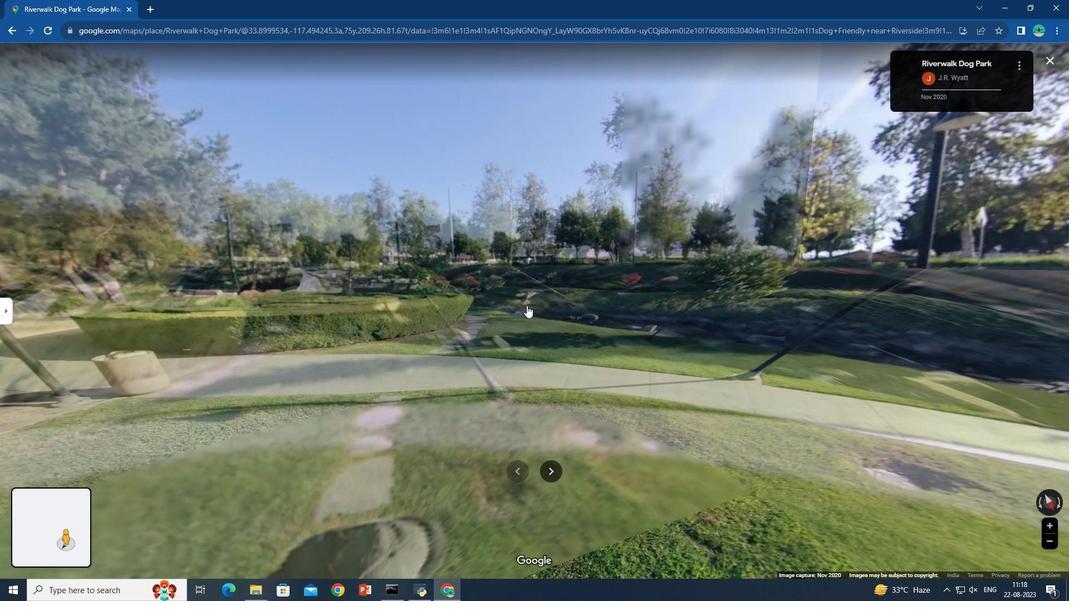 
Action: Mouse moved to (557, 312)
Screenshot: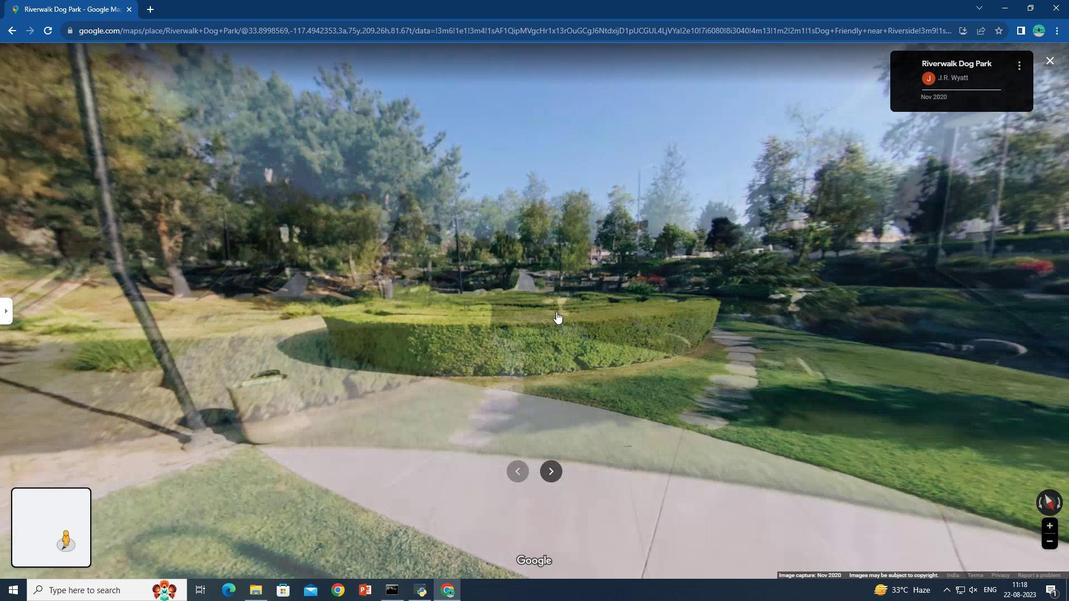 
Action: Mouse pressed left at (557, 312)
Screenshot: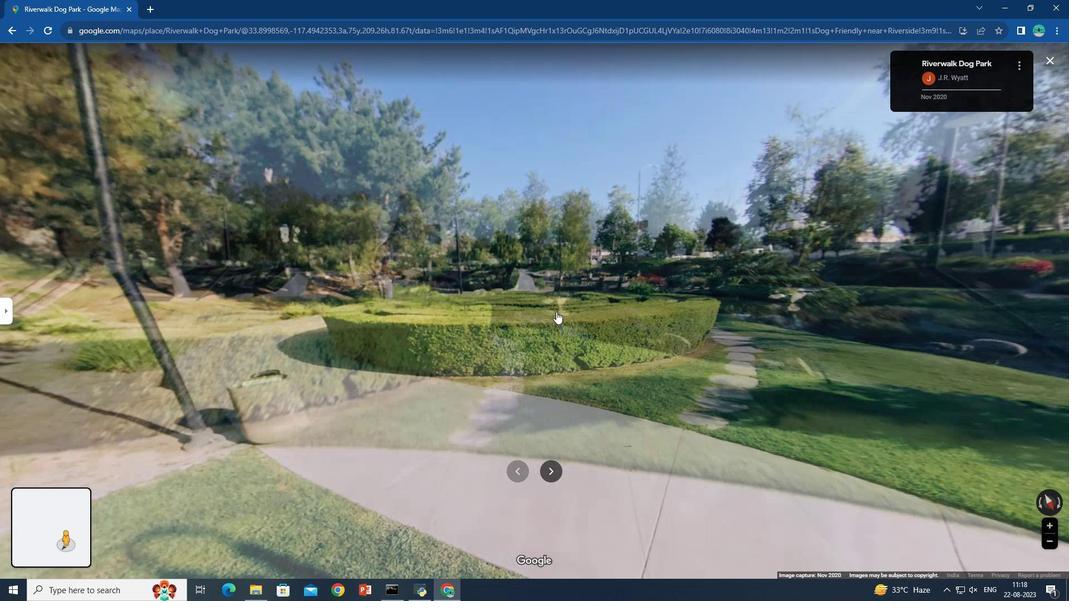 
Action: Mouse moved to (805, 453)
Screenshot: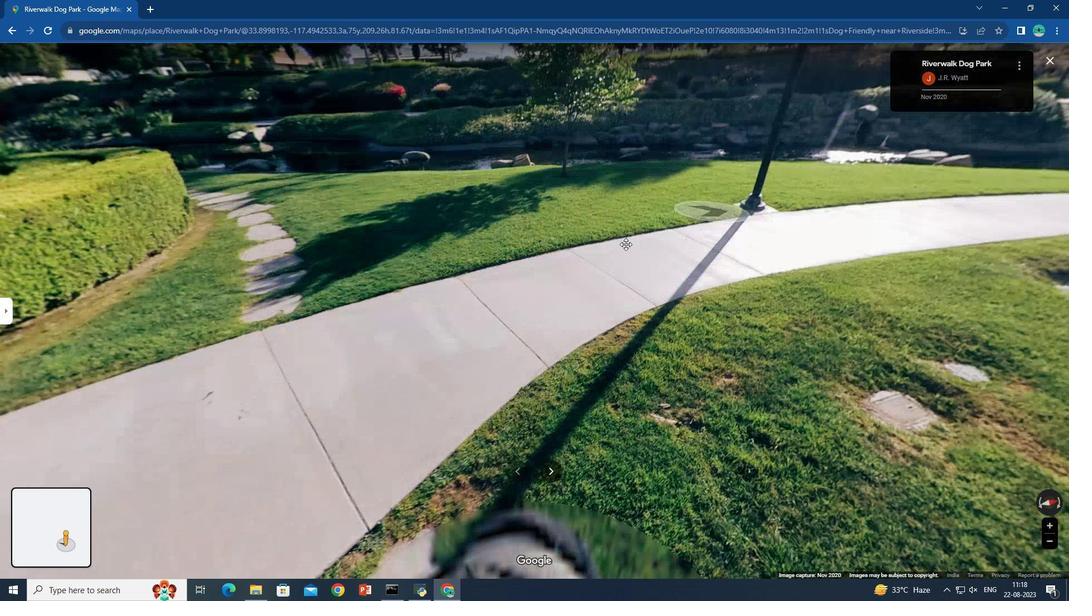 
Action: Mouse pressed left at (805, 453)
Screenshot: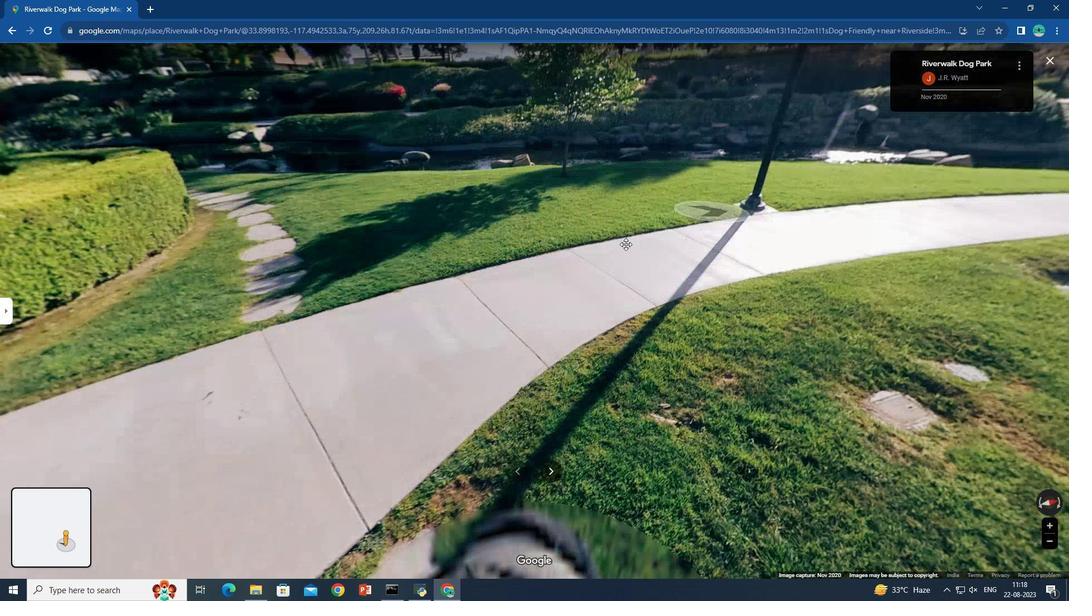 
Action: Mouse moved to (957, 329)
Screenshot: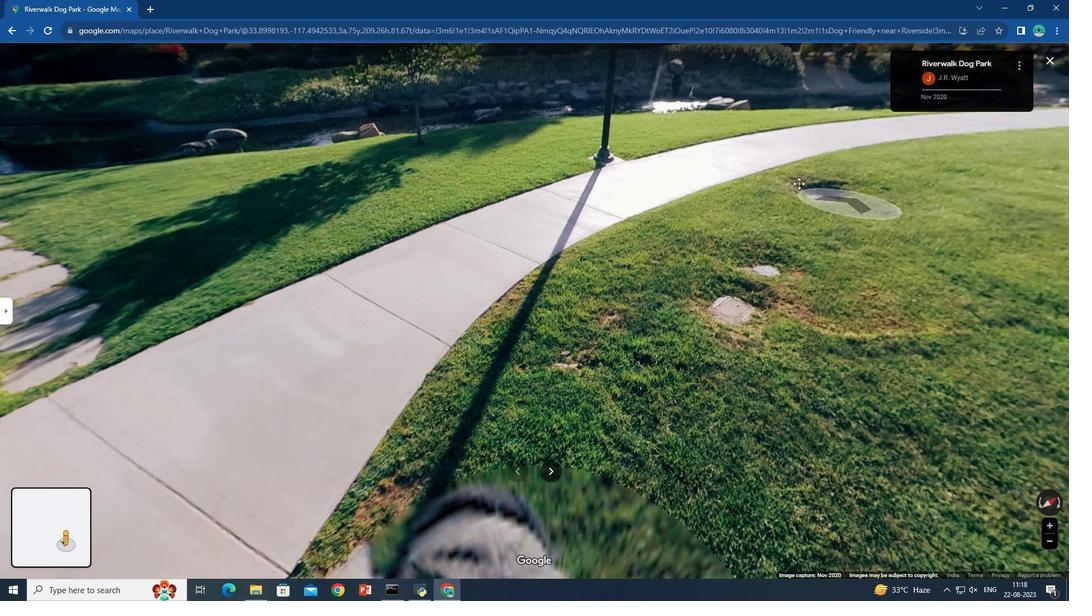 
Action: Mouse pressed left at (957, 329)
Screenshot: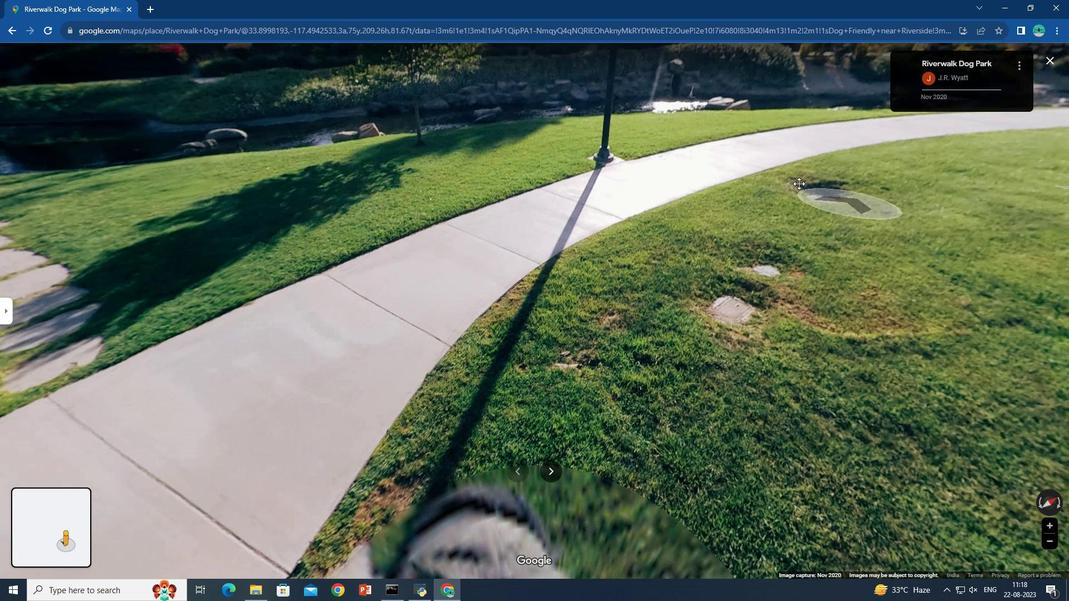 
Action: Mouse moved to (865, 216)
Screenshot: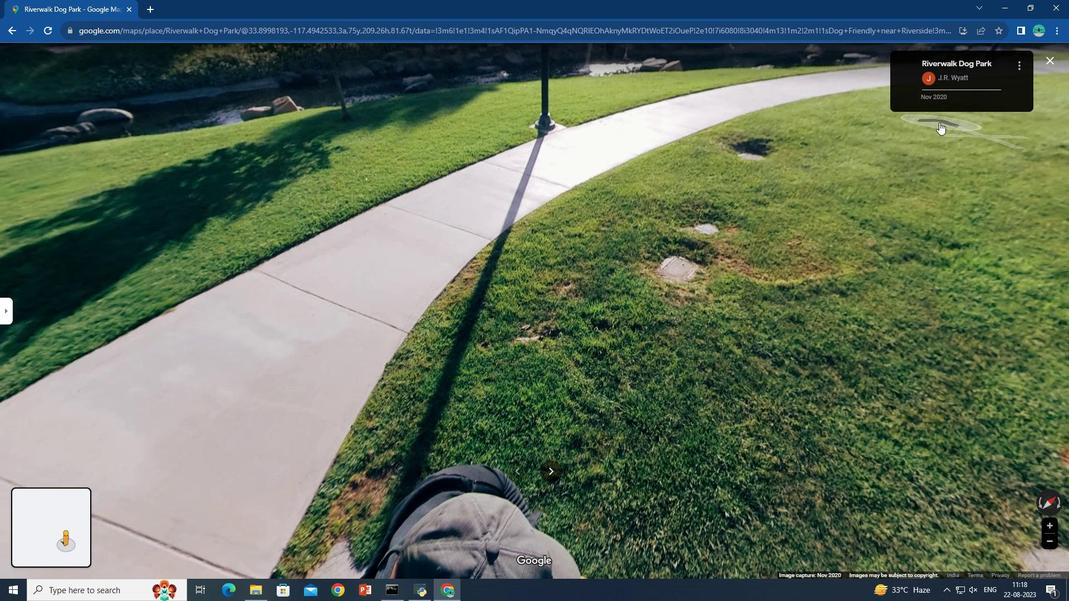 
Action: Mouse pressed left at (865, 216)
Screenshot: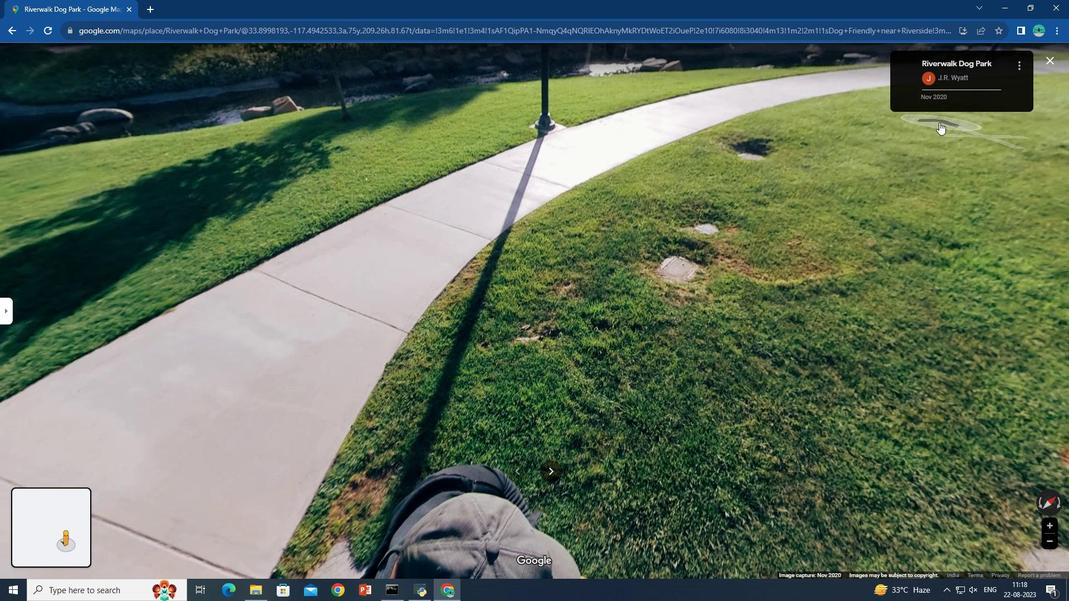 
Action: Mouse moved to (940, 123)
Screenshot: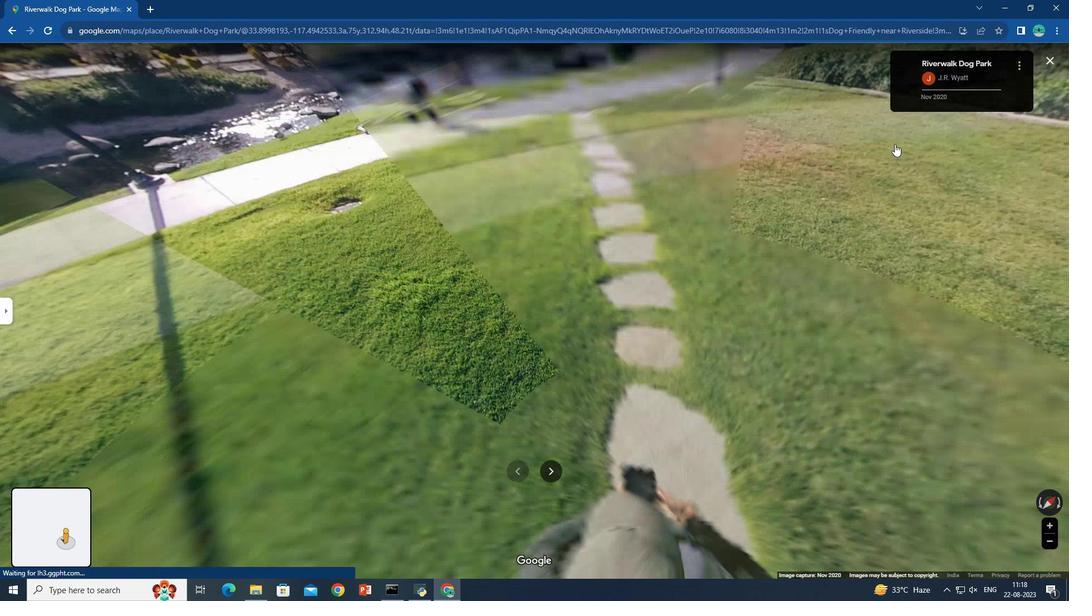
Action: Mouse pressed left at (940, 123)
Screenshot: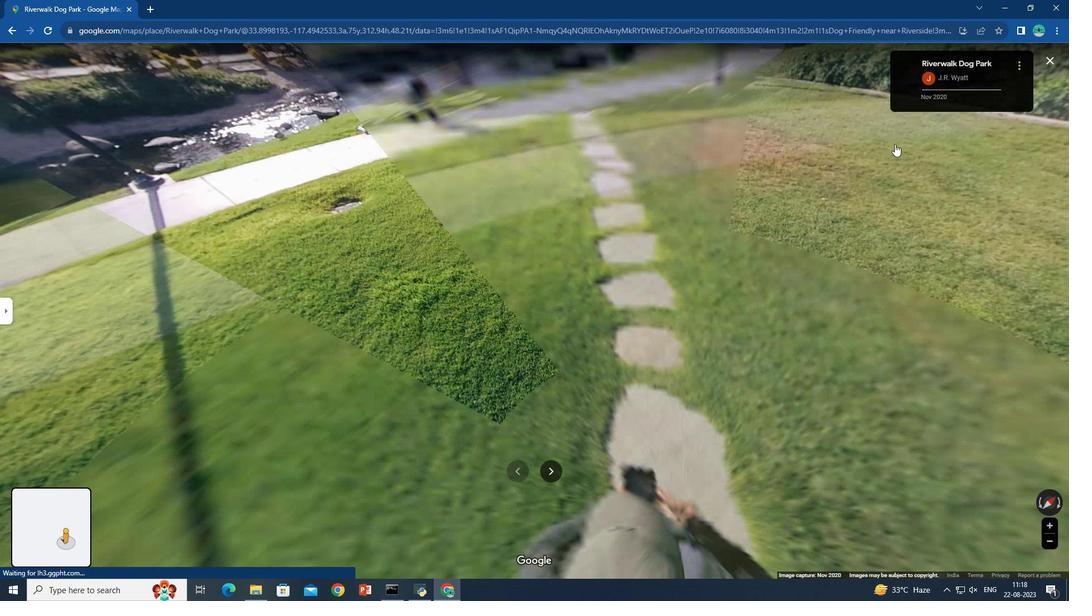 
Action: Mouse moved to (369, 160)
Screenshot: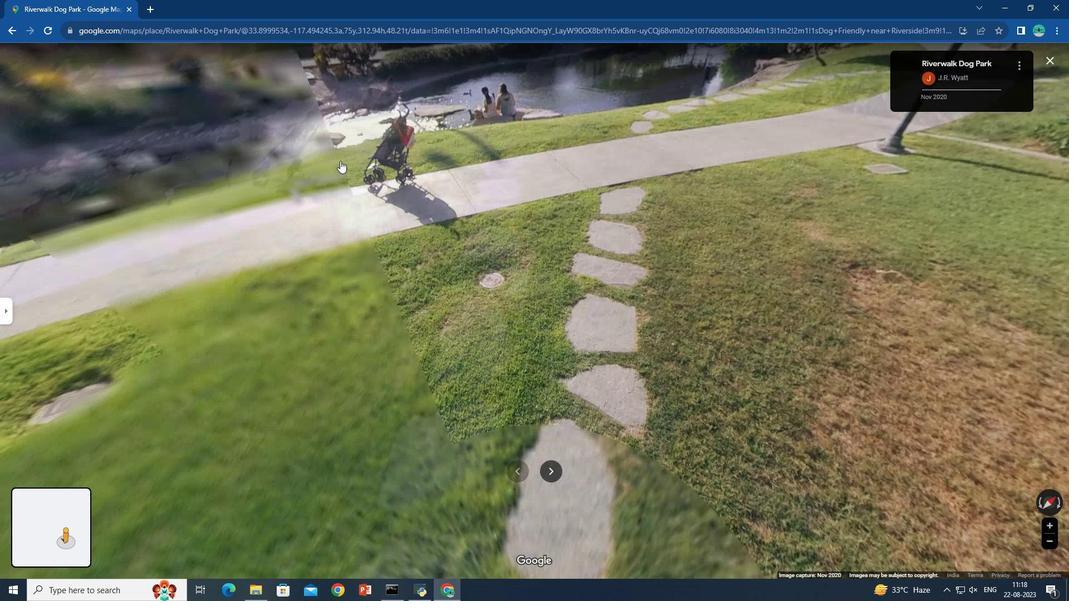 
Action: Key pressed <Key.up>
Screenshot: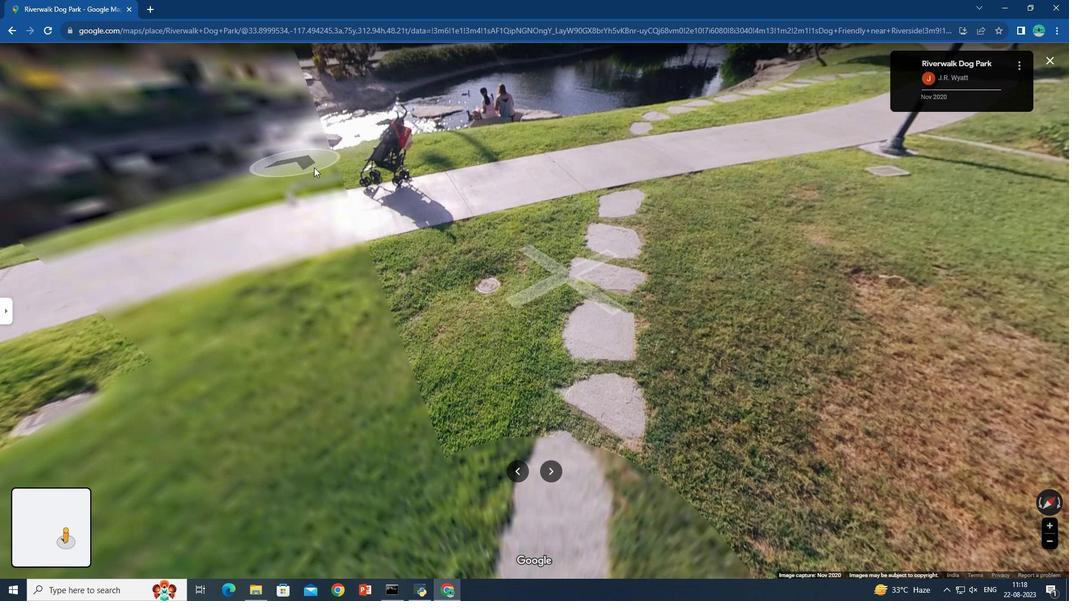 
Action: Mouse moved to (407, 168)
Screenshot: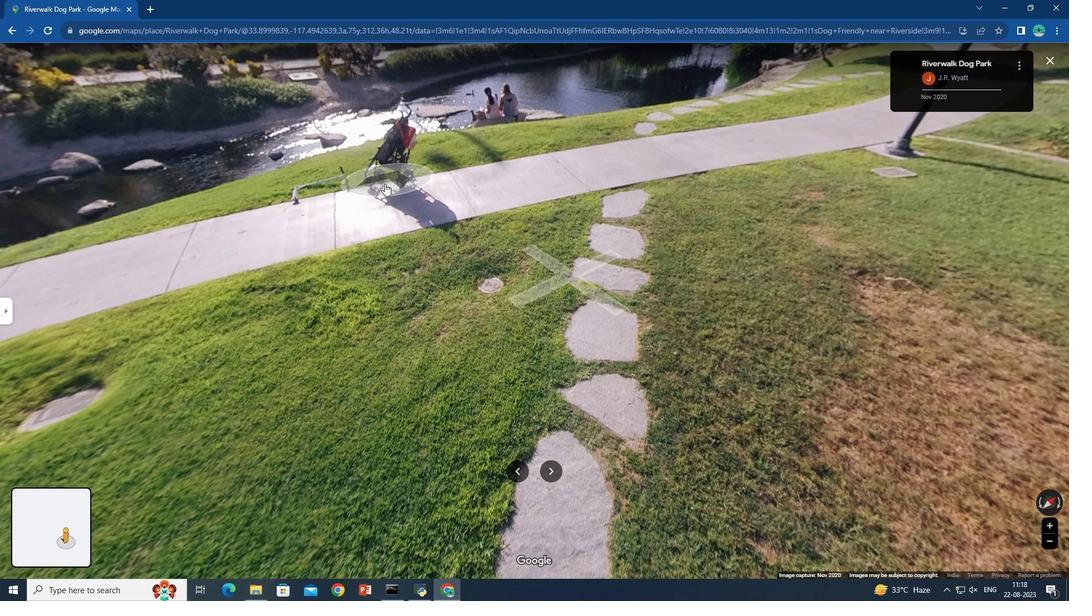 
Action: Key pressed <Key.left>
Screenshot: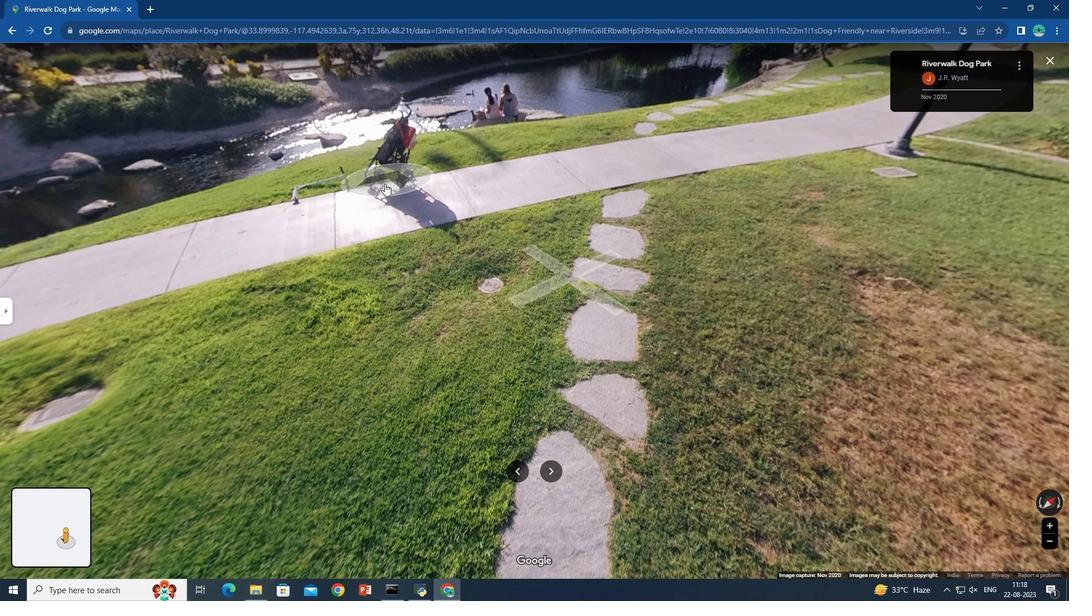 
Action: Mouse moved to (360, 256)
Screenshot: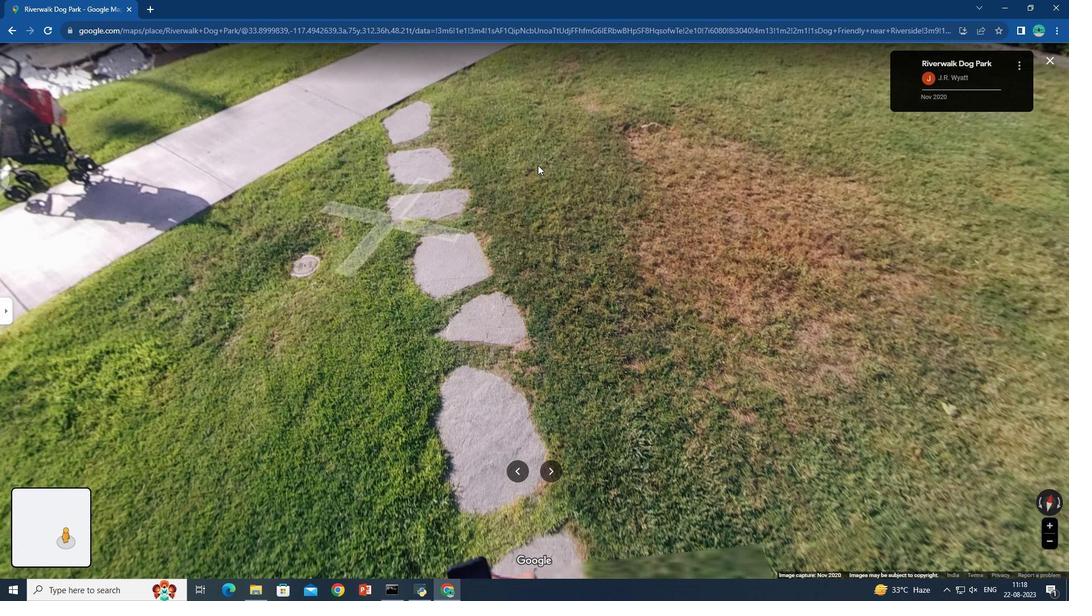 
Action: Mouse pressed left at (360, 256)
Screenshot: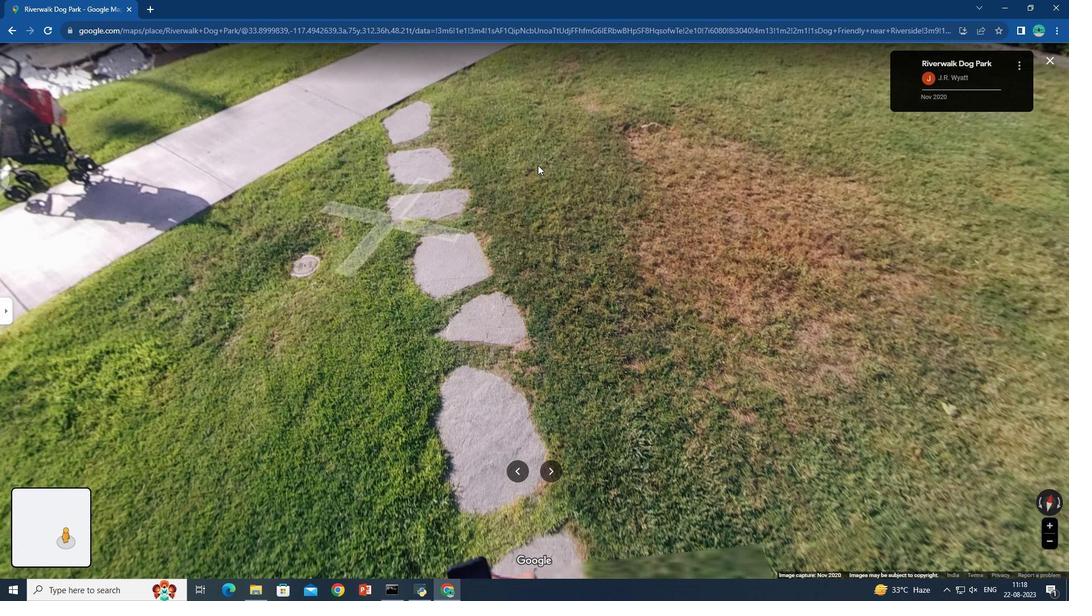 
Action: Mouse moved to (14, 28)
Screenshot: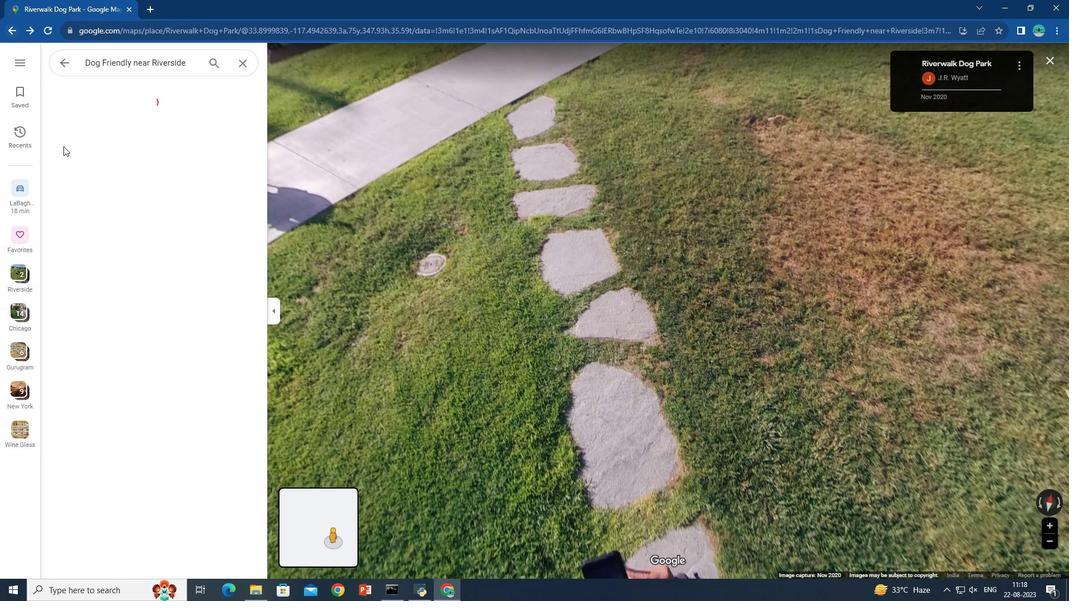 
Action: Mouse pressed left at (14, 28)
Screenshot: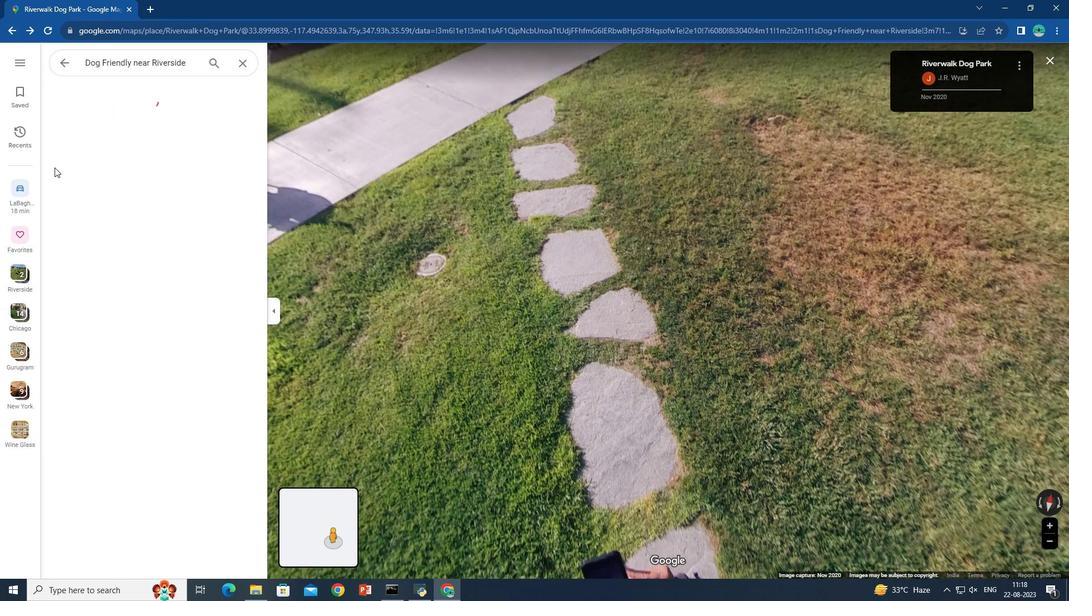 
Action: Mouse moved to (217, 94)
Screenshot: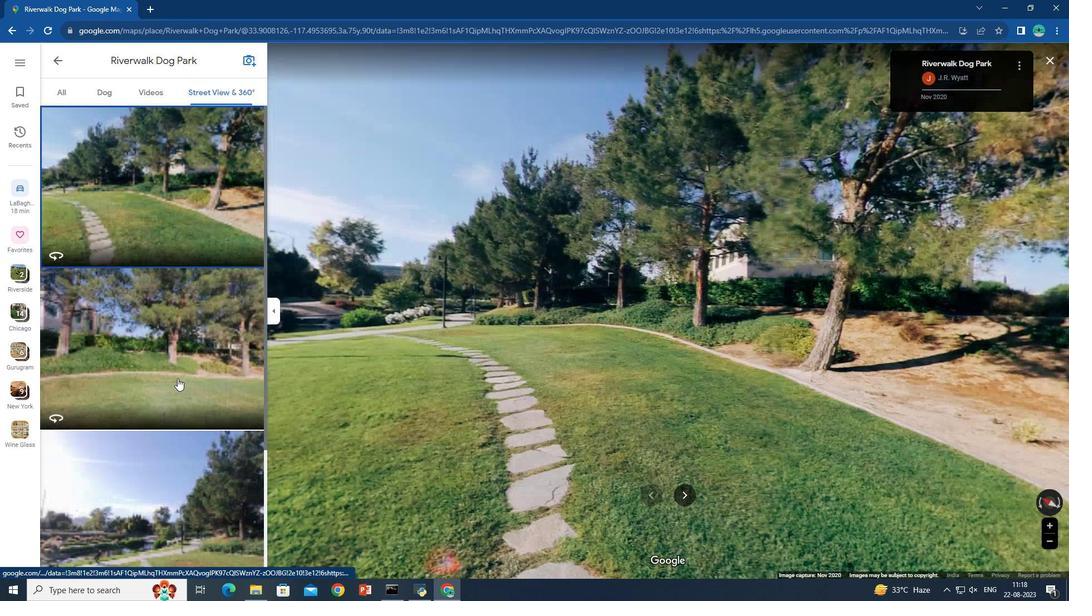 
Action: Mouse pressed left at (217, 94)
Screenshot: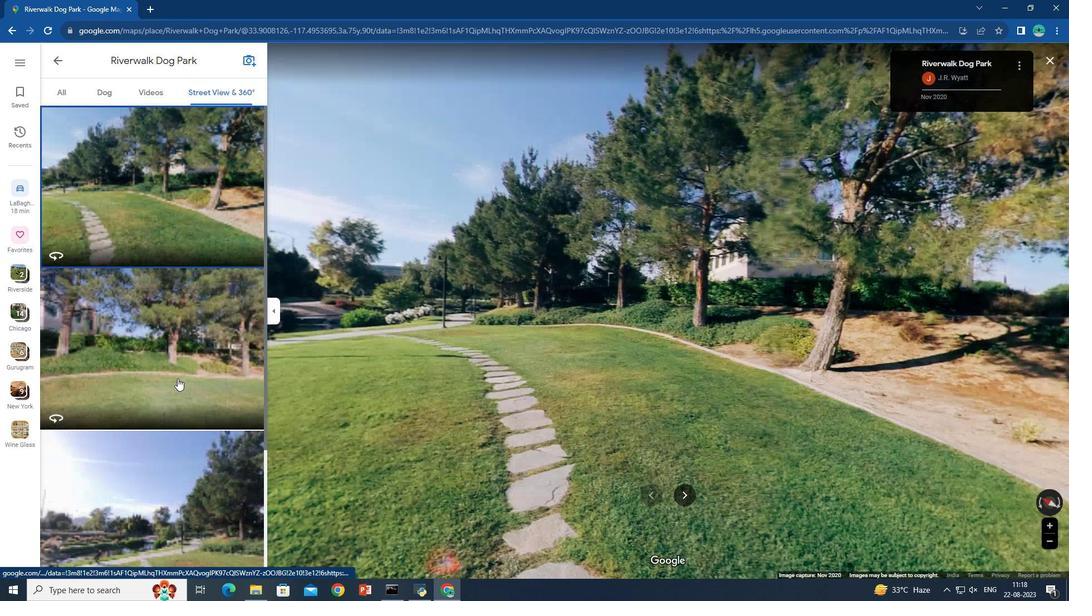 
Action: Mouse moved to (171, 460)
Screenshot: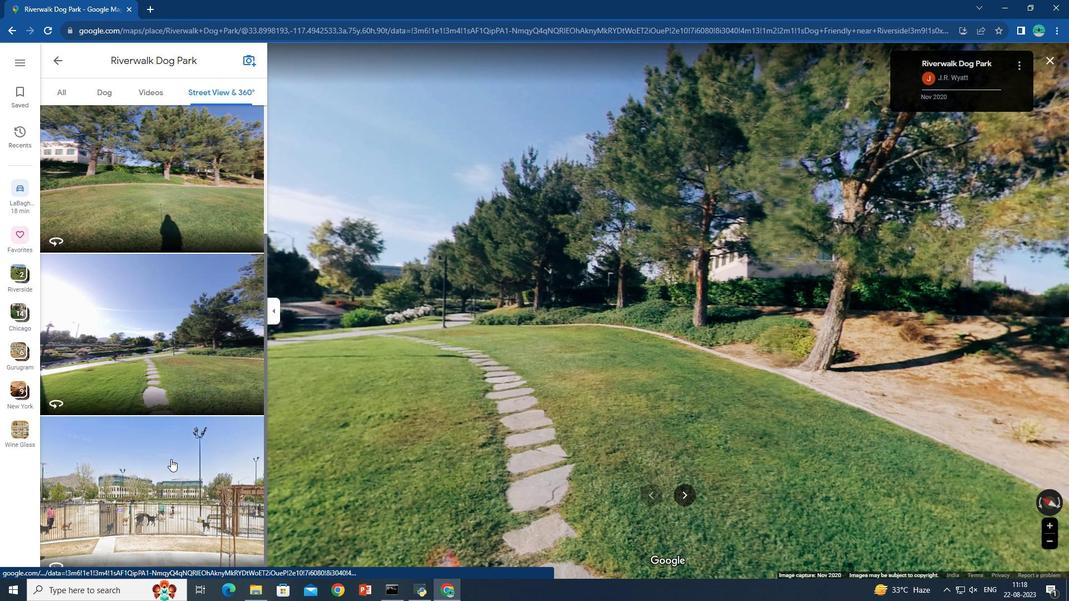 
Action: Mouse scrolled (171, 459) with delta (0, 0)
Screenshot: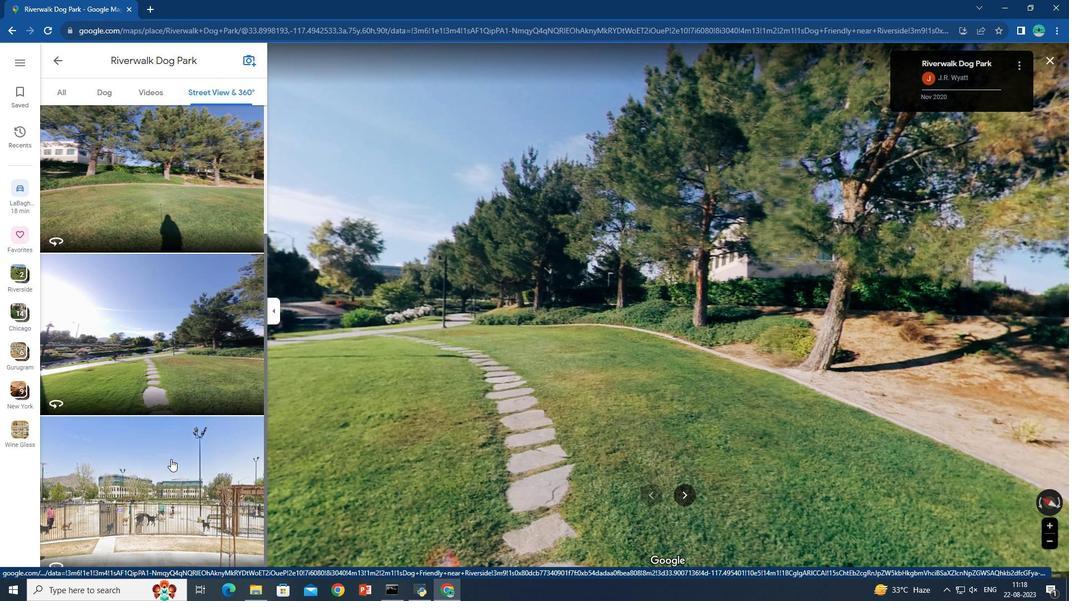 
Action: Mouse scrolled (171, 459) with delta (0, 0)
Screenshot: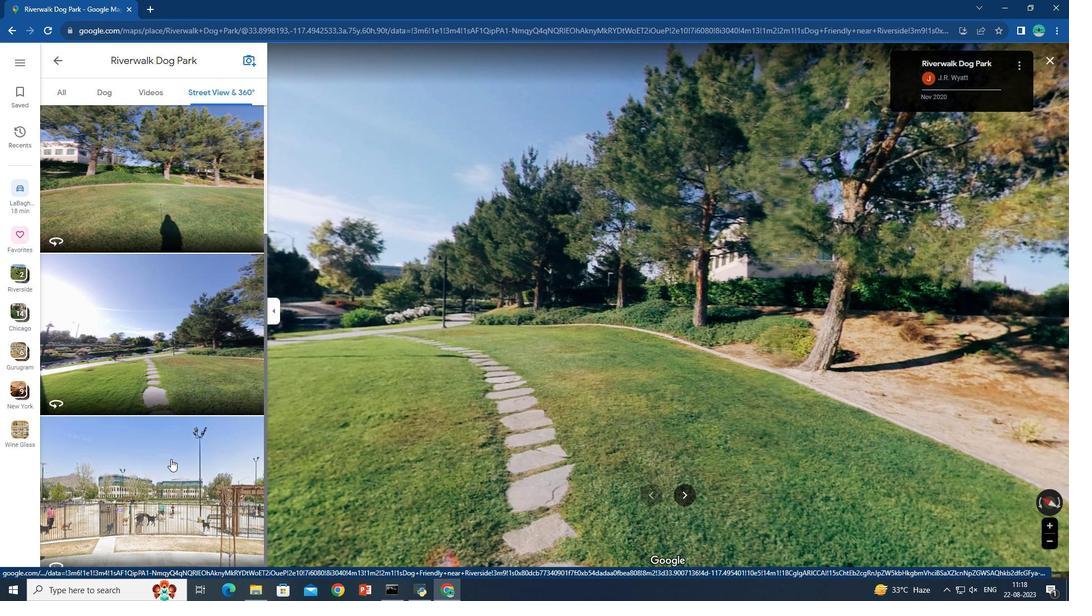 
Action: Mouse scrolled (171, 459) with delta (0, 0)
Screenshot: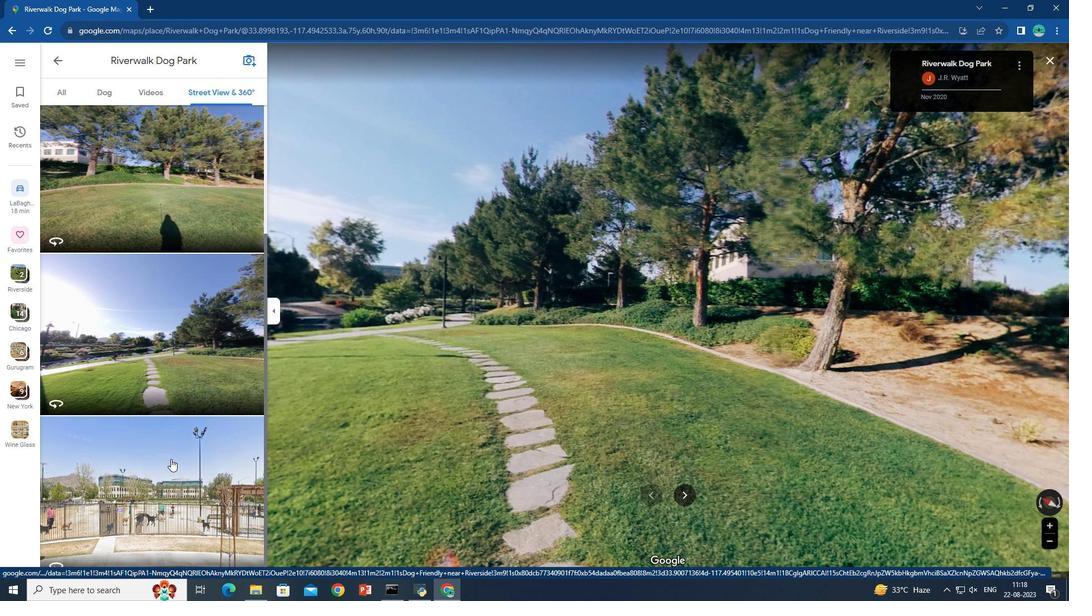 
Action: Mouse scrolled (171, 459) with delta (0, 0)
Screenshot: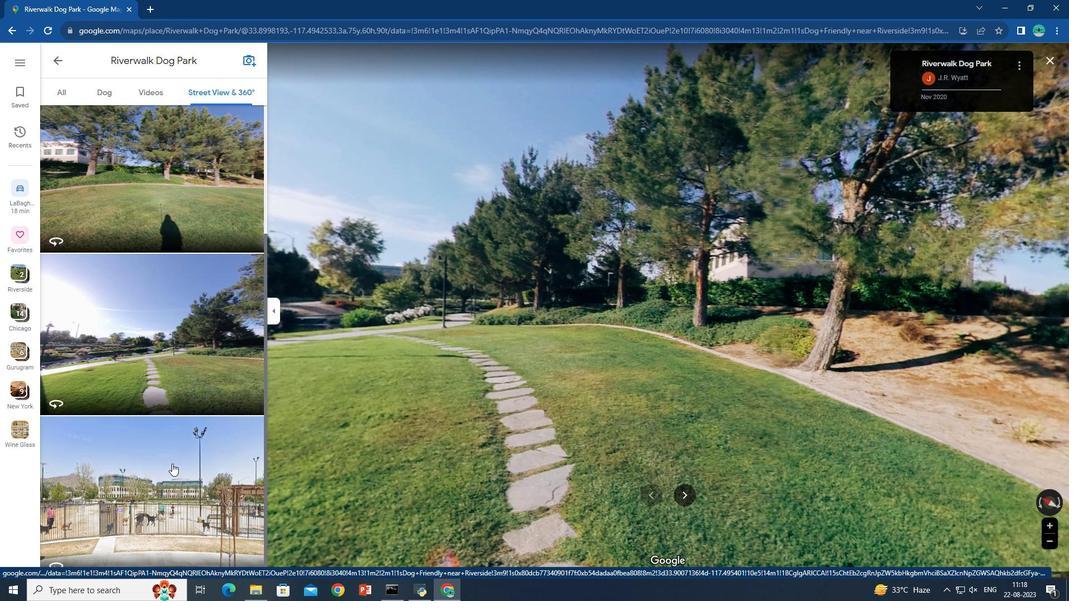 
Action: Mouse scrolled (171, 459) with delta (0, 0)
Screenshot: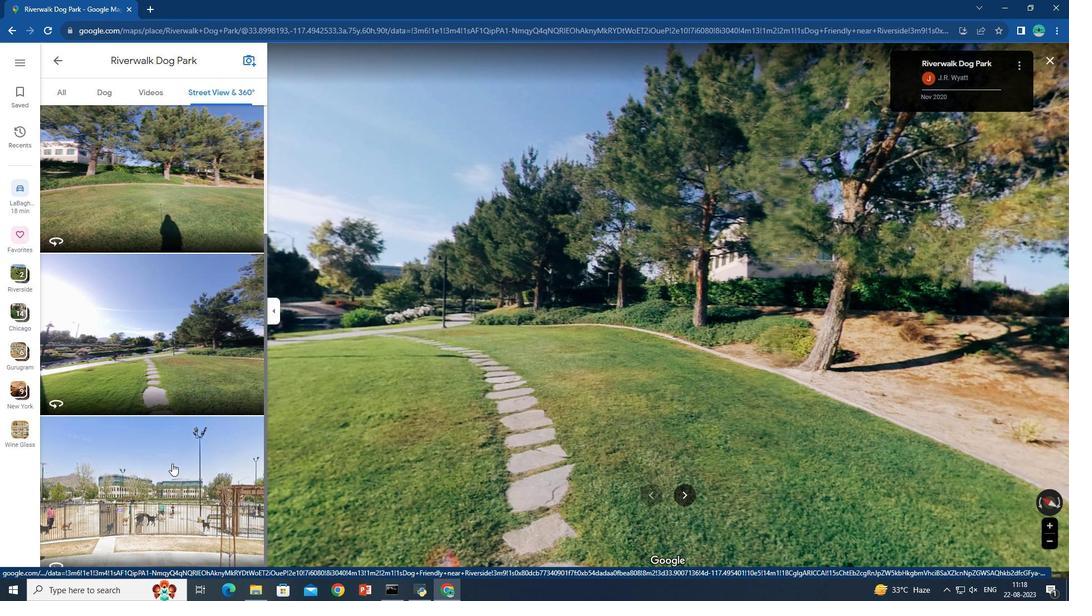 
Action: Mouse moved to (172, 464)
Screenshot: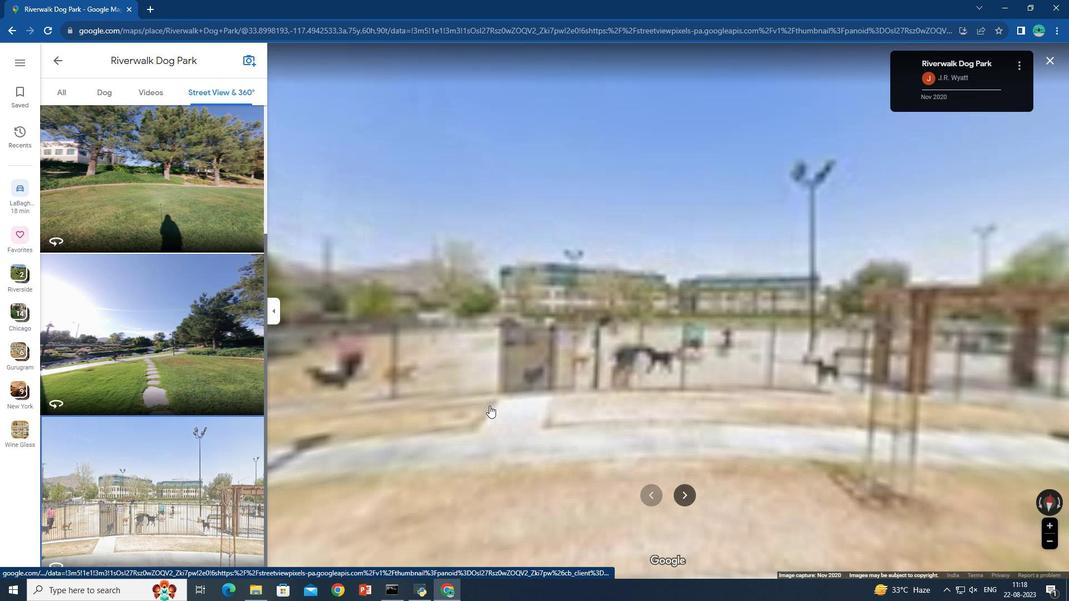 
Action: Mouse pressed left at (172, 464)
Screenshot: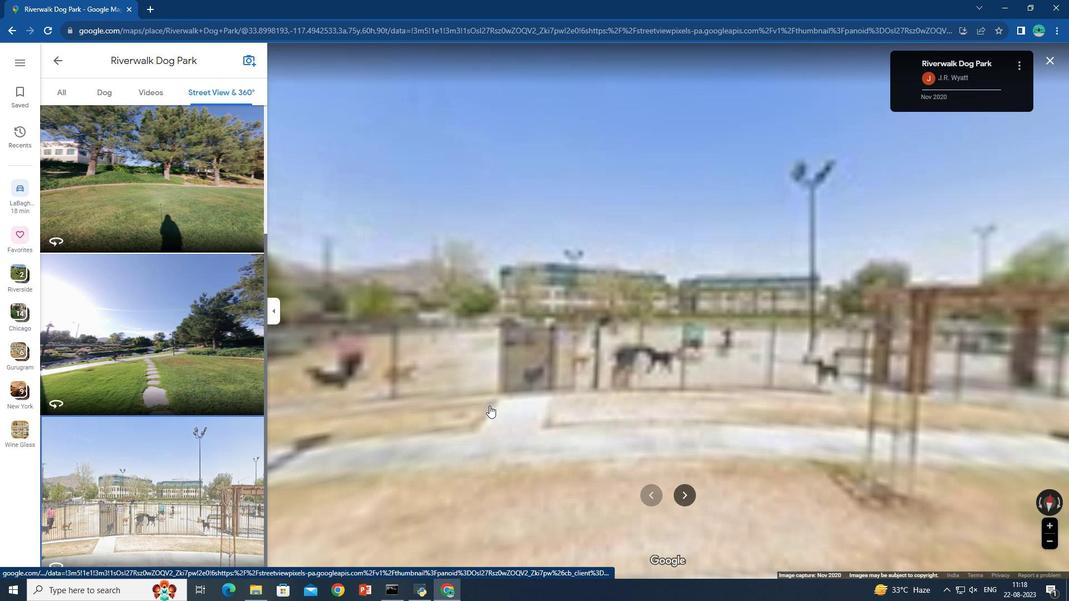
Action: Mouse moved to (278, 310)
Screenshot: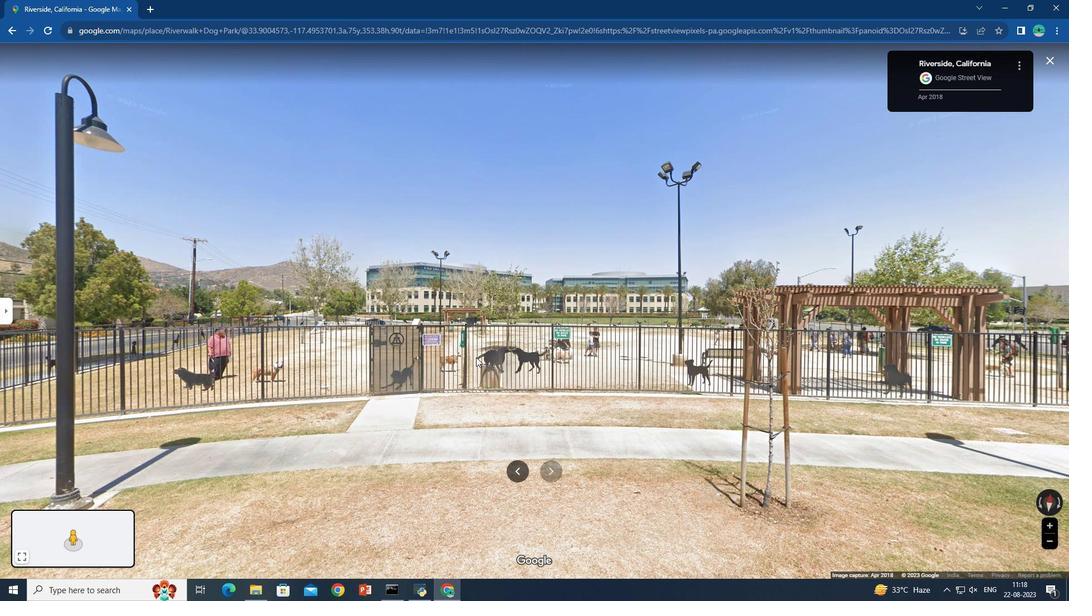 
Action: Mouse pressed left at (278, 310)
Screenshot: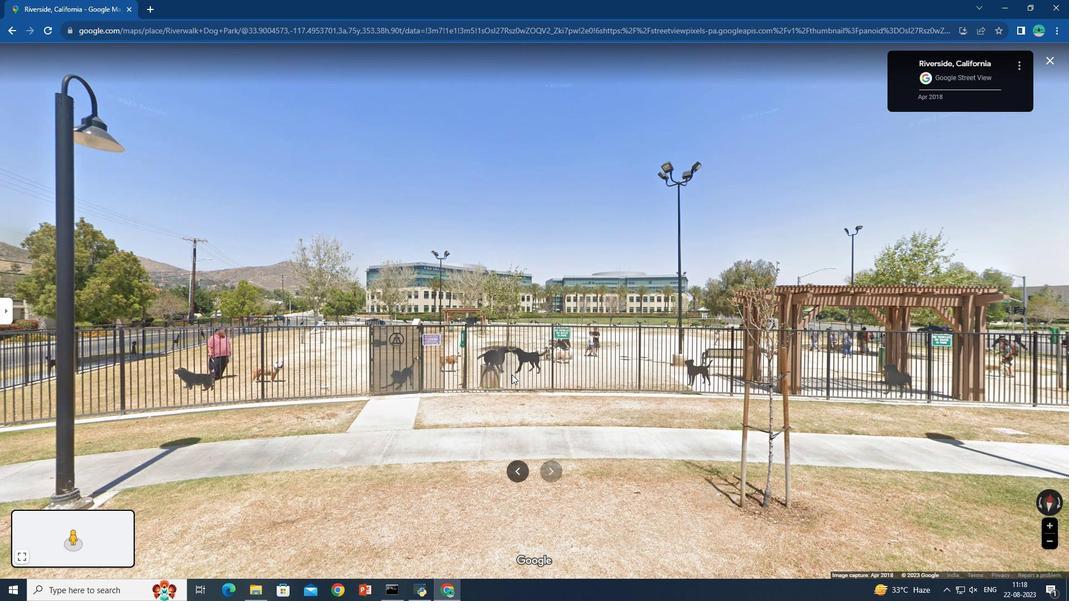 
Action: Mouse moved to (512, 375)
Screenshot: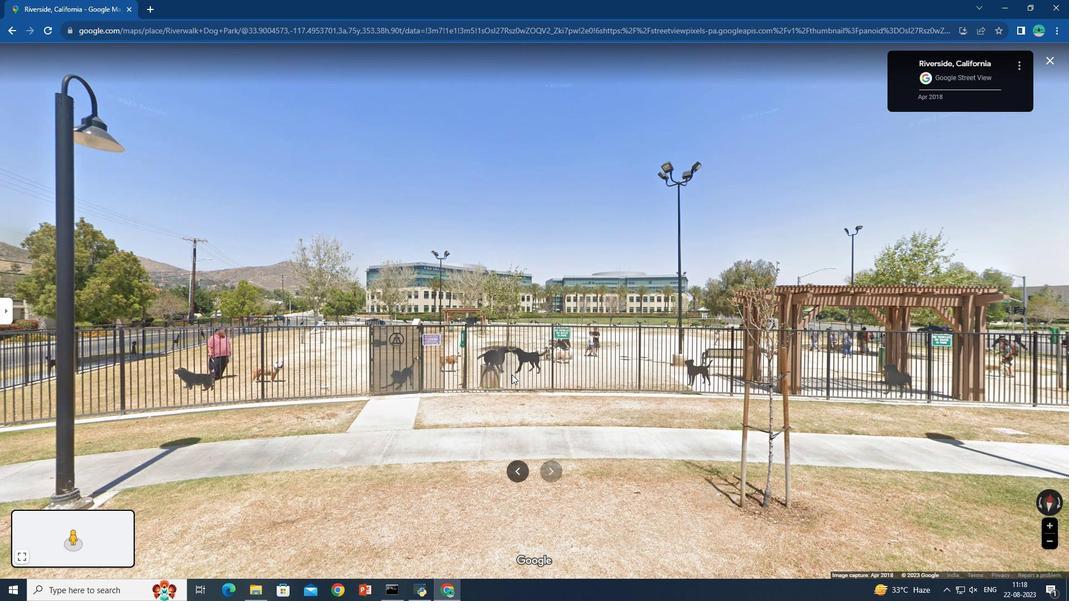 
Action: Key pressed <Key.up>
Screenshot: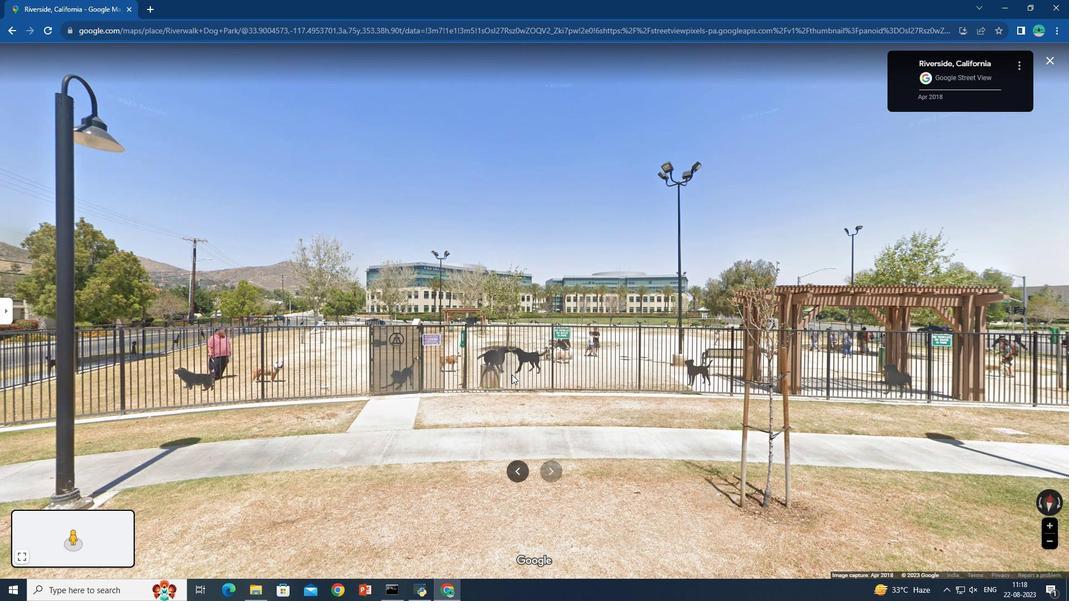 
Action: Mouse pressed left at (512, 375)
Screenshot: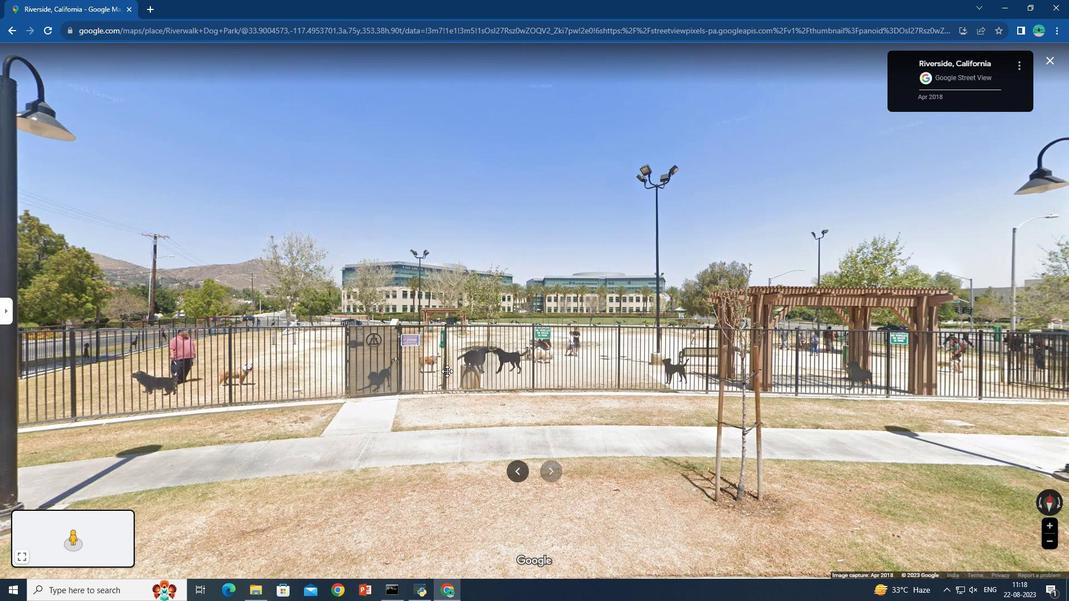 
Action: Mouse moved to (508, 376)
Screenshot: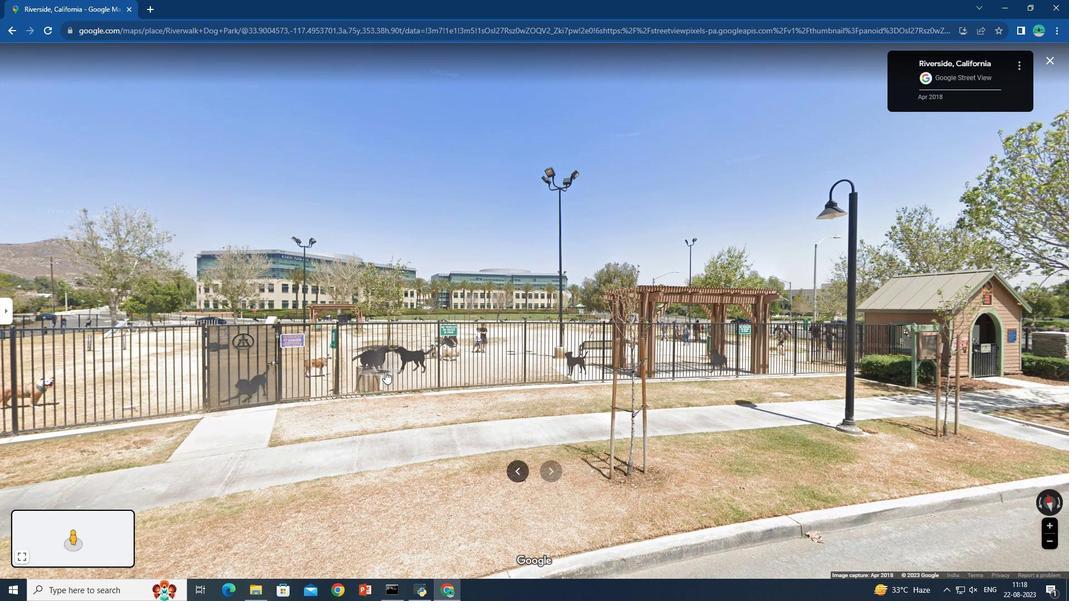 
Action: Mouse pressed left at (508, 376)
Screenshot: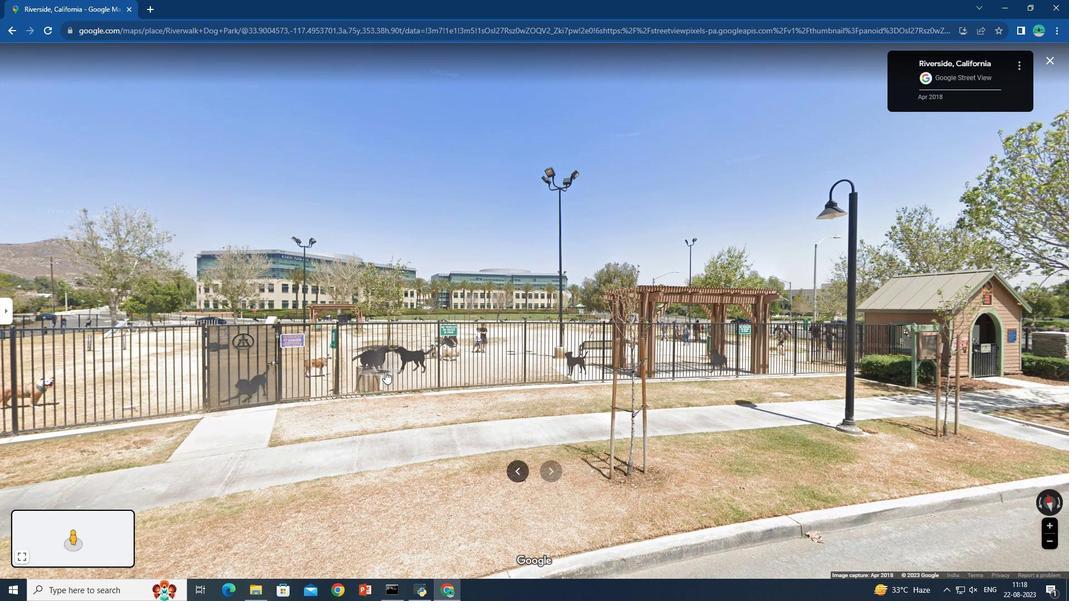 
Action: Mouse moved to (386, 372)
Screenshot: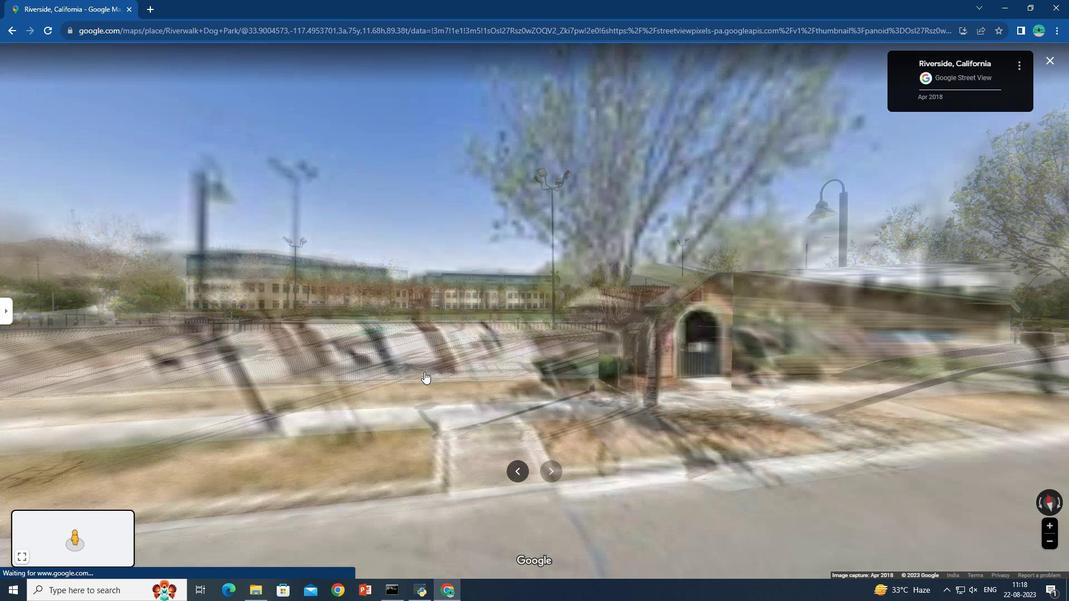
Action: Key pressed <Key.up>
Screenshot: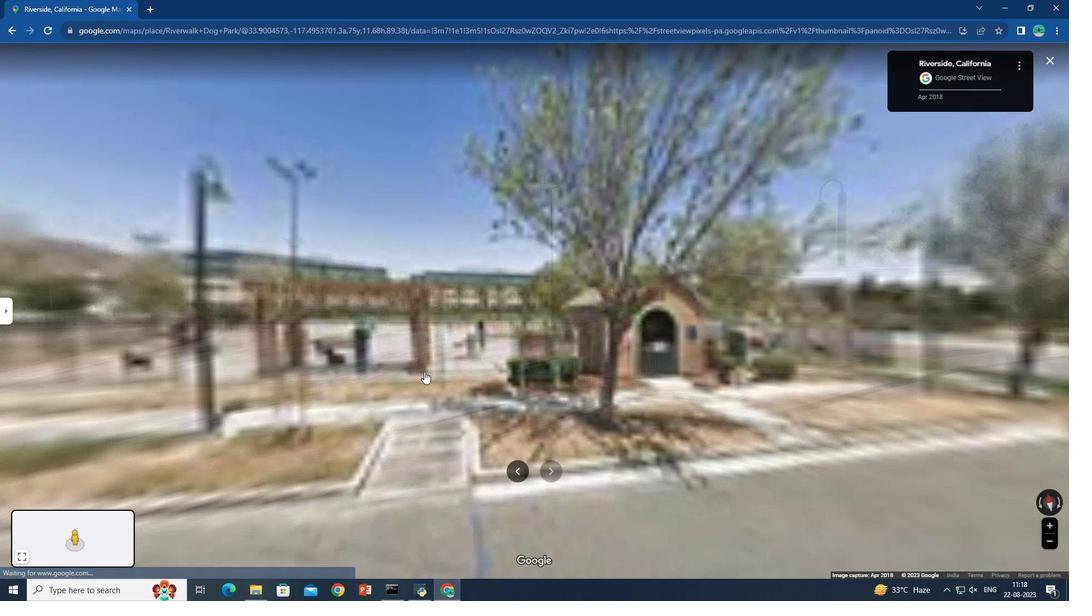 
Action: Mouse moved to (425, 372)
Screenshot: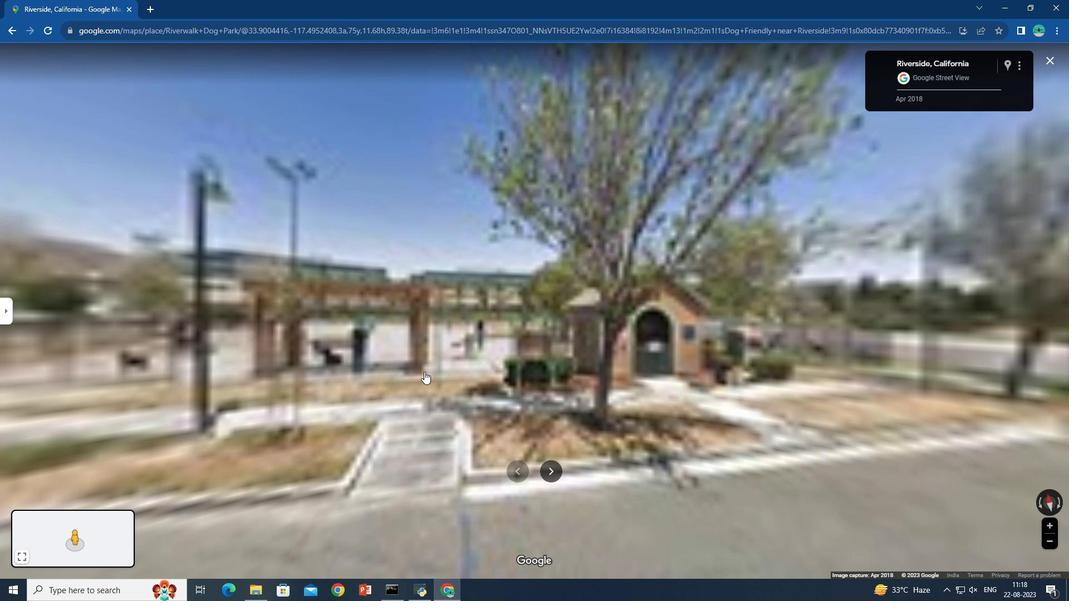 
Action: Key pressed <Key.up><Key.left><Key.left><Key.left><Key.left><Key.left><Key.left><Key.left><Key.left><Key.left><Key.left><Key.left><Key.left><Key.left><Key.left><Key.left><Key.left><Key.left><Key.left><Key.left><Key.up><Key.right><Key.right><Key.right><Key.right><Key.right><Key.right><Key.right><Key.right><Key.right><Key.right><Key.right><Key.right><Key.right><Key.right><Key.right><Key.right><Key.right><Key.right><Key.right><Key.right><Key.right><Key.right><Key.right><Key.right><Key.right><Key.right><Key.right><Key.right><Key.right><Key.right><Key.right><Key.right><Key.right><Key.right><Key.right><Key.right><Key.right><Key.right><Key.right><Key.right><Key.right><Key.right><Key.right><Key.right><Key.right><Key.right><Key.right><Key.right><Key.right><Key.right><Key.right><Key.right><Key.right><Key.right><Key.right><Key.right><Key.right><Key.right><Key.right><Key.right><Key.right><Key.right><Key.right><Key.right><Key.right><Key.right><Key.right><Key.right><Key.right><Key.right><Key.right><Key.right><Key.right><Key.right><Key.right><Key.right><Key.right><Key.right><Key.right><Key.right><Key.right><Key.right><Key.right><Key.right><Key.right><Key.up><Key.right><Key.right><Key.right><Key.right><Key.right><Key.right><Key.right><Key.right><Key.right><Key.right><Key.right><Key.right><Key.right><Key.up><Key.up><Key.right><Key.right><Key.right><Key.right><Key.right>
Screenshot: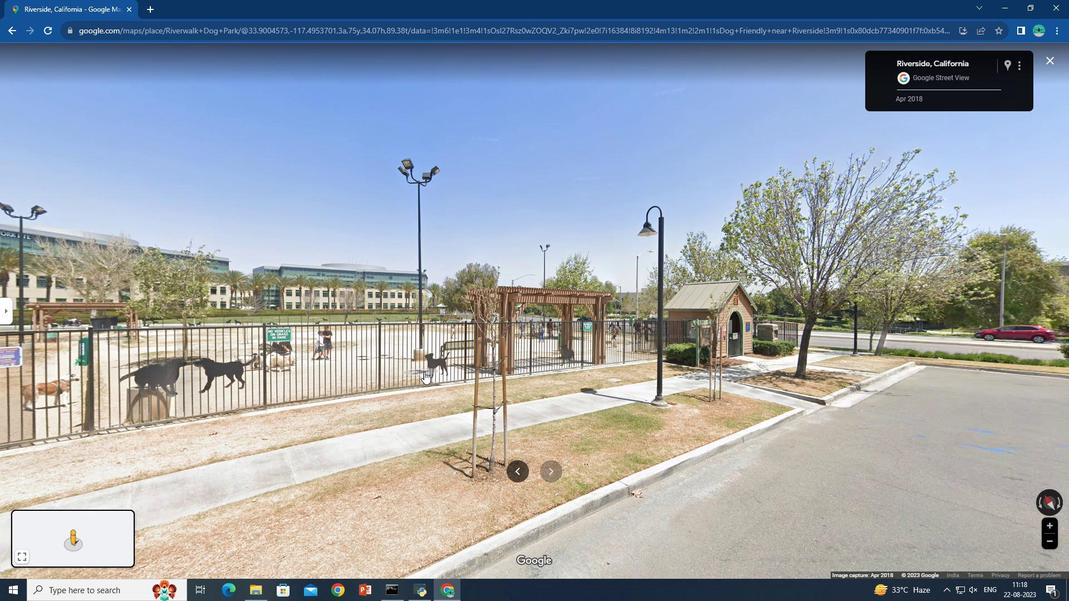 
Action: Mouse moved to (393, 231)
